 Task: Buy 3 Manifold Differential Pressure from Sensors section under best seller category for shipping address: Lindsey Parker, 298 Lake Floyd Circle, Hockessin, Delaware 19707, Cell Number 3022398079. Pay from credit card ending with 7965, CVV 549
Action: Key pressed <Key.shift>amazon.com<Key.enter>
Screenshot: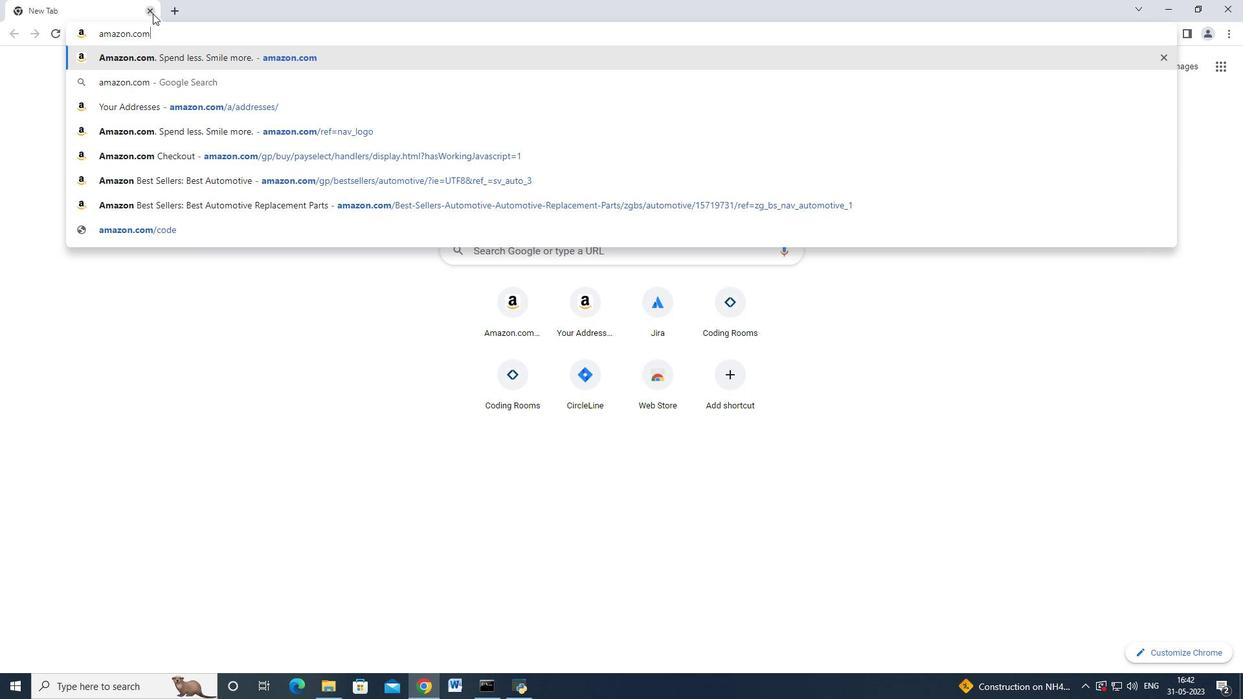 
Action: Mouse moved to (19, 104)
Screenshot: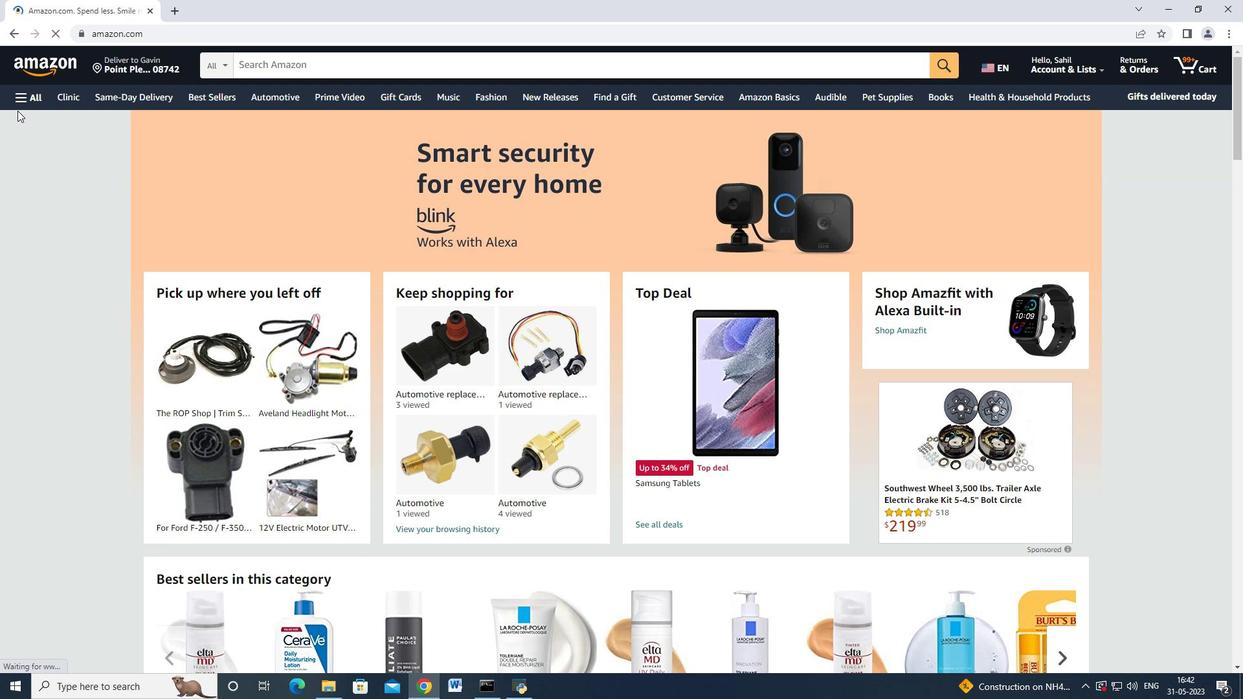 
Action: Mouse pressed left at (19, 104)
Screenshot: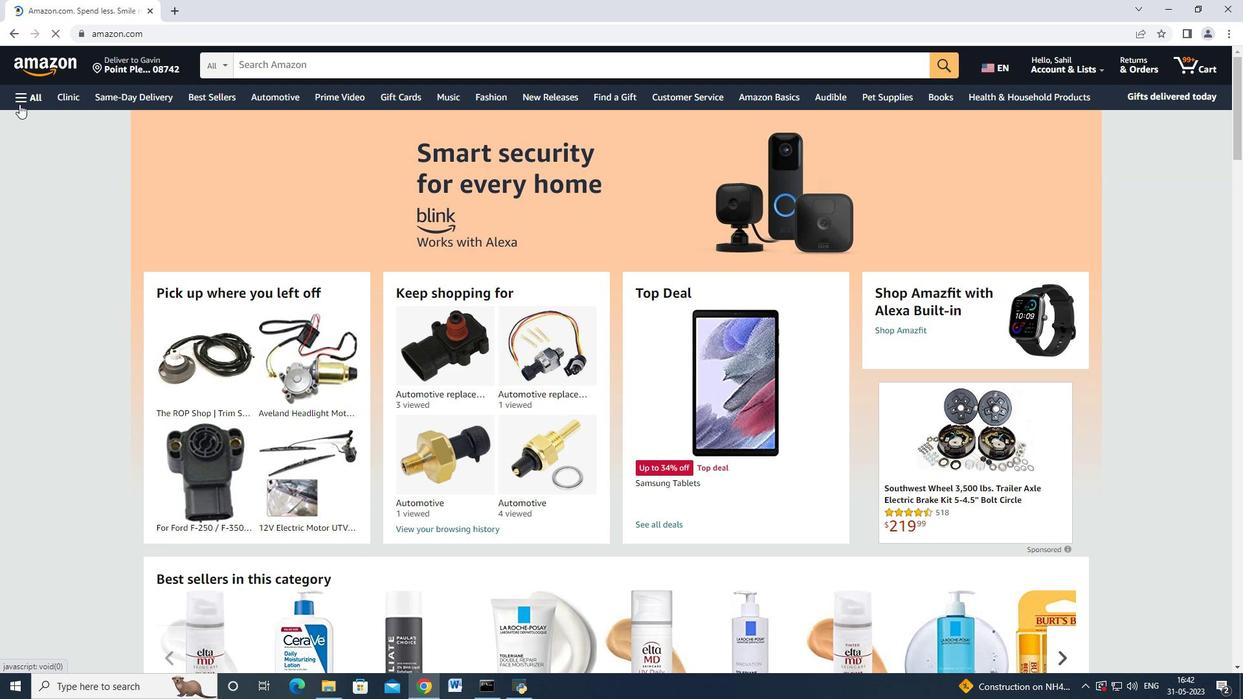 
Action: Mouse moved to (110, 318)
Screenshot: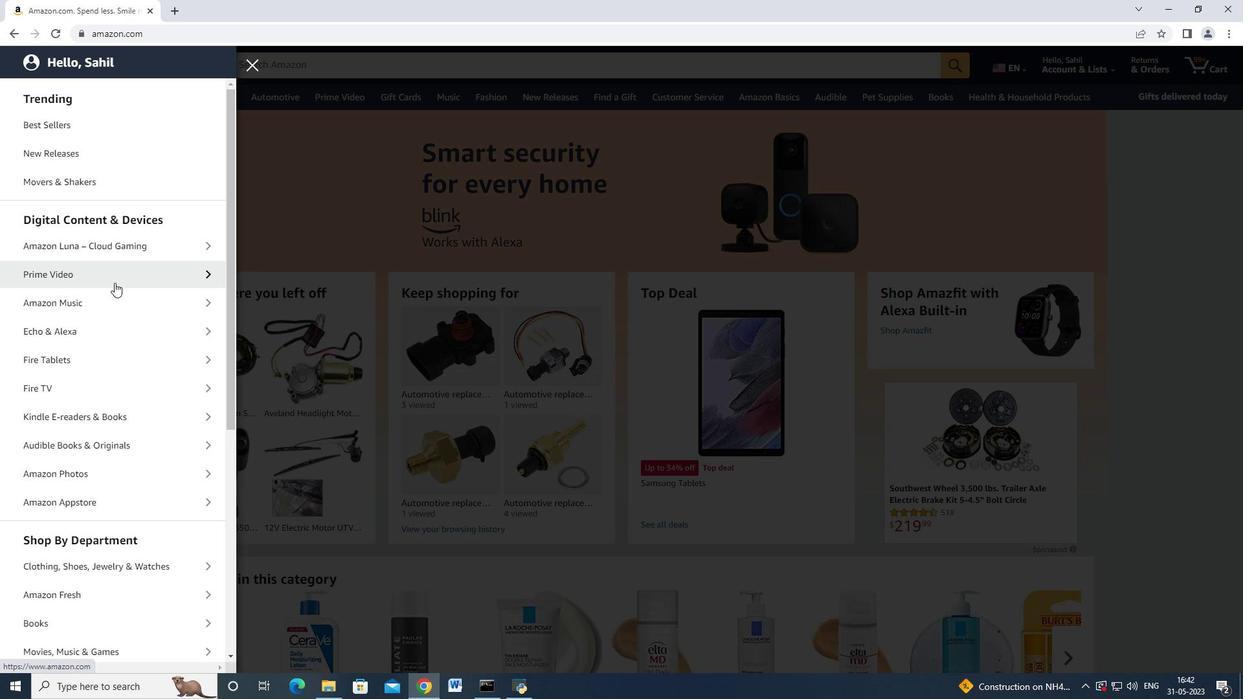 
Action: Mouse scrolled (110, 318) with delta (0, 0)
Screenshot: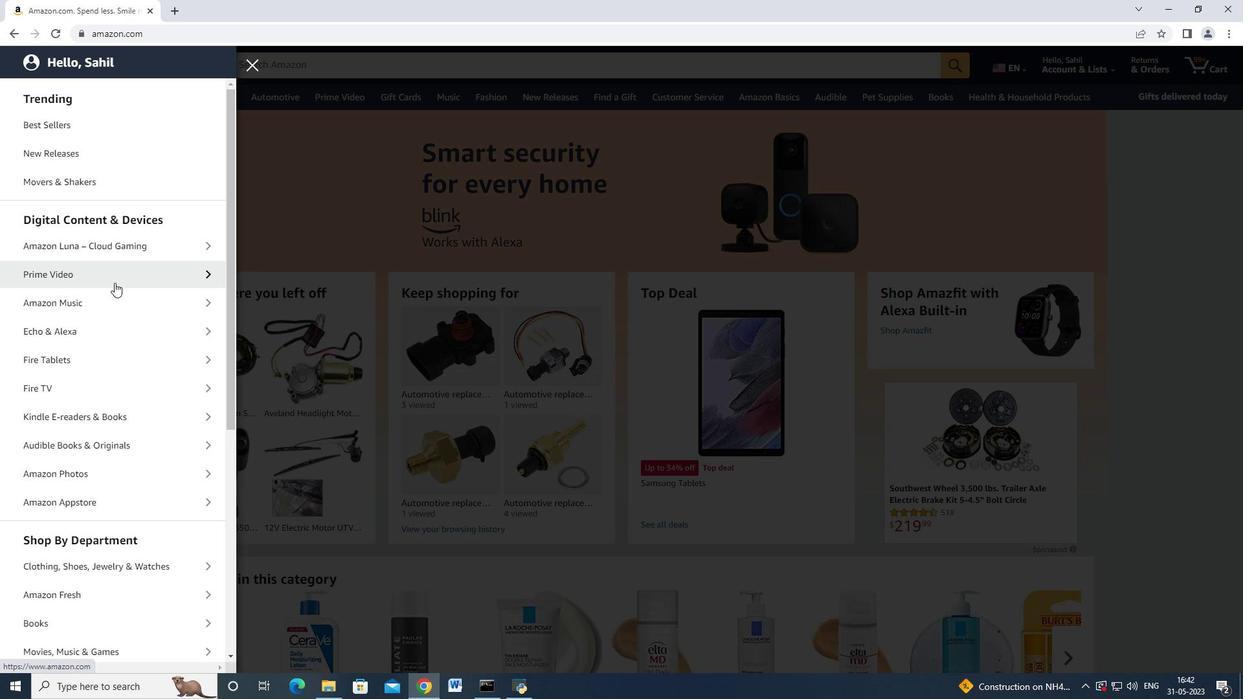 
Action: Mouse moved to (108, 320)
Screenshot: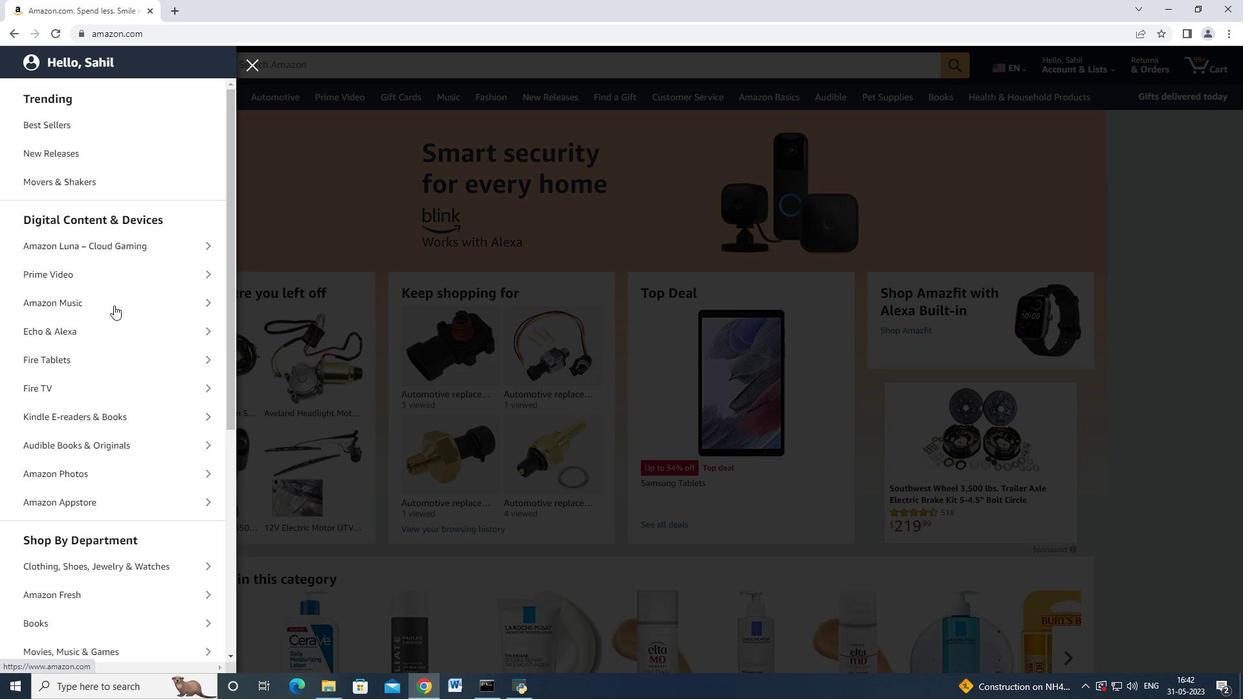 
Action: Mouse scrolled (108, 319) with delta (0, 0)
Screenshot: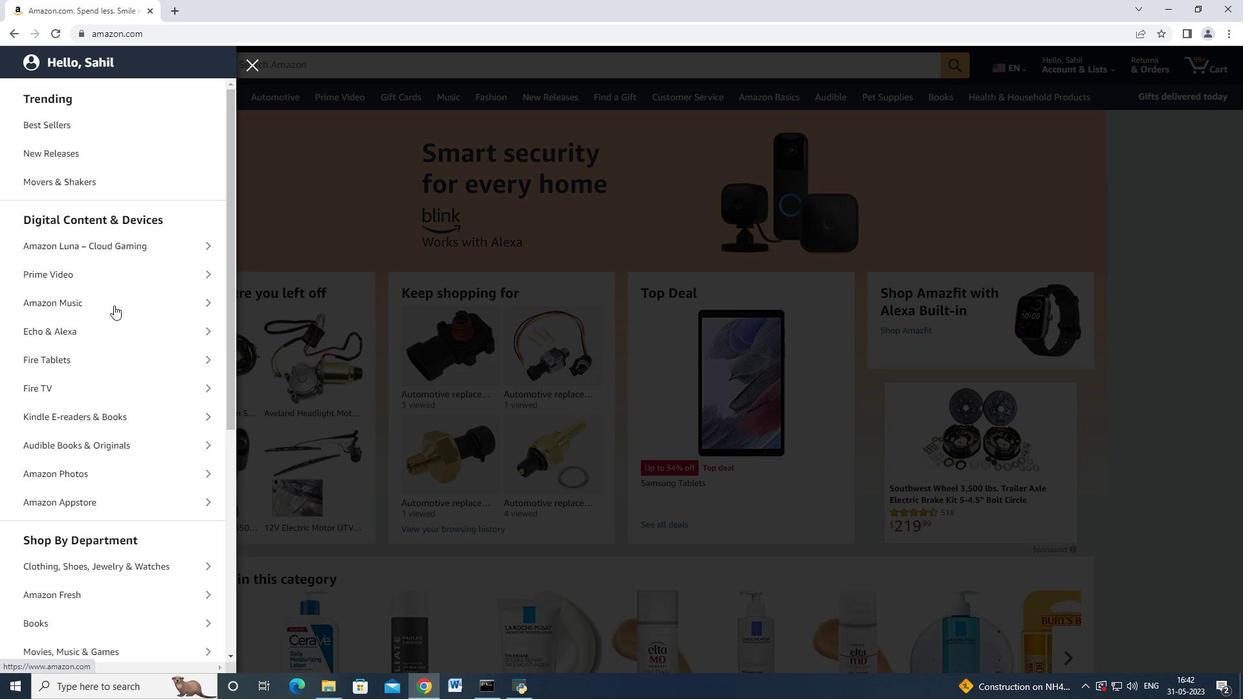 
Action: Mouse moved to (108, 320)
Screenshot: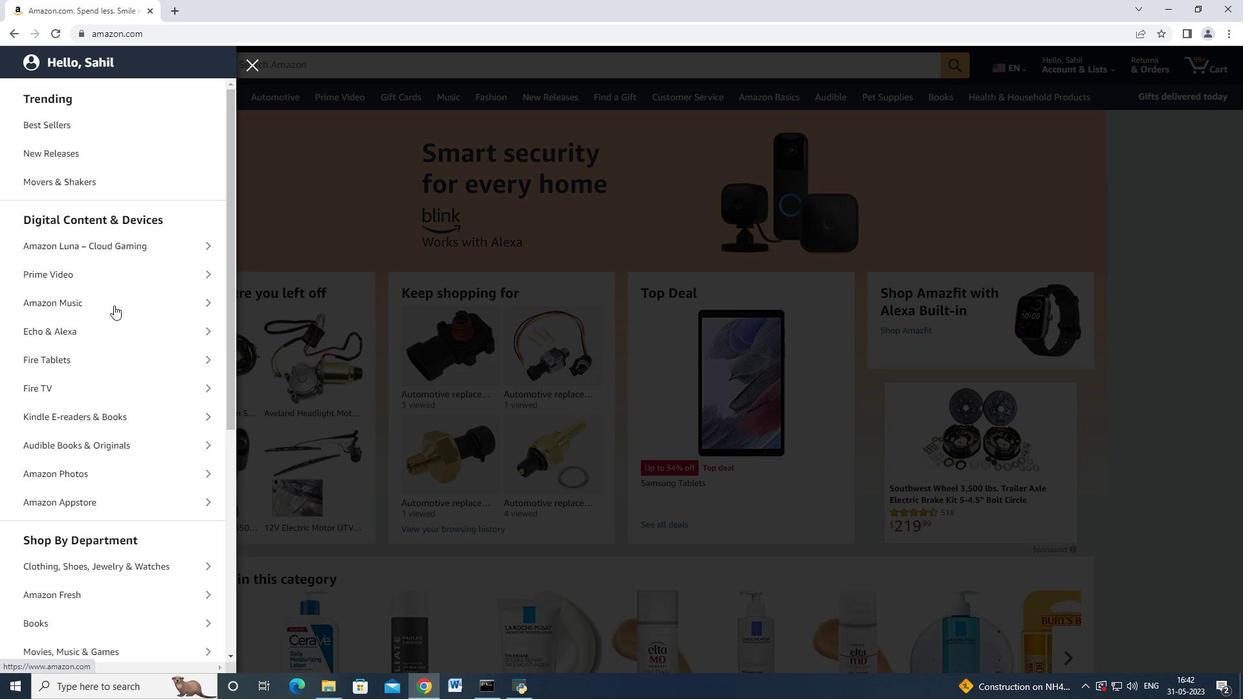 
Action: Mouse scrolled (108, 320) with delta (0, 0)
Screenshot: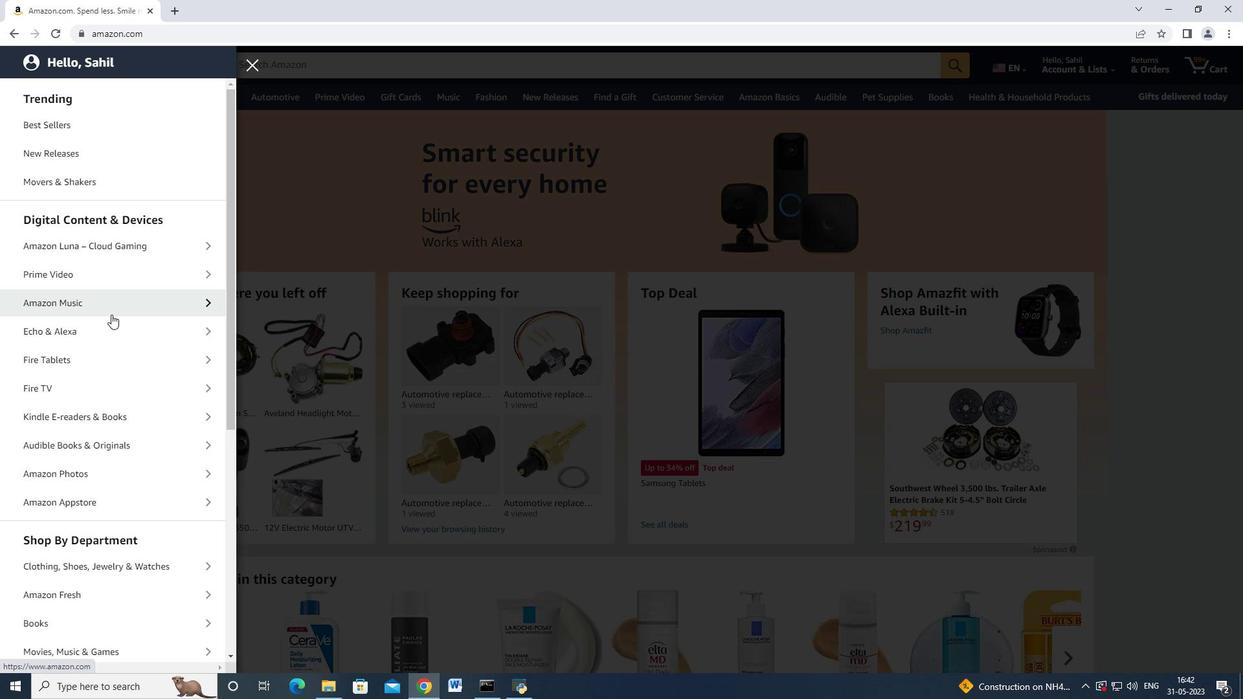 
Action: Mouse scrolled (108, 320) with delta (0, 0)
Screenshot: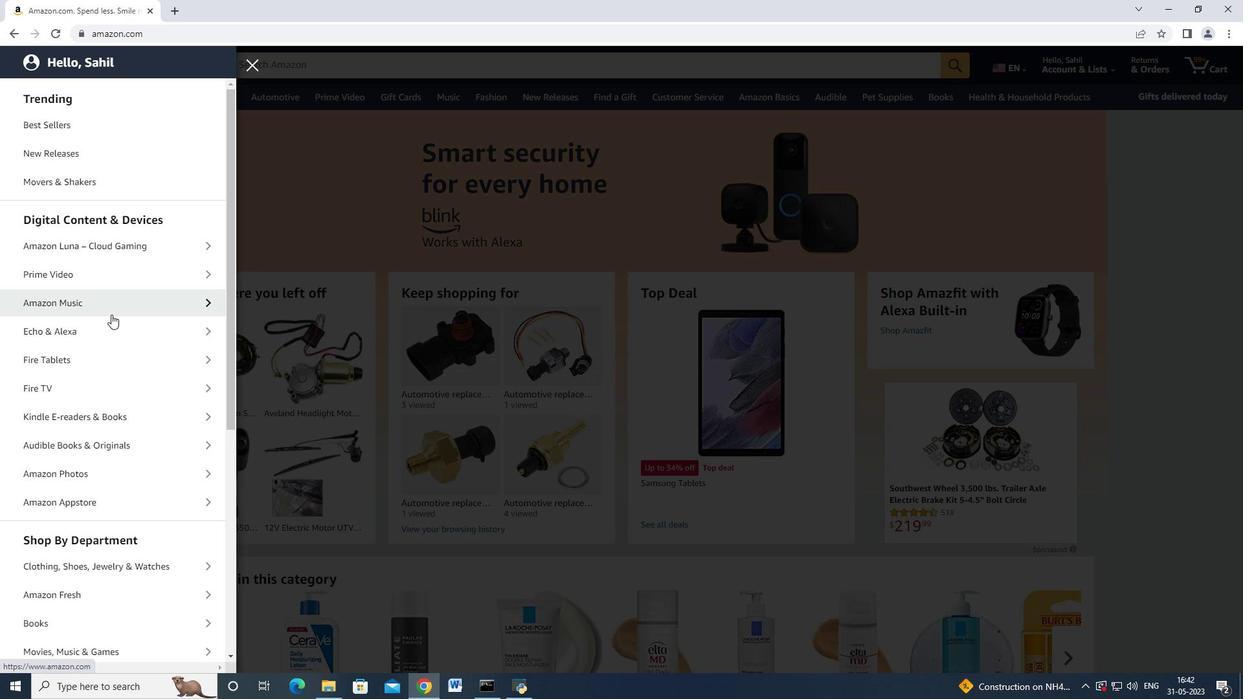 
Action: Mouse moved to (106, 360)
Screenshot: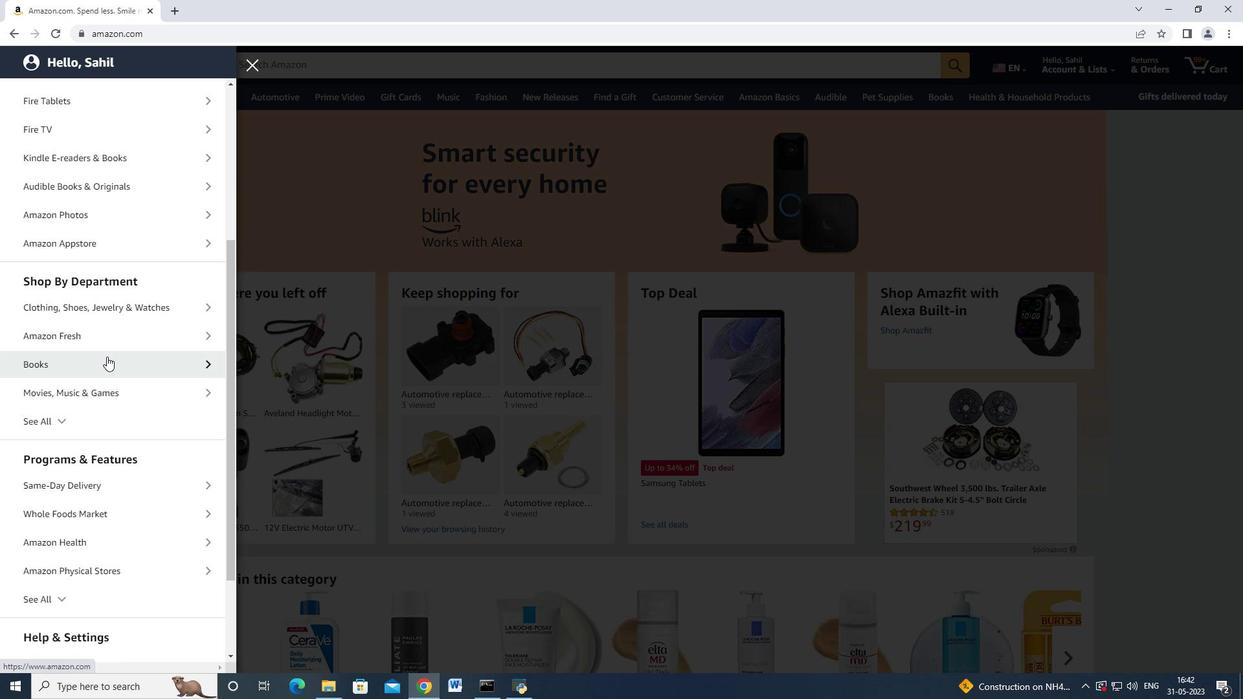 
Action: Mouse scrolled (106, 360) with delta (0, 0)
Screenshot: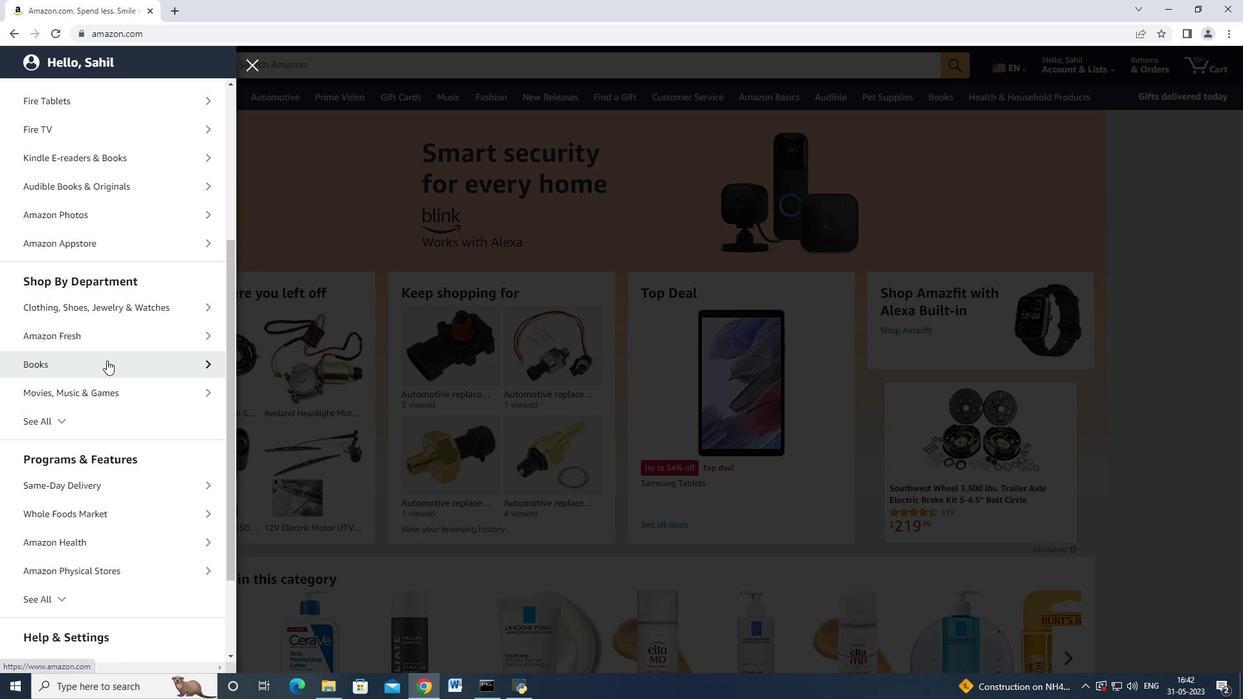 
Action: Mouse moved to (83, 365)
Screenshot: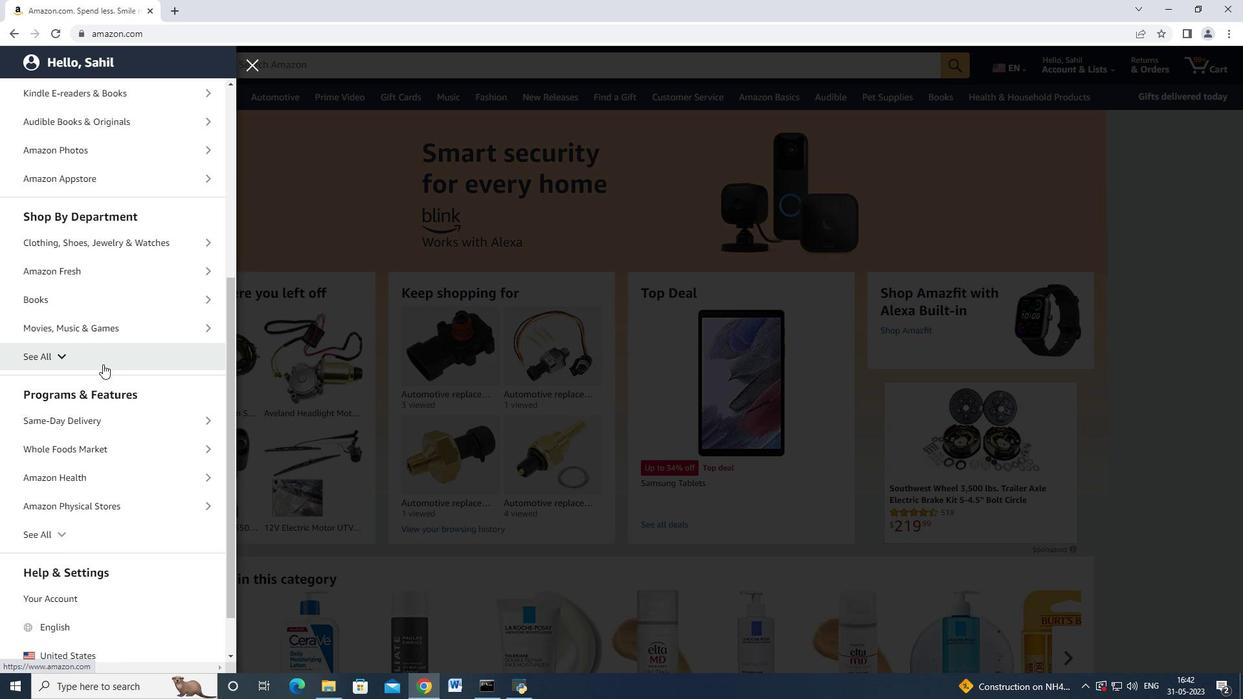 
Action: Mouse pressed left at (83, 365)
Screenshot: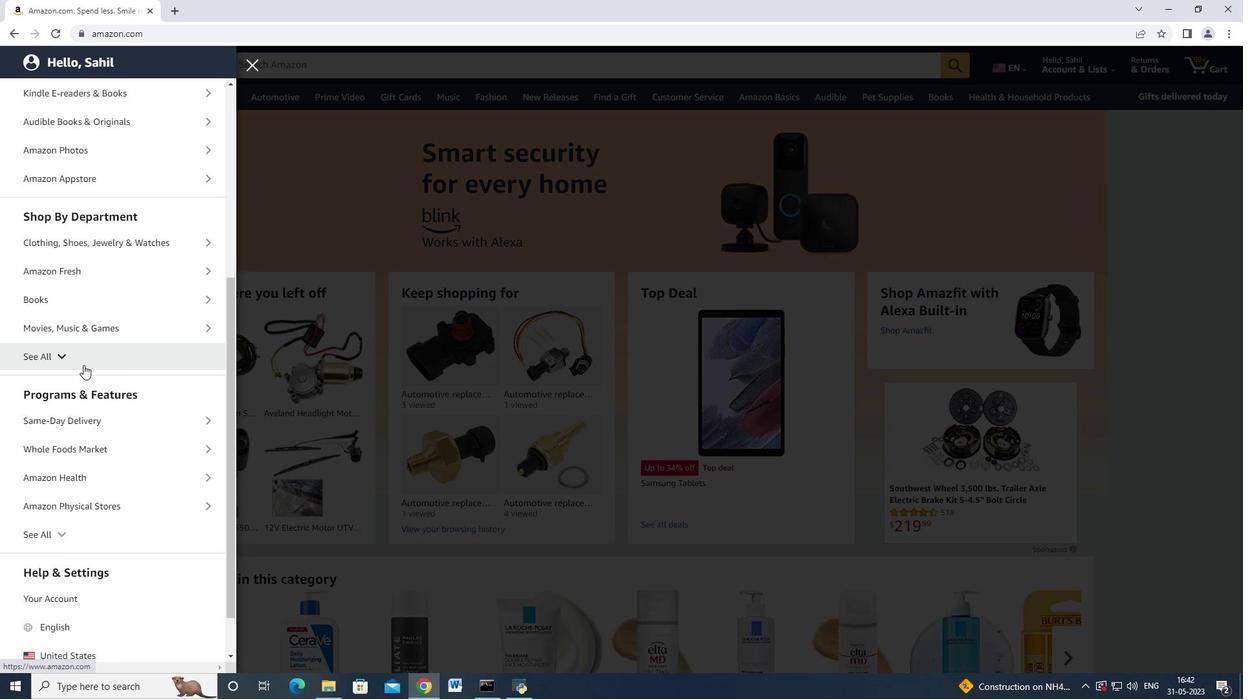 
Action: Mouse moved to (83, 369)
Screenshot: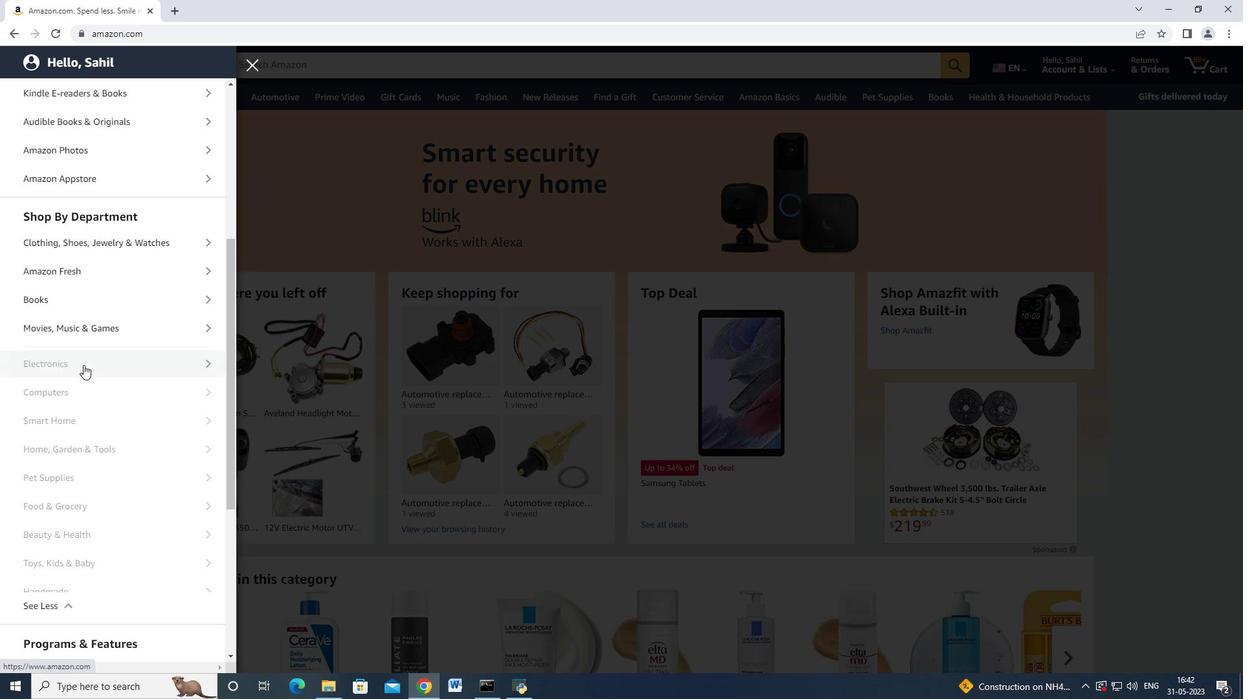 
Action: Mouse scrolled (83, 369) with delta (0, 0)
Screenshot: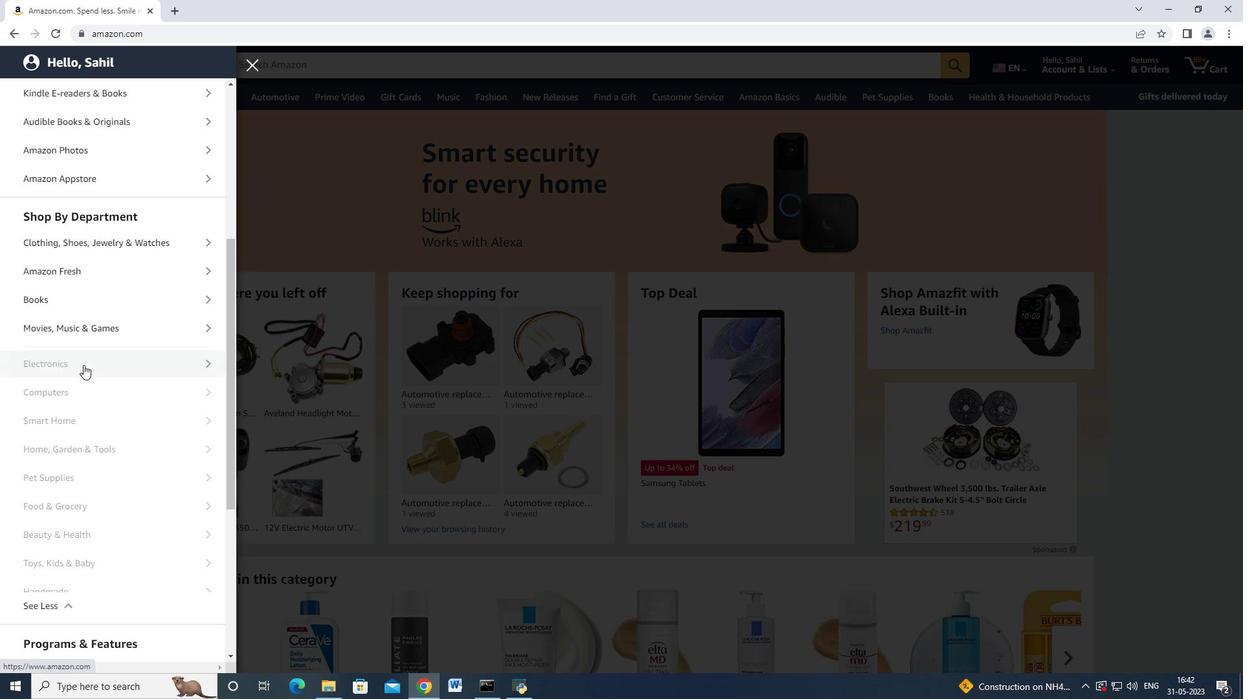 
Action: Mouse scrolled (83, 369) with delta (0, 0)
Screenshot: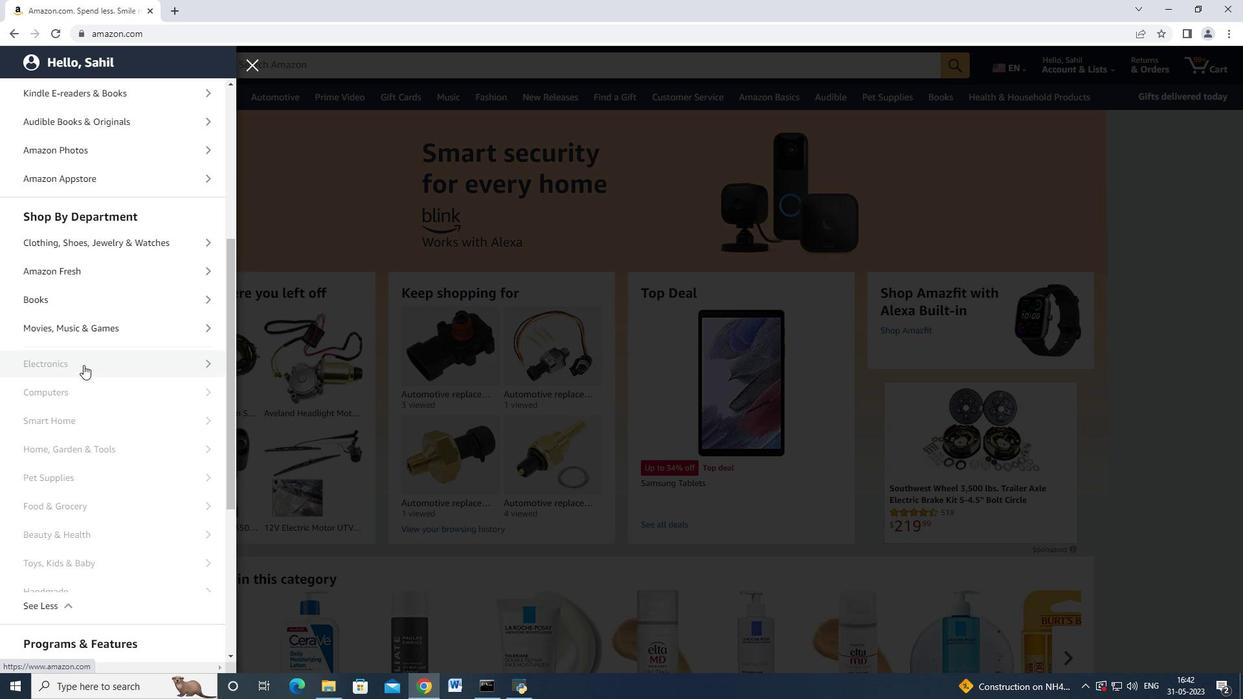 
Action: Mouse scrolled (83, 369) with delta (0, 0)
Screenshot: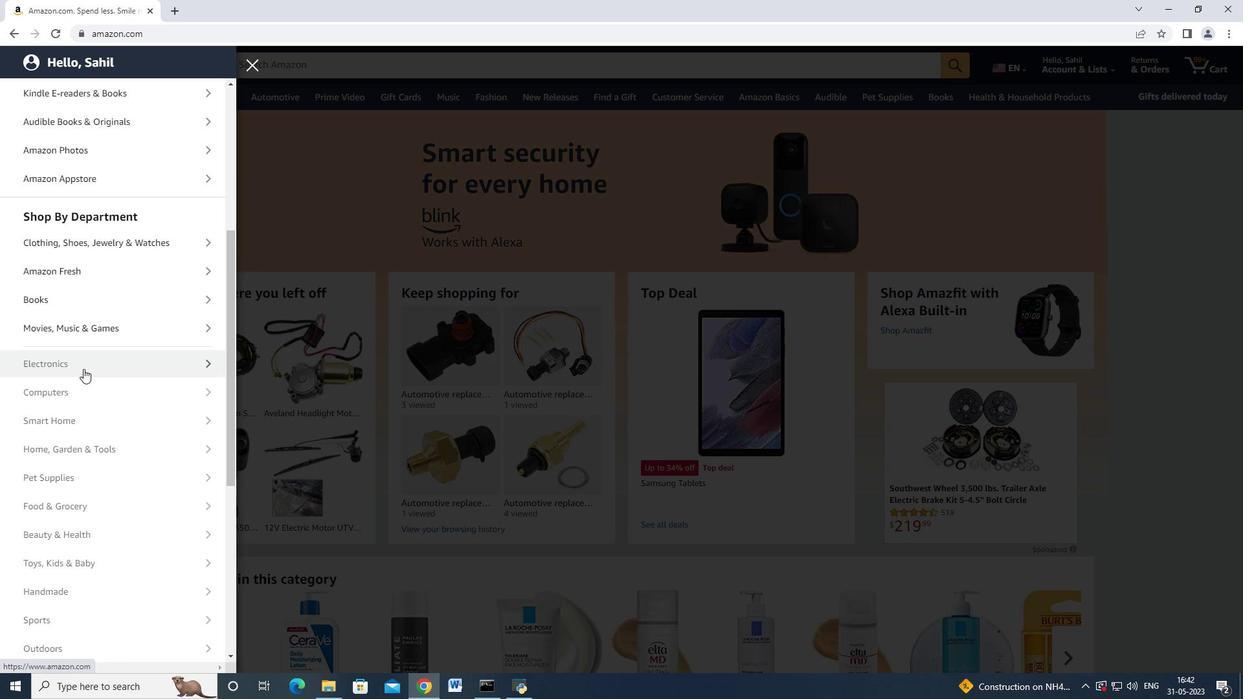 
Action: Mouse moved to (81, 489)
Screenshot: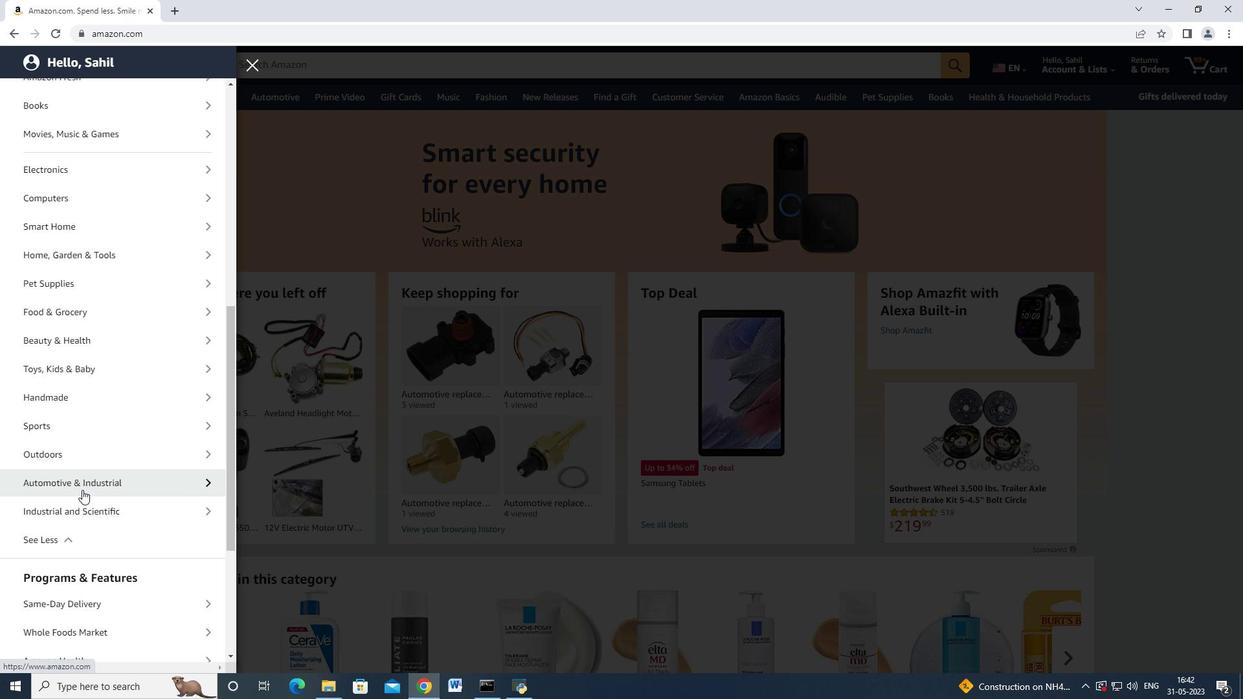 
Action: Mouse pressed left at (81, 489)
Screenshot: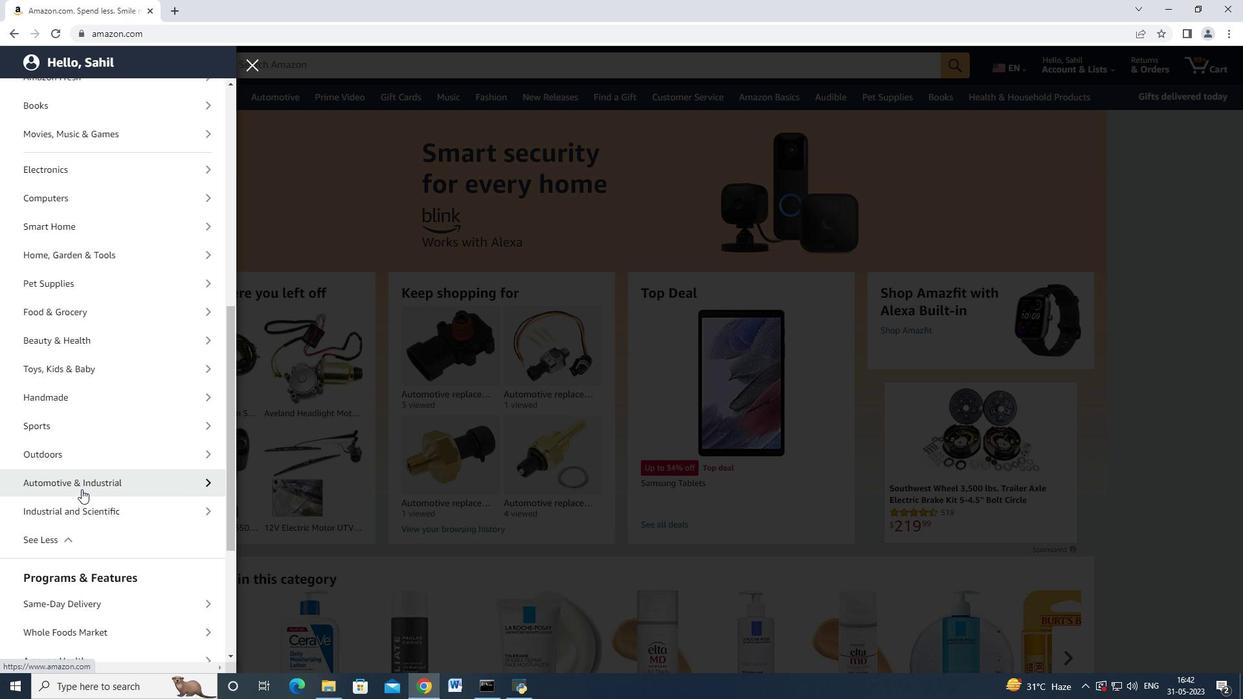 
Action: Mouse moved to (108, 154)
Screenshot: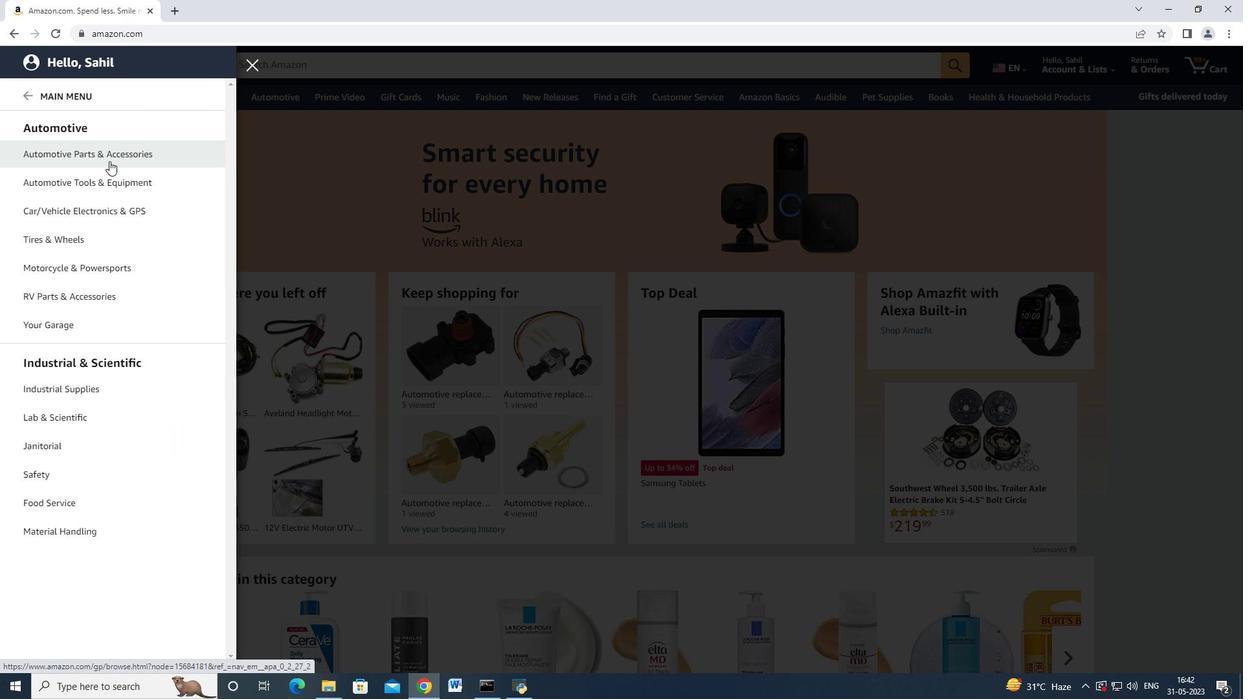 
Action: Mouse pressed left at (108, 154)
Screenshot: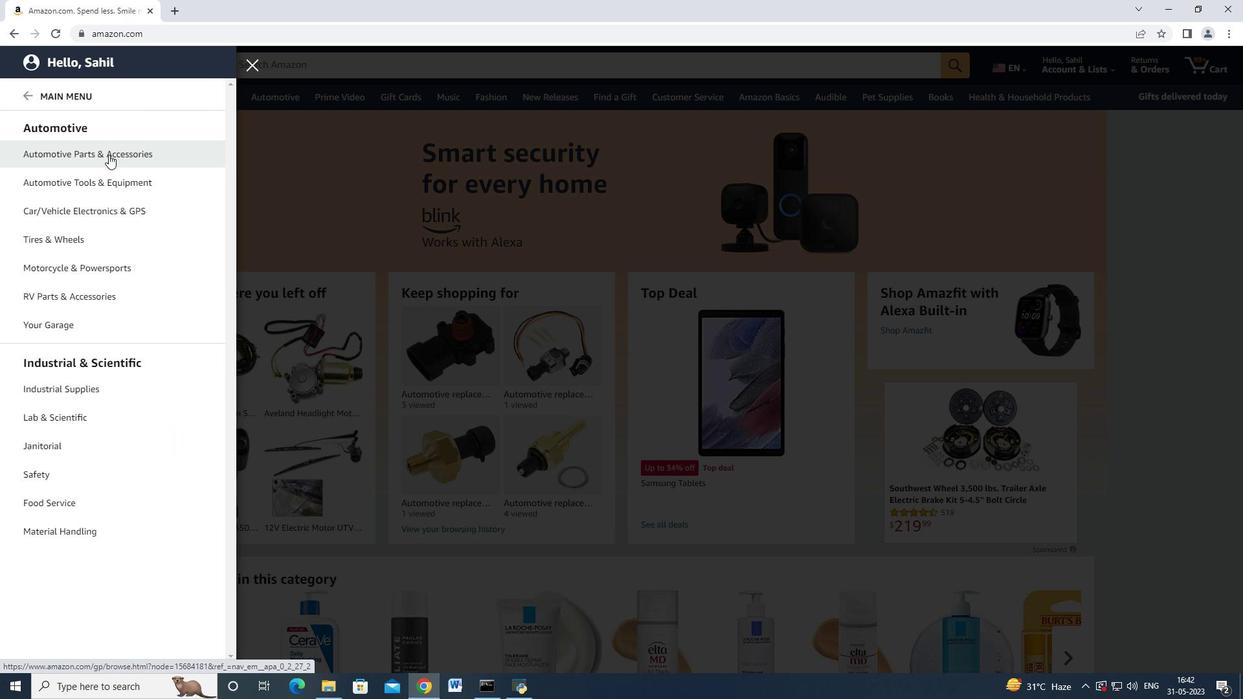 
Action: Mouse moved to (160, 285)
Screenshot: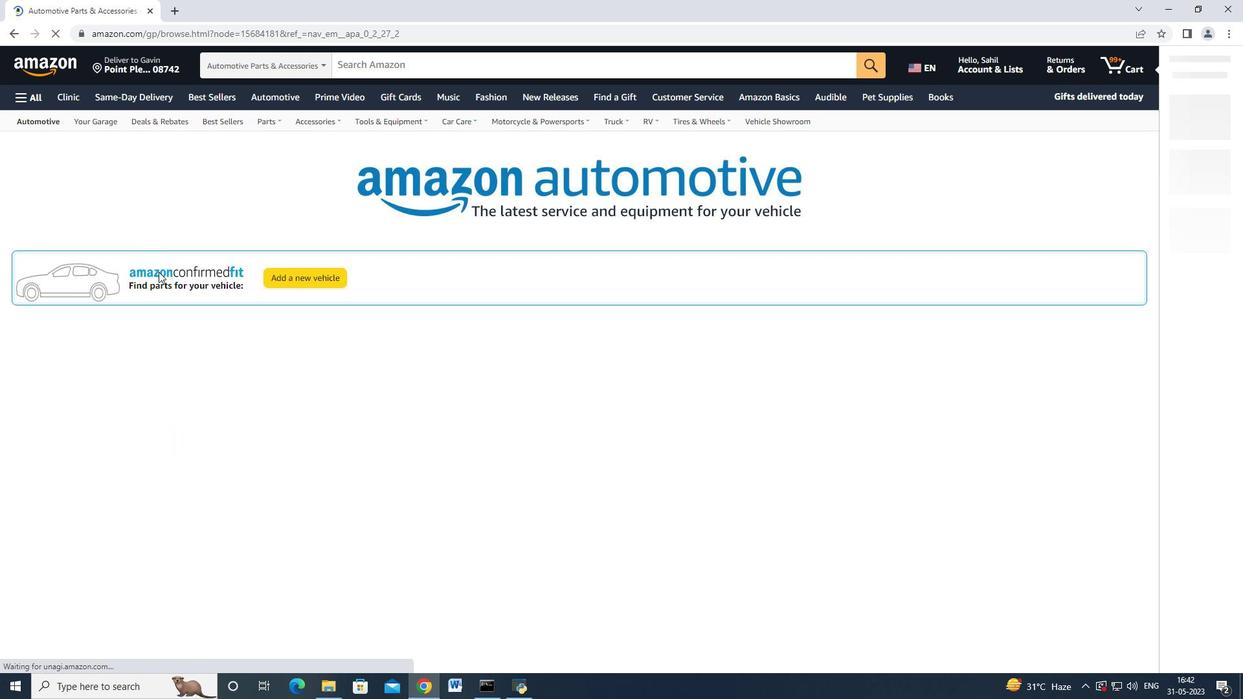 
Action: Mouse scrolled (160, 284) with delta (0, 0)
Screenshot: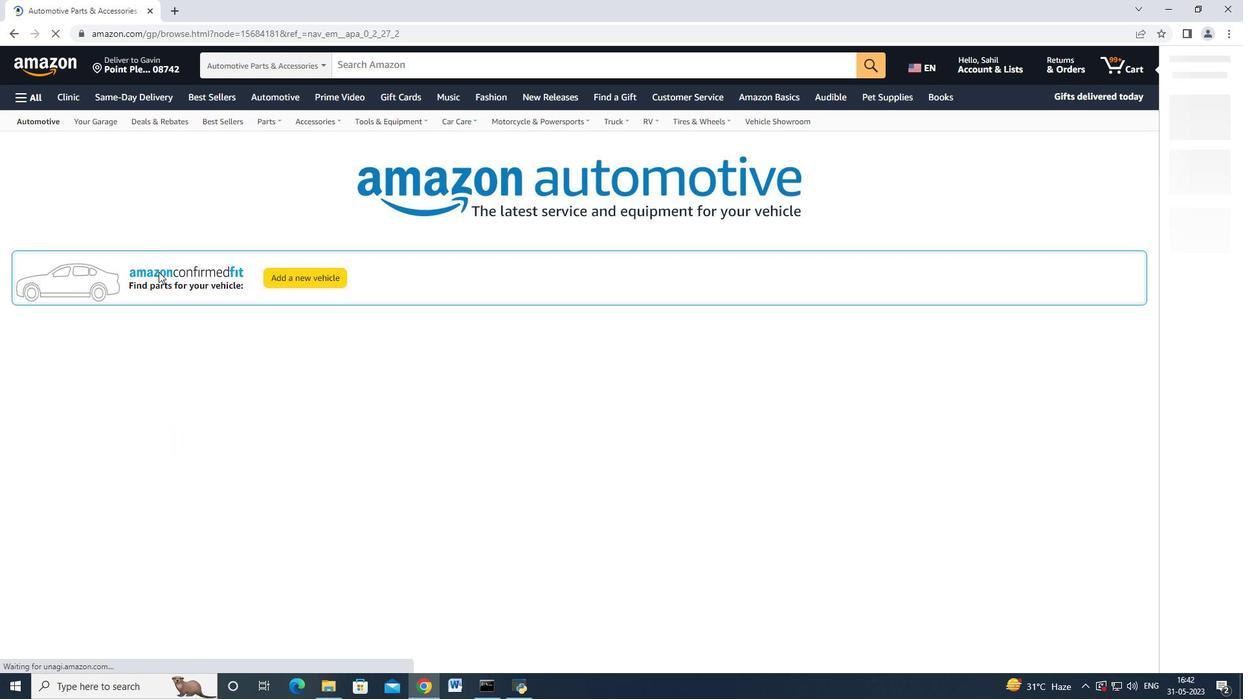 
Action: Mouse moved to (160, 285)
Screenshot: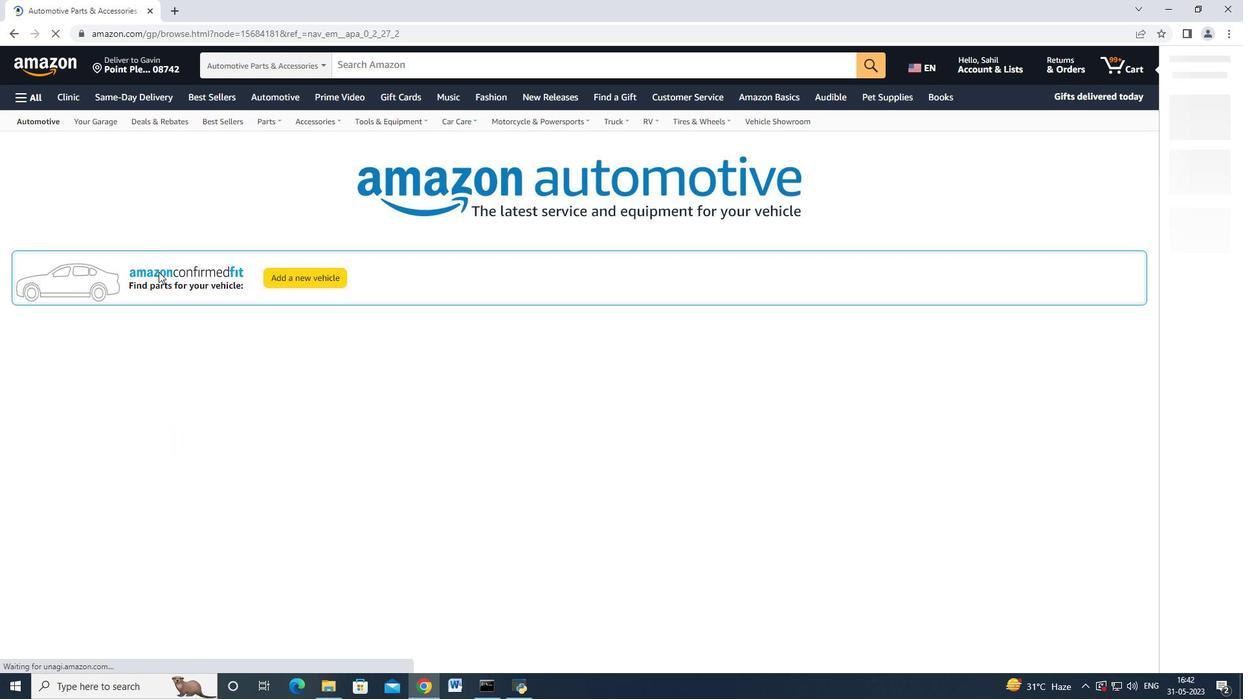 
Action: Mouse scrolled (160, 285) with delta (0, 0)
Screenshot: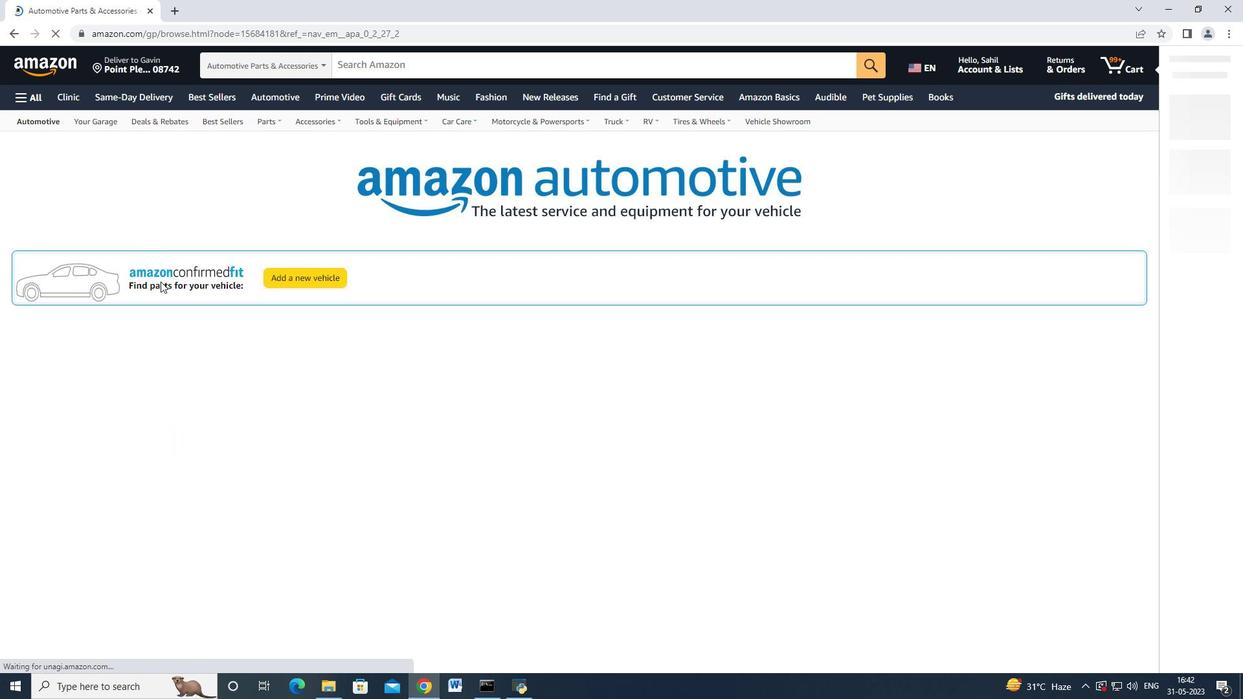 
Action: Mouse scrolled (160, 286) with delta (0, 0)
Screenshot: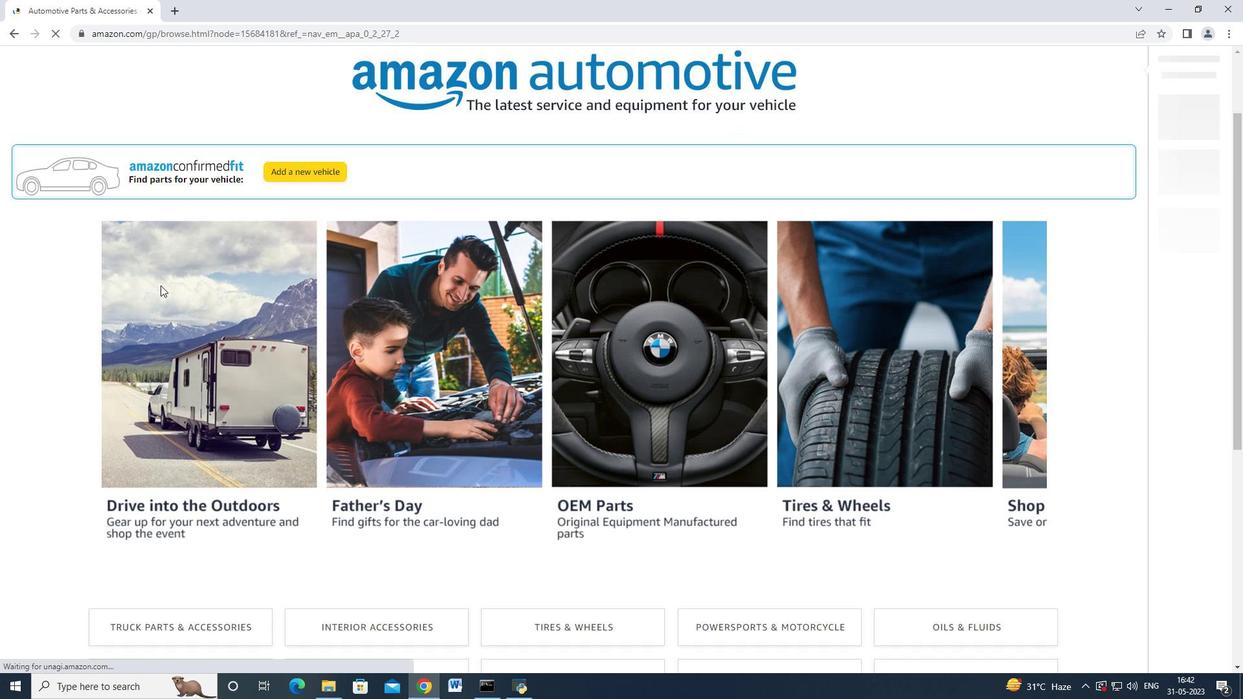 
Action: Mouse scrolled (160, 286) with delta (0, 0)
Screenshot: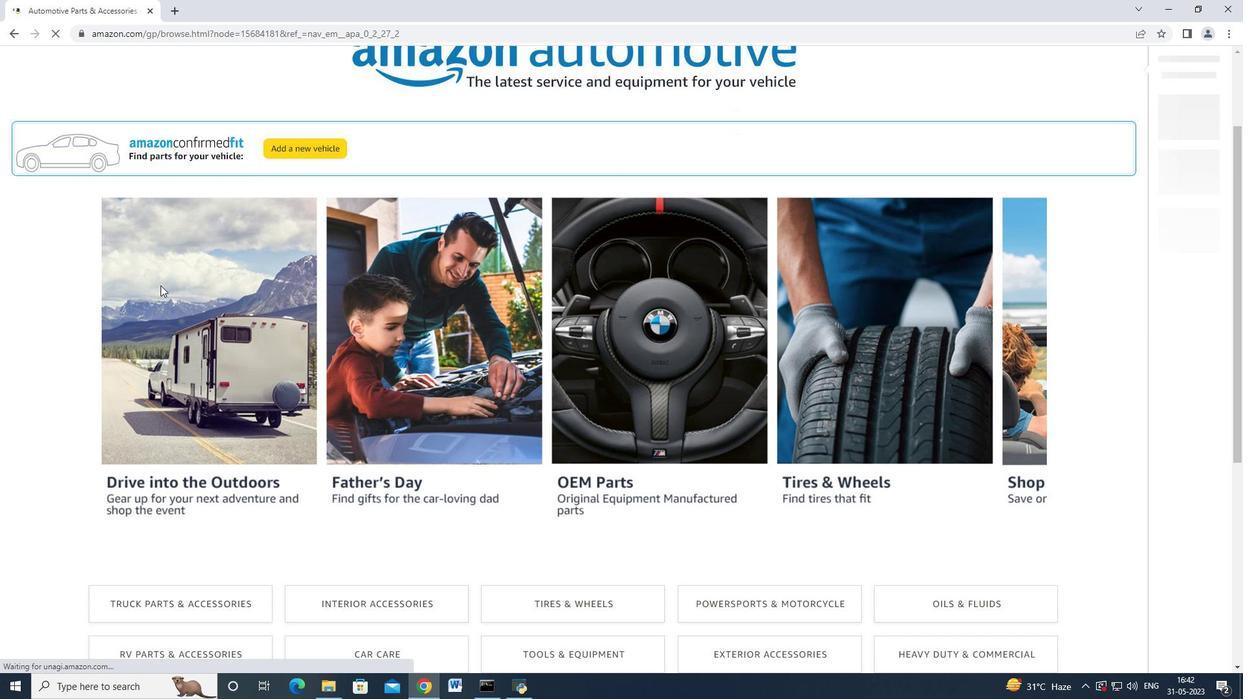 
Action: Mouse moved to (225, 116)
Screenshot: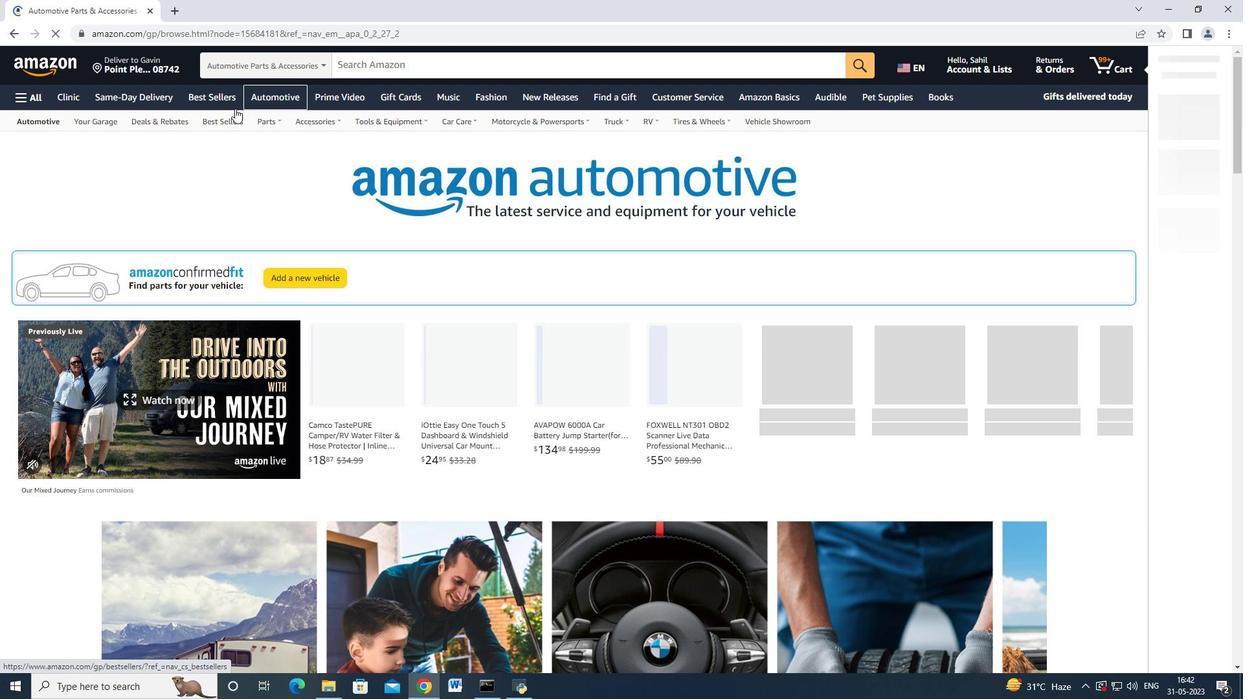 
Action: Mouse pressed left at (225, 116)
Screenshot: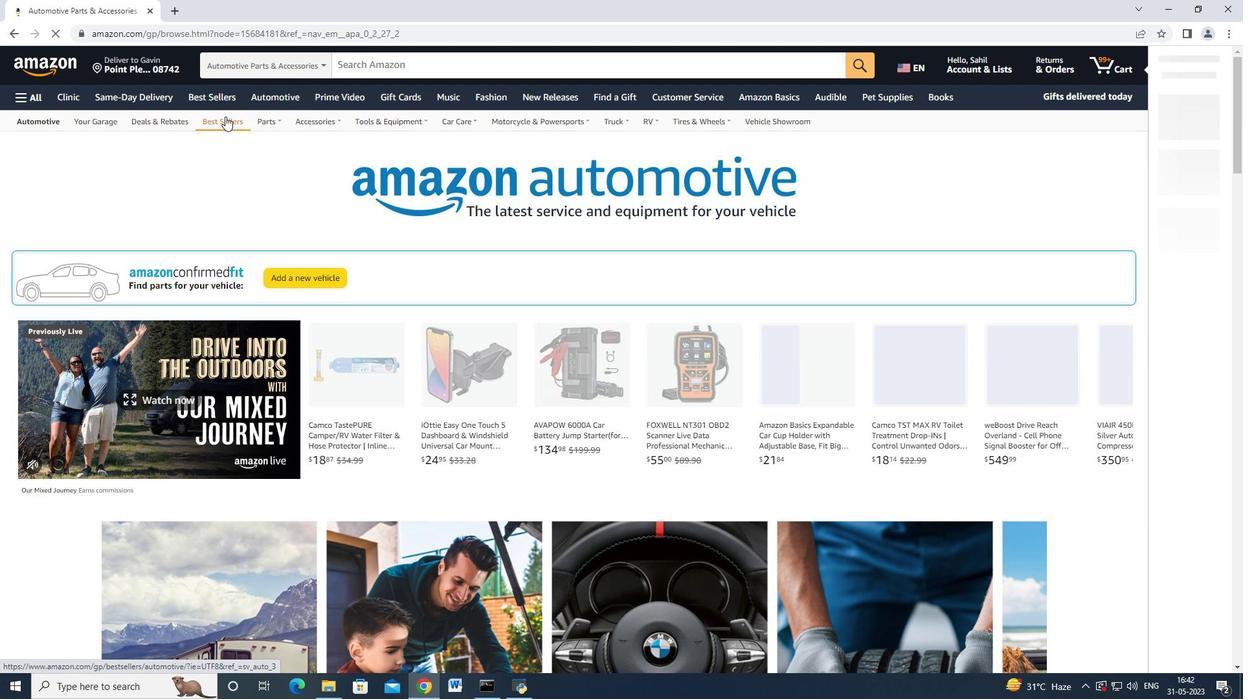 
Action: Mouse moved to (91, 282)
Screenshot: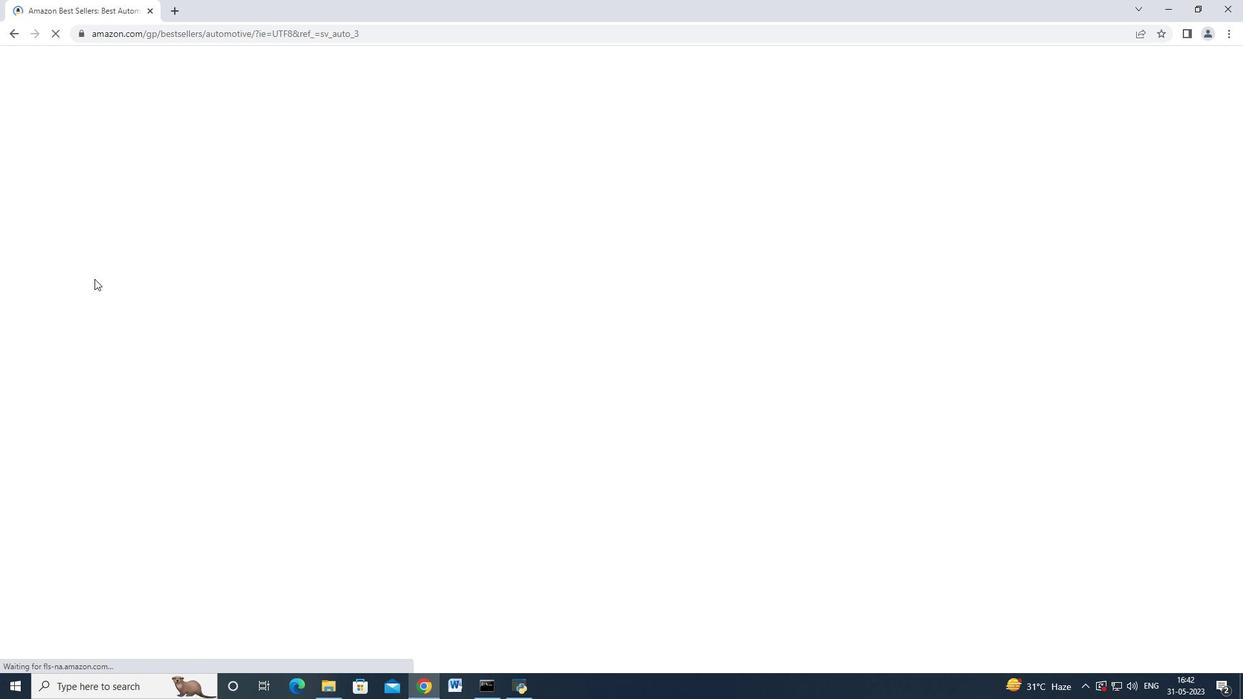 
Action: Mouse scrolled (91, 281) with delta (0, 0)
Screenshot: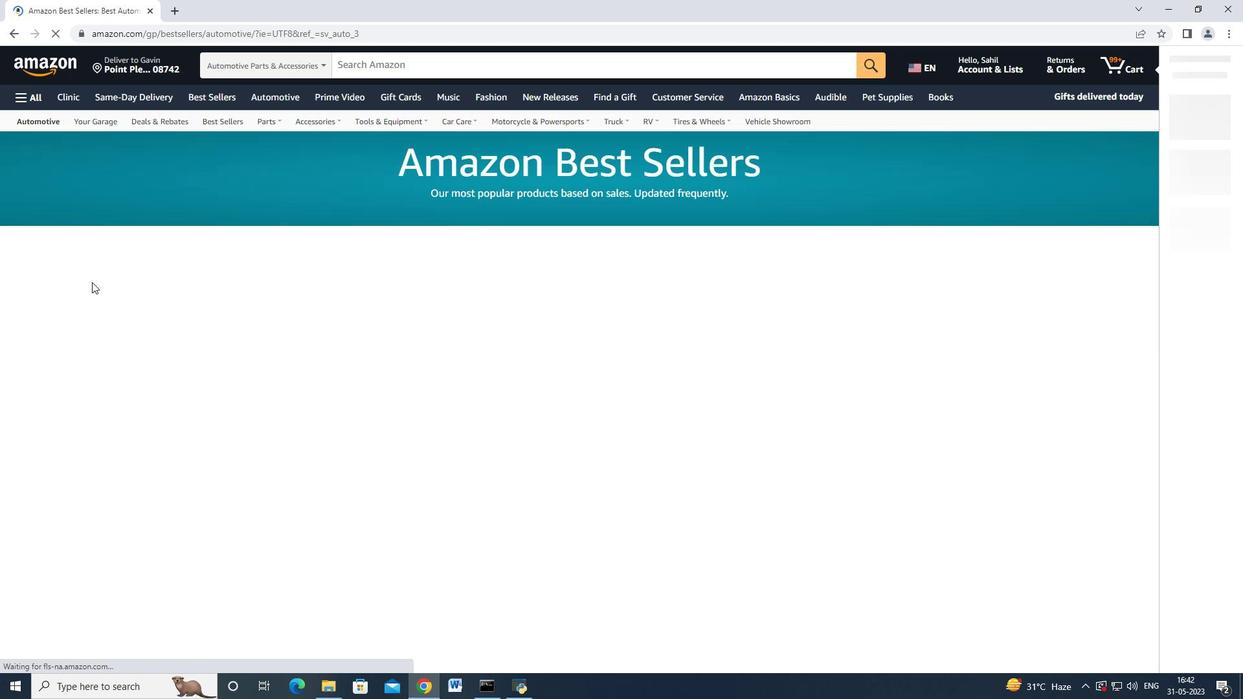 
Action: Mouse scrolled (91, 281) with delta (0, 0)
Screenshot: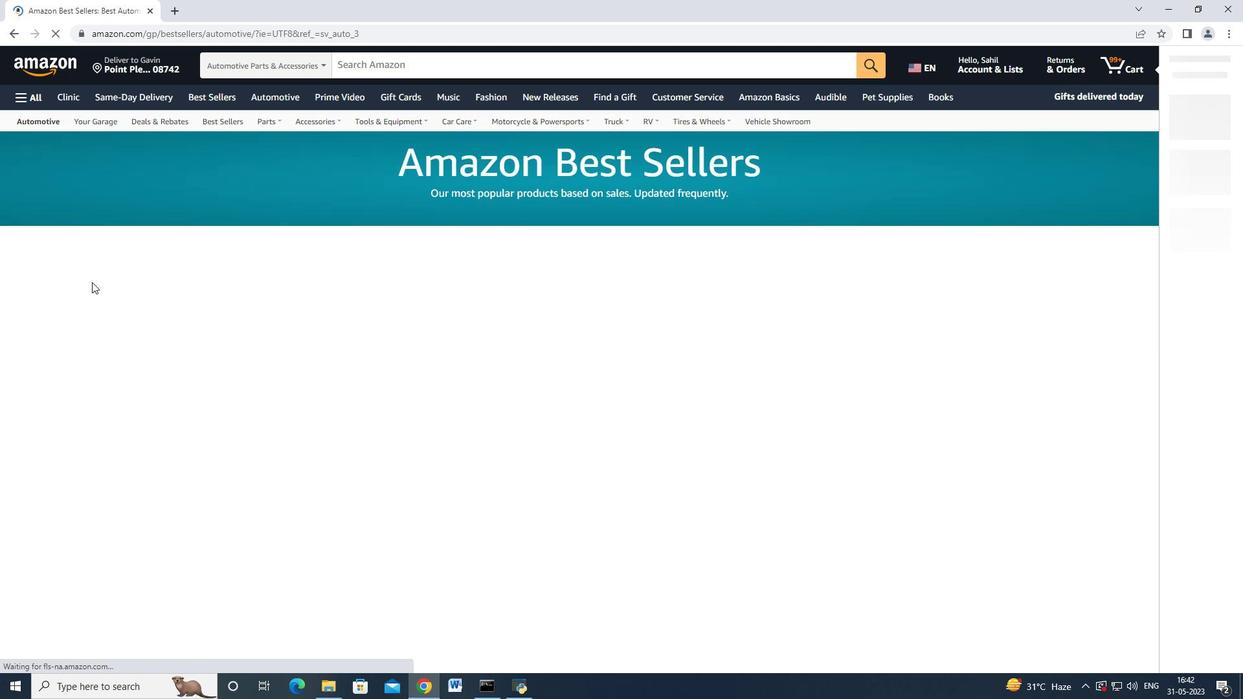 
Action: Mouse scrolled (91, 281) with delta (0, 0)
Screenshot: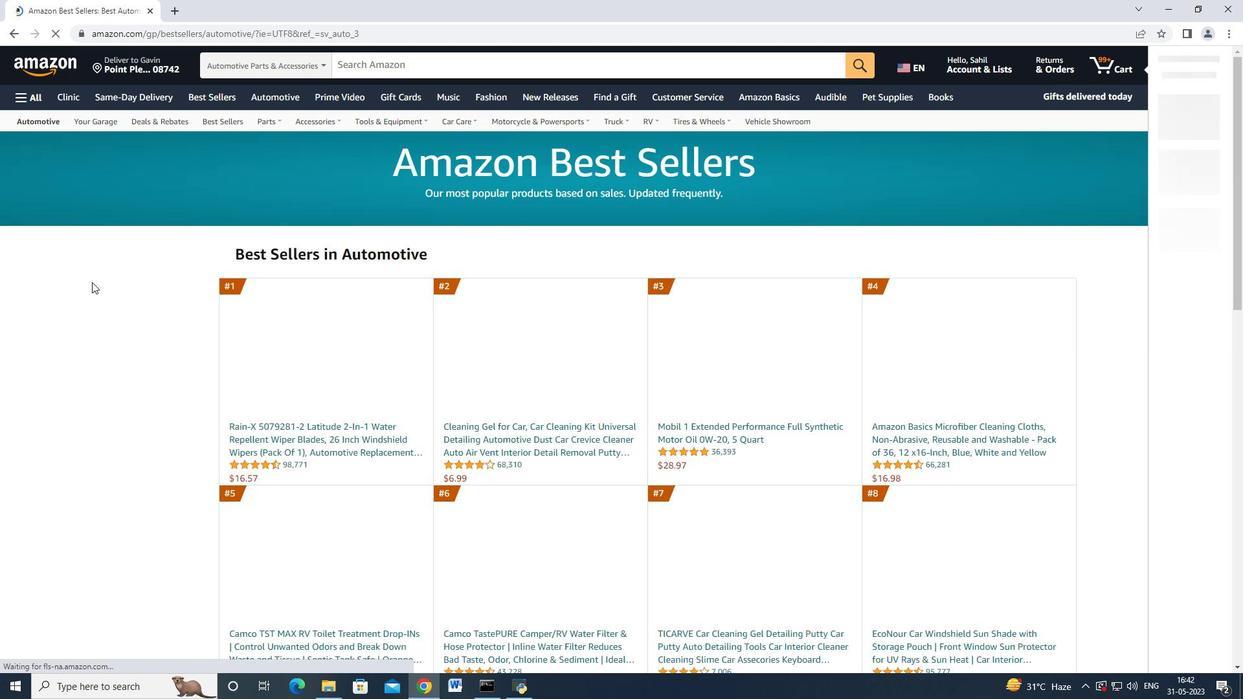 
Action: Mouse moved to (79, 218)
Screenshot: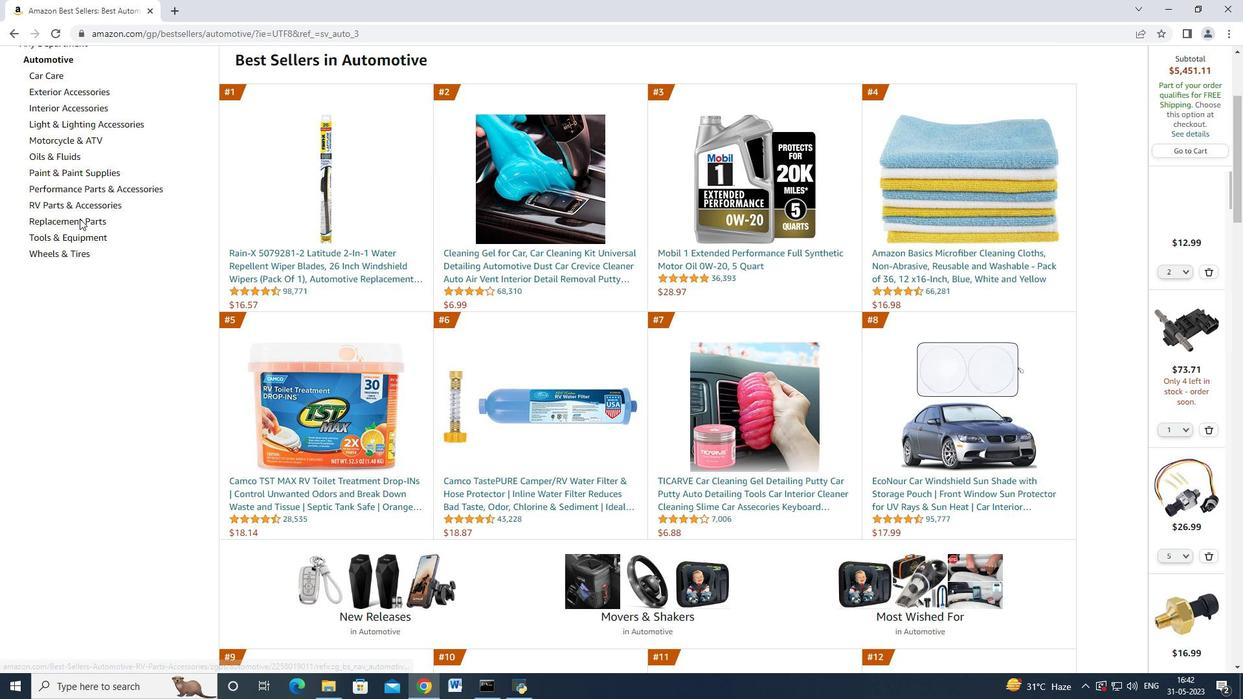 
Action: Mouse pressed left at (79, 218)
Screenshot: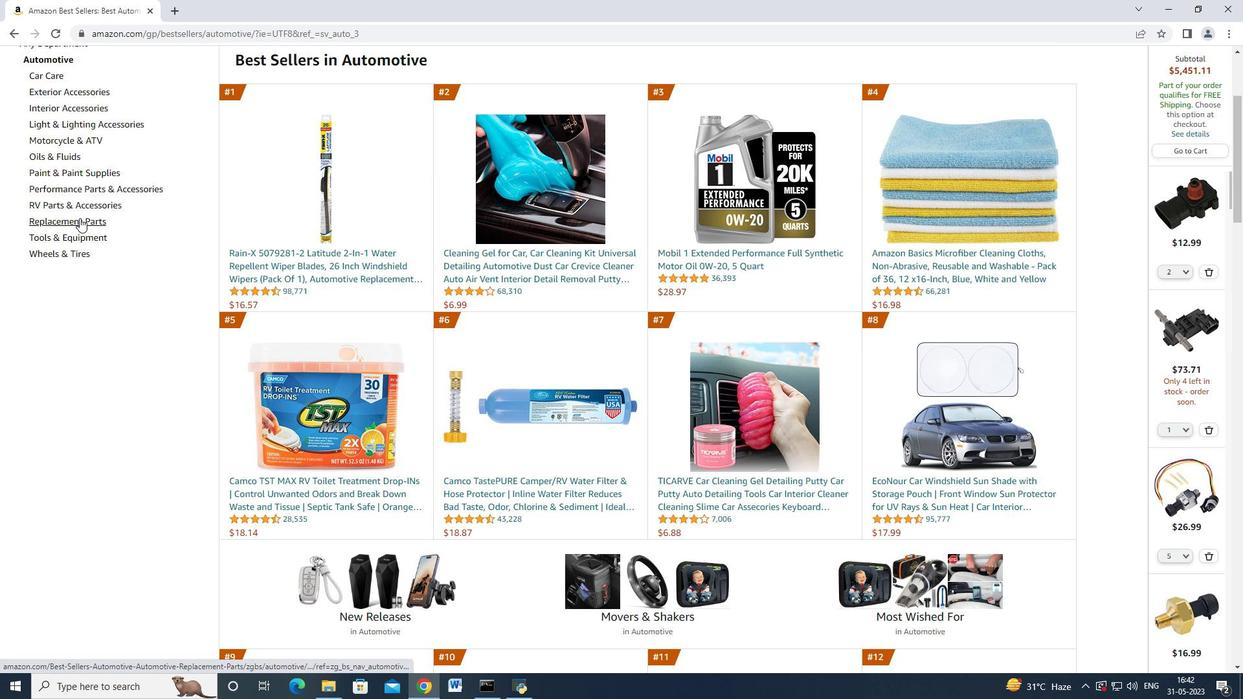 
Action: Mouse moved to (75, 275)
Screenshot: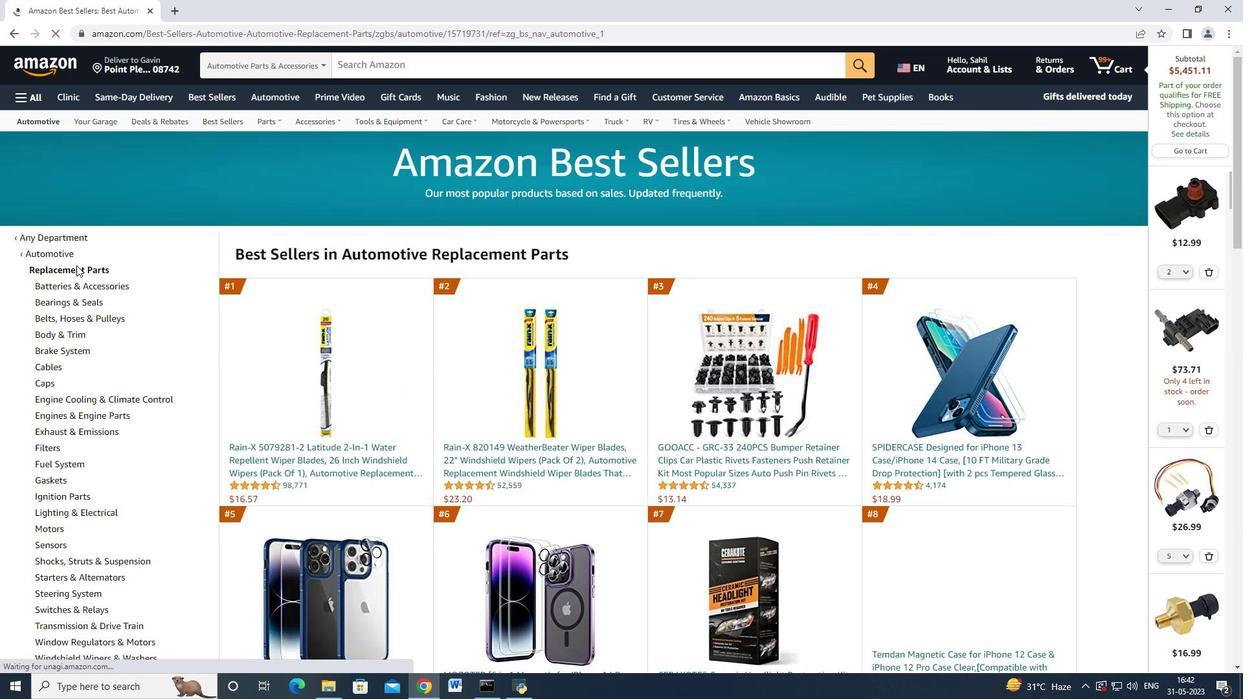 
Action: Mouse scrolled (75, 274) with delta (0, 0)
Screenshot: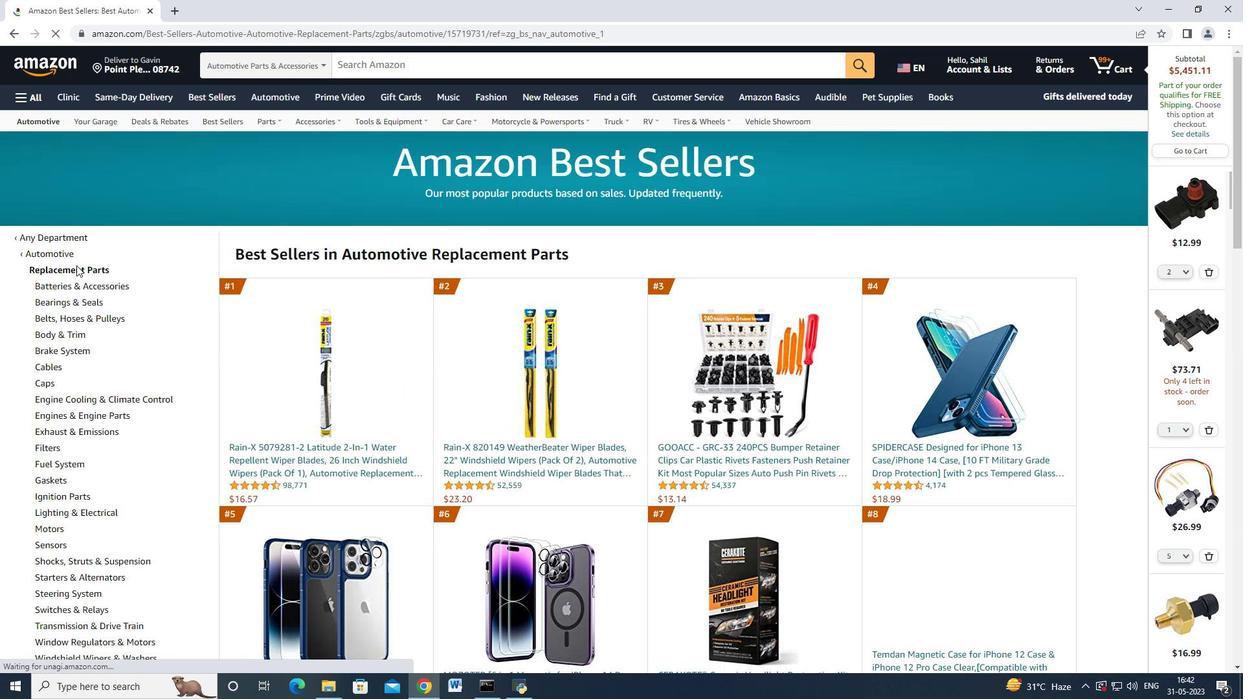 
Action: Mouse scrolled (75, 274) with delta (0, 0)
Screenshot: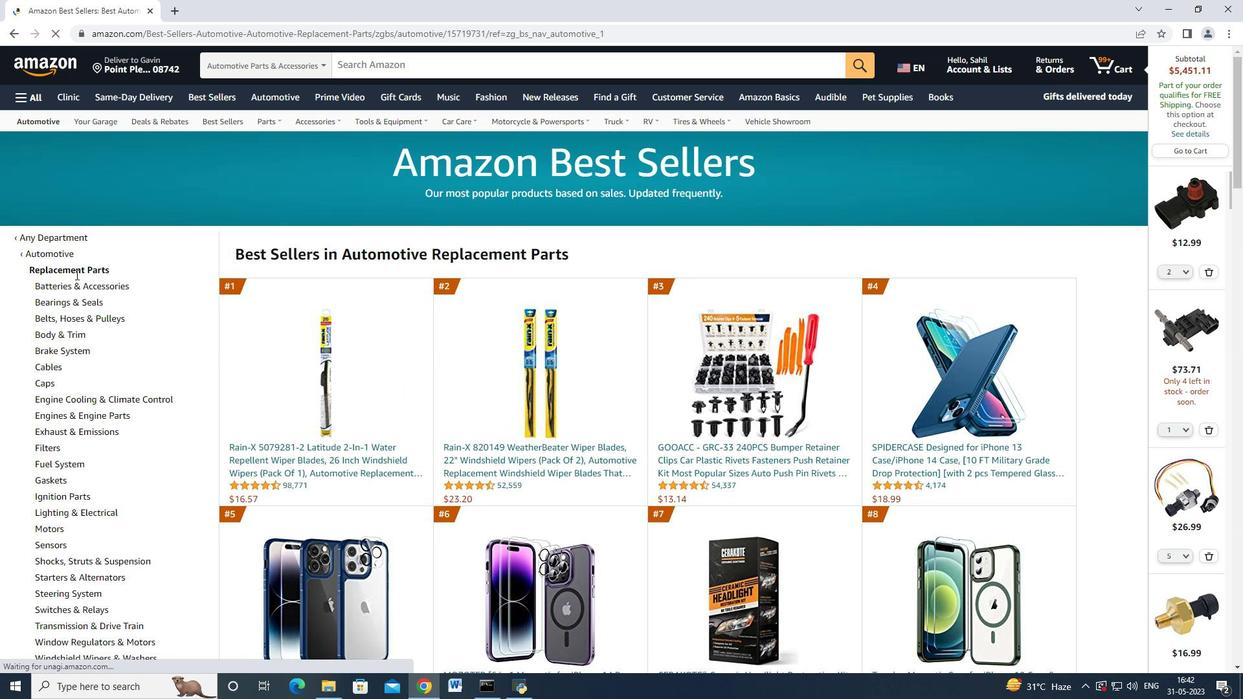 
Action: Mouse scrolled (75, 274) with delta (0, 0)
Screenshot: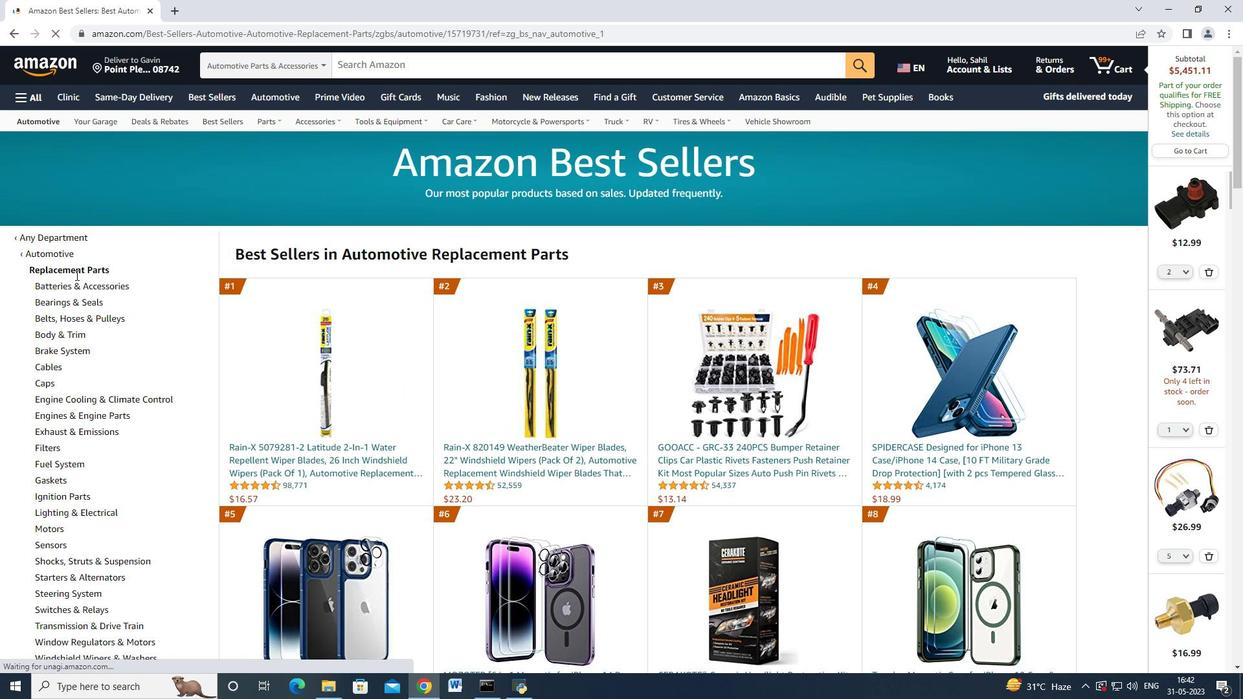 
Action: Mouse scrolled (75, 274) with delta (0, 0)
Screenshot: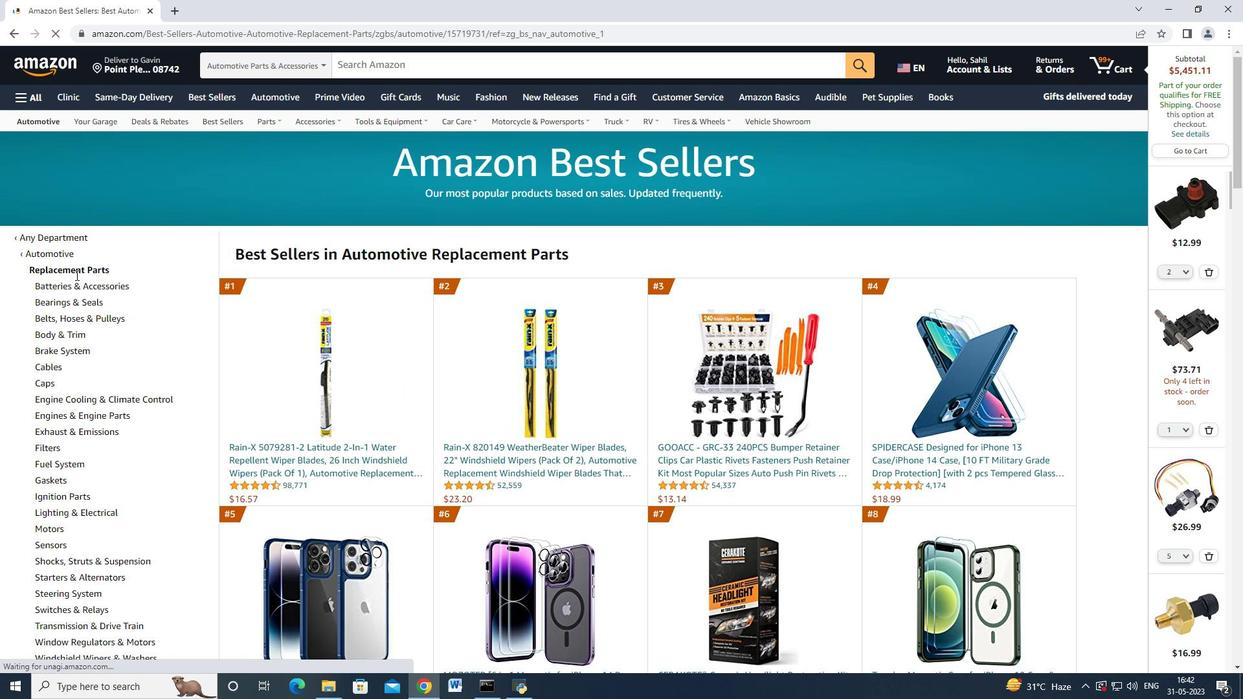 
Action: Mouse moved to (104, 320)
Screenshot: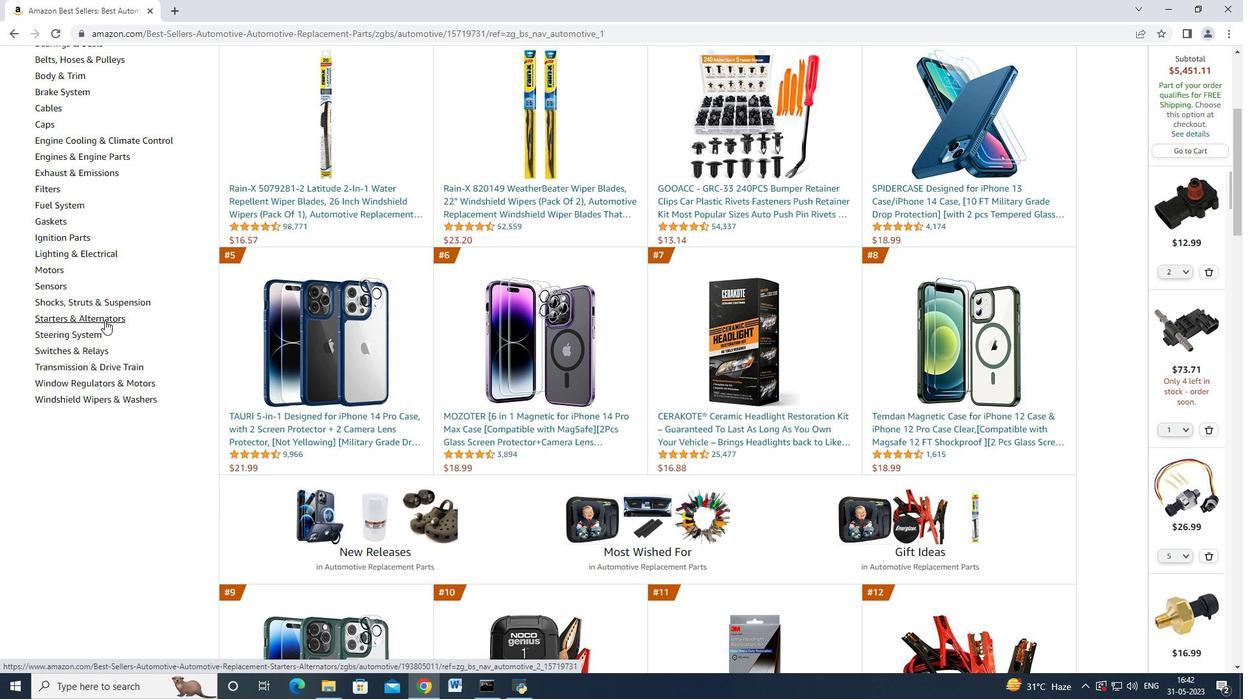 
Action: Mouse scrolled (104, 320) with delta (0, 0)
Screenshot: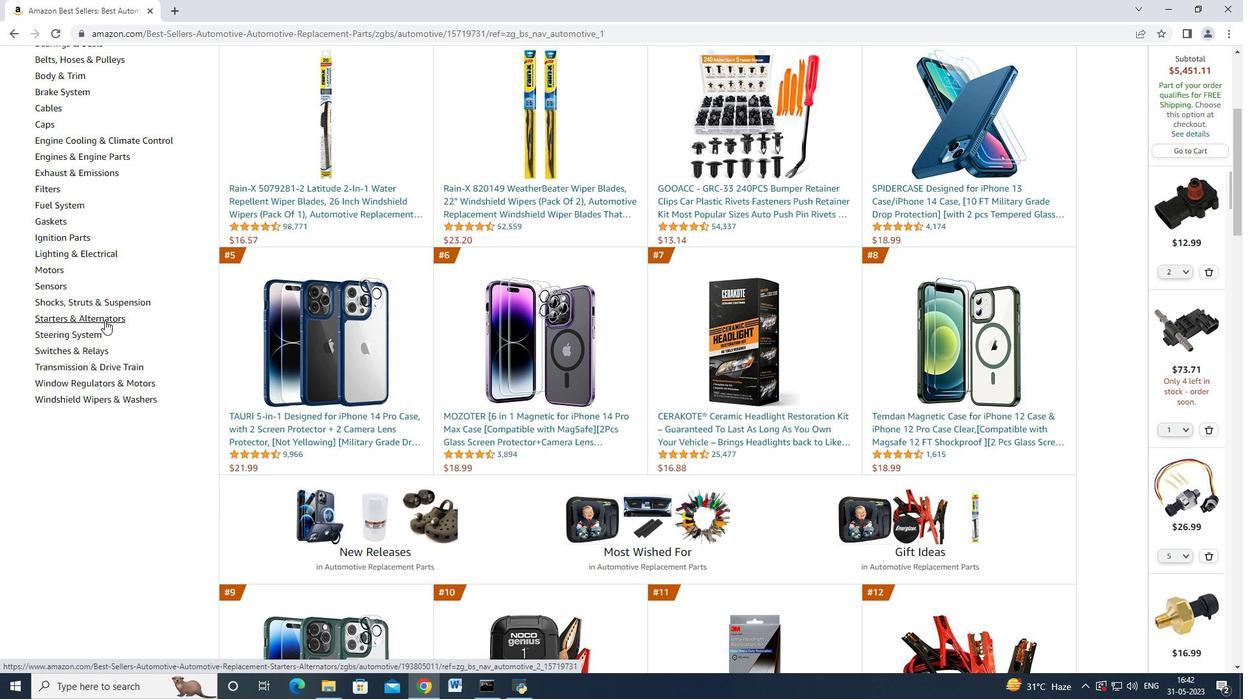 
Action: Mouse moved to (113, 284)
Screenshot: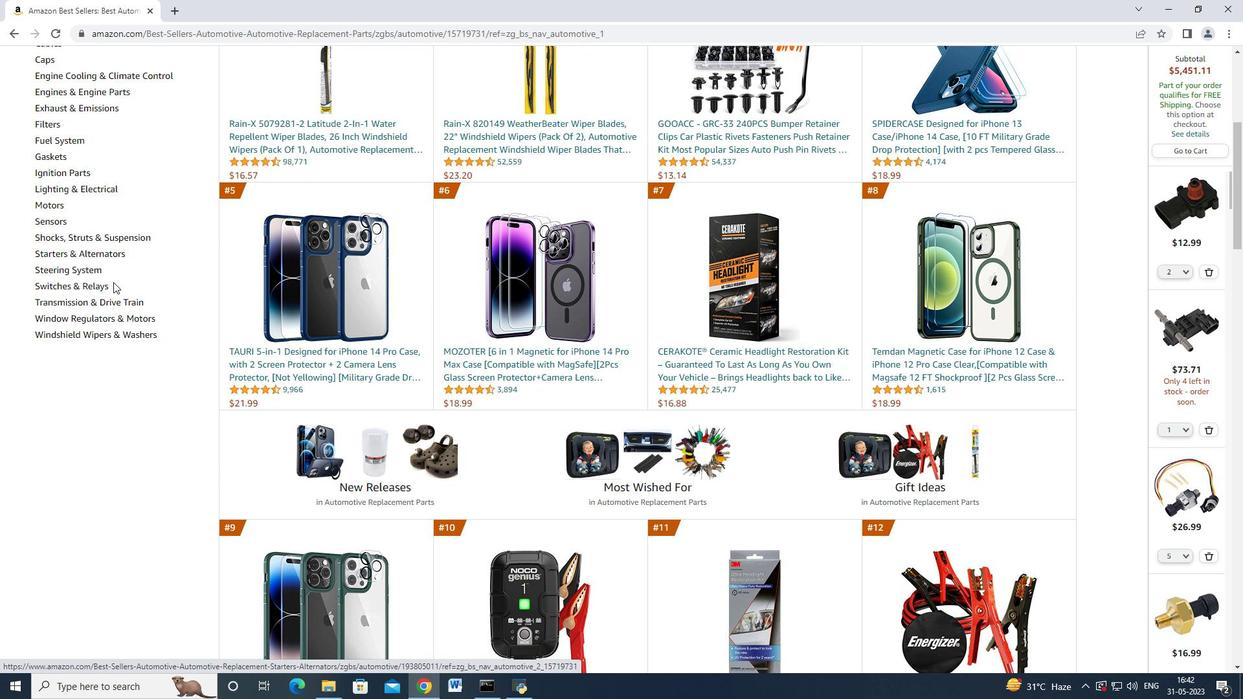 
Action: Mouse scrolled (113, 283) with delta (0, 0)
Screenshot: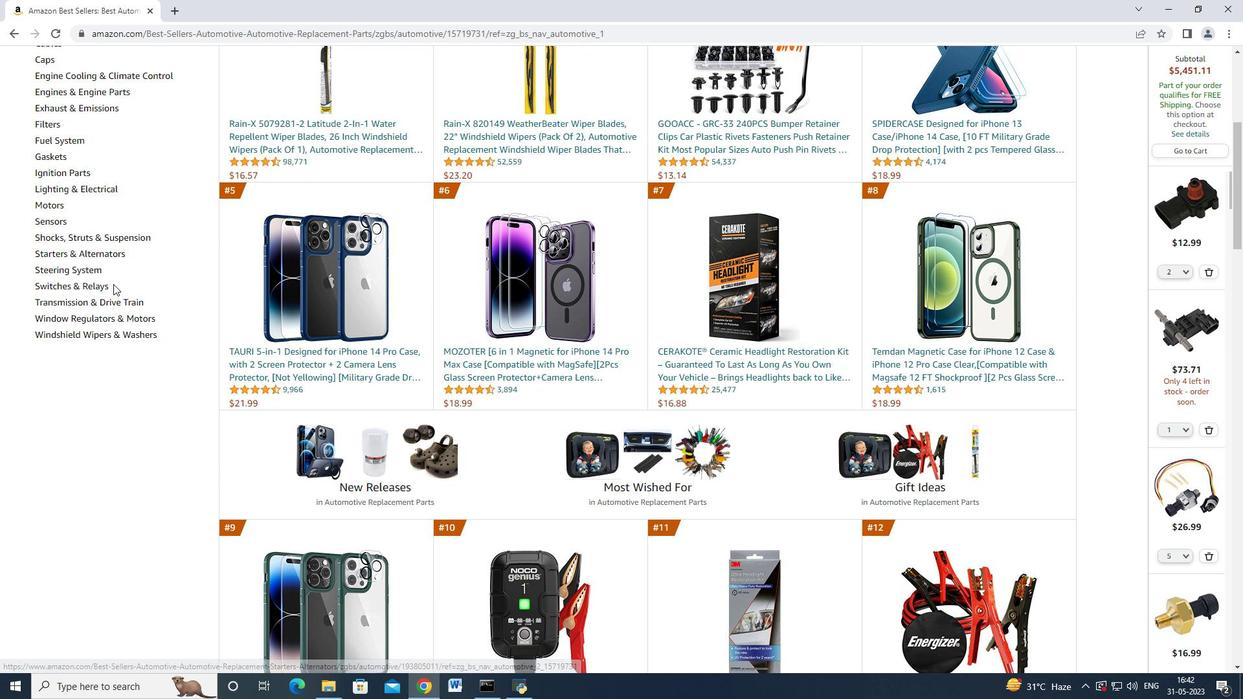 
Action: Mouse scrolled (113, 285) with delta (0, 0)
Screenshot: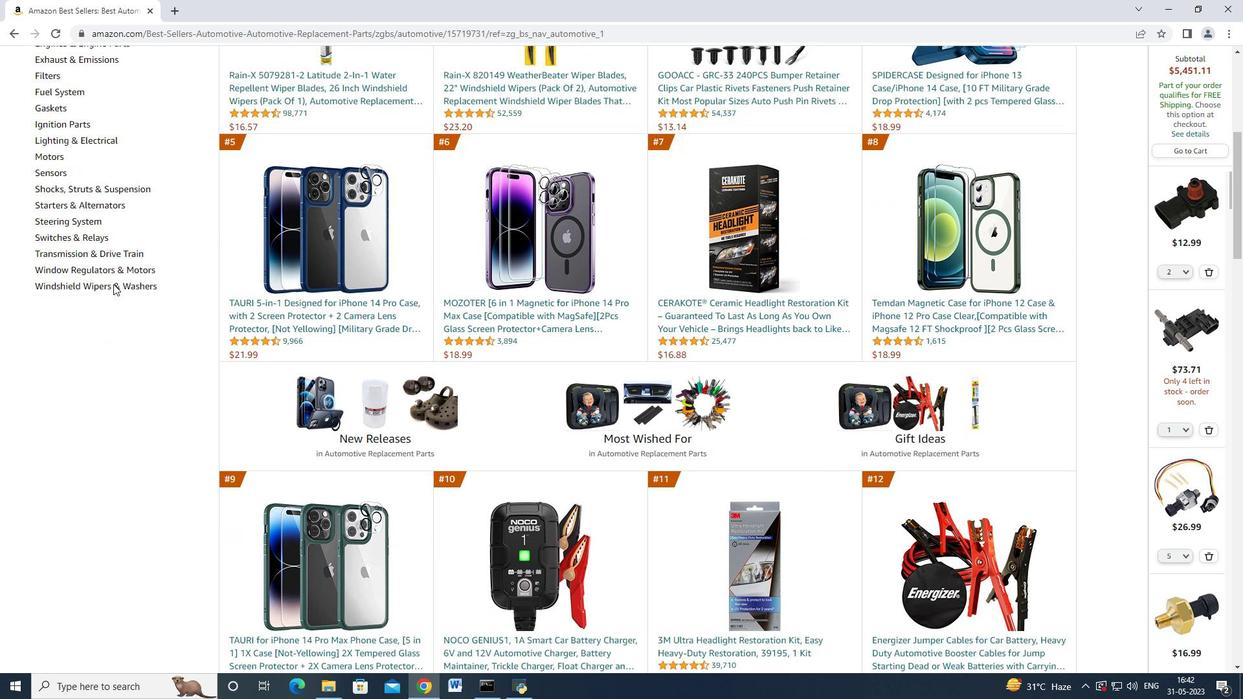 
Action: Mouse scrolled (113, 285) with delta (0, 0)
Screenshot: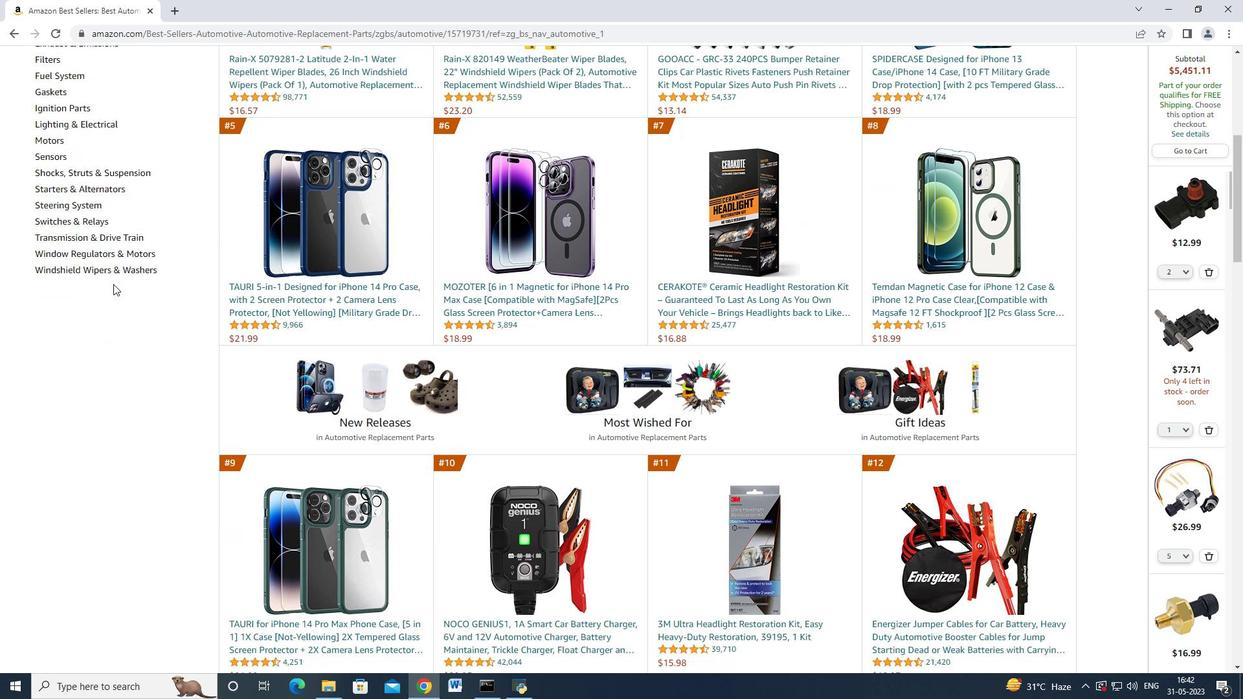 
Action: Mouse moved to (53, 283)
Screenshot: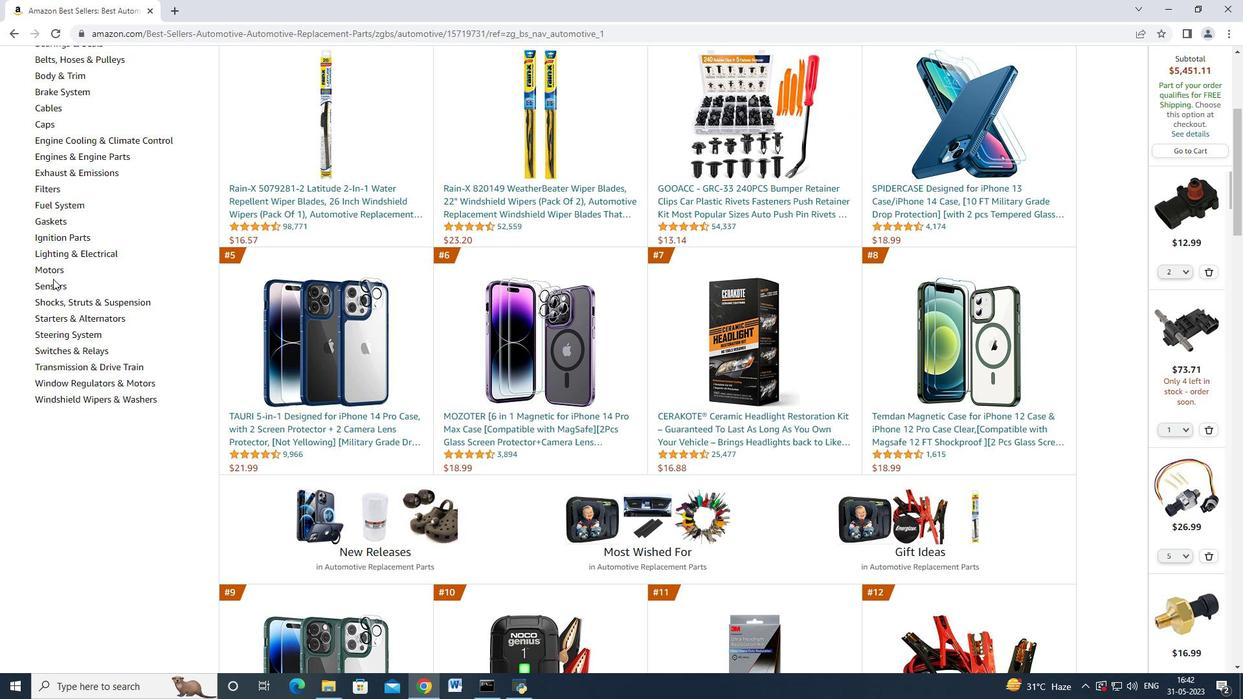 
Action: Mouse pressed left at (53, 279)
Screenshot: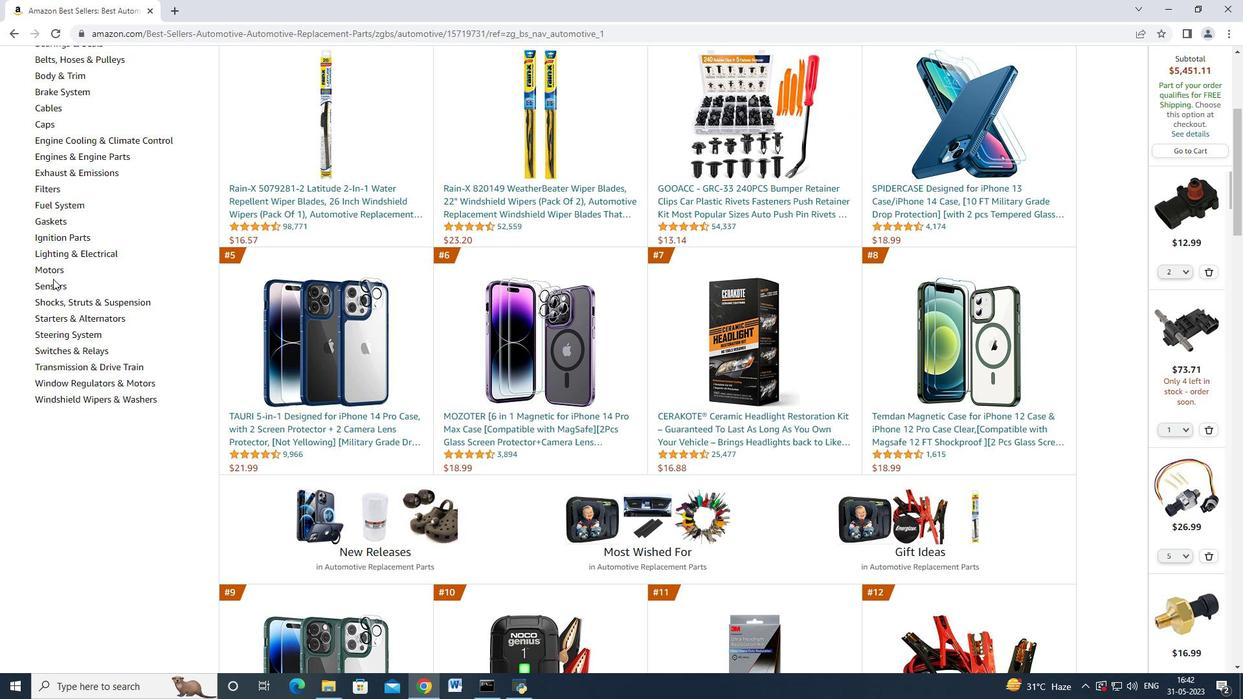 
Action: Mouse moved to (53, 284)
Screenshot: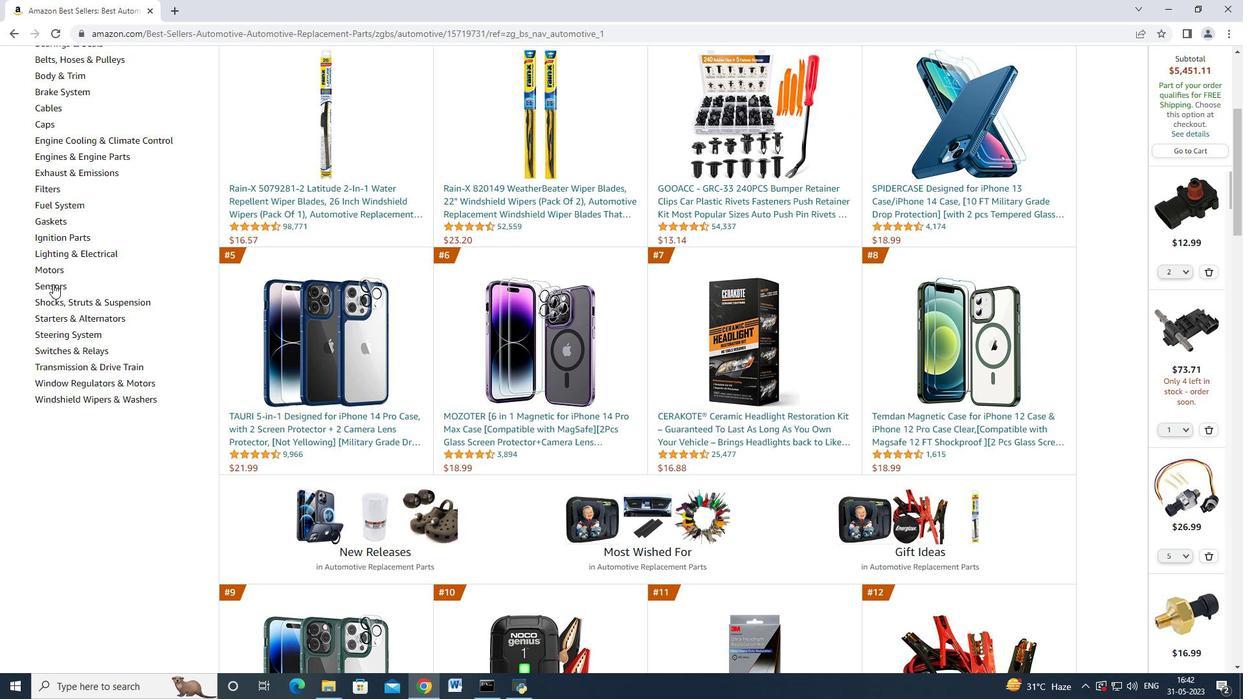 
Action: Mouse pressed left at (53, 284)
Screenshot: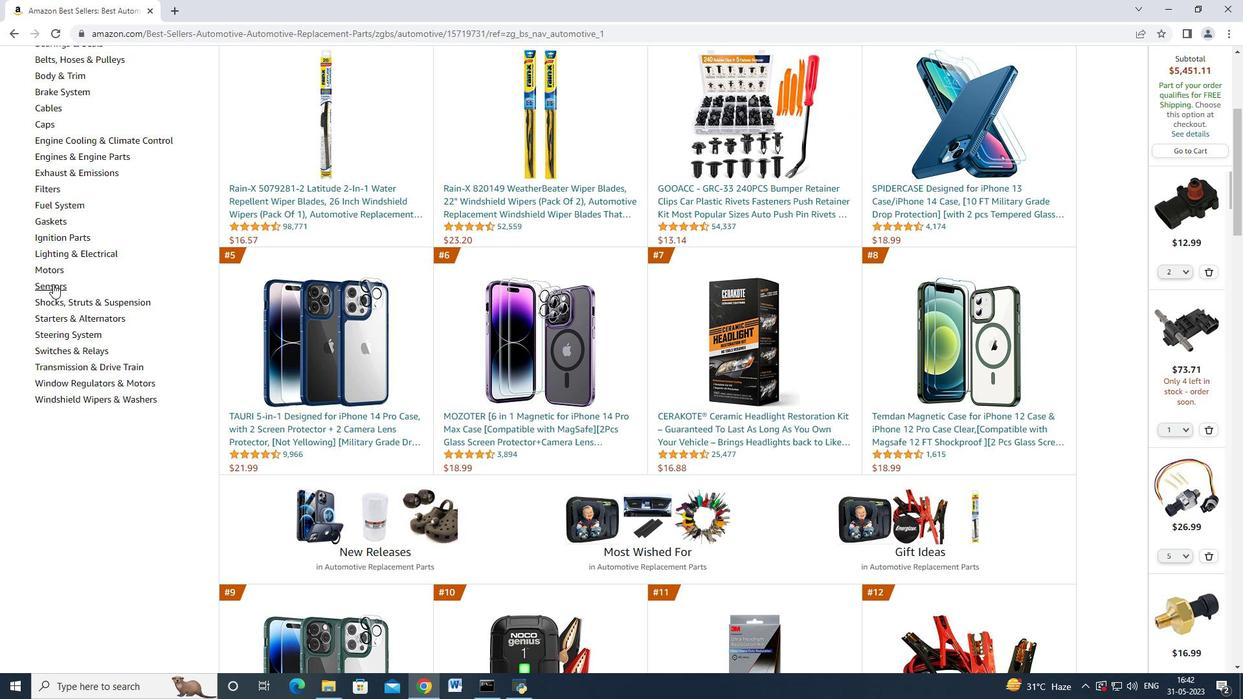
Action: Mouse moved to (141, 272)
Screenshot: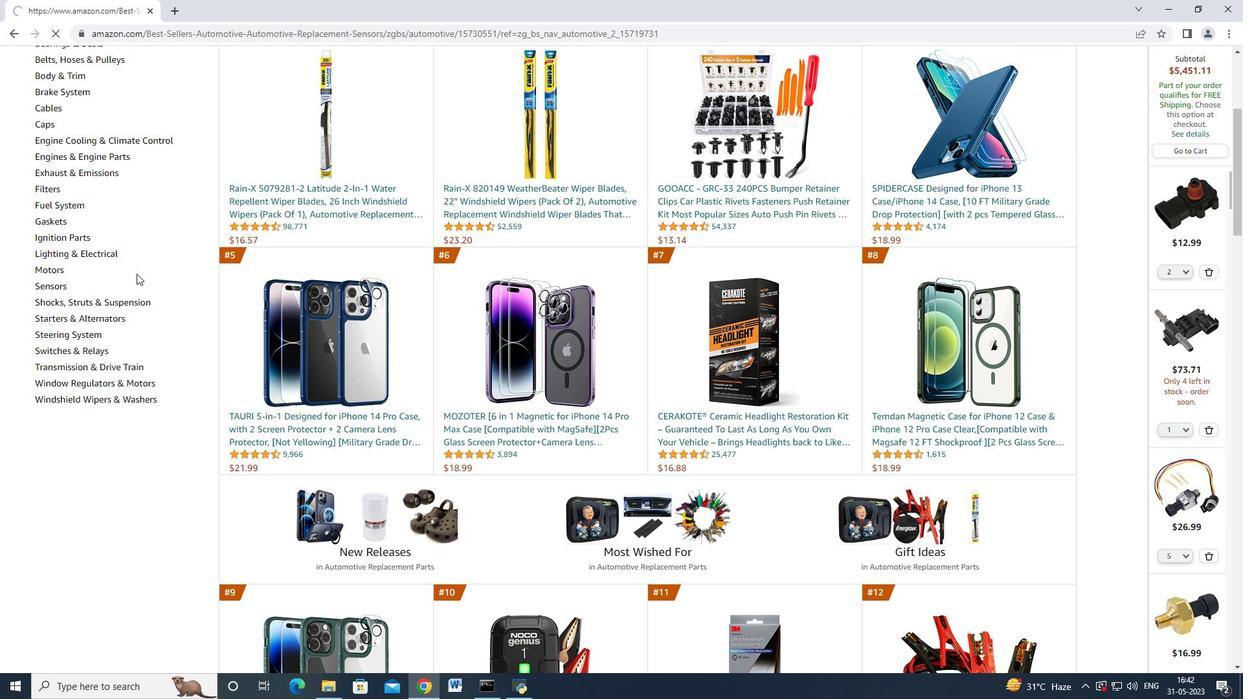 
Action: Mouse scrolled (141, 272) with delta (0, 0)
Screenshot: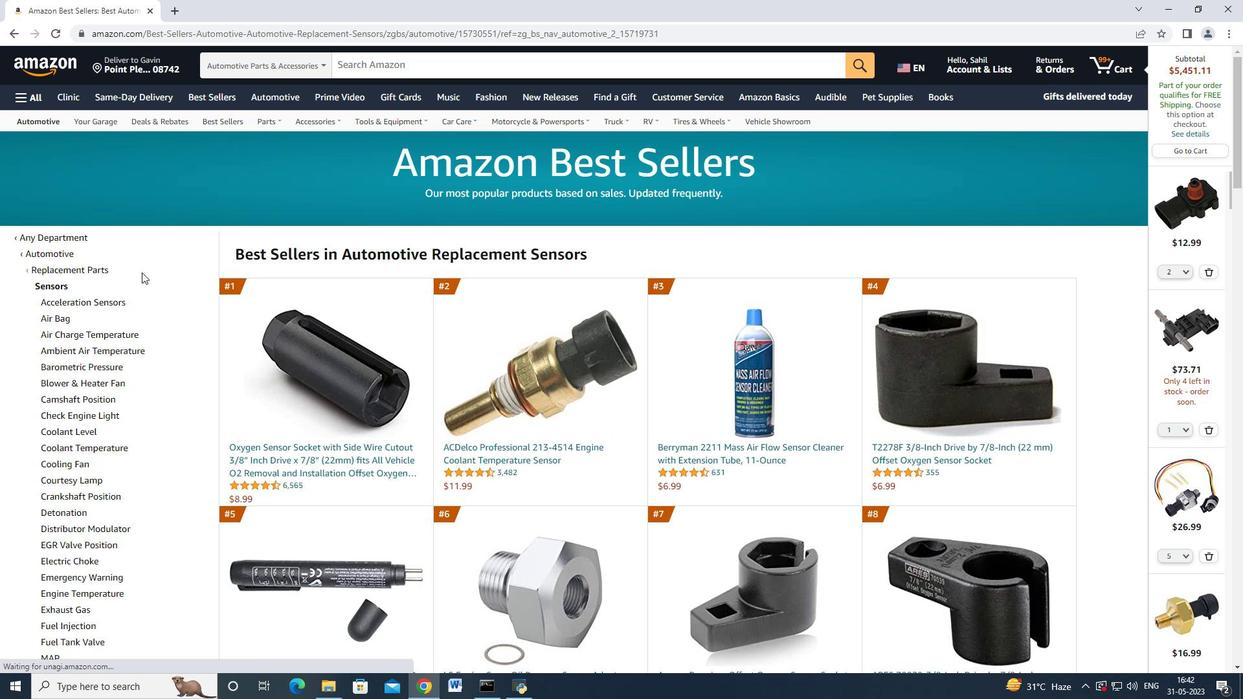 
Action: Mouse scrolled (141, 272) with delta (0, 0)
Screenshot: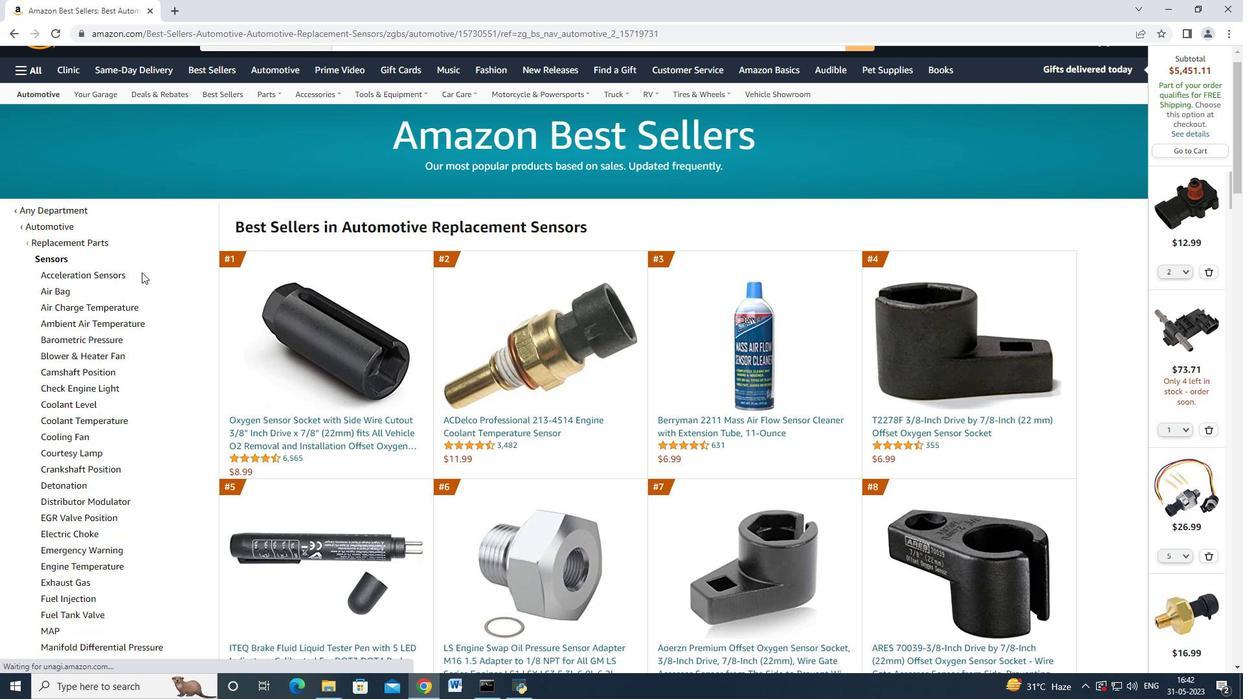 
Action: Mouse scrolled (141, 272) with delta (0, 0)
Screenshot: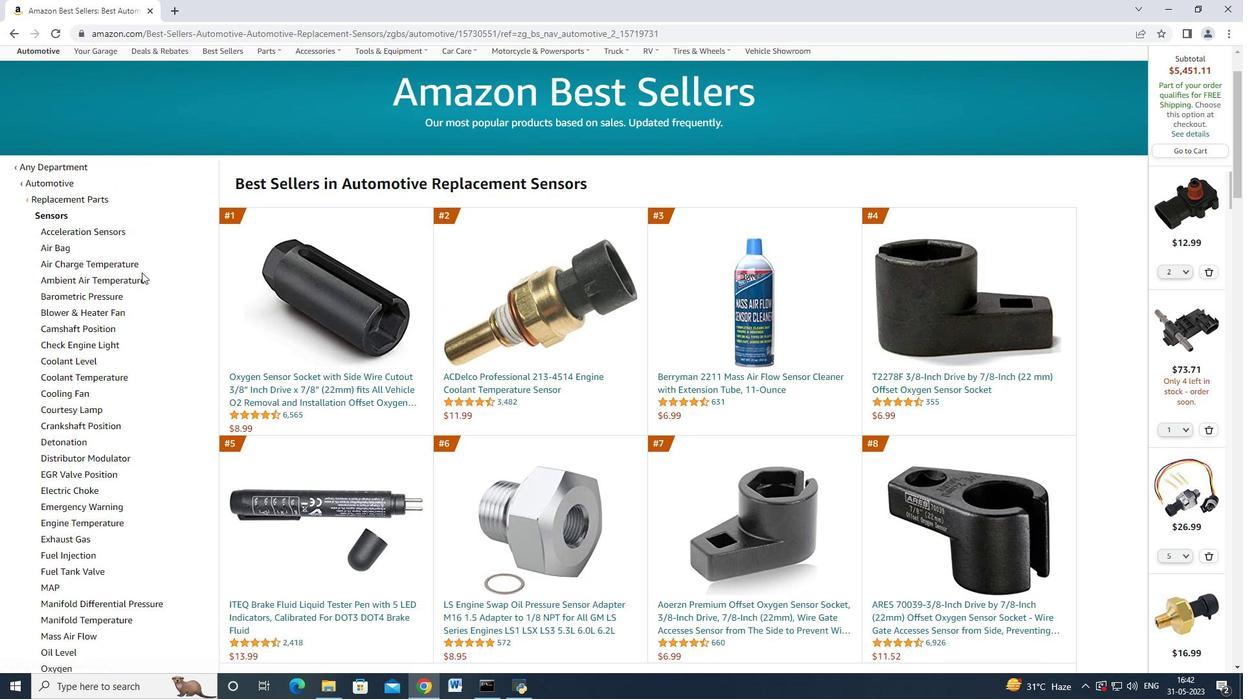 
Action: Mouse moved to (136, 342)
Screenshot: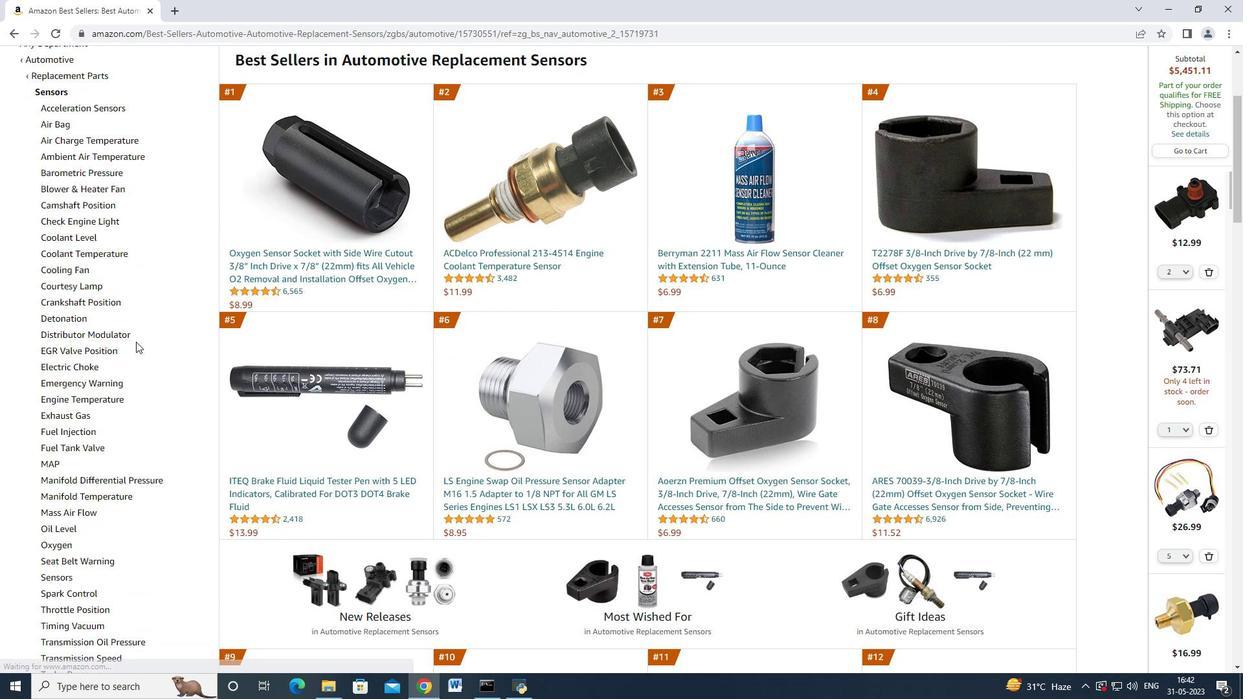
Action: Mouse scrolled (136, 342) with delta (0, 0)
Screenshot: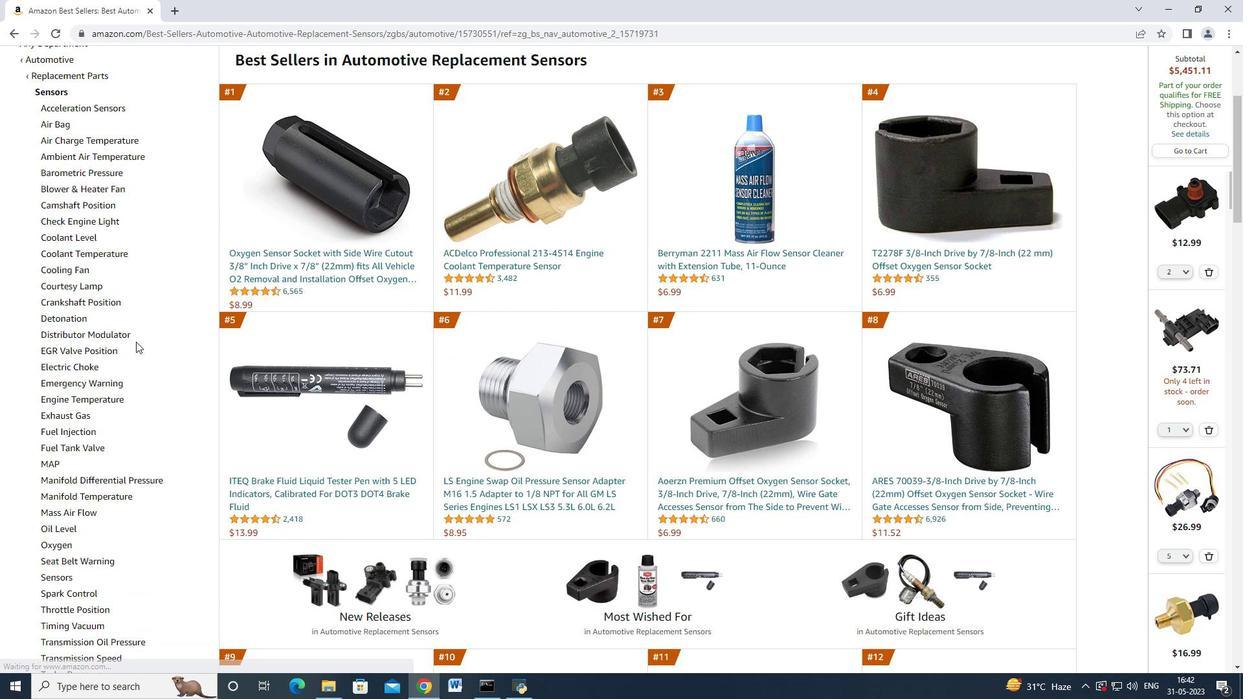 
Action: Mouse scrolled (136, 342) with delta (0, 0)
Screenshot: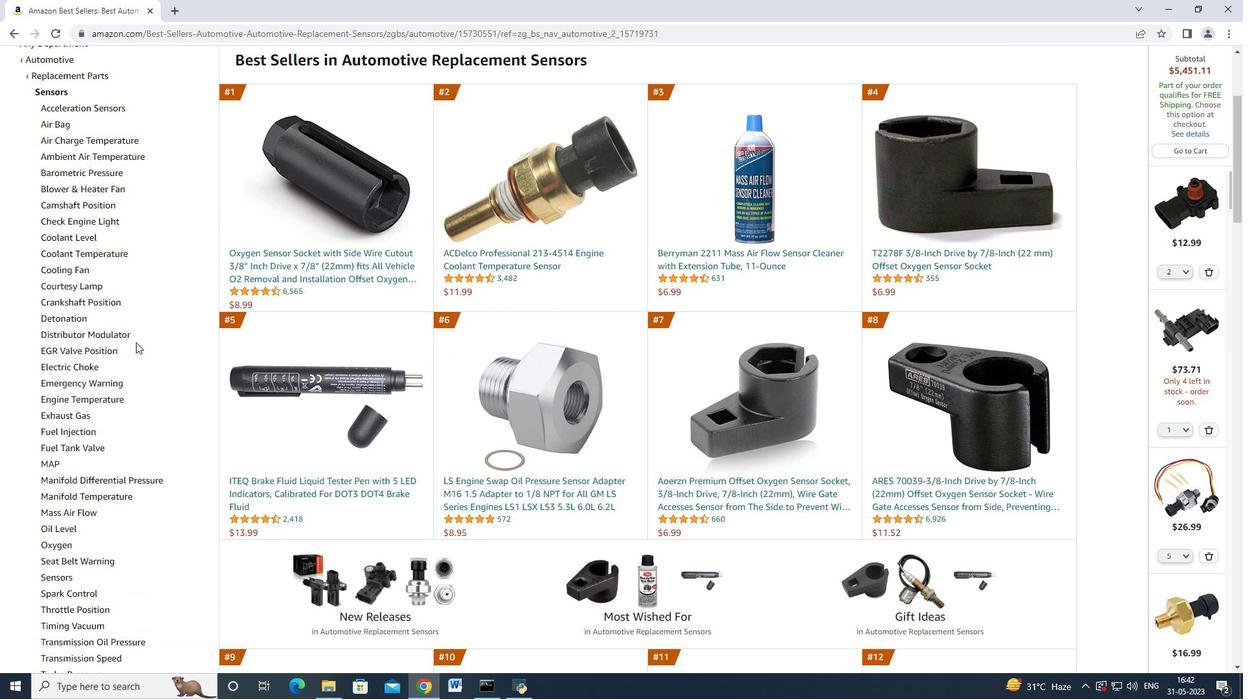 
Action: Mouse moved to (118, 349)
Screenshot: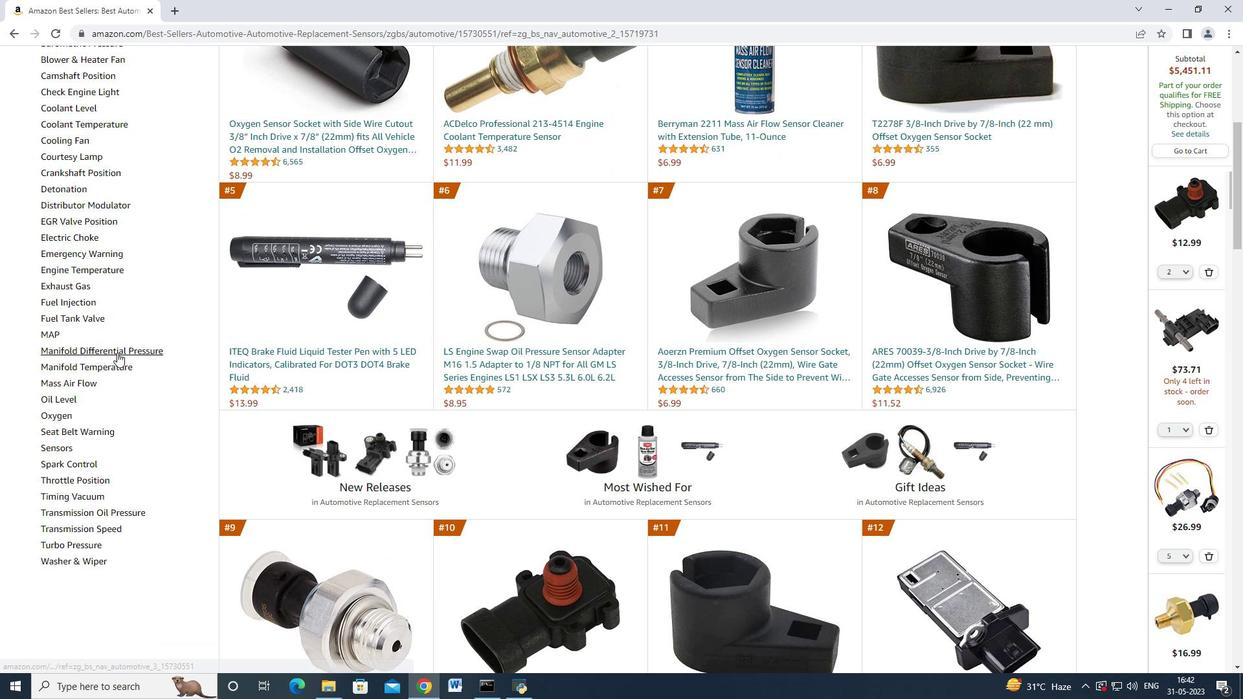 
Action: Mouse pressed left at (118, 349)
Screenshot: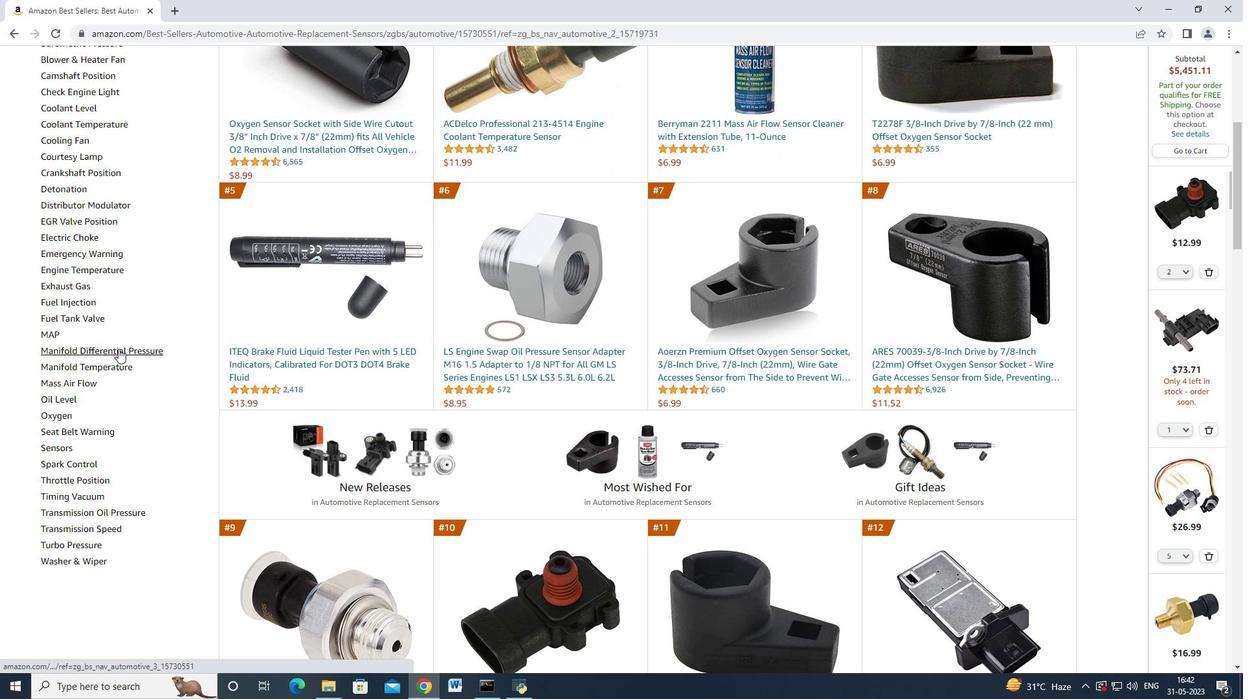 
Action: Mouse moved to (397, 350)
Screenshot: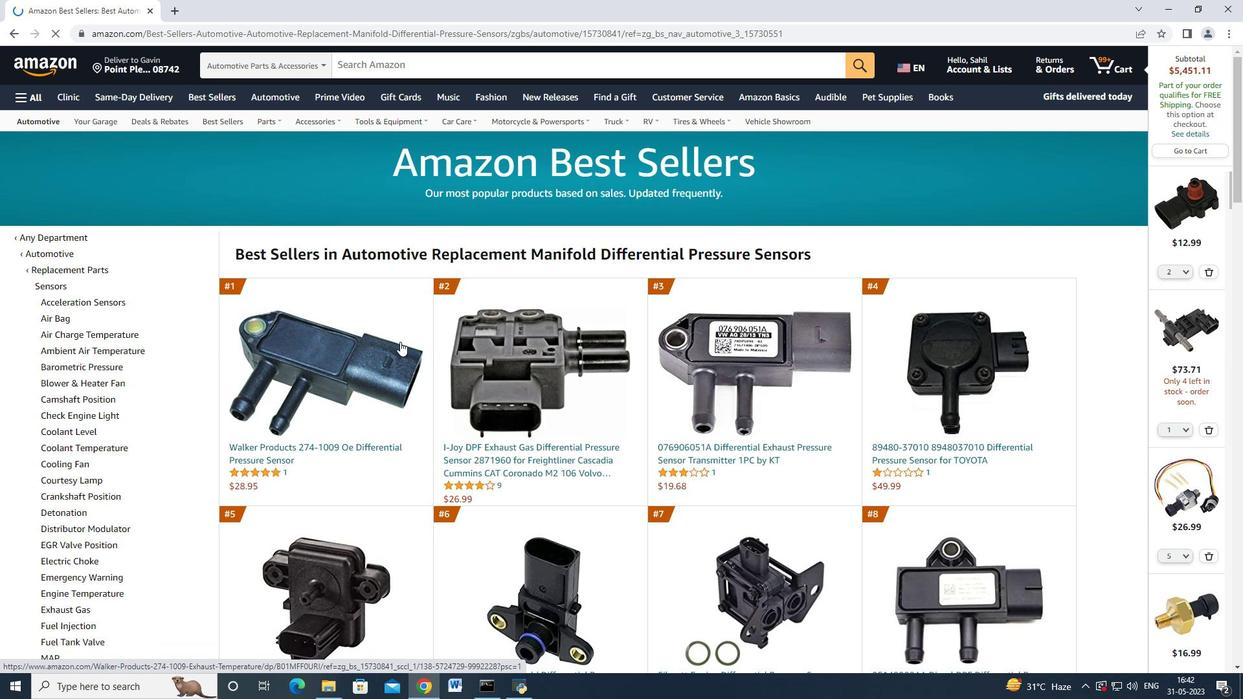 
Action: Mouse scrolled (397, 349) with delta (0, 0)
Screenshot: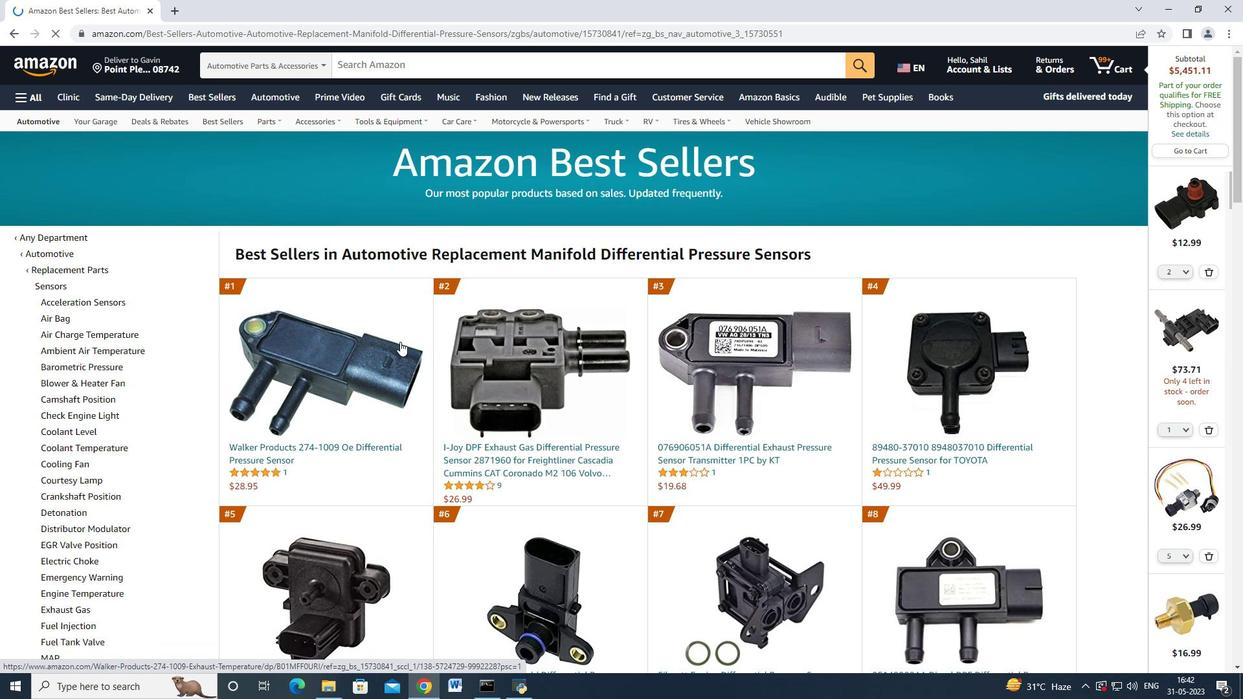 
Action: Mouse moved to (481, 388)
Screenshot: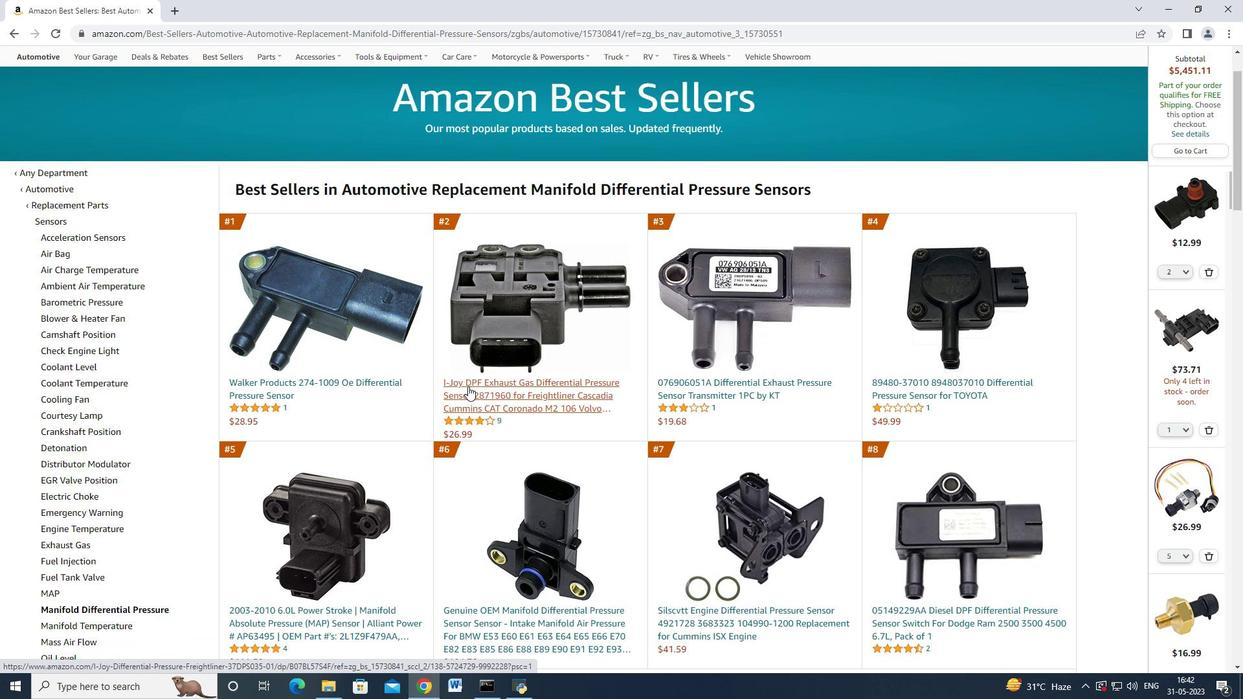 
Action: Mouse pressed left at (481, 388)
Screenshot: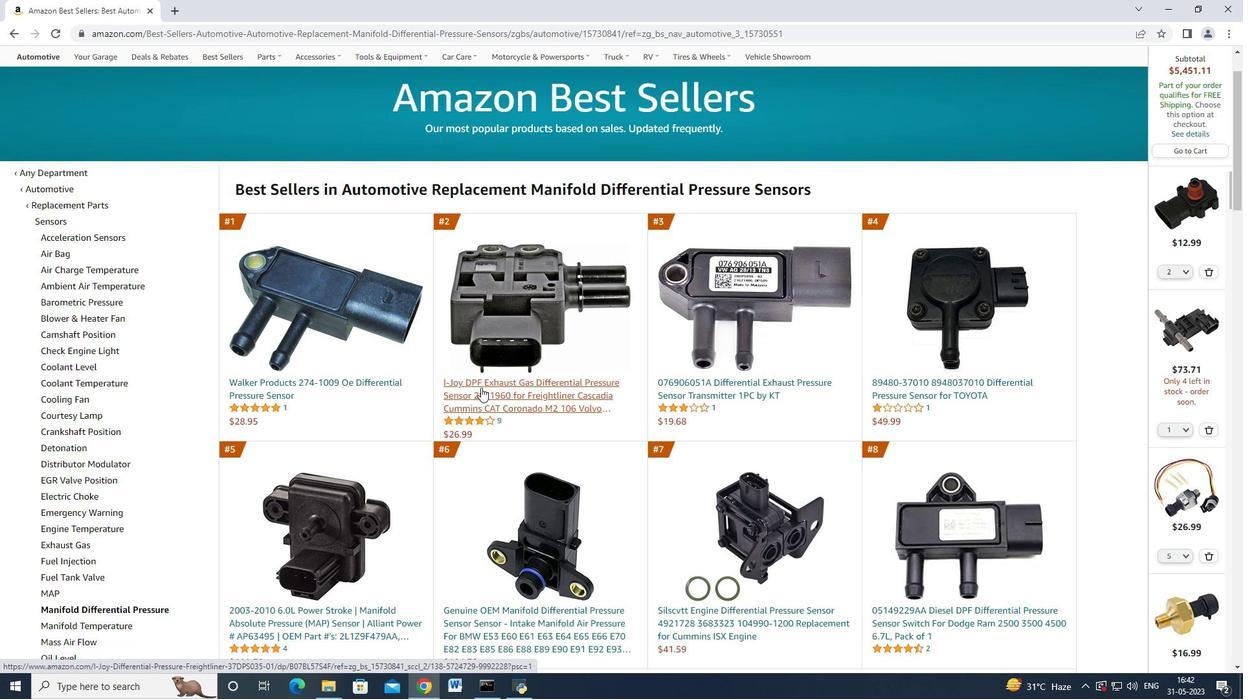 
Action: Mouse moved to (932, 407)
Screenshot: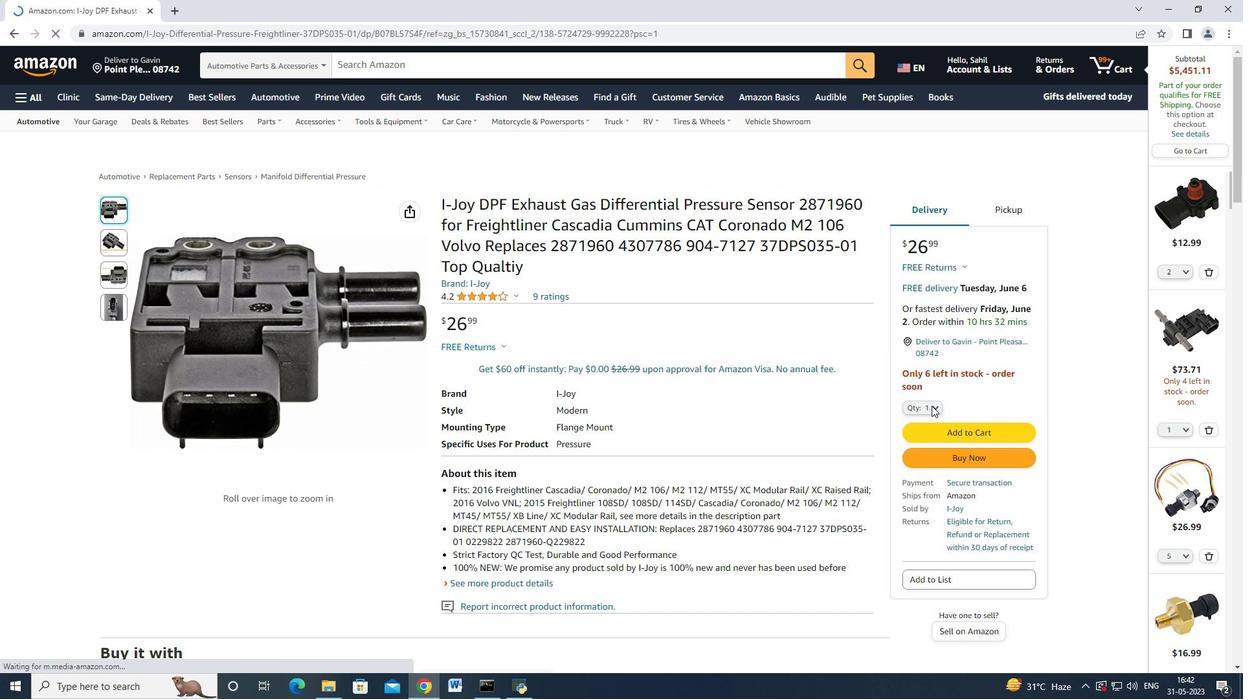 
Action: Mouse pressed left at (932, 407)
Screenshot: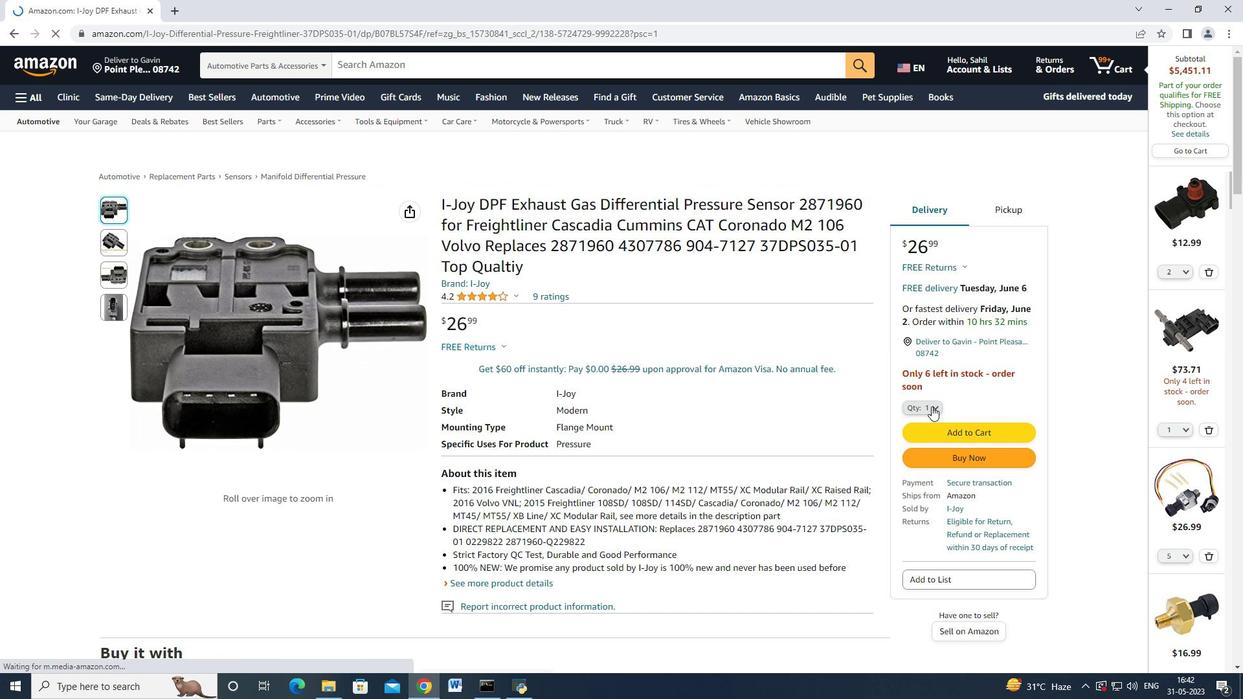 
Action: Mouse moved to (919, 449)
Screenshot: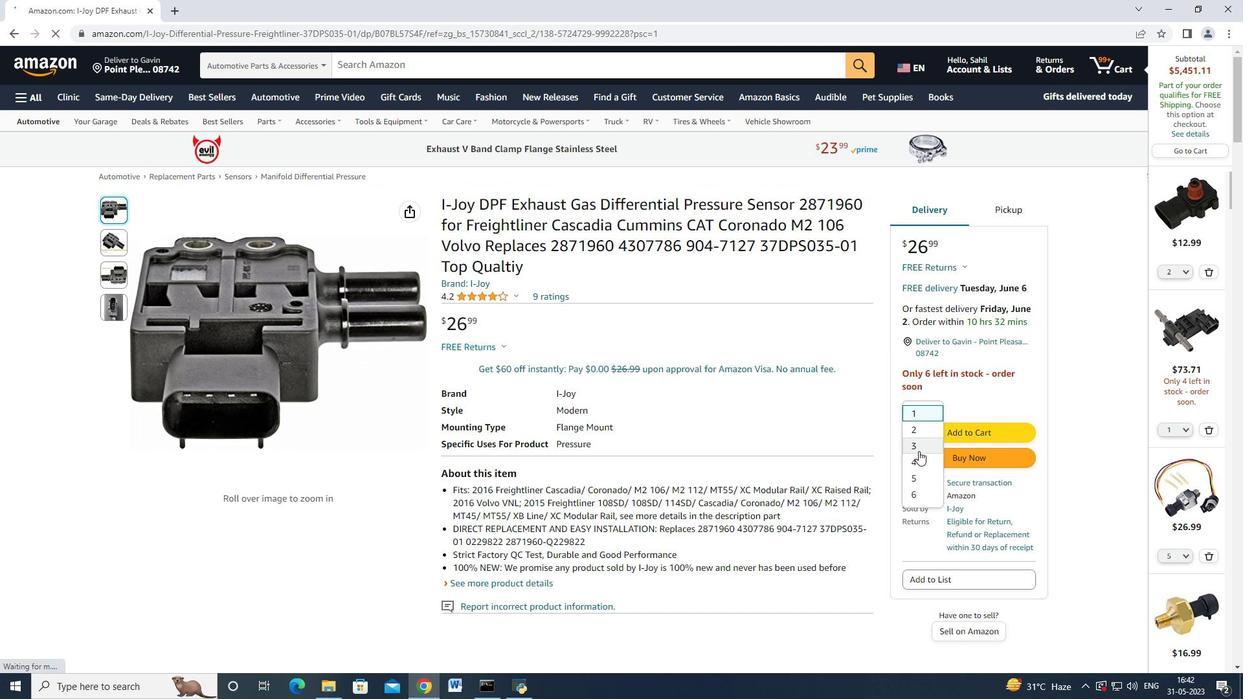 
Action: Mouse pressed left at (919, 449)
Screenshot: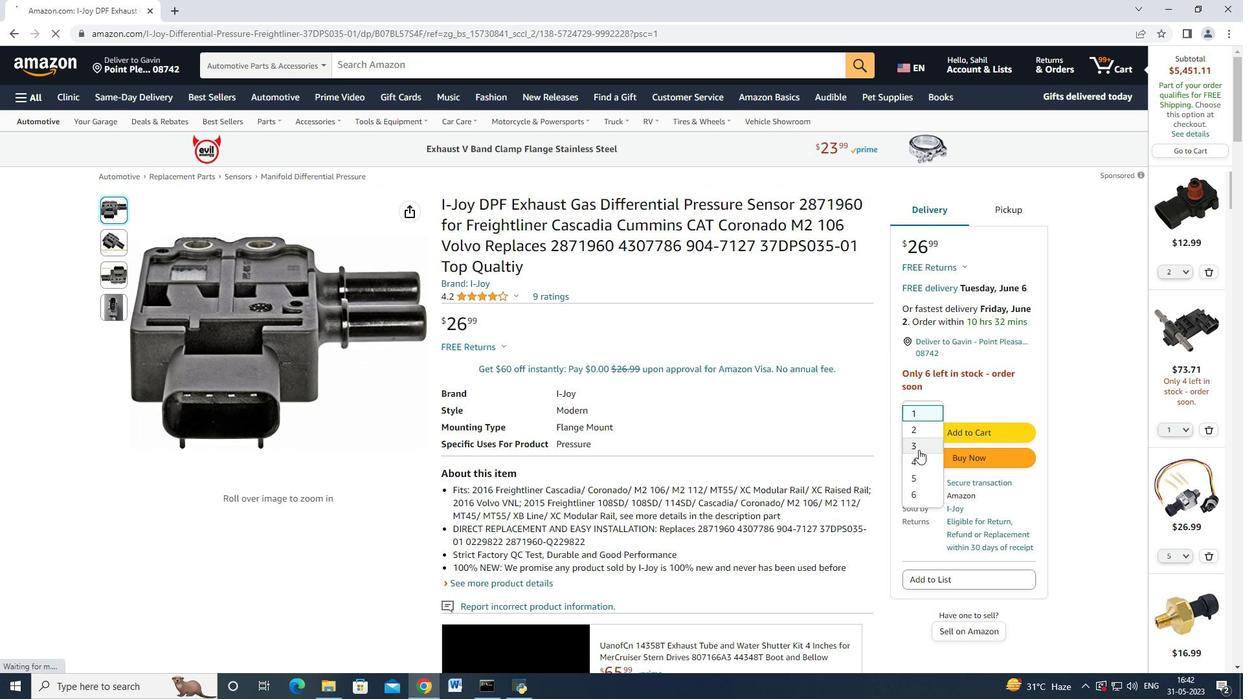 
Action: Mouse moved to (938, 452)
Screenshot: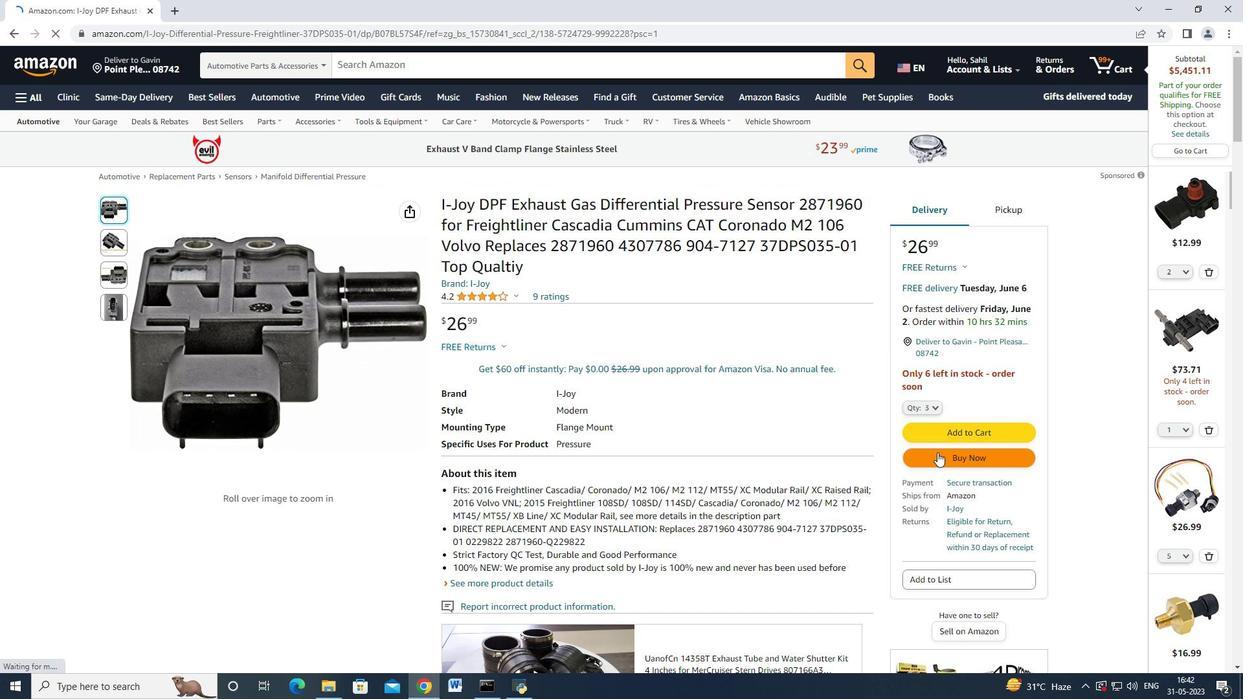 
Action: Mouse pressed left at (938, 452)
Screenshot: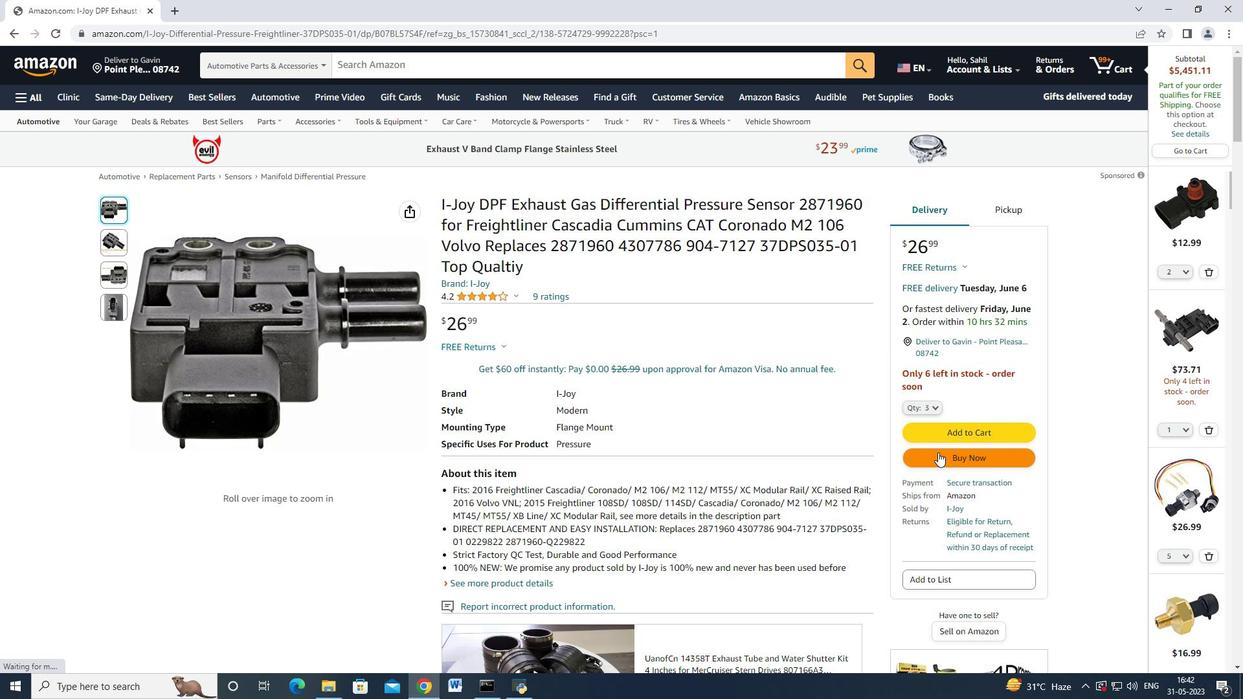 
Action: Mouse moved to (596, 260)
Screenshot: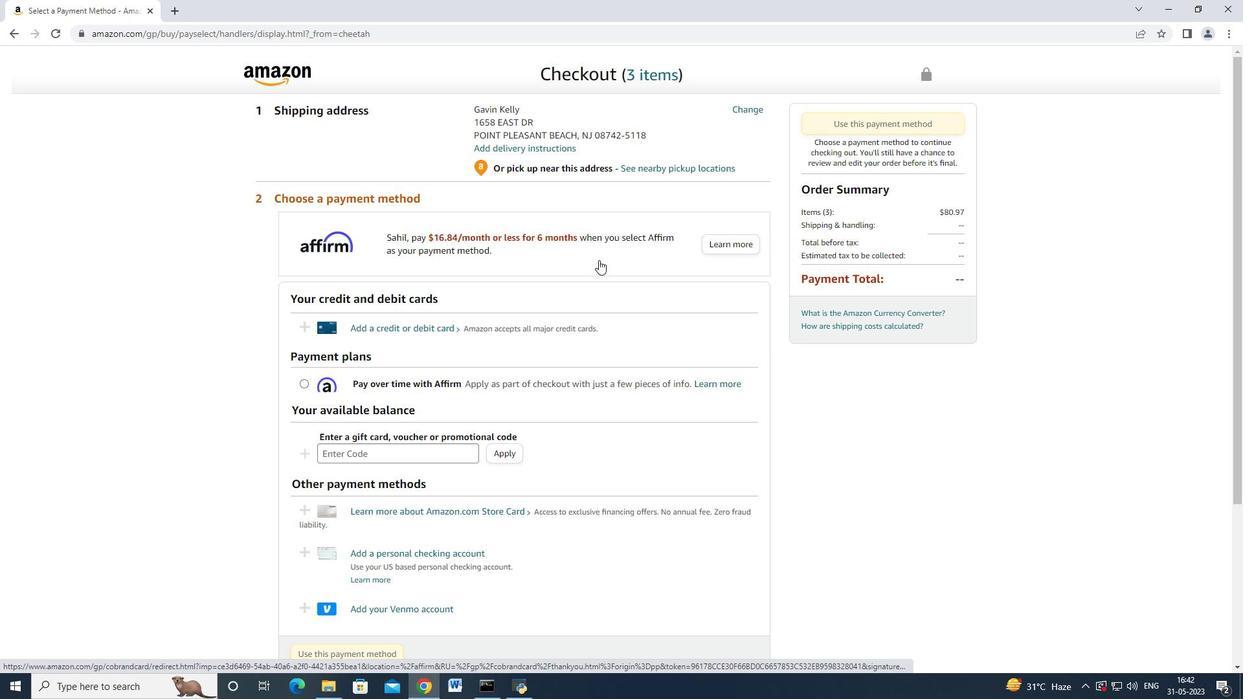 
Action: Mouse scrolled (596, 259) with delta (0, 0)
Screenshot: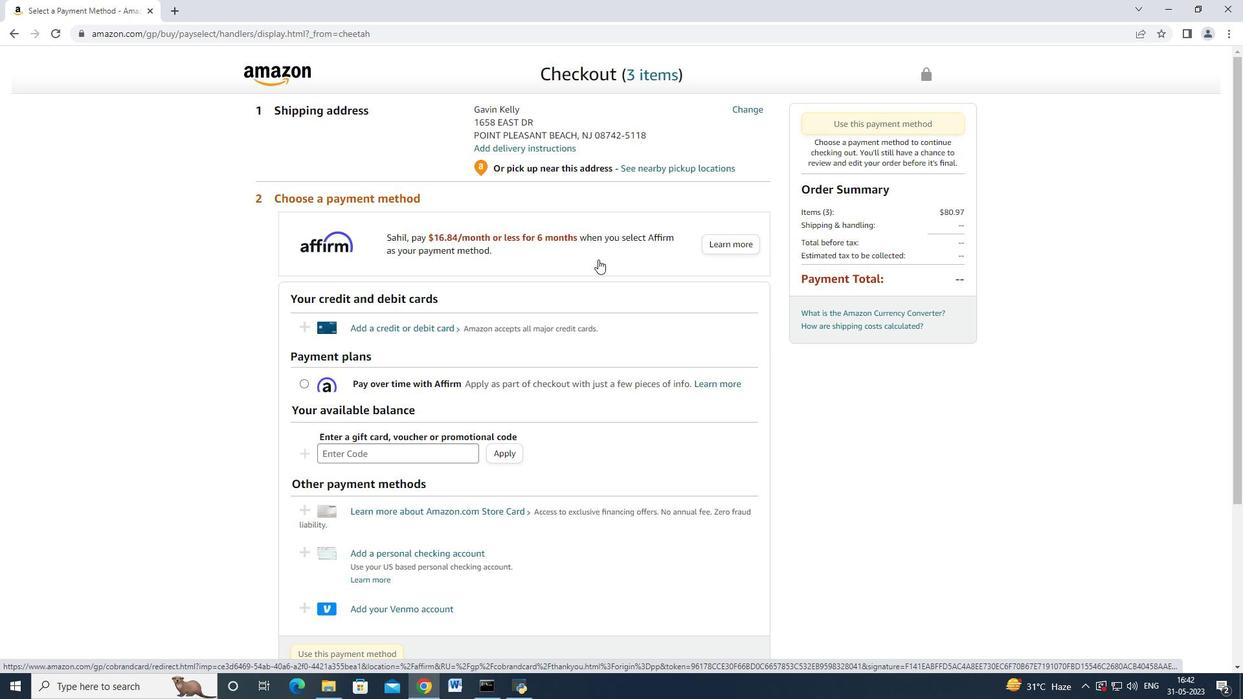 
Action: Mouse moved to (595, 260)
Screenshot: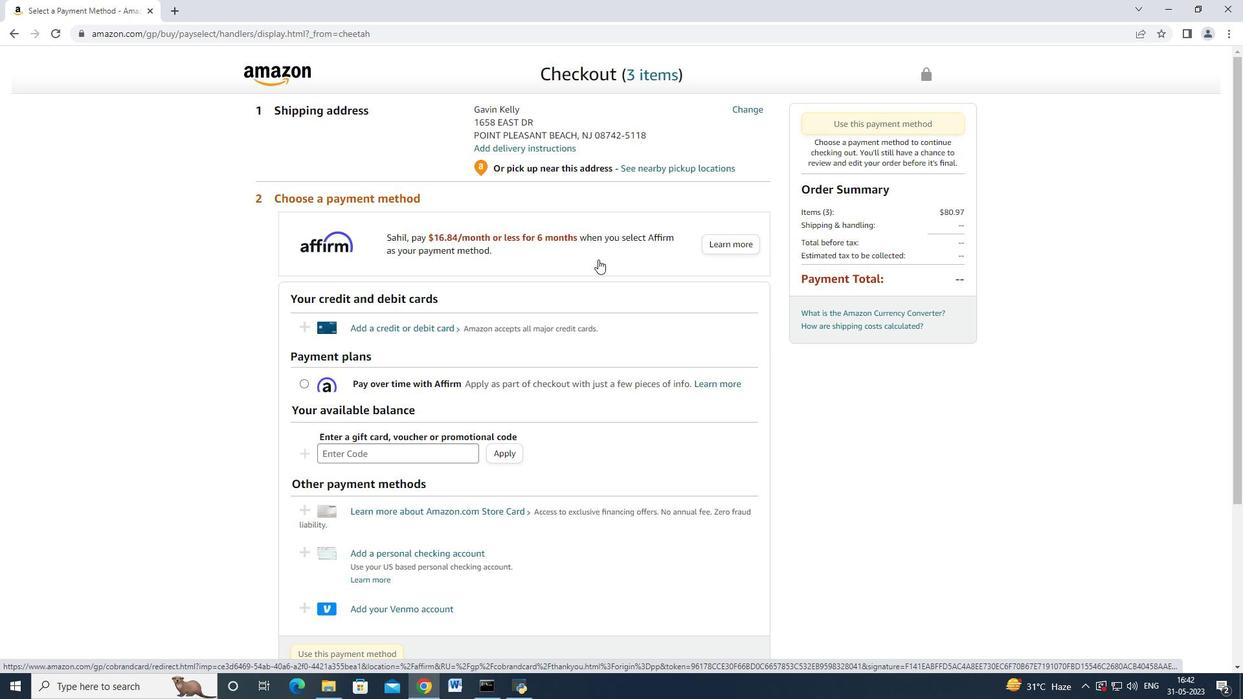 
Action: Mouse scrolled (595, 259) with delta (0, 0)
Screenshot: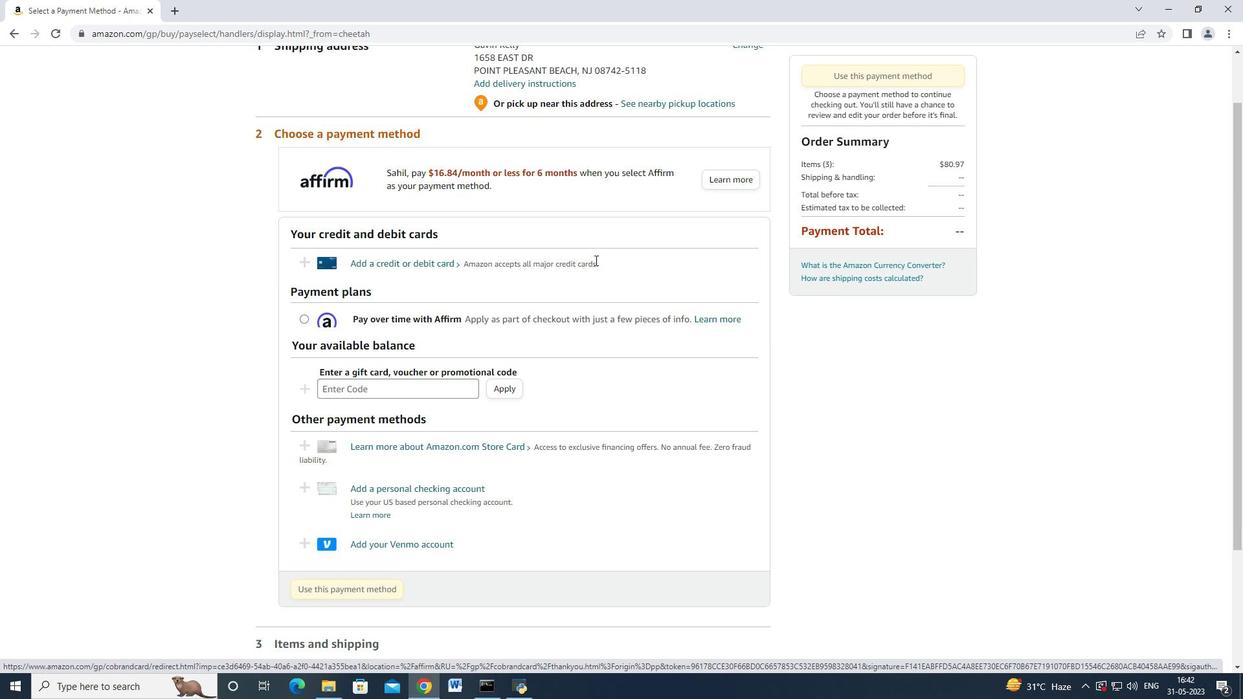 
Action: Mouse scrolled (595, 261) with delta (0, 0)
Screenshot: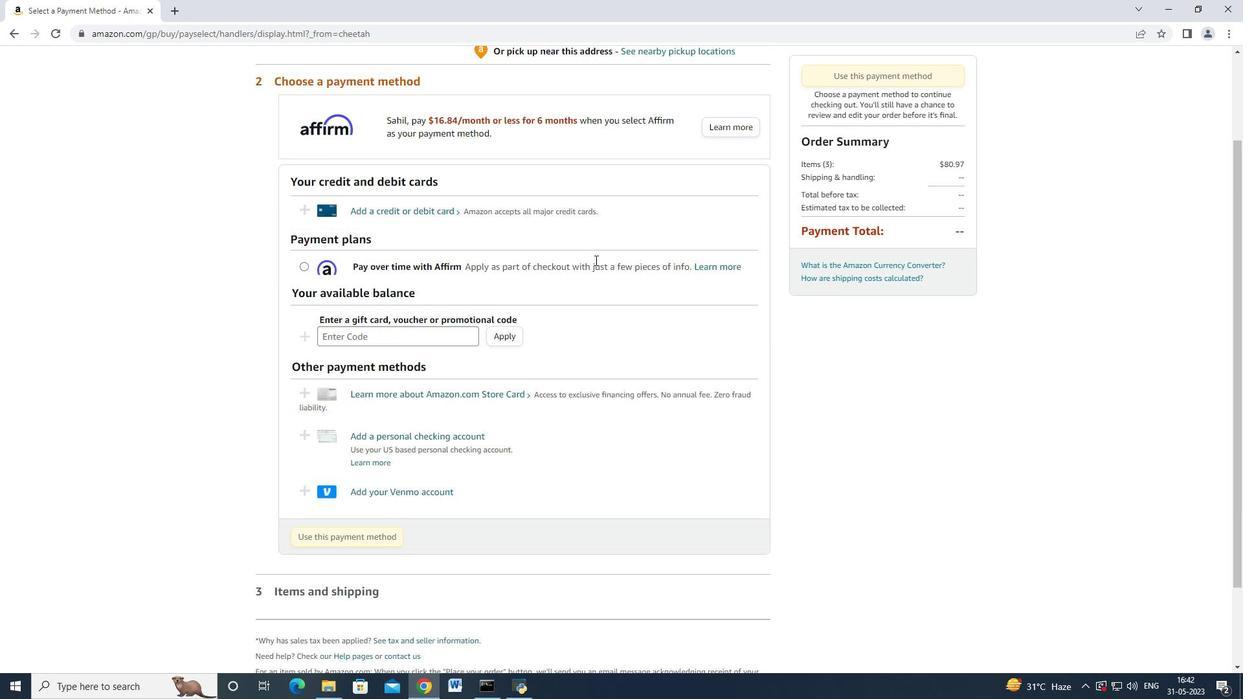
Action: Mouse scrolled (595, 261) with delta (0, 0)
Screenshot: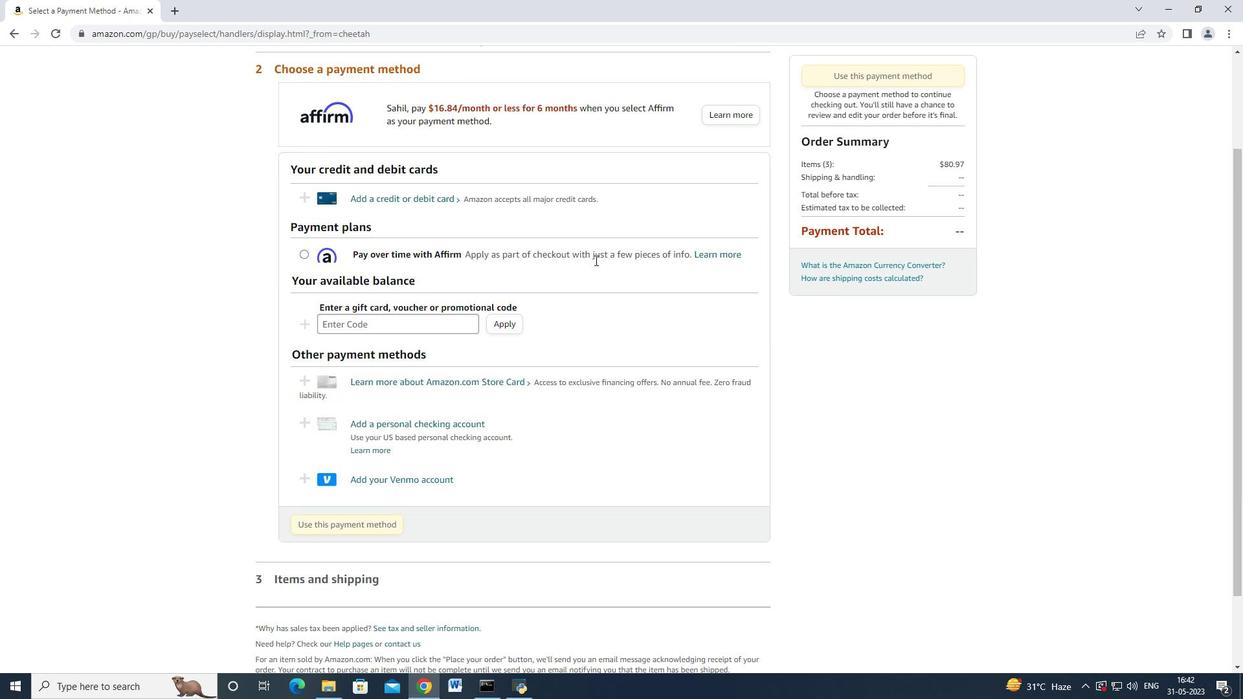 
Action: Mouse scrolled (595, 259) with delta (0, 0)
Screenshot: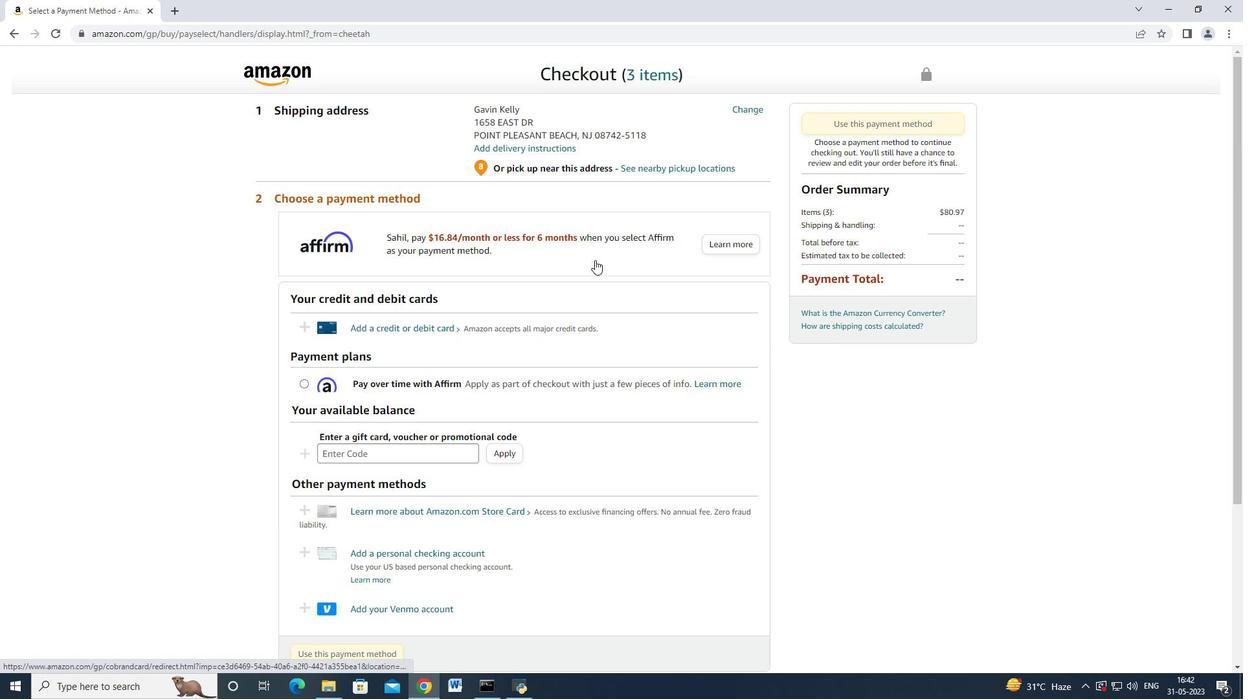 
Action: Mouse scrolled (595, 259) with delta (0, 0)
Screenshot: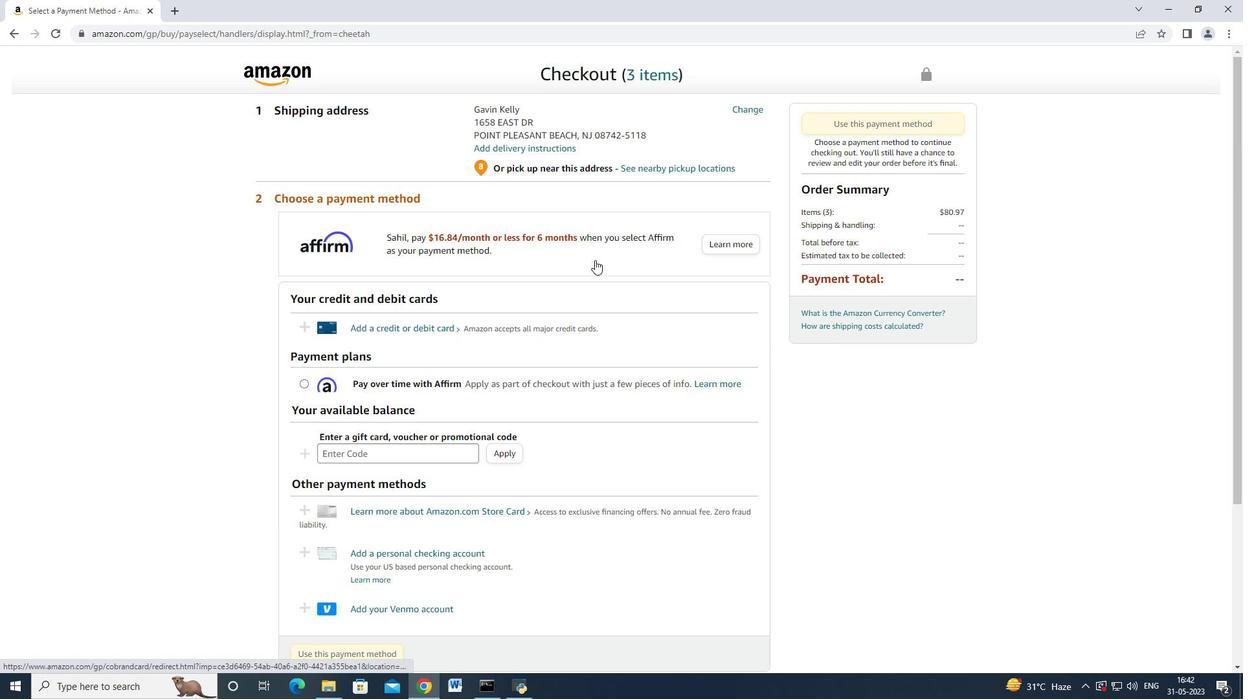 
Action: Mouse scrolled (595, 261) with delta (0, 0)
Screenshot: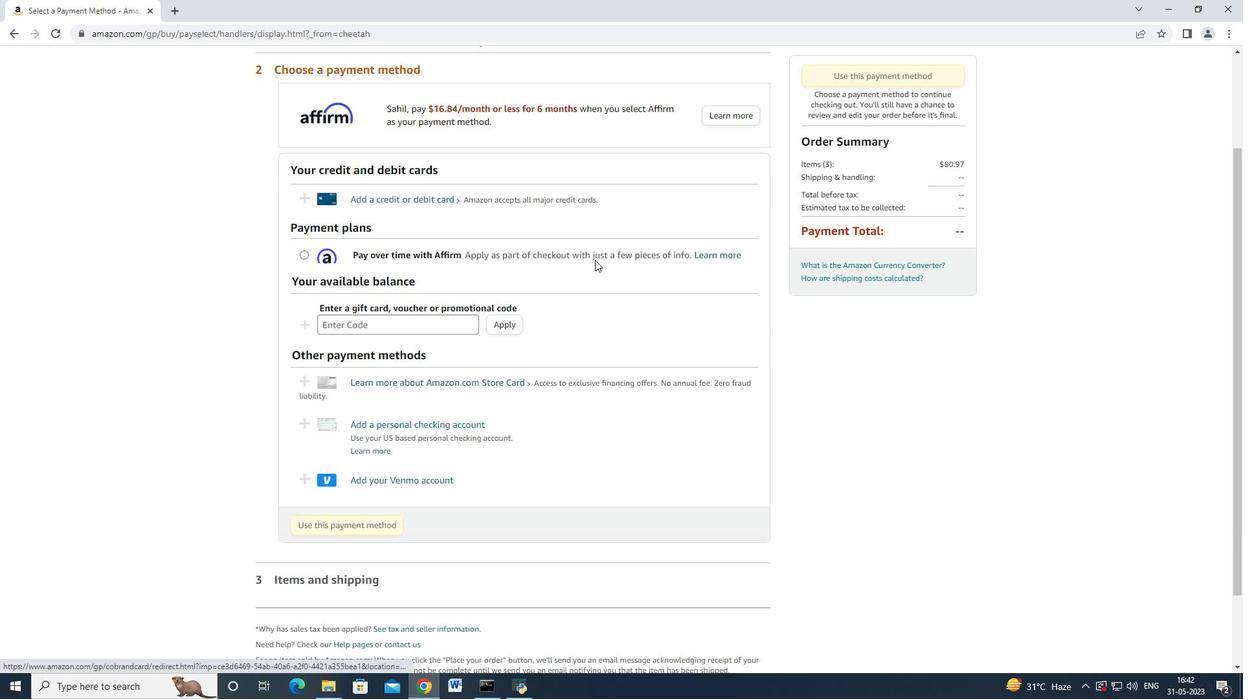 
Action: Mouse scrolled (595, 261) with delta (0, 0)
Screenshot: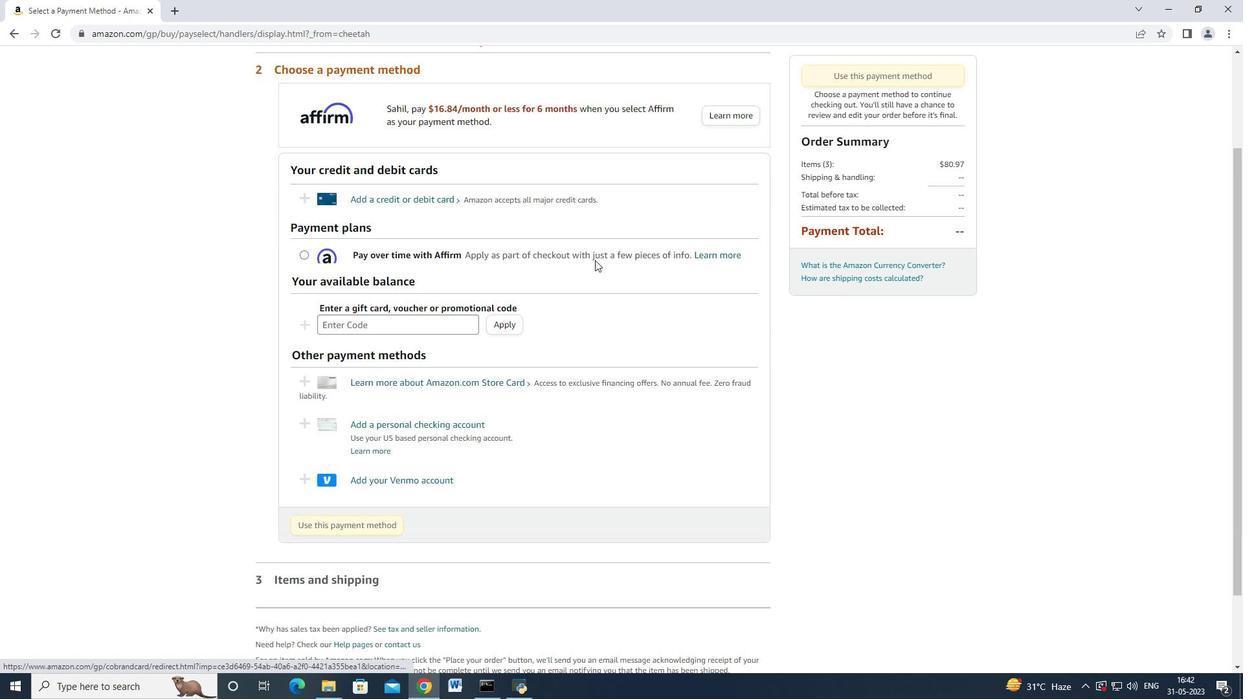 
Action: Mouse moved to (594, 259)
Screenshot: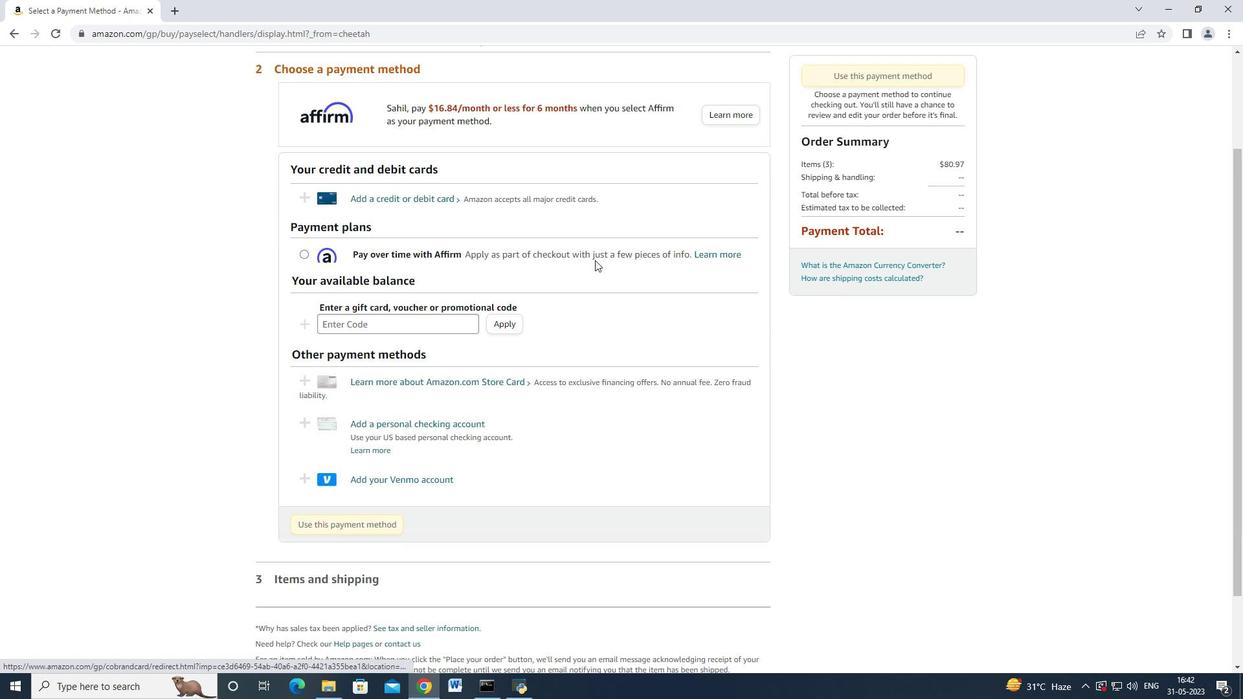 
Action: Mouse scrolled (594, 259) with delta (0, 0)
Screenshot: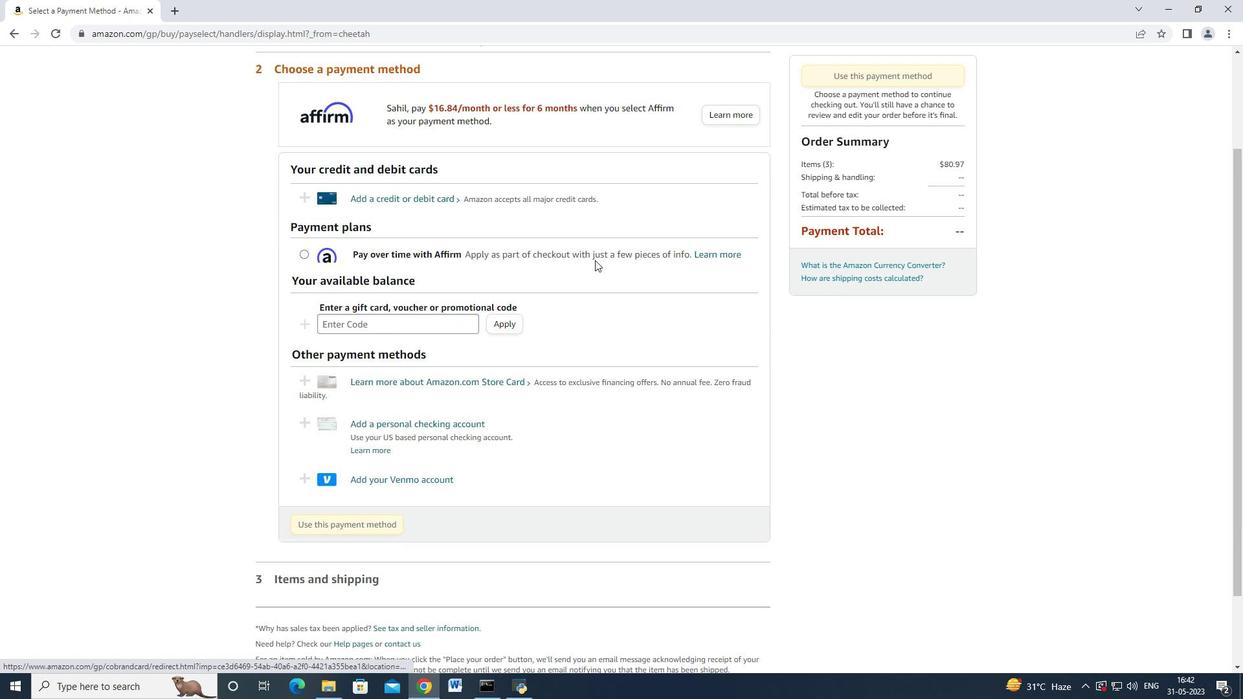 
Action: Mouse moved to (746, 106)
Screenshot: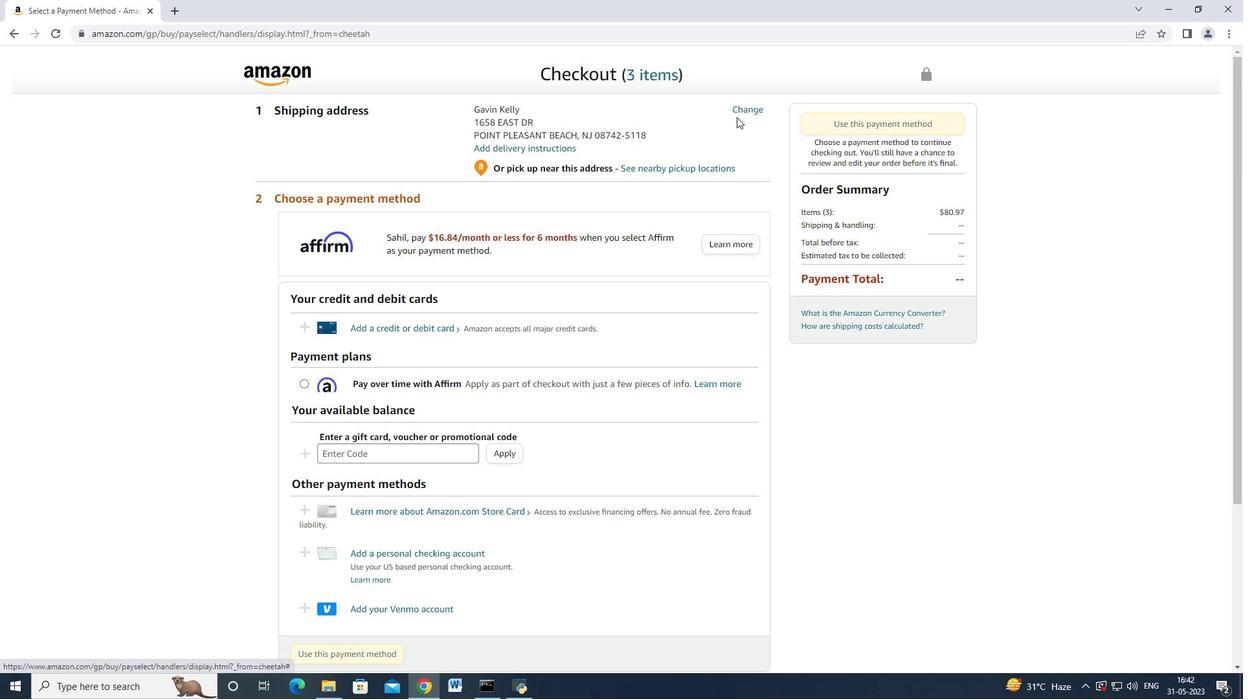
Action: Mouse pressed left at (746, 106)
Screenshot: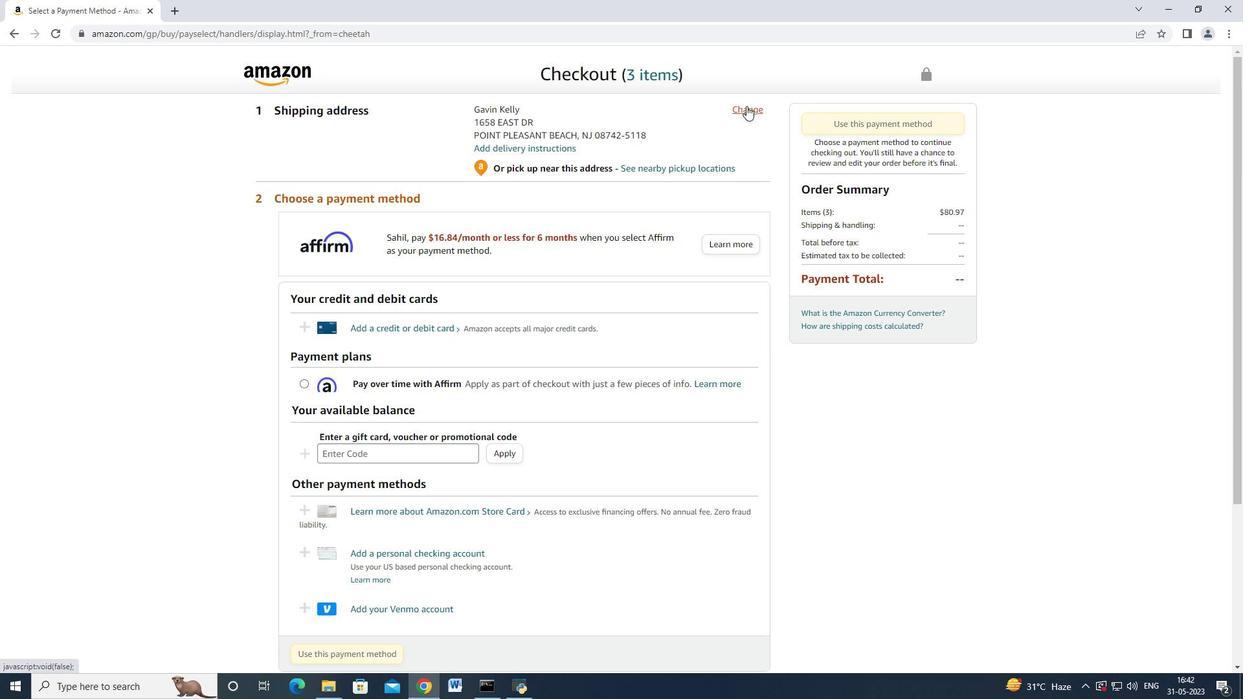 
Action: Mouse moved to (444, 184)
Screenshot: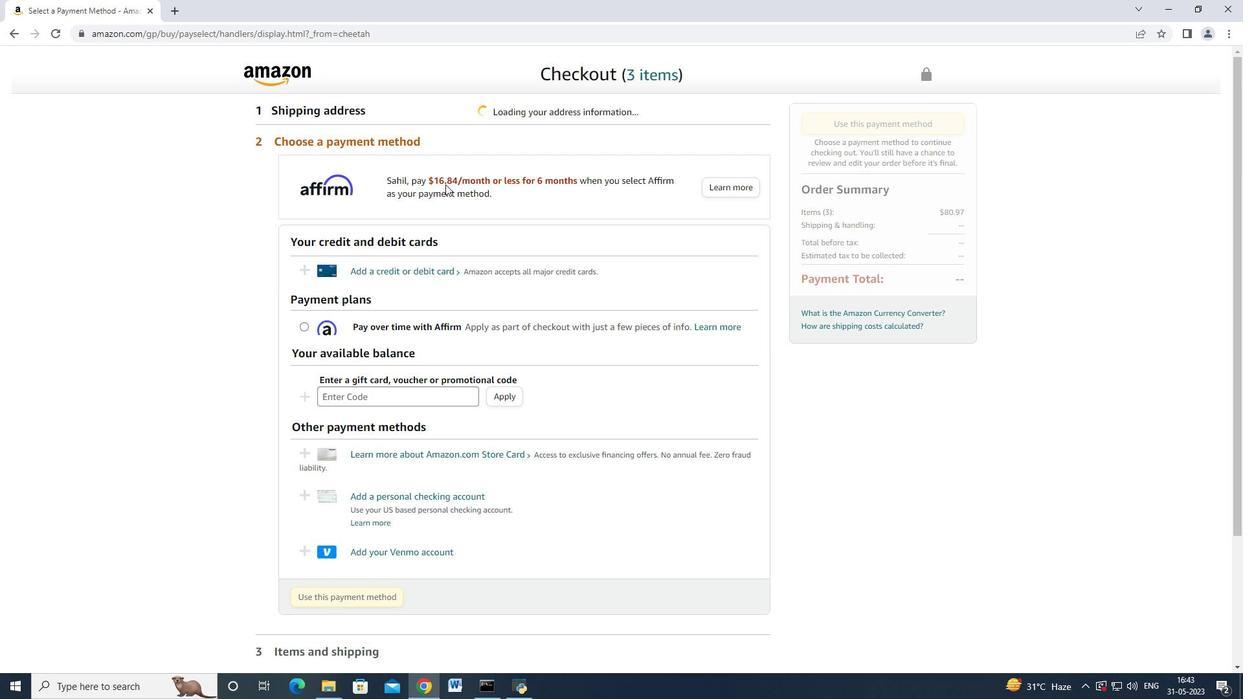 
Action: Mouse scrolled (444, 183) with delta (0, 0)
Screenshot: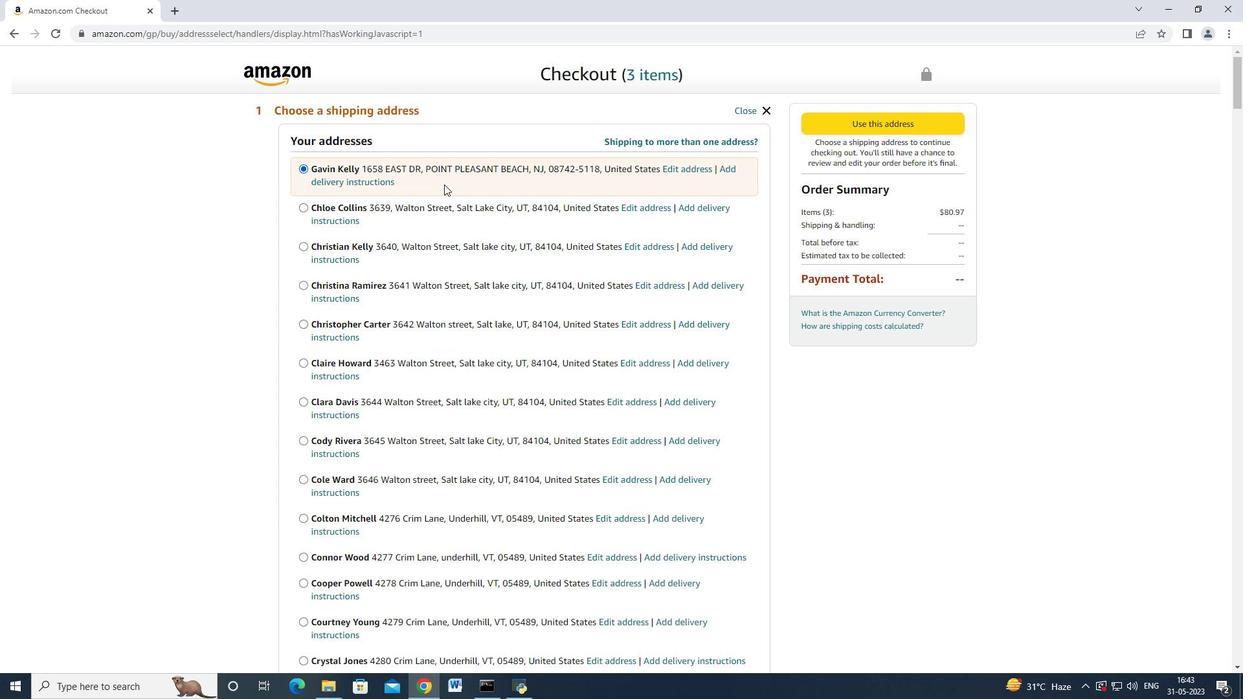 
Action: Mouse scrolled (444, 183) with delta (0, 0)
Screenshot: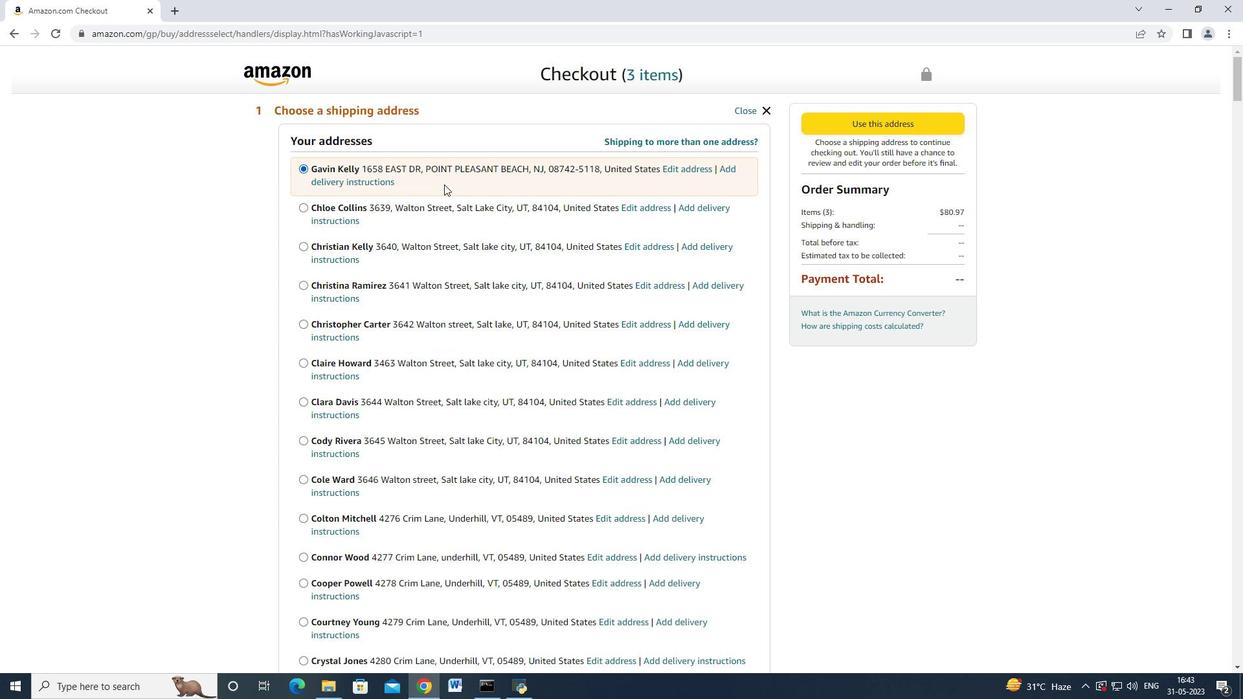 
Action: Mouse scrolled (444, 183) with delta (0, 0)
Screenshot: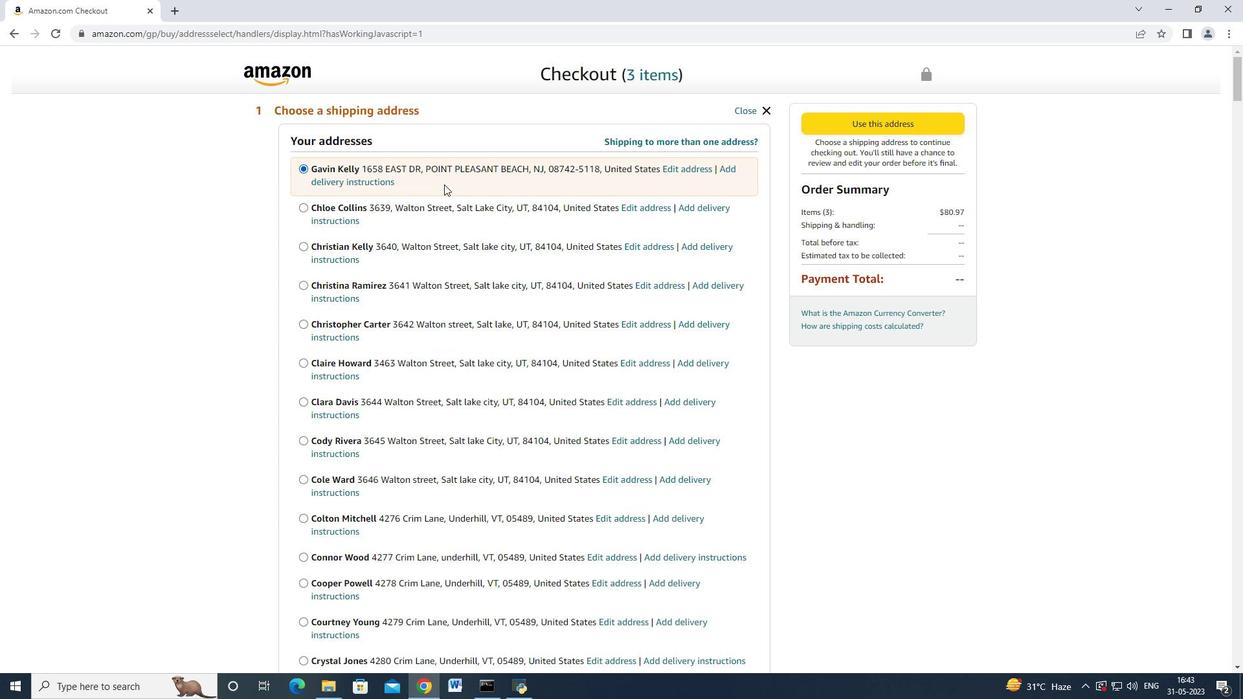 
Action: Mouse scrolled (444, 183) with delta (0, 0)
Screenshot: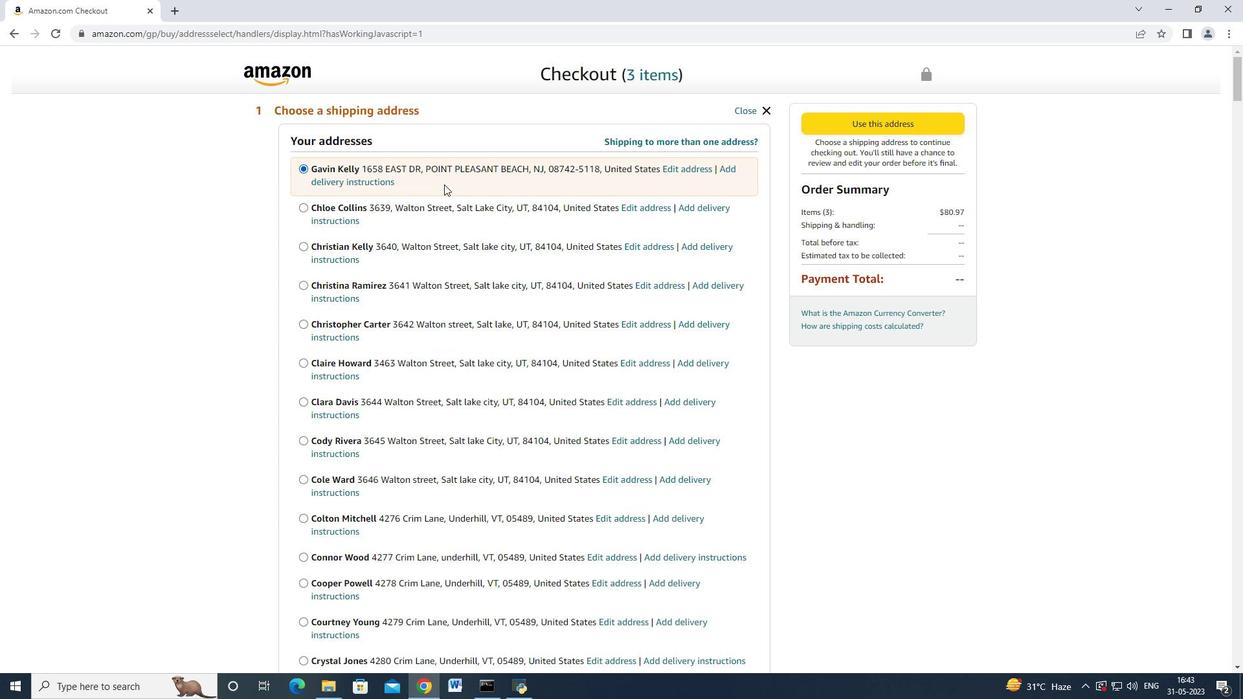 
Action: Mouse scrolled (444, 183) with delta (0, 0)
Screenshot: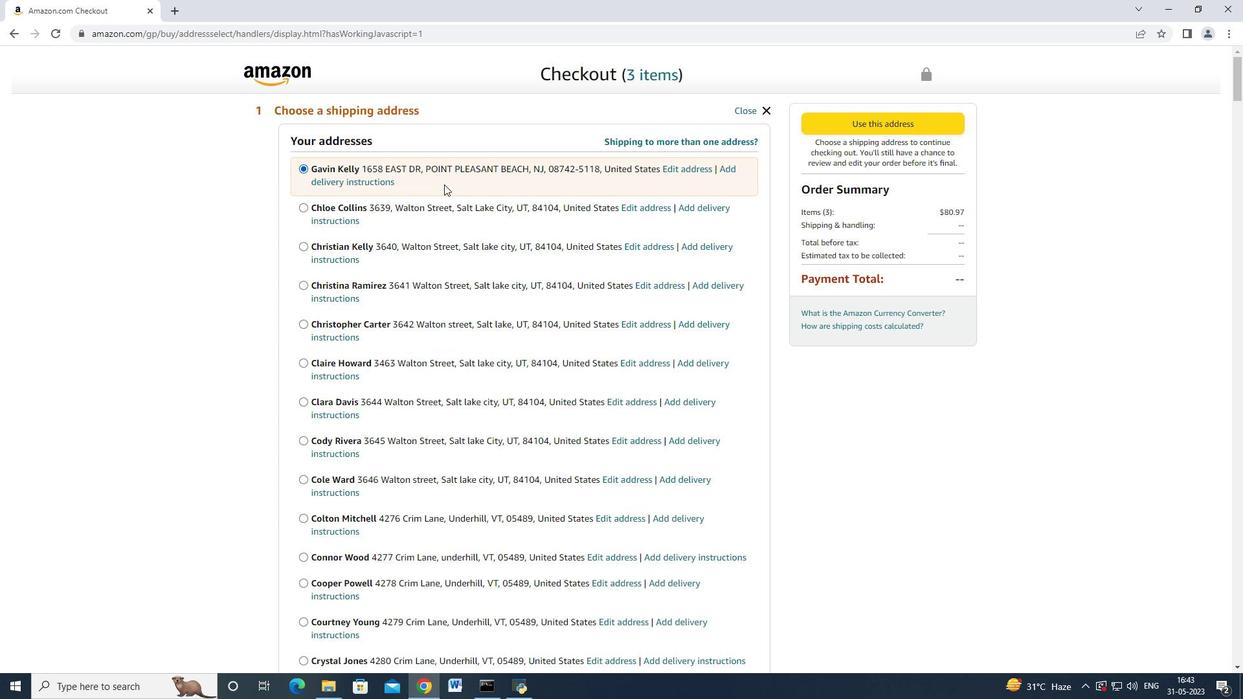 
Action: Mouse scrolled (444, 183) with delta (0, 0)
Screenshot: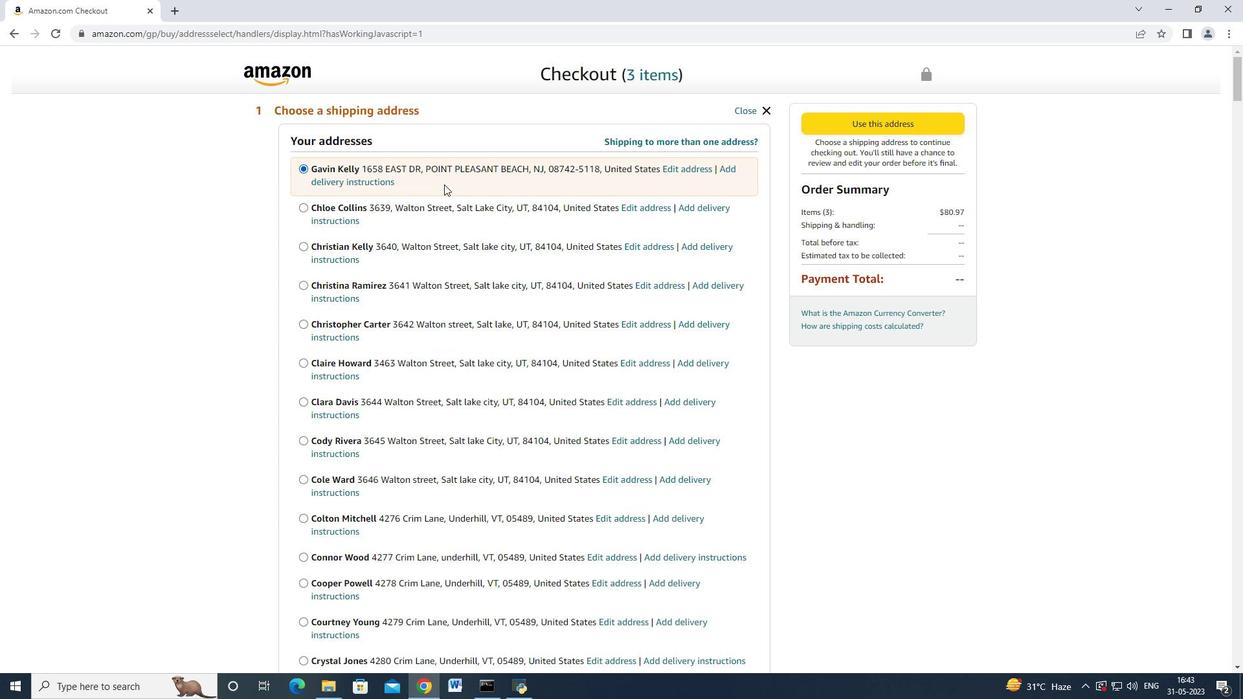 
Action: Mouse scrolled (444, 183) with delta (0, 0)
Screenshot: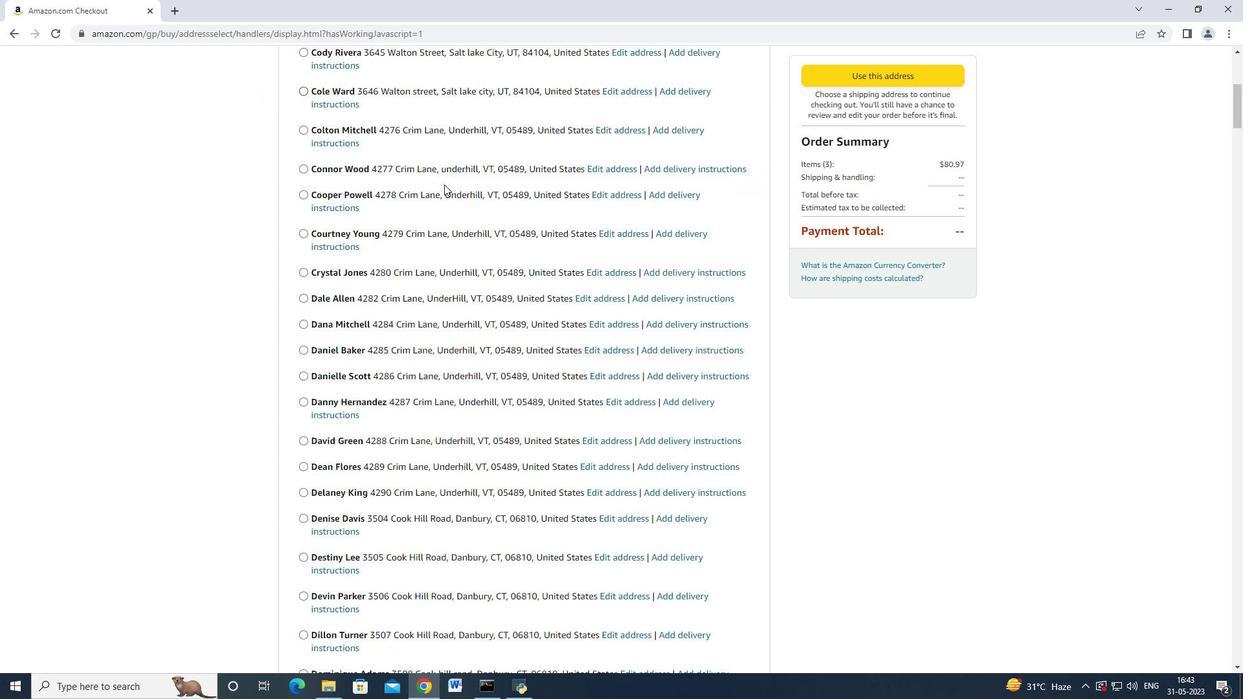 
Action: Mouse scrolled (444, 183) with delta (0, 0)
Screenshot: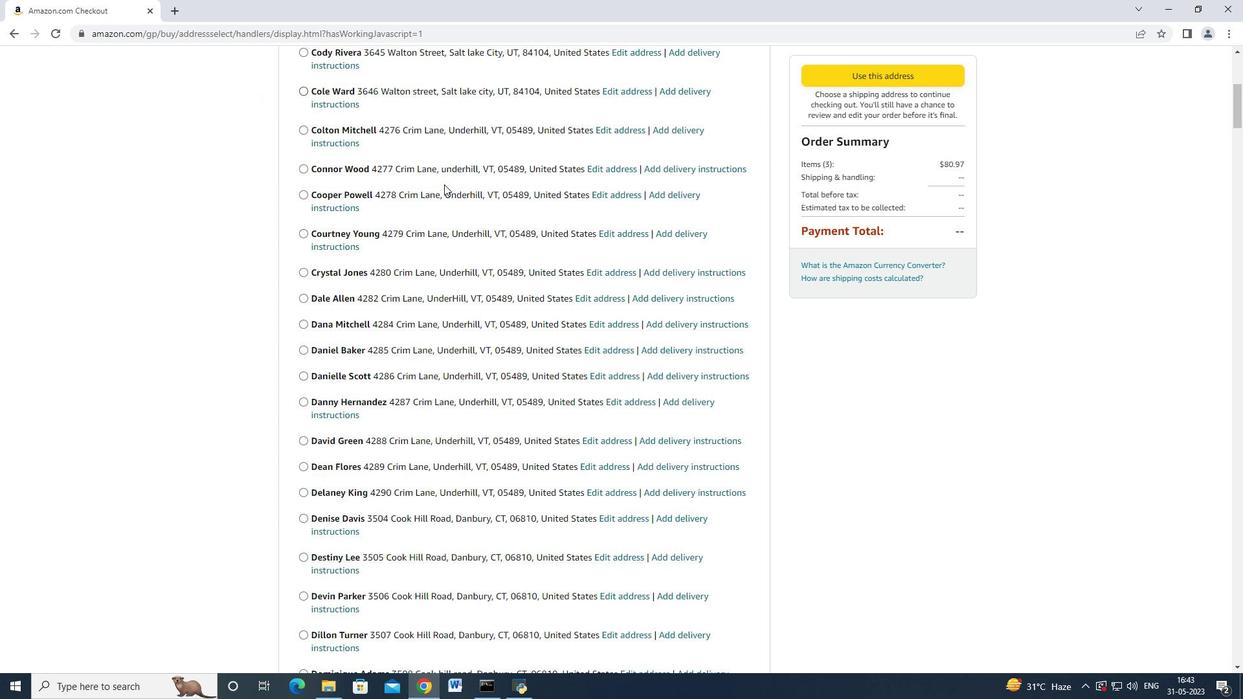 
Action: Mouse scrolled (444, 183) with delta (0, 0)
Screenshot: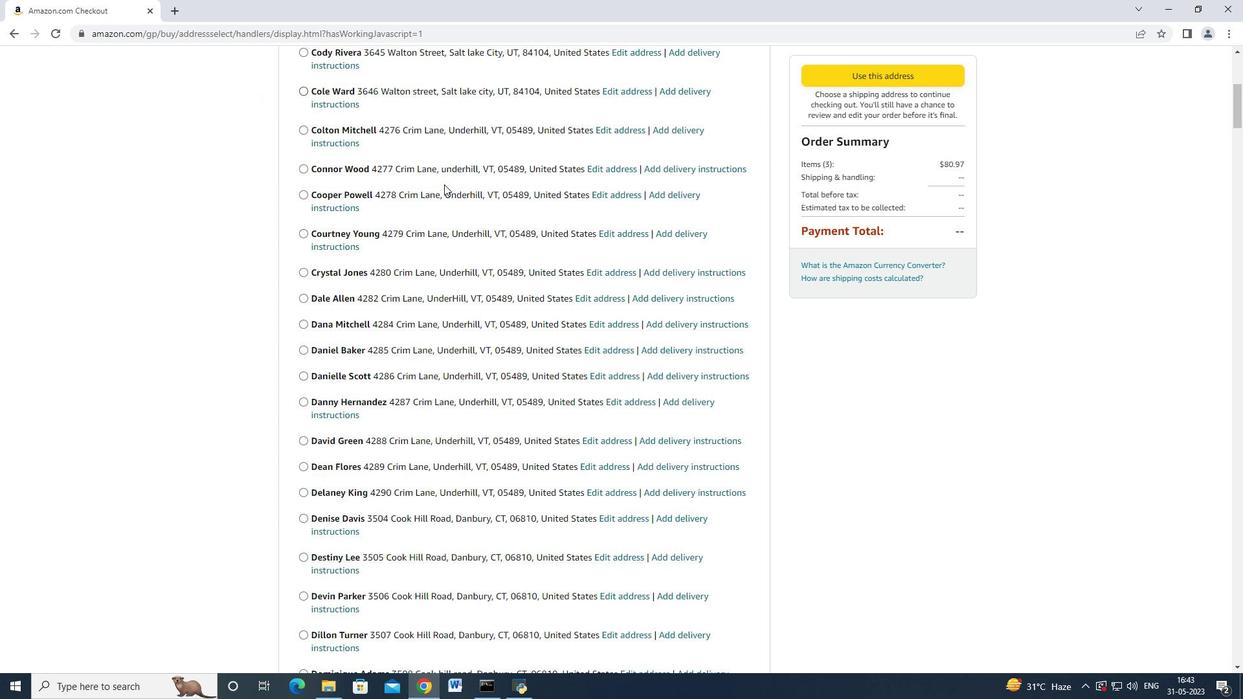 
Action: Mouse scrolled (444, 183) with delta (0, 0)
Screenshot: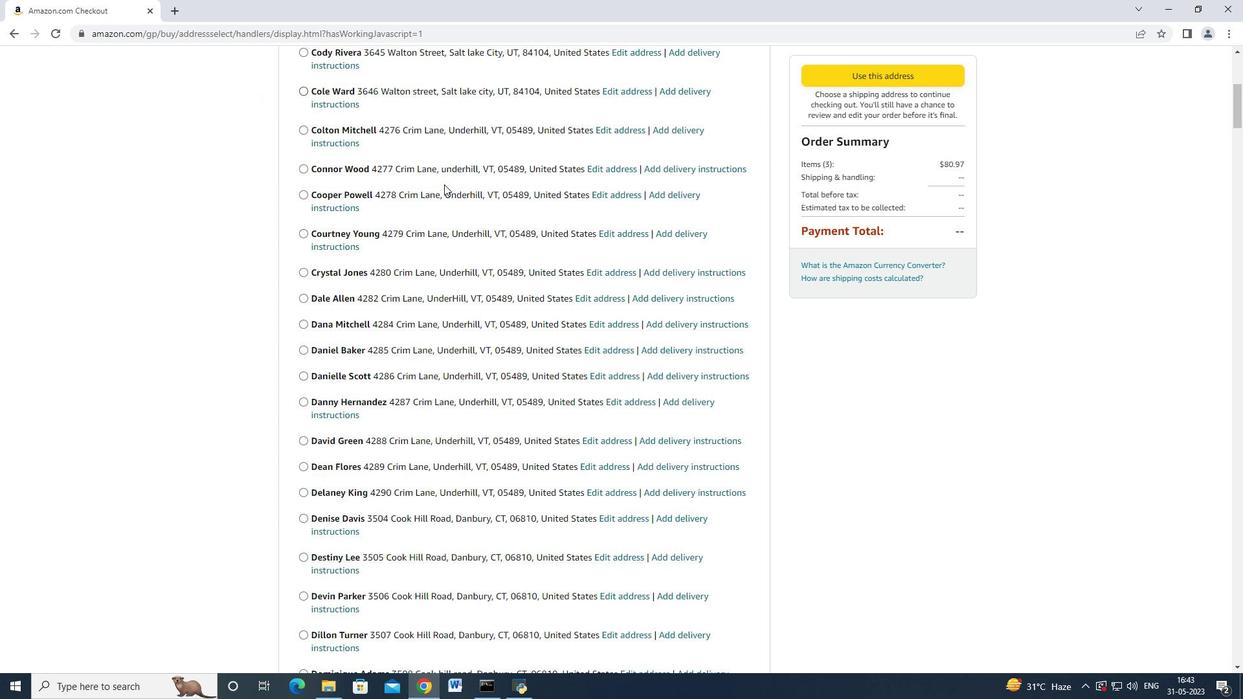 
Action: Mouse scrolled (444, 183) with delta (0, 0)
Screenshot: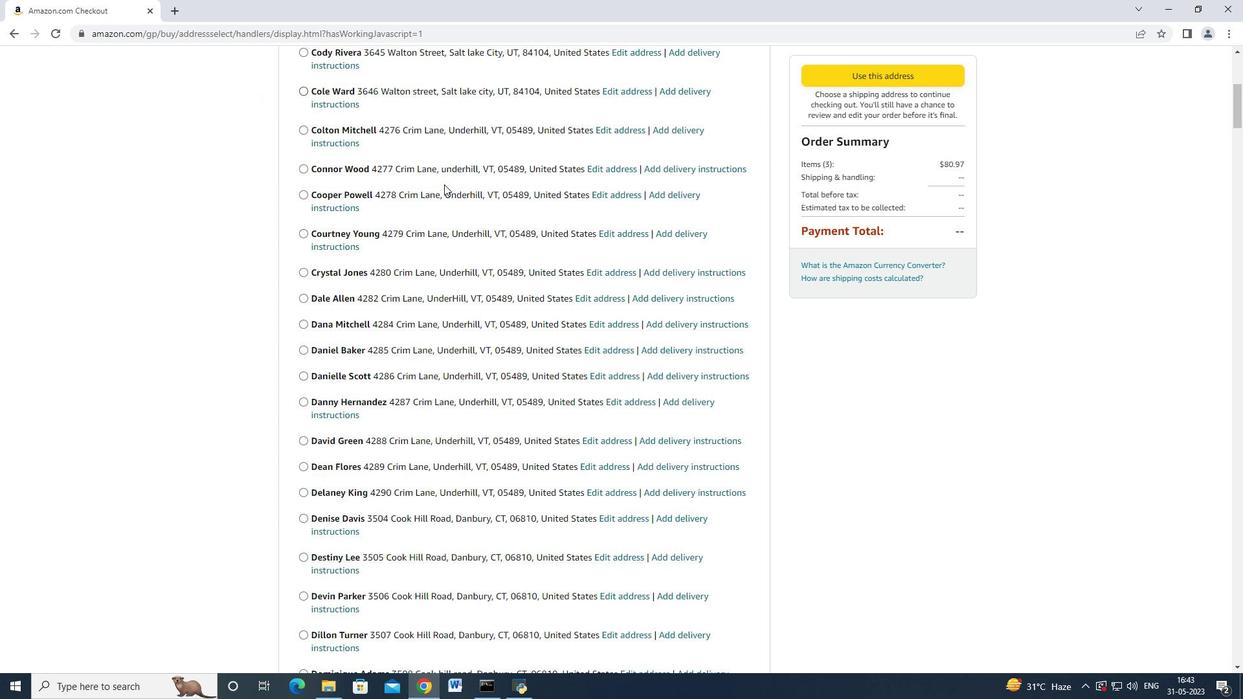 
Action: Mouse scrolled (444, 183) with delta (0, 0)
Screenshot: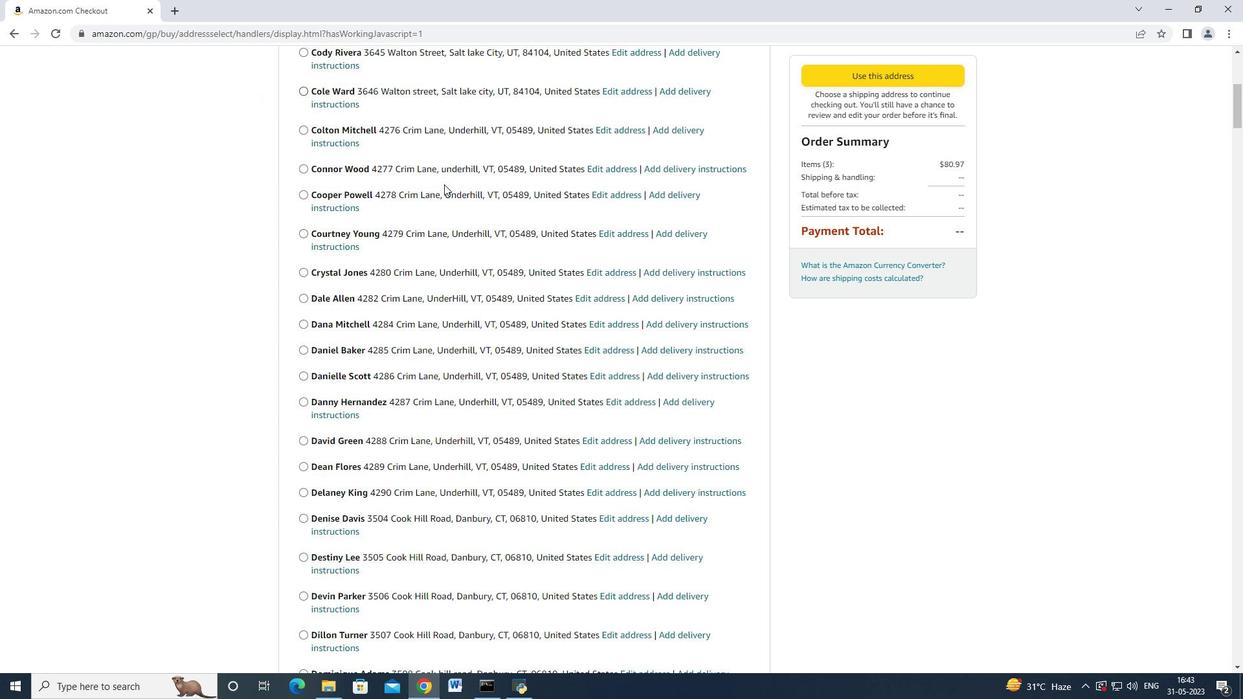 
Action: Mouse scrolled (444, 183) with delta (0, 0)
Screenshot: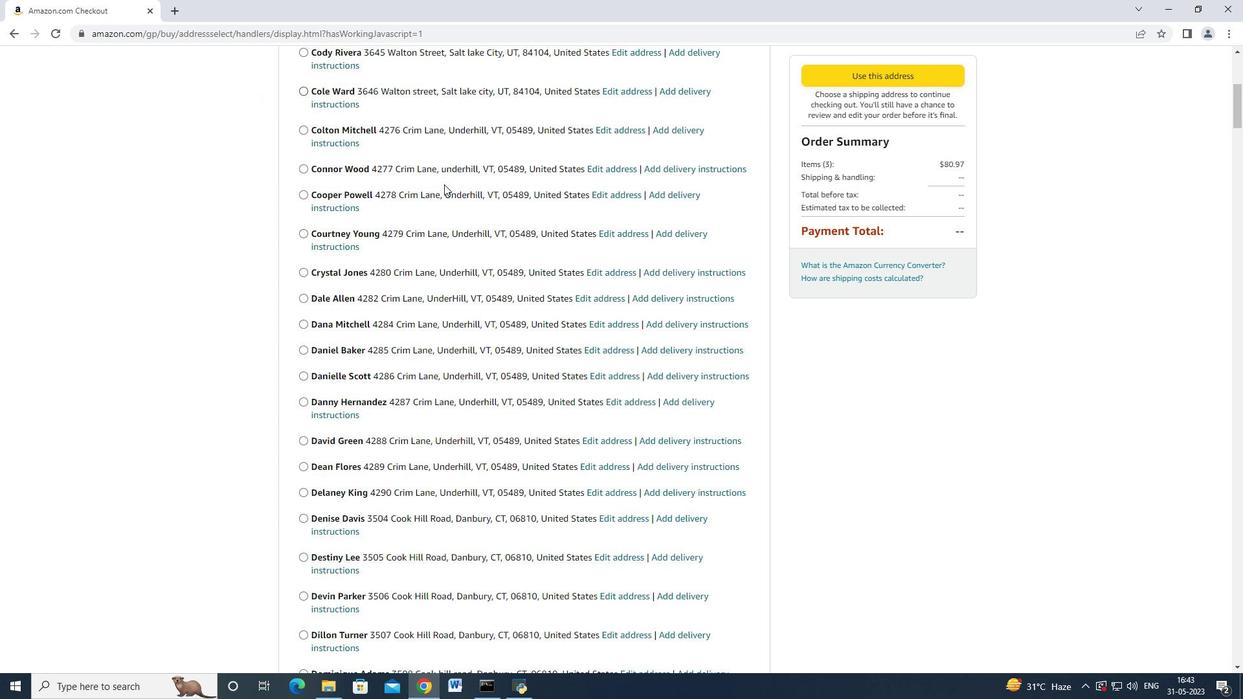 
Action: Mouse scrolled (444, 183) with delta (0, 0)
Screenshot: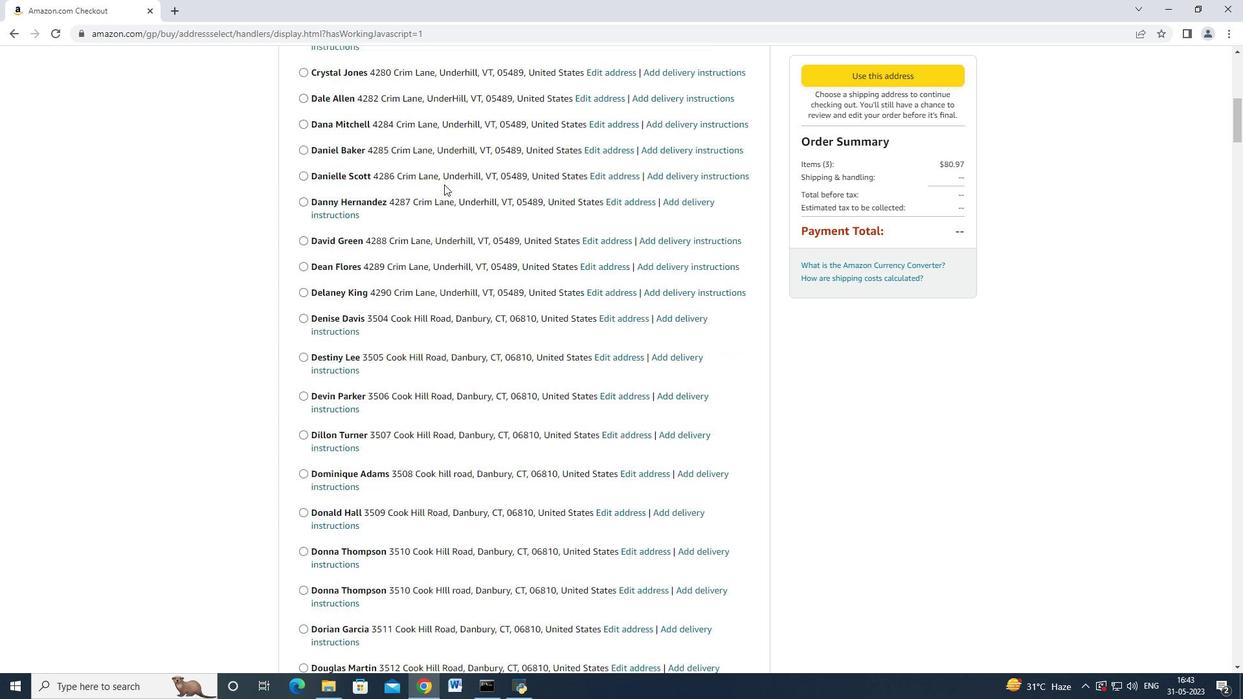 
Action: Mouse scrolled (444, 183) with delta (0, 0)
Screenshot: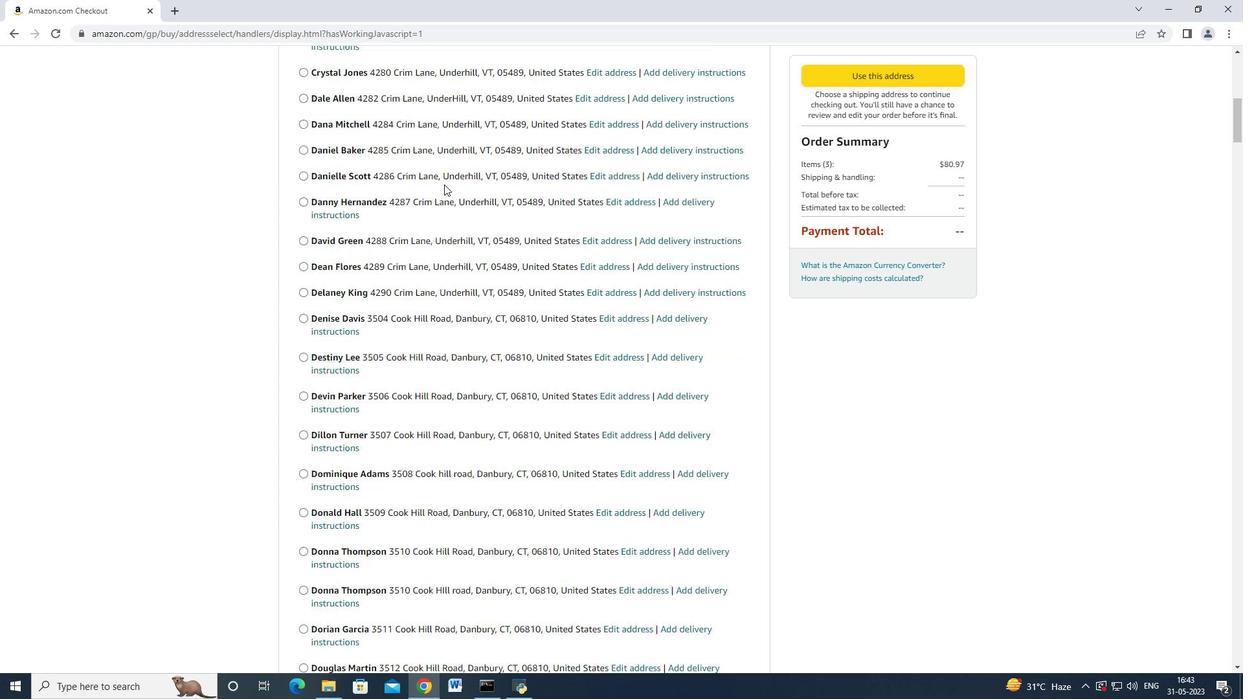 
Action: Mouse scrolled (444, 183) with delta (0, 0)
Screenshot: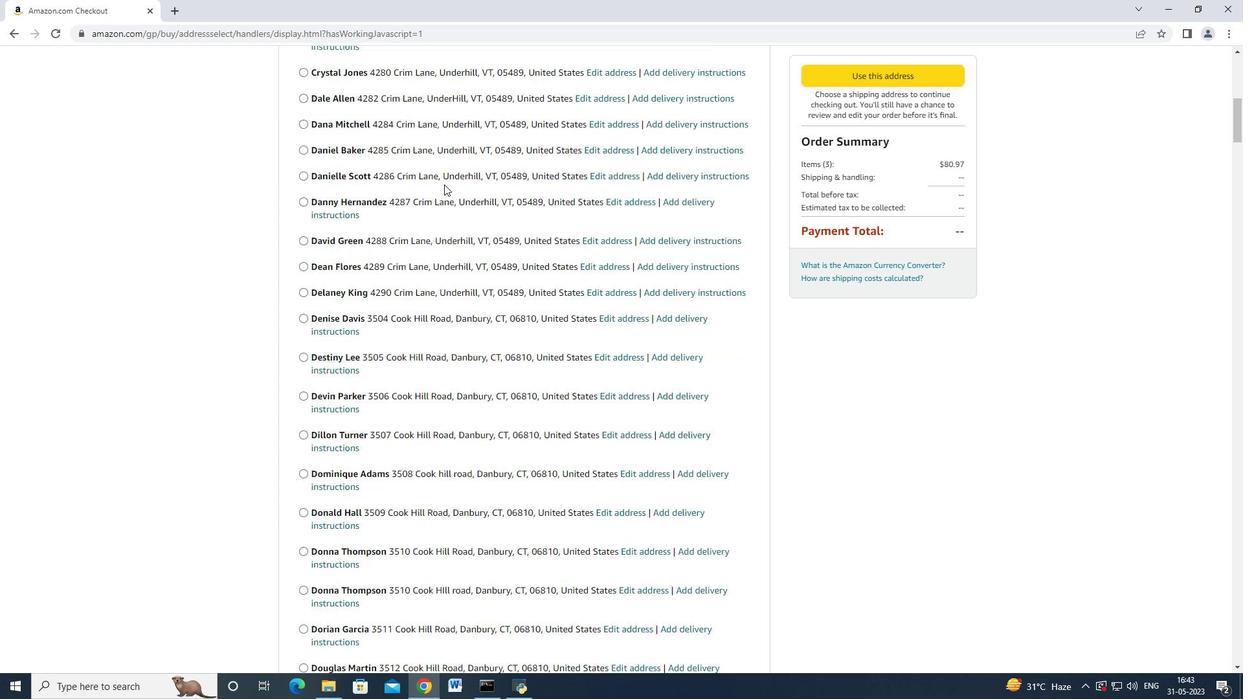 
Action: Mouse scrolled (444, 183) with delta (0, 0)
Screenshot: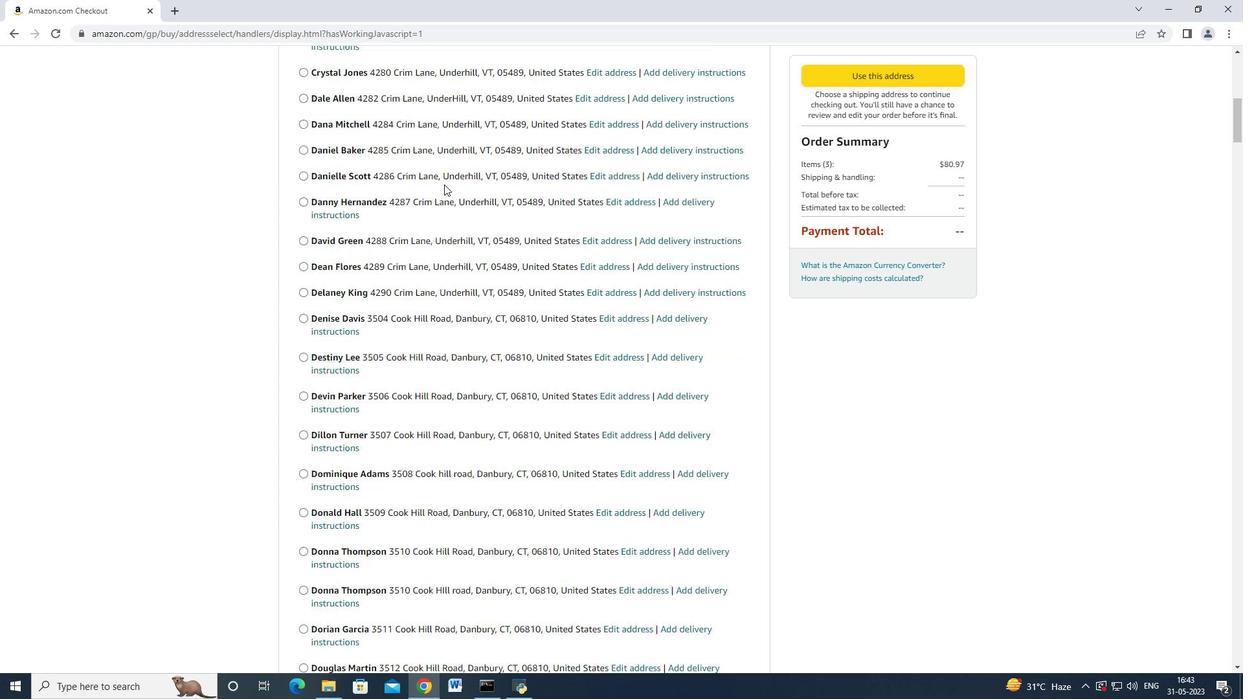 
Action: Mouse scrolled (444, 183) with delta (0, 0)
Screenshot: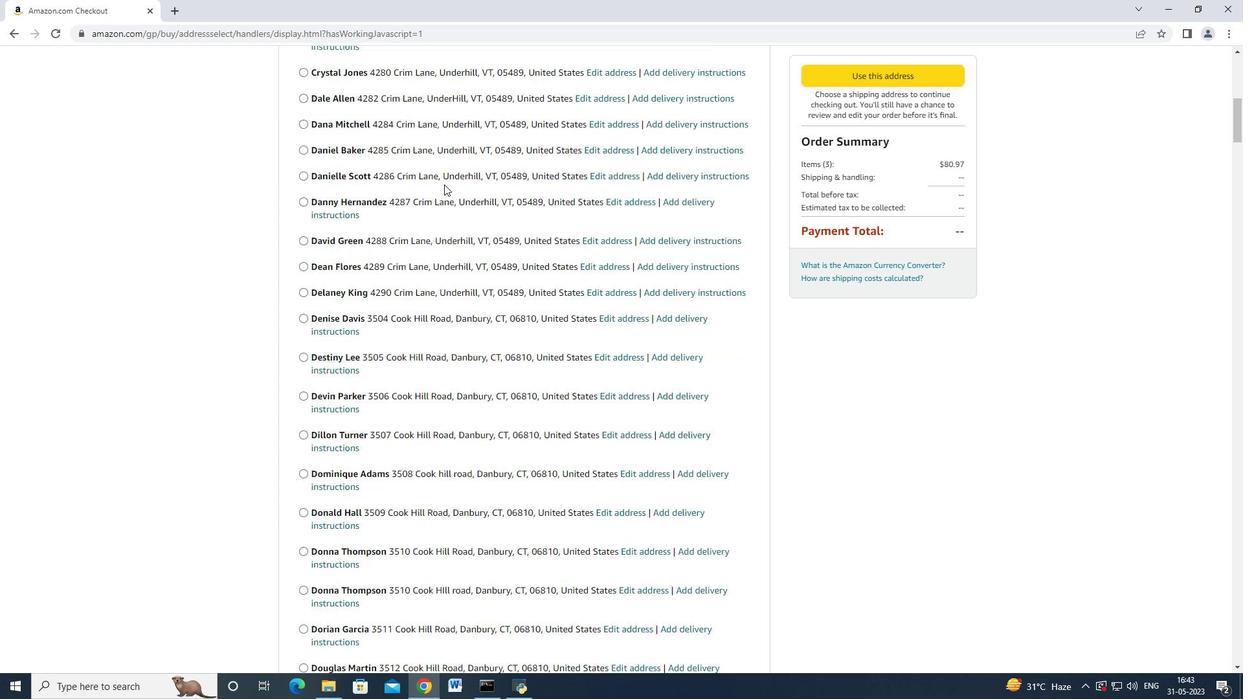 
Action: Mouse scrolled (444, 183) with delta (0, 0)
Screenshot: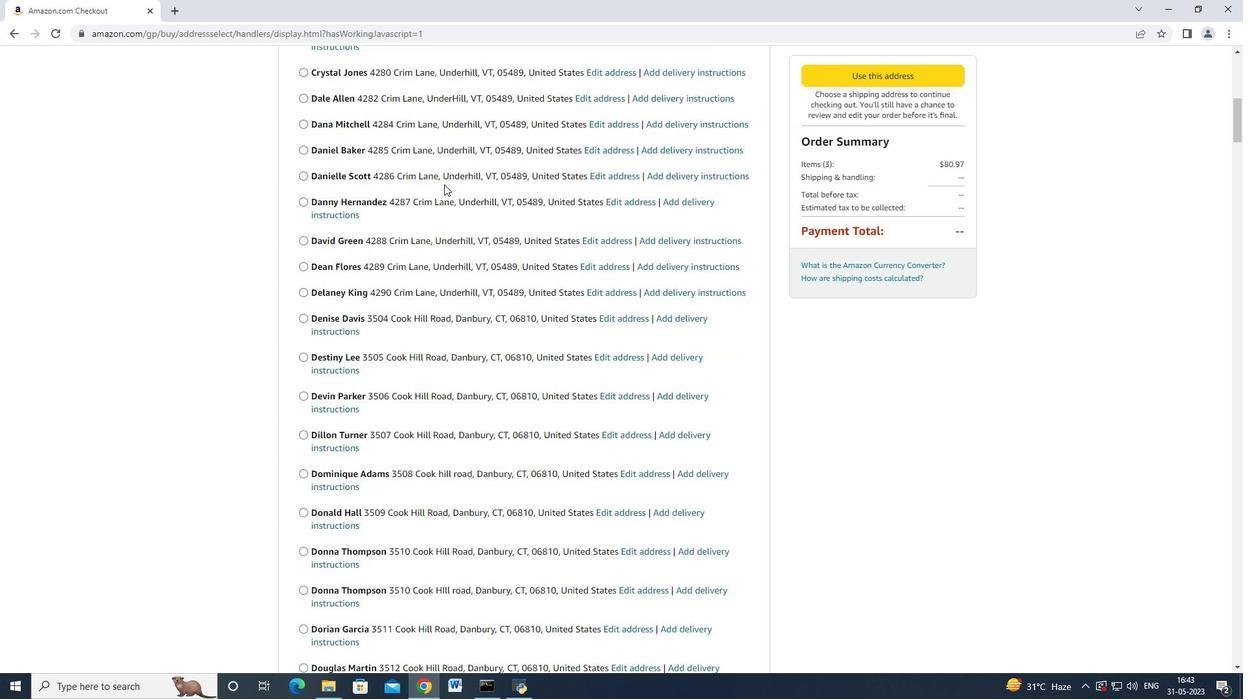 
Action: Mouse scrolled (444, 183) with delta (0, 0)
Screenshot: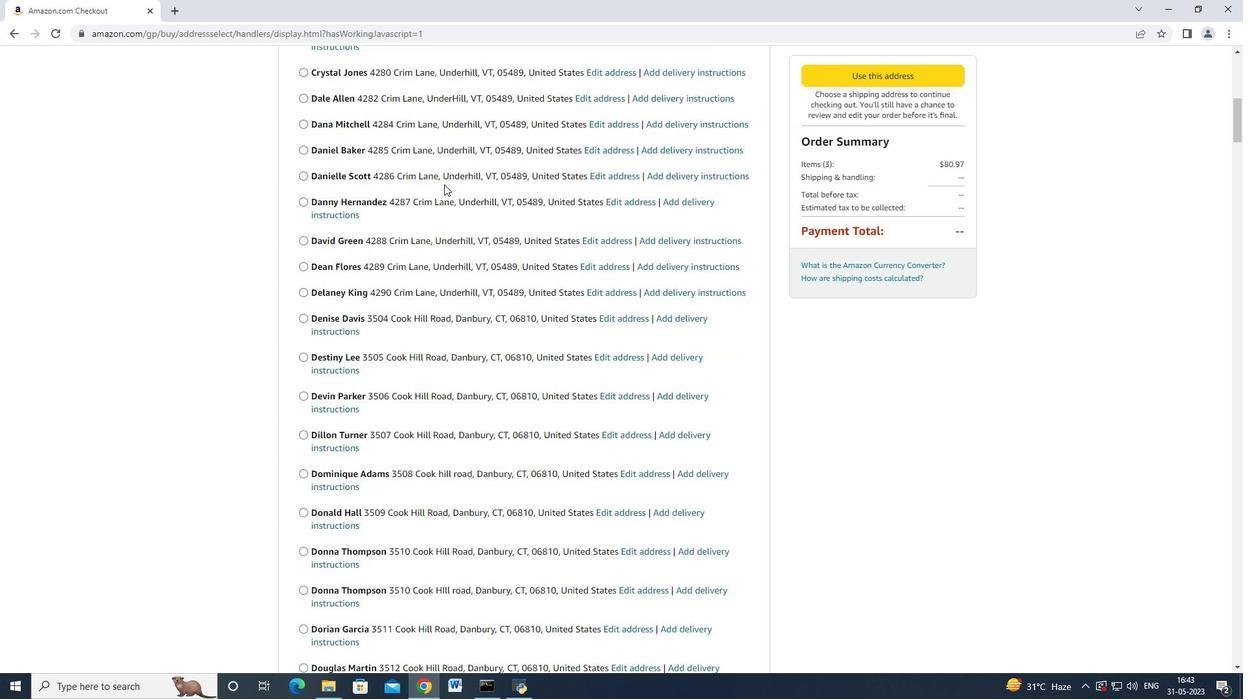 
Action: Mouse scrolled (444, 183) with delta (0, 0)
Screenshot: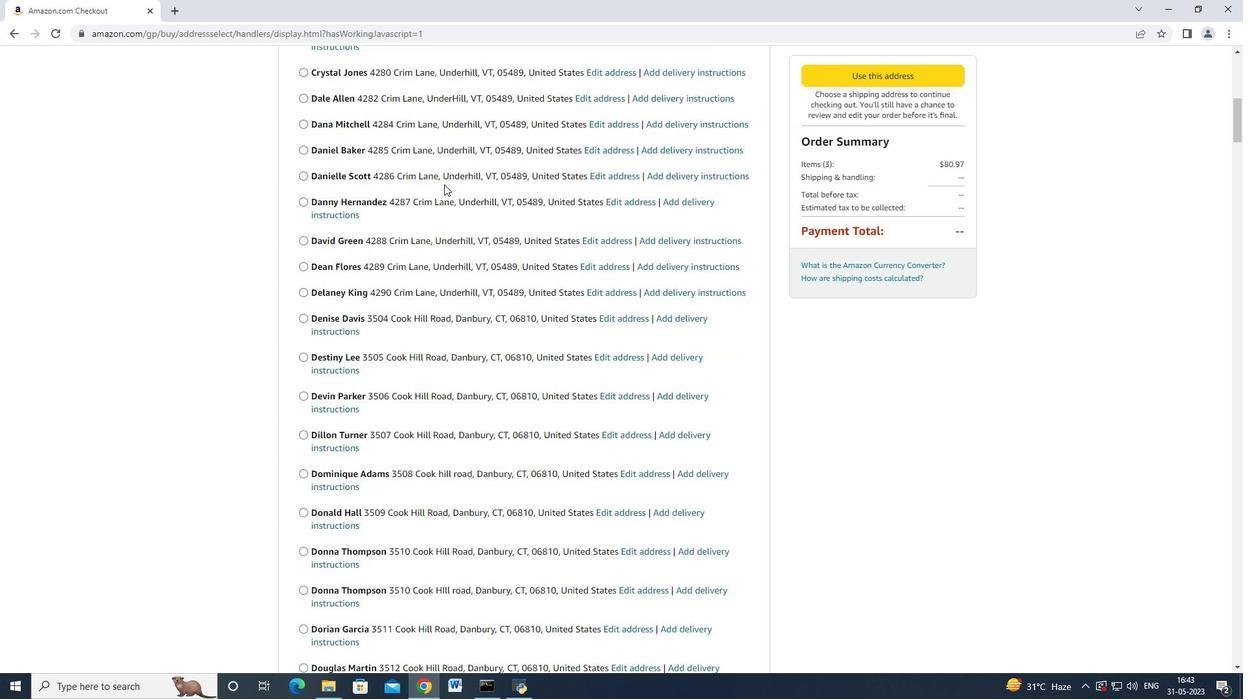 
Action: Mouse scrolled (444, 183) with delta (0, 0)
Screenshot: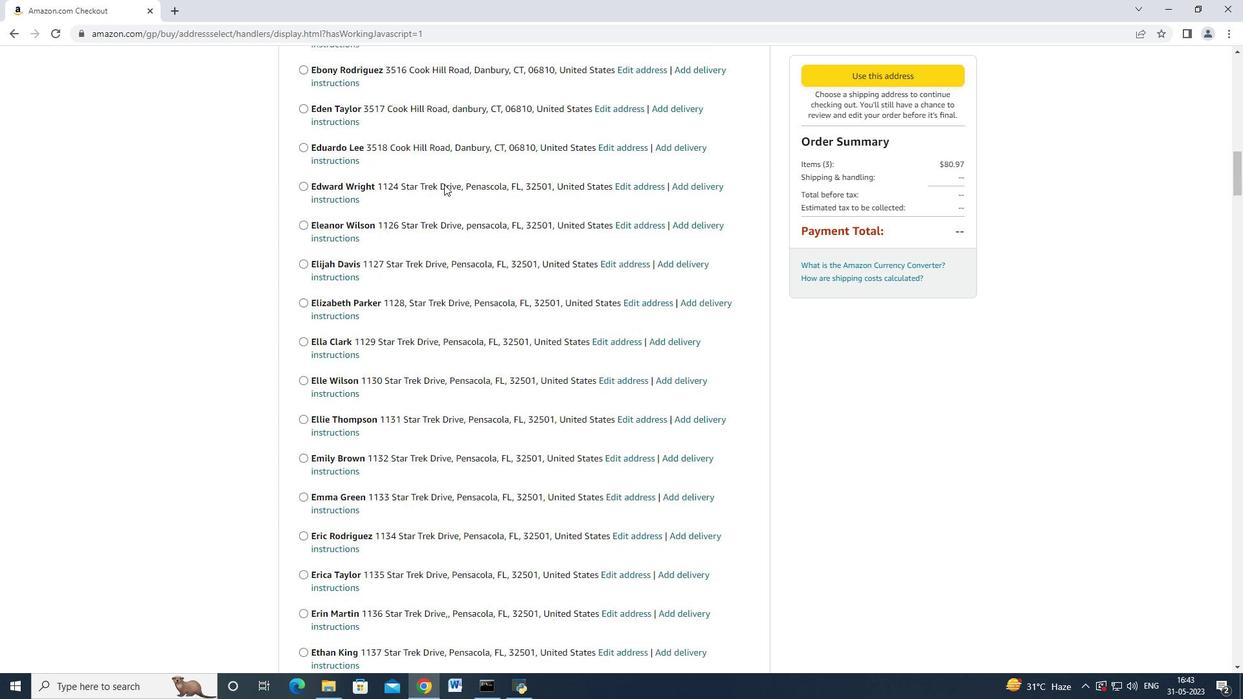 
Action: Mouse scrolled (444, 183) with delta (0, 0)
Screenshot: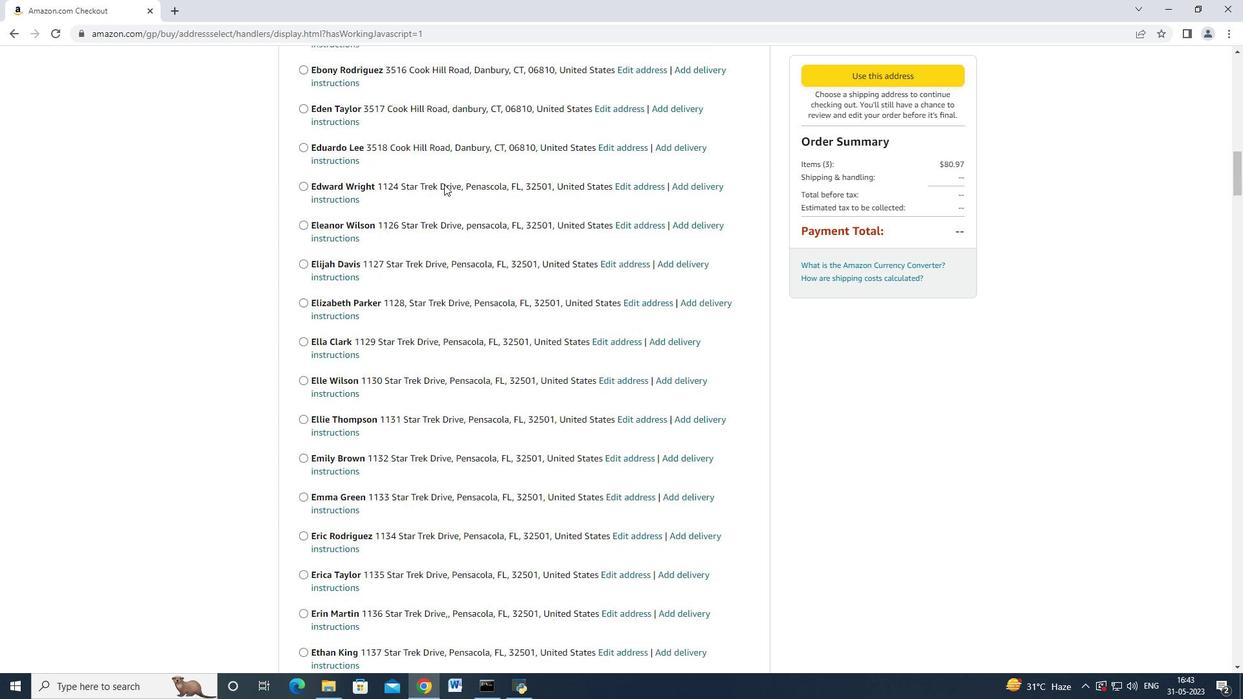 
Action: Mouse scrolled (444, 183) with delta (0, 0)
Screenshot: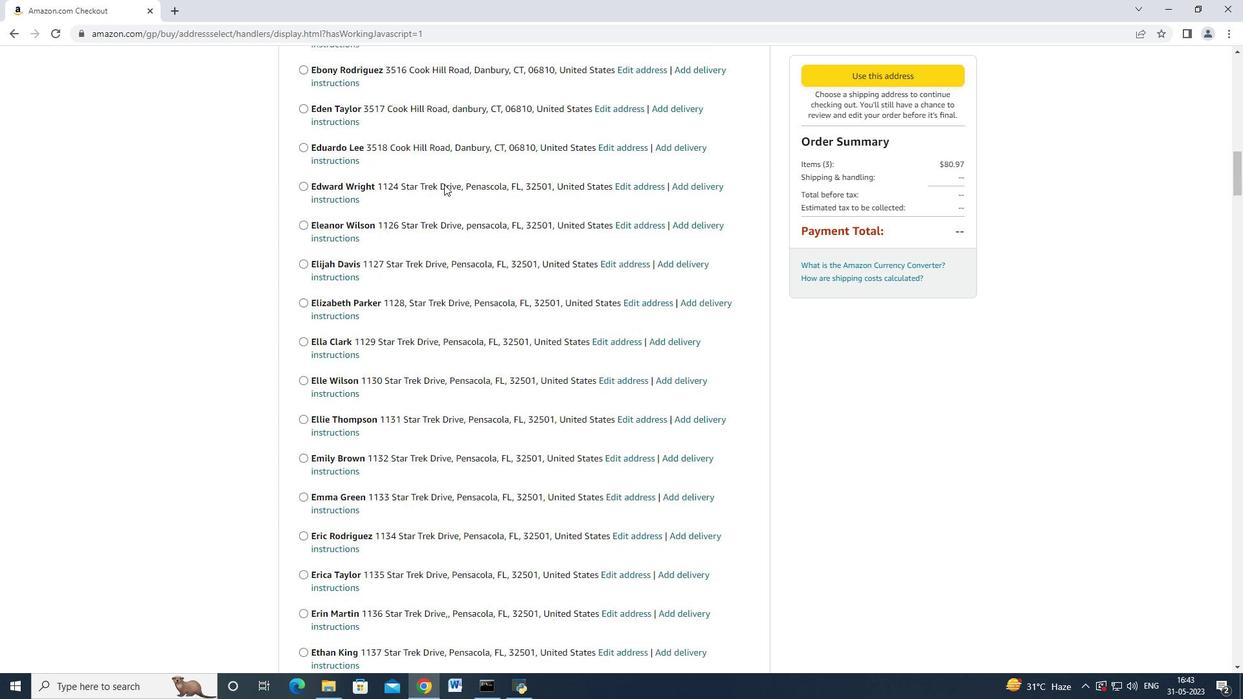 
Action: Mouse scrolled (444, 183) with delta (0, 0)
Screenshot: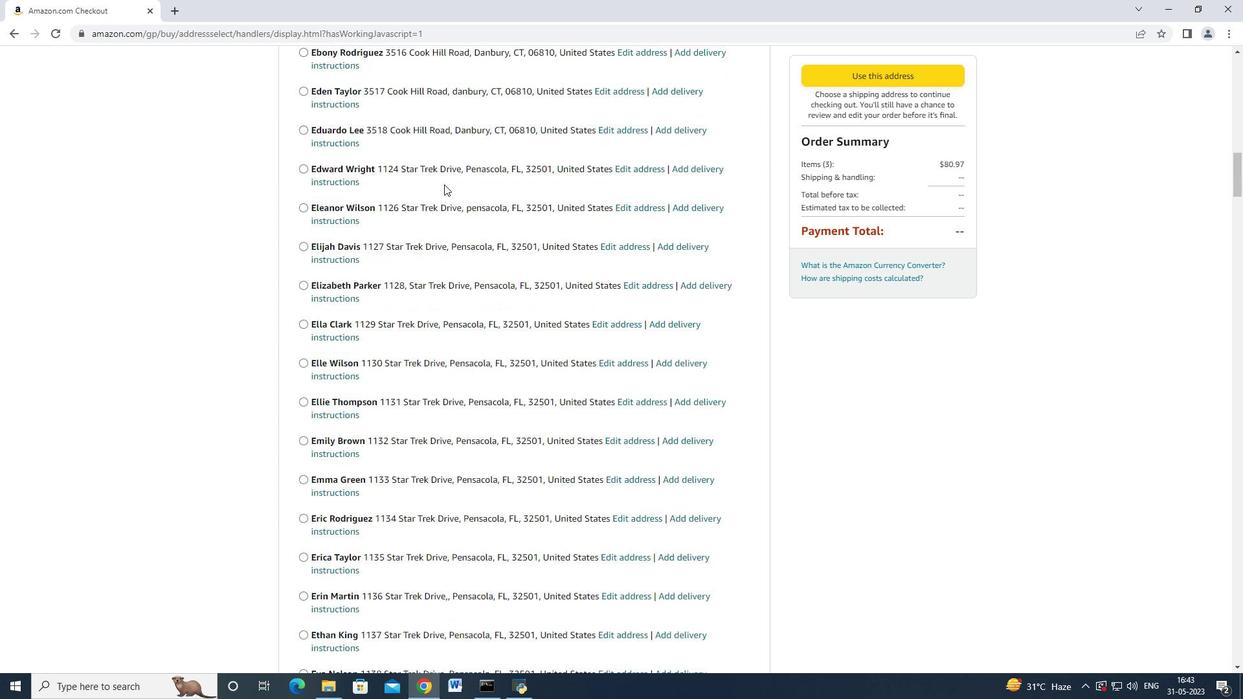 
Action: Mouse scrolled (444, 183) with delta (0, 0)
Screenshot: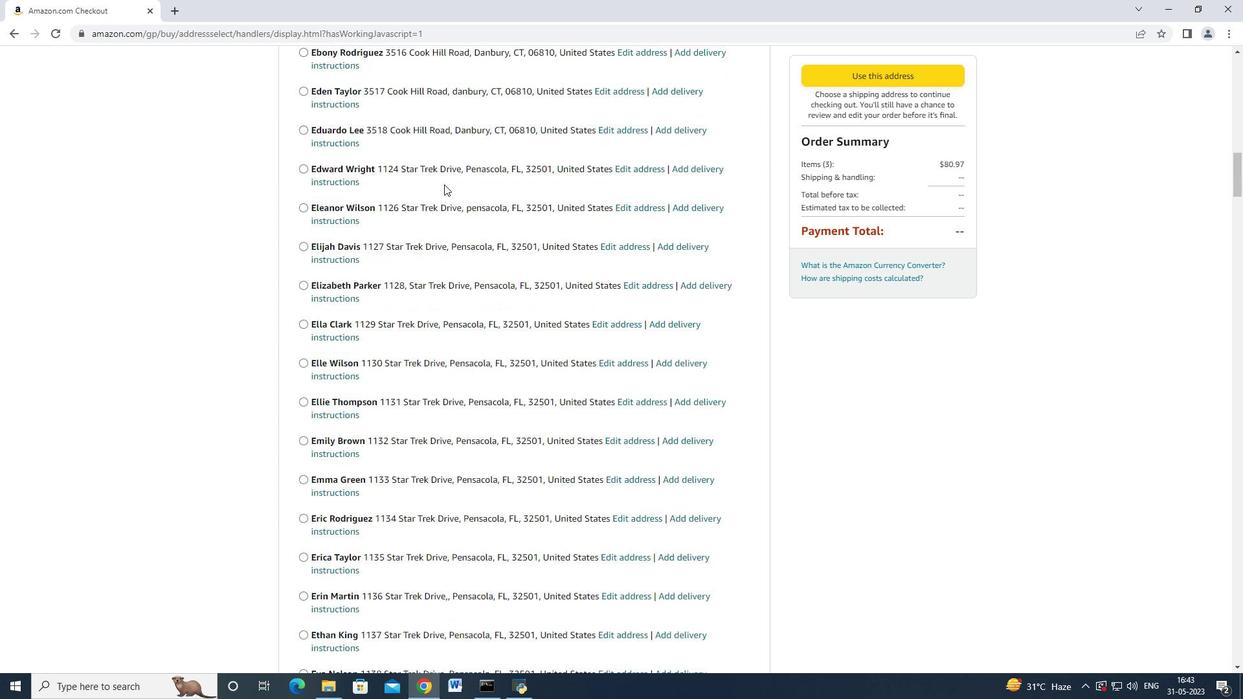 
Action: Mouse scrolled (444, 183) with delta (0, 0)
Screenshot: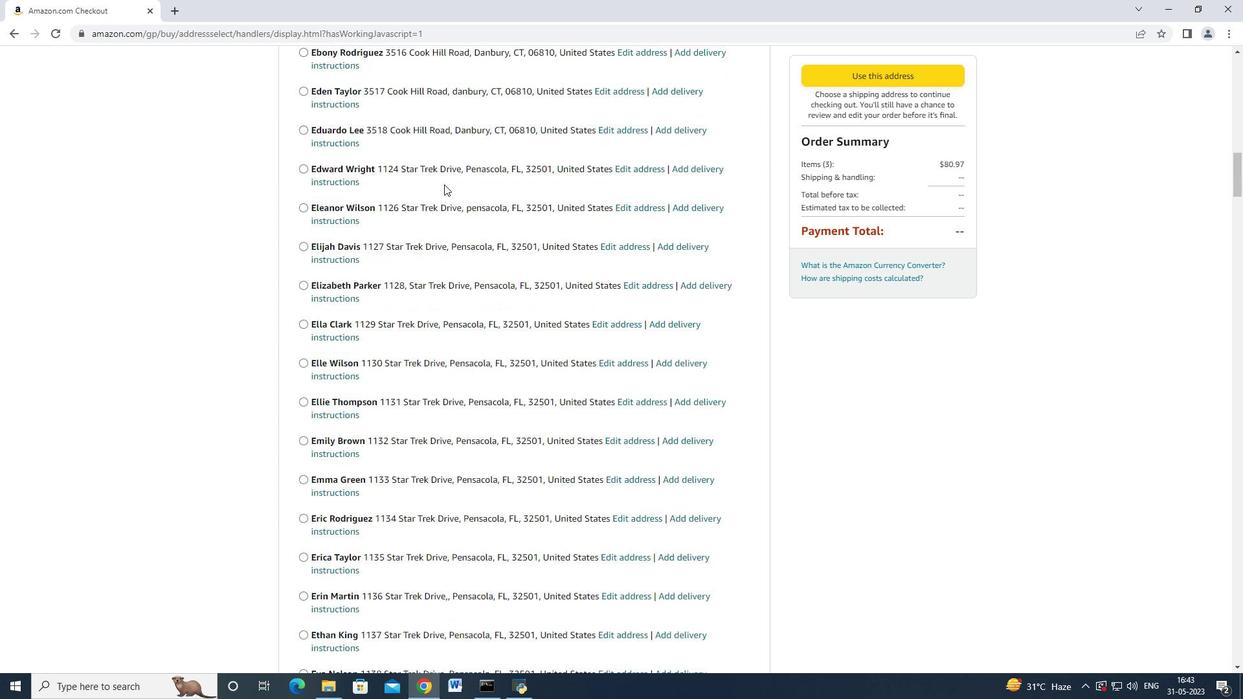 
Action: Mouse scrolled (444, 183) with delta (0, 0)
Screenshot: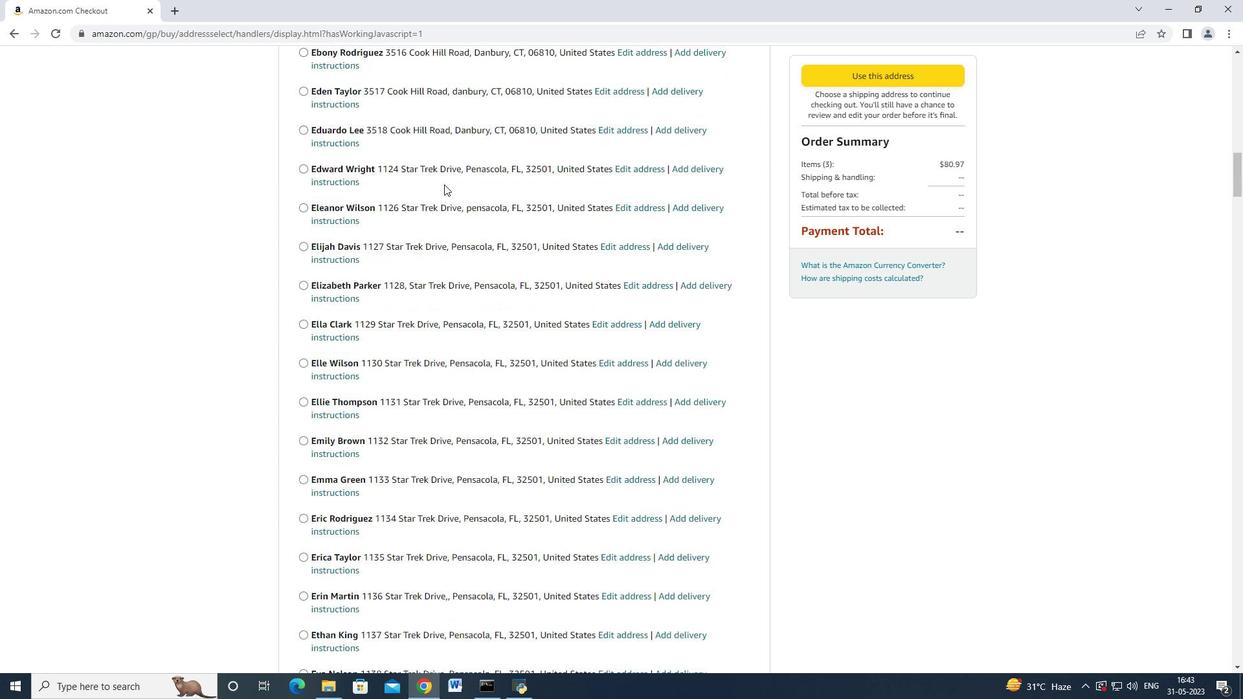 
Action: Mouse scrolled (444, 183) with delta (0, 0)
Screenshot: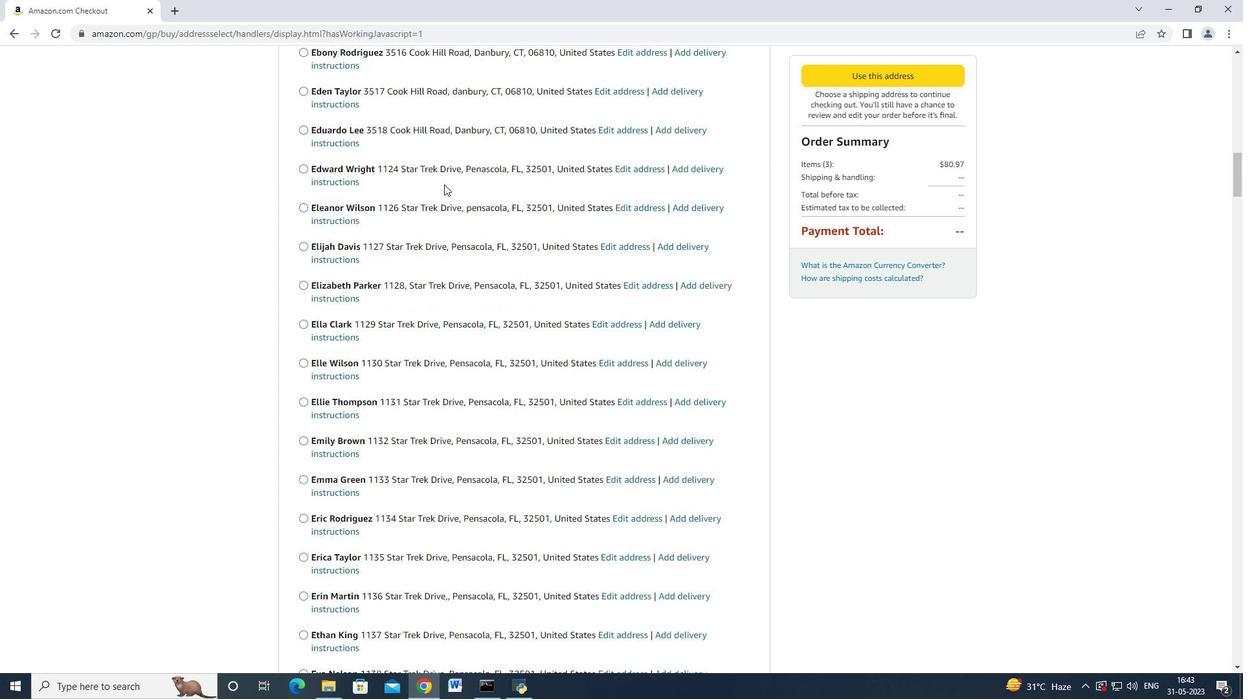 
Action: Mouse scrolled (444, 183) with delta (0, 0)
Screenshot: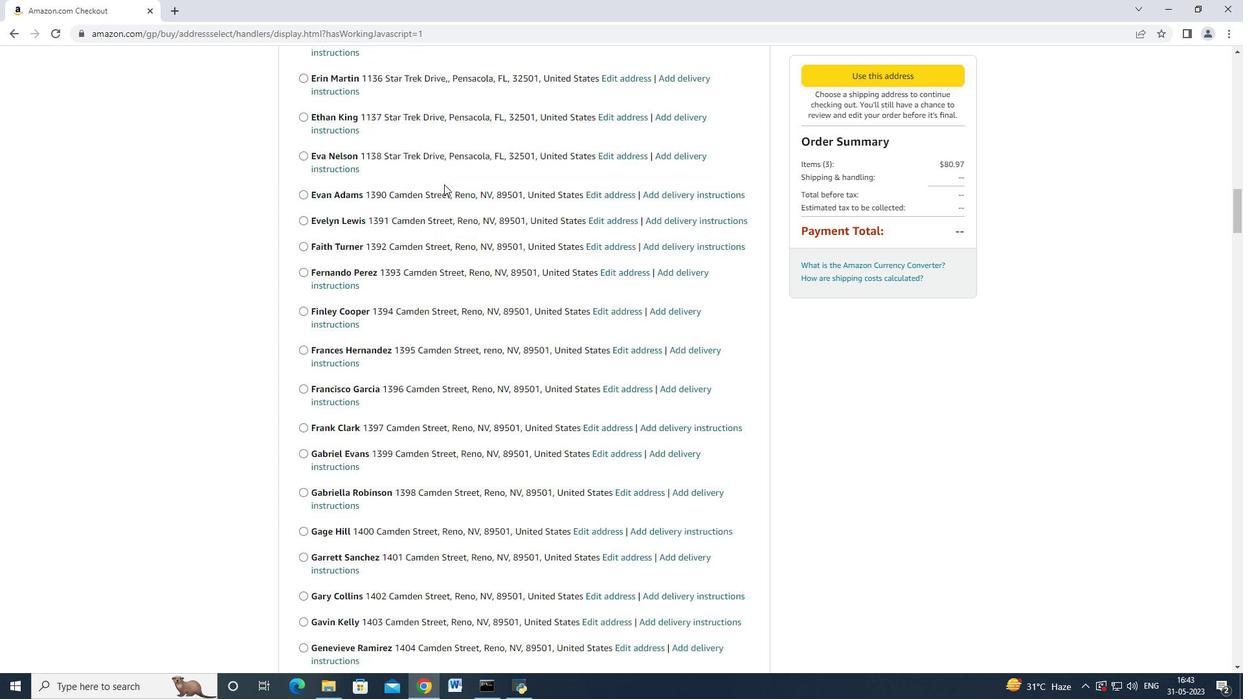 
Action: Mouse moved to (444, 184)
Screenshot: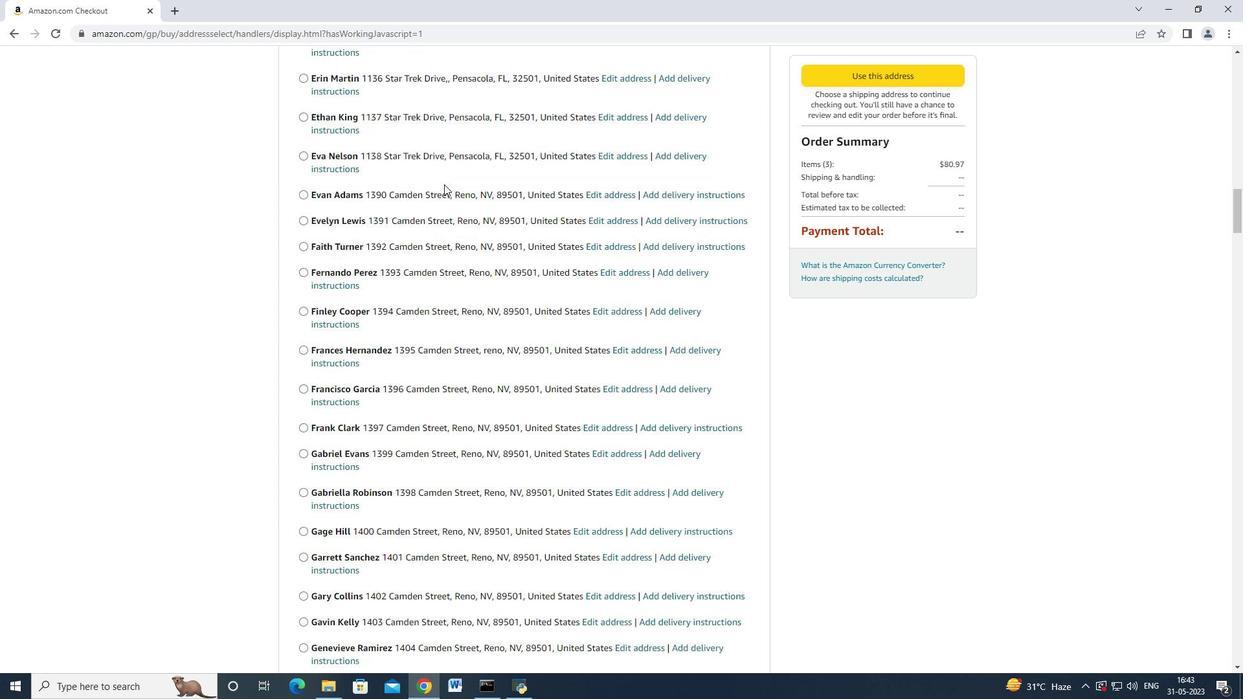 
Action: Mouse scrolled (444, 183) with delta (0, 0)
Screenshot: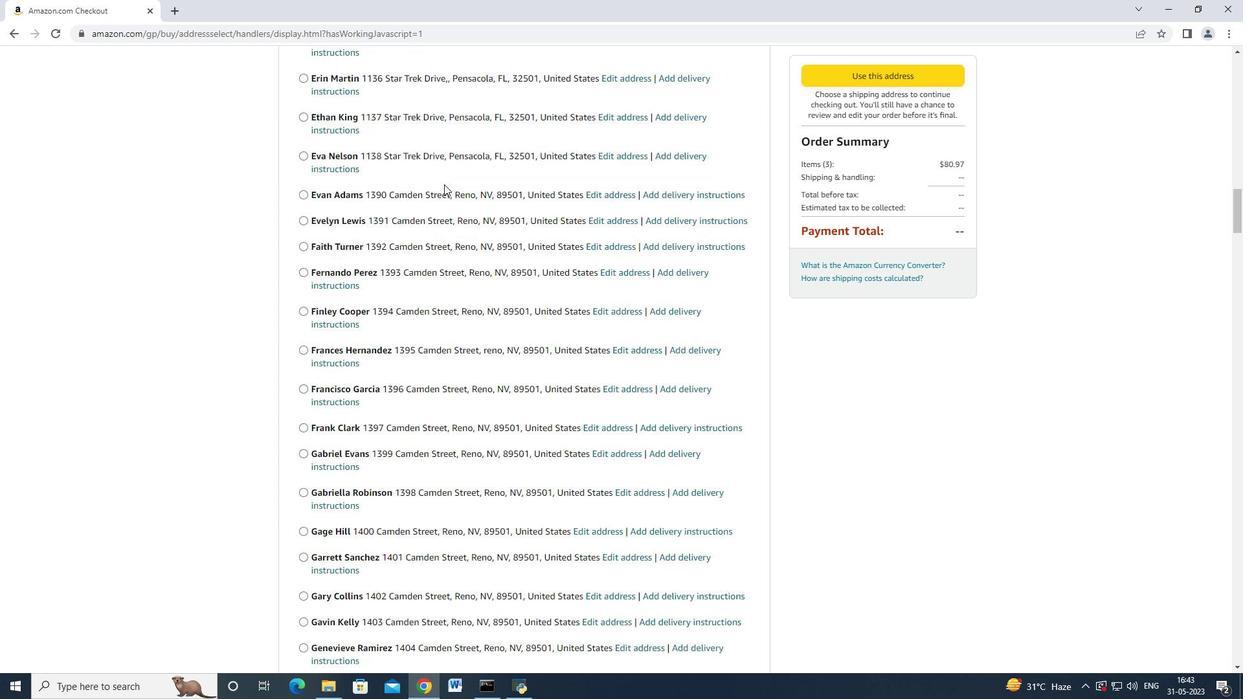 
Action: Mouse scrolled (444, 183) with delta (0, 0)
Screenshot: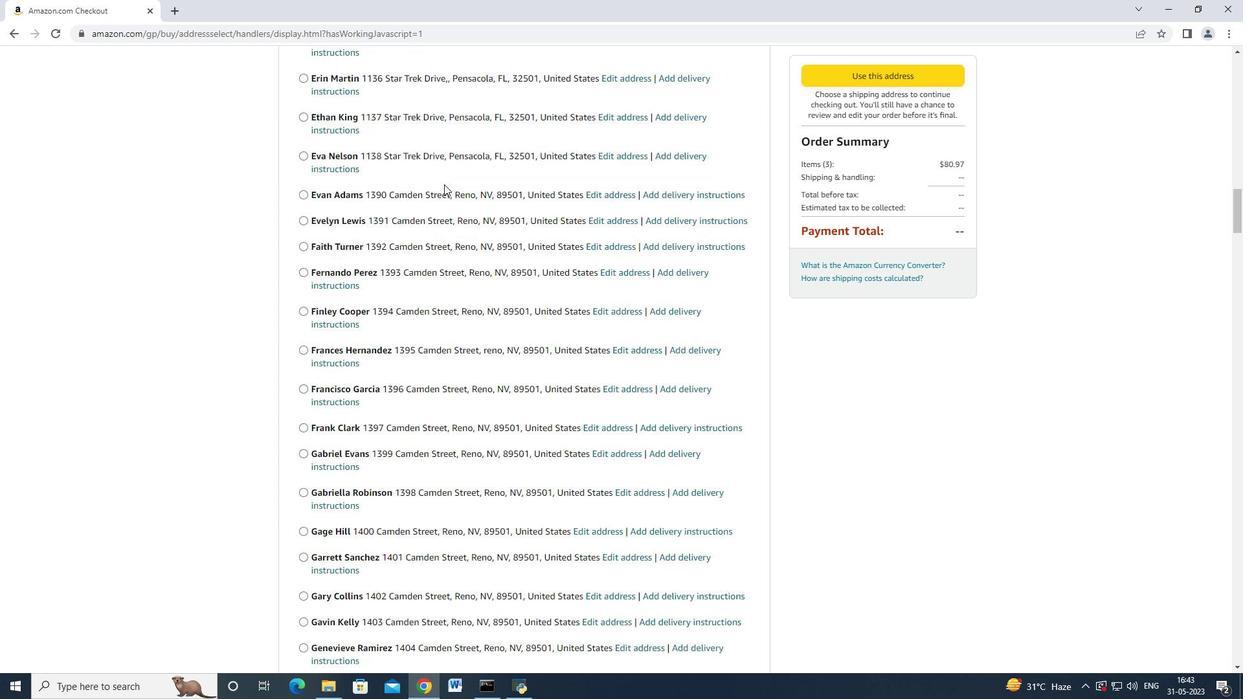 
Action: Mouse moved to (444, 184)
Screenshot: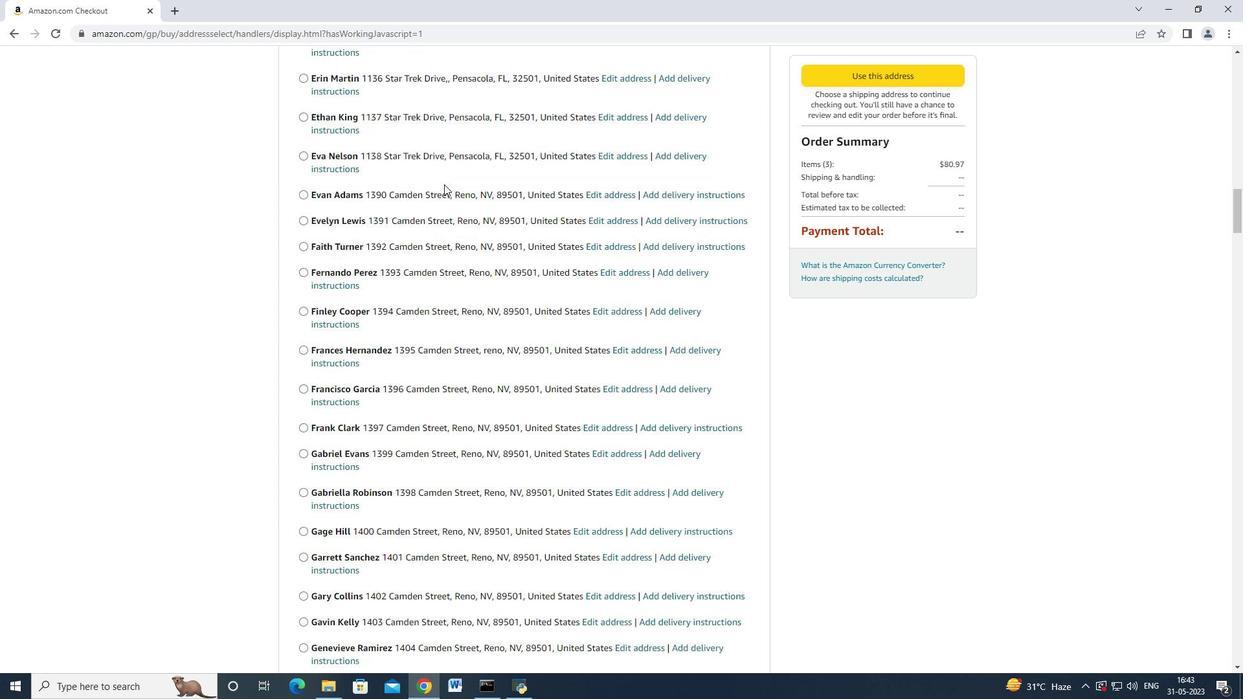 
Action: Mouse scrolled (444, 183) with delta (0, 0)
Screenshot: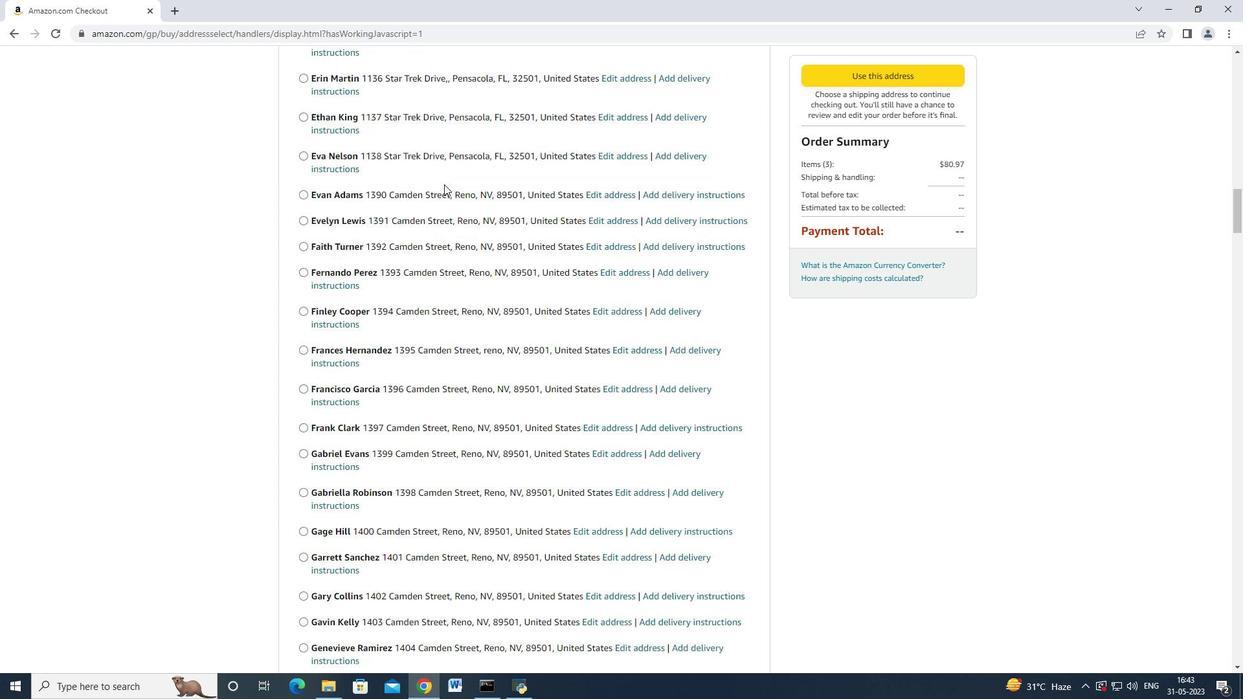 
Action: Mouse scrolled (444, 183) with delta (0, 0)
Screenshot: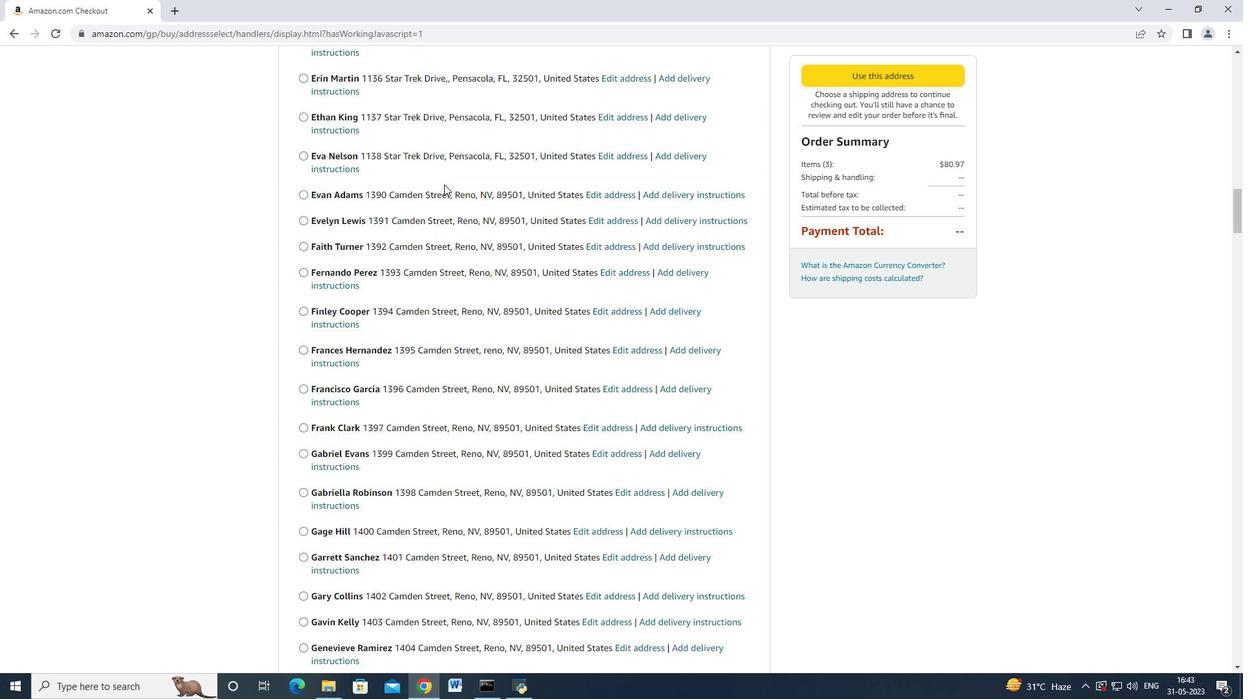 
Action: Mouse scrolled (444, 183) with delta (0, 0)
Screenshot: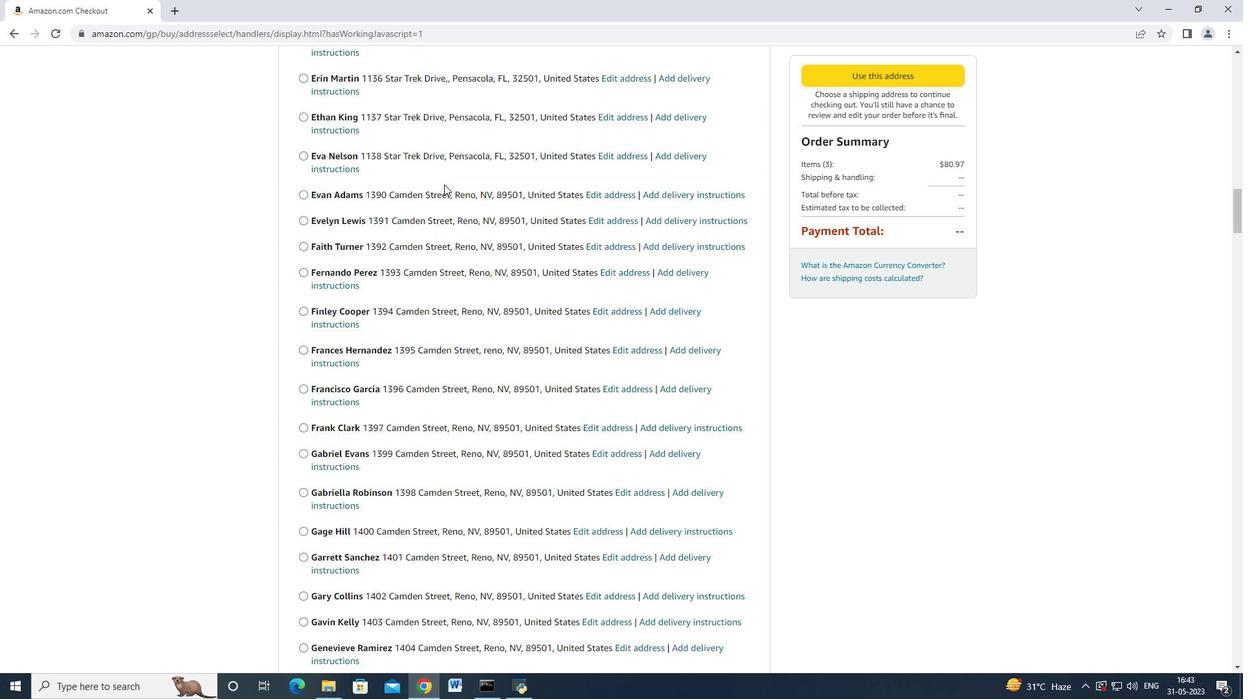 
Action: Mouse scrolled (444, 183) with delta (0, 0)
Screenshot: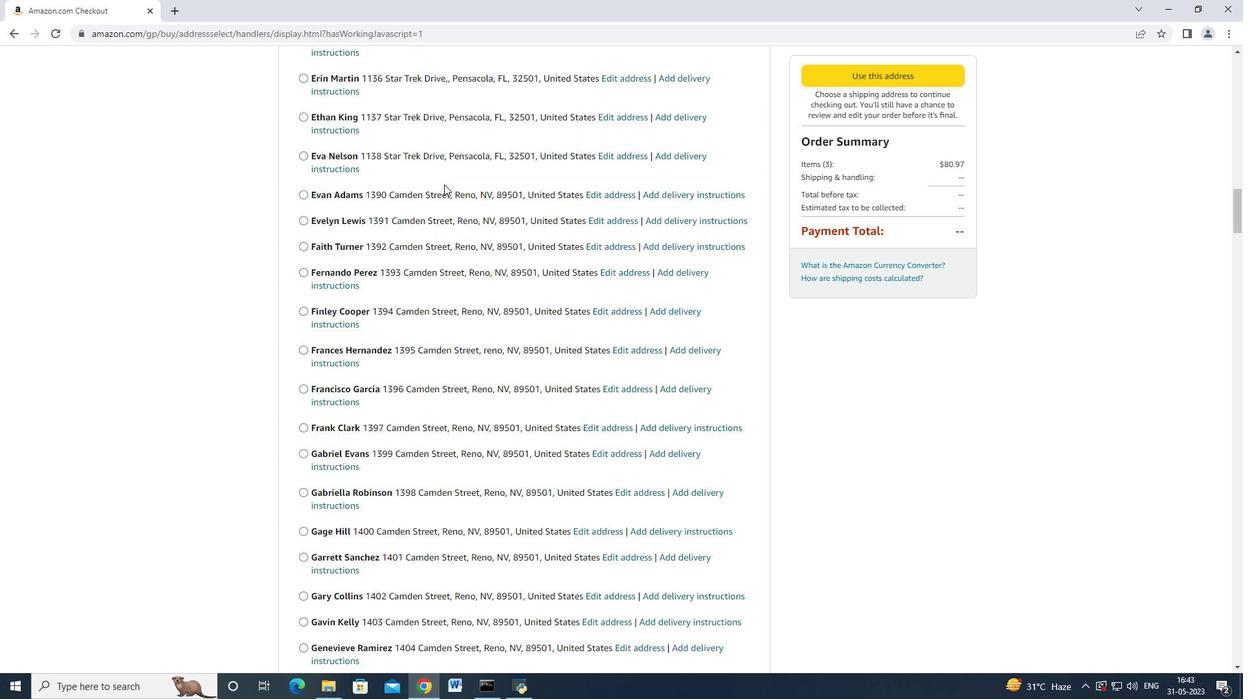 
Action: Mouse moved to (444, 184)
Screenshot: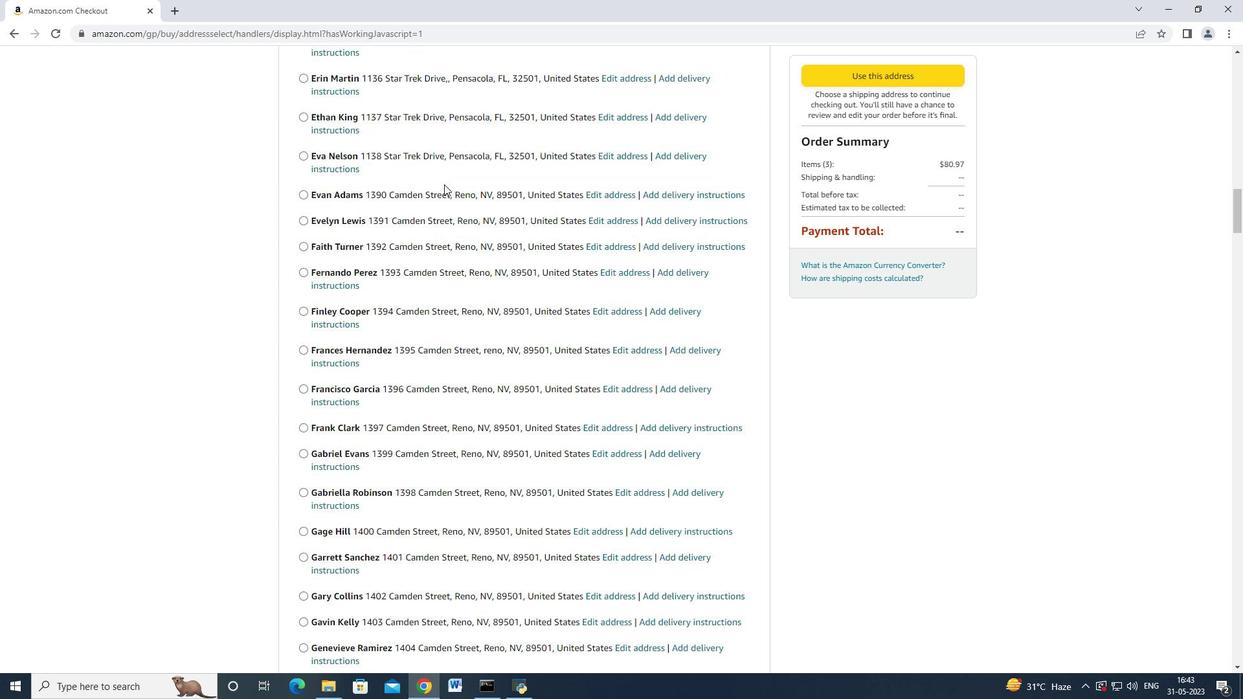 
Action: Mouse scrolled (444, 183) with delta (0, 0)
Screenshot: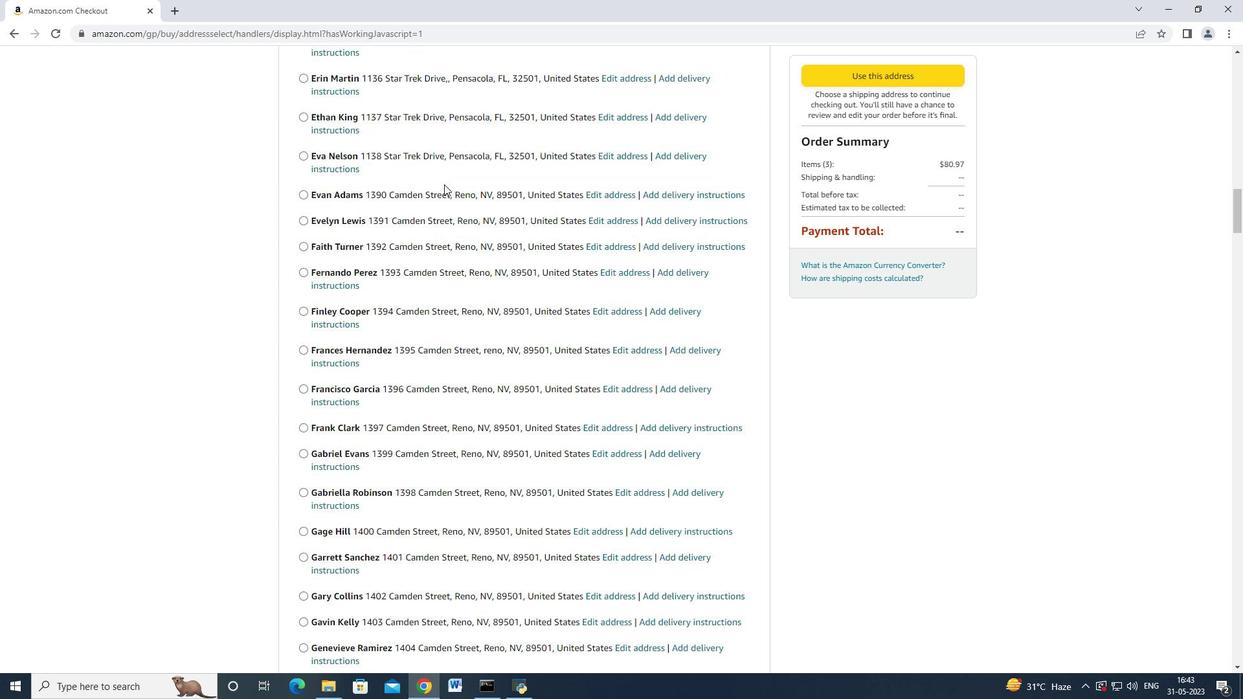 
Action: Mouse scrolled (444, 183) with delta (0, 0)
Screenshot: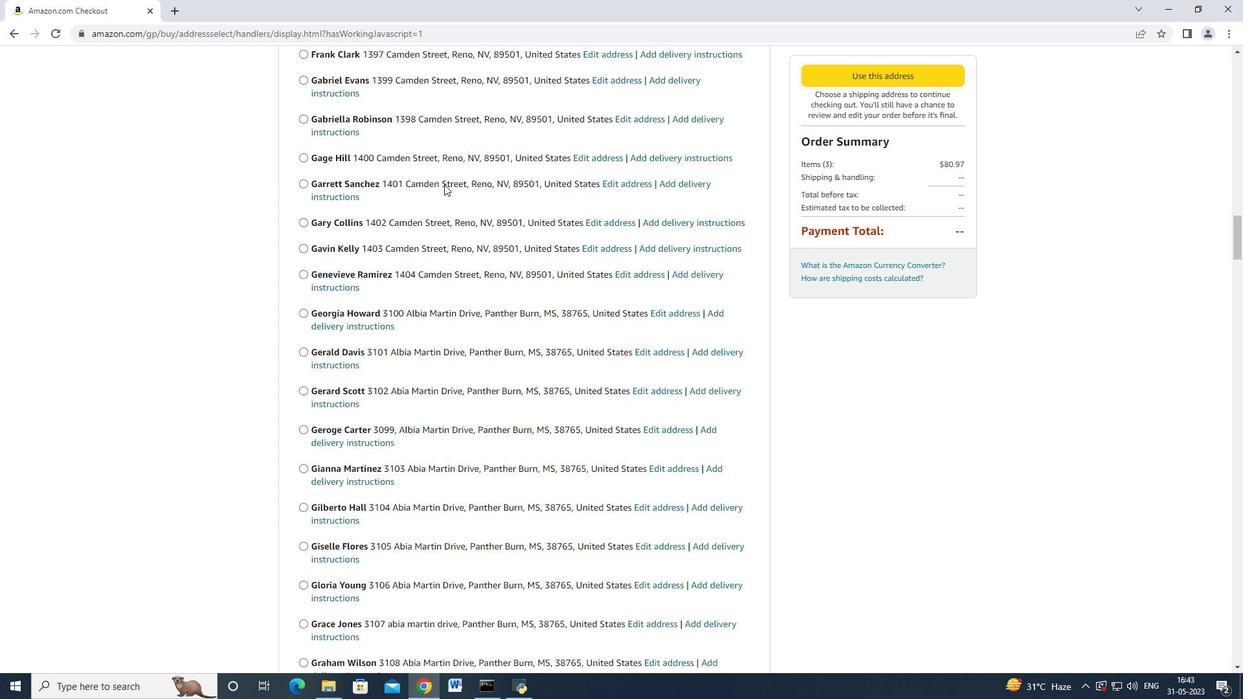 
Action: Mouse scrolled (444, 183) with delta (0, 0)
Screenshot: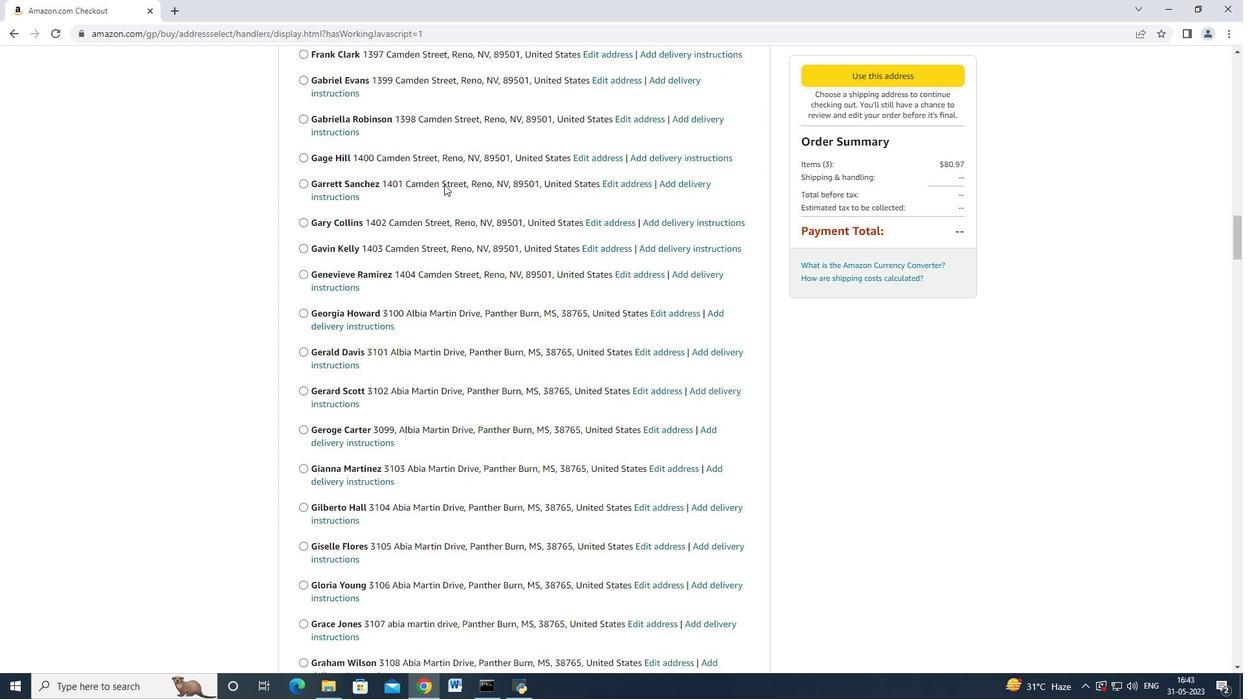 
Action: Mouse scrolled (444, 183) with delta (0, 0)
Screenshot: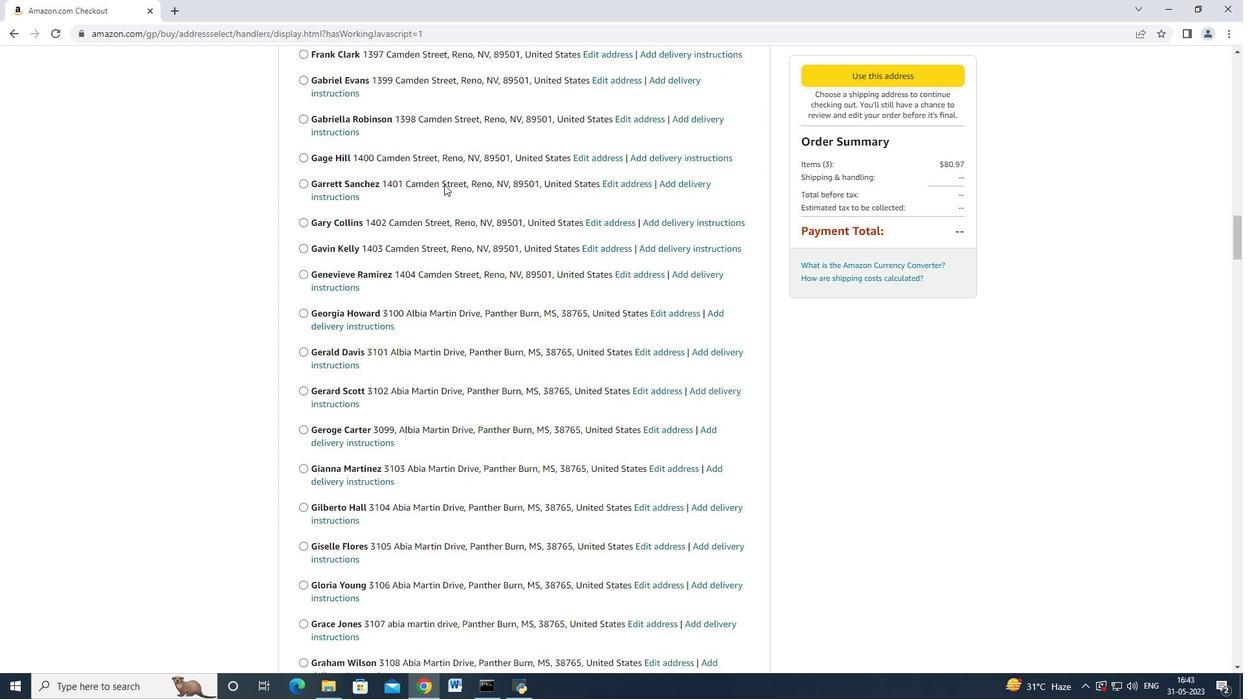 
Action: Mouse scrolled (444, 183) with delta (0, -1)
Screenshot: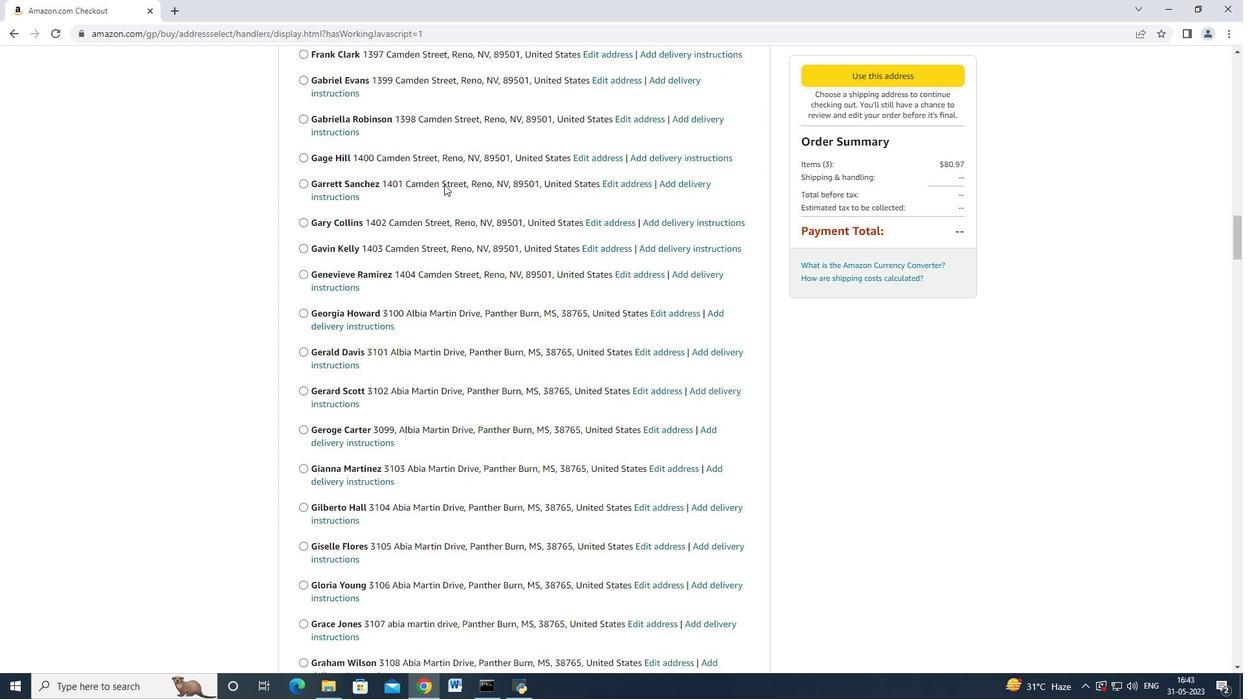 
Action: Mouse scrolled (444, 183) with delta (0, 0)
Screenshot: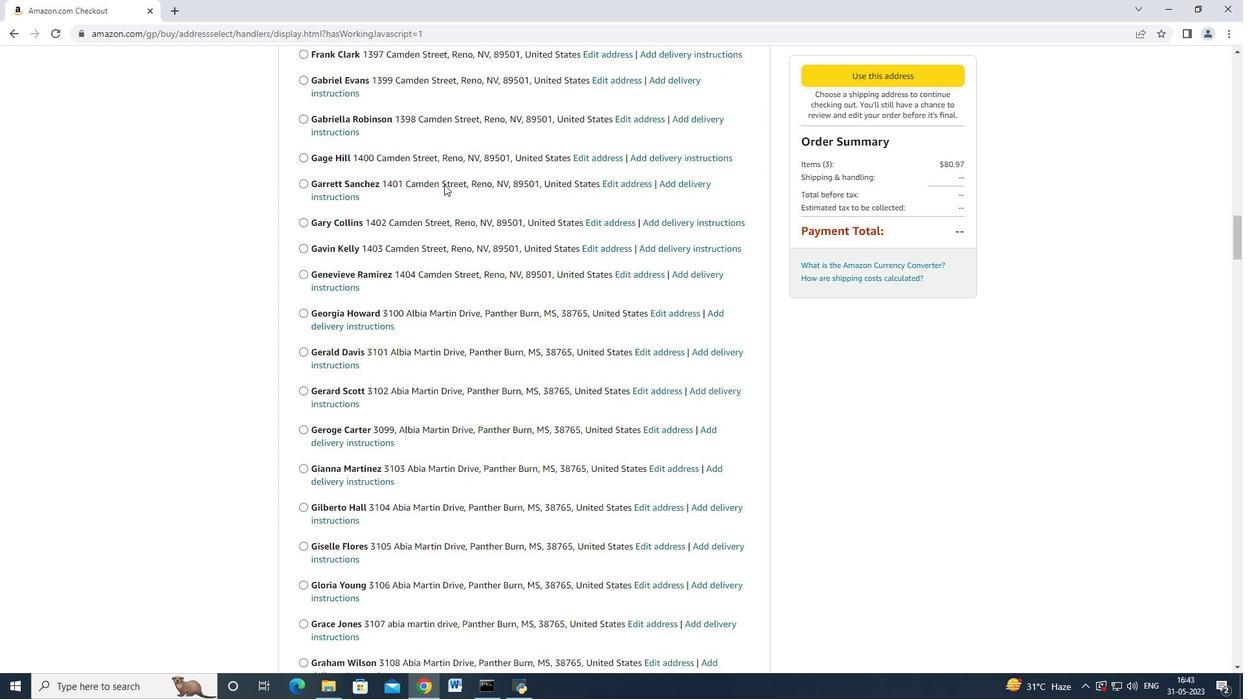 
Action: Mouse scrolled (444, 183) with delta (0, 0)
Screenshot: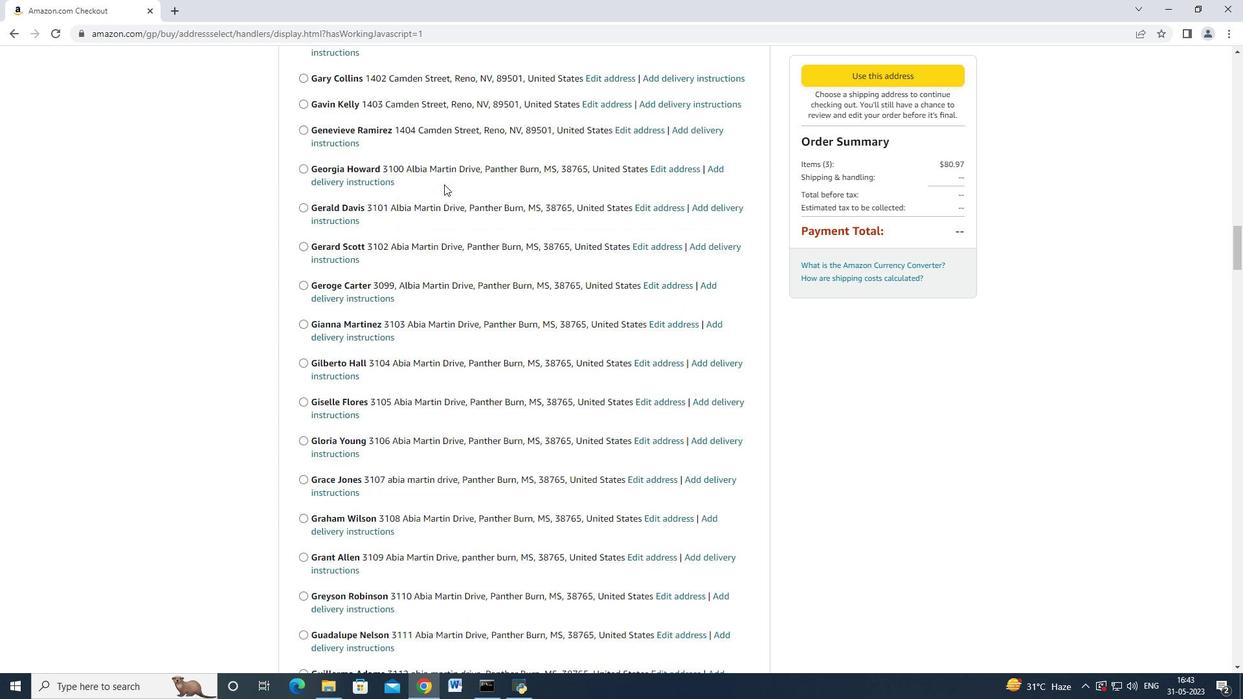 
Action: Mouse scrolled (444, 183) with delta (0, 0)
Screenshot: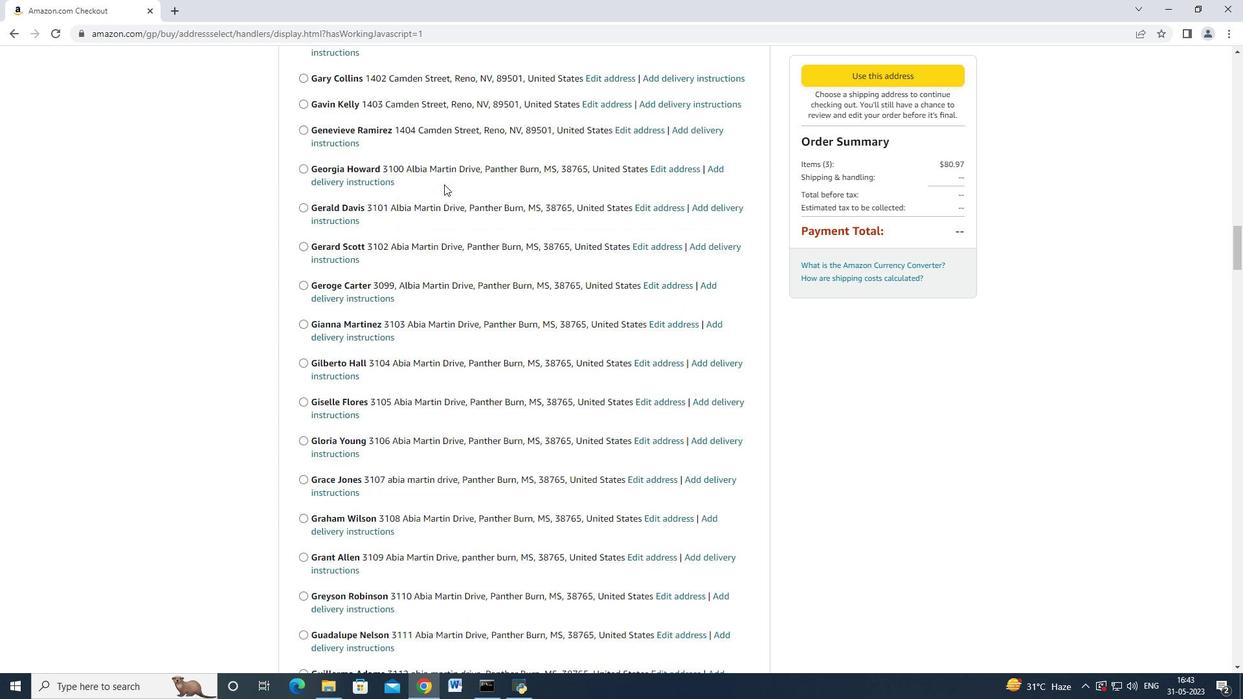 
Action: Mouse scrolled (444, 183) with delta (0, 0)
Screenshot: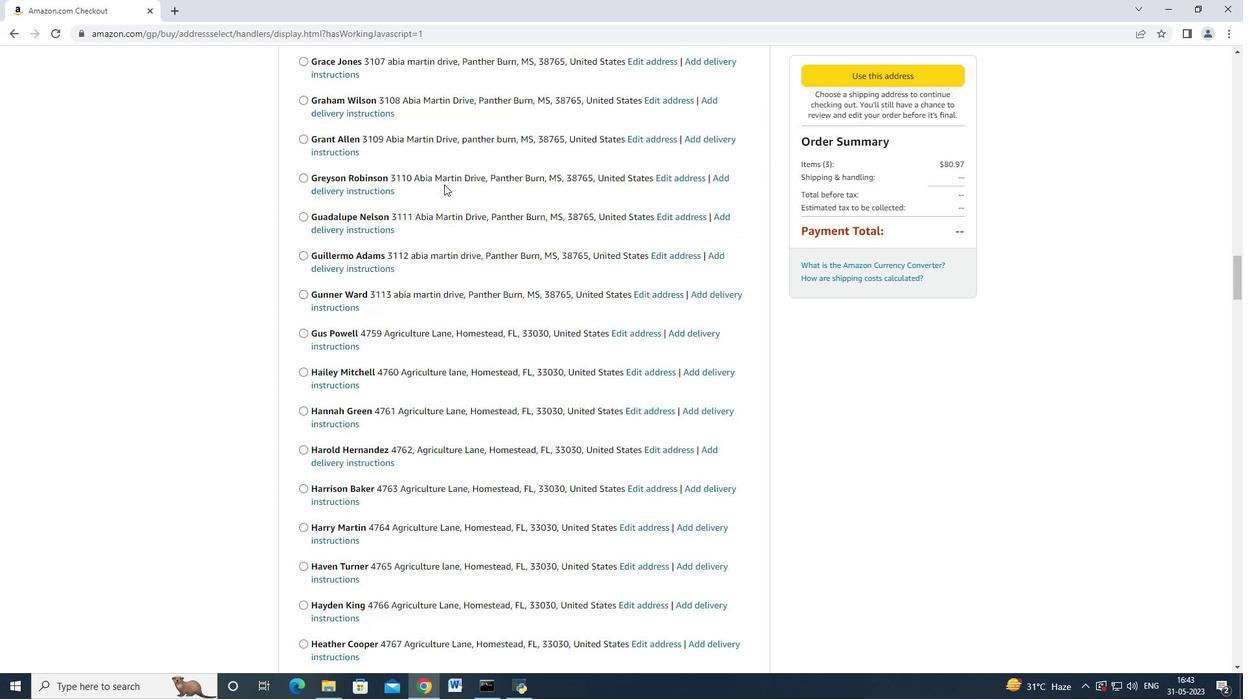 
Action: Mouse scrolled (444, 183) with delta (0, -1)
Screenshot: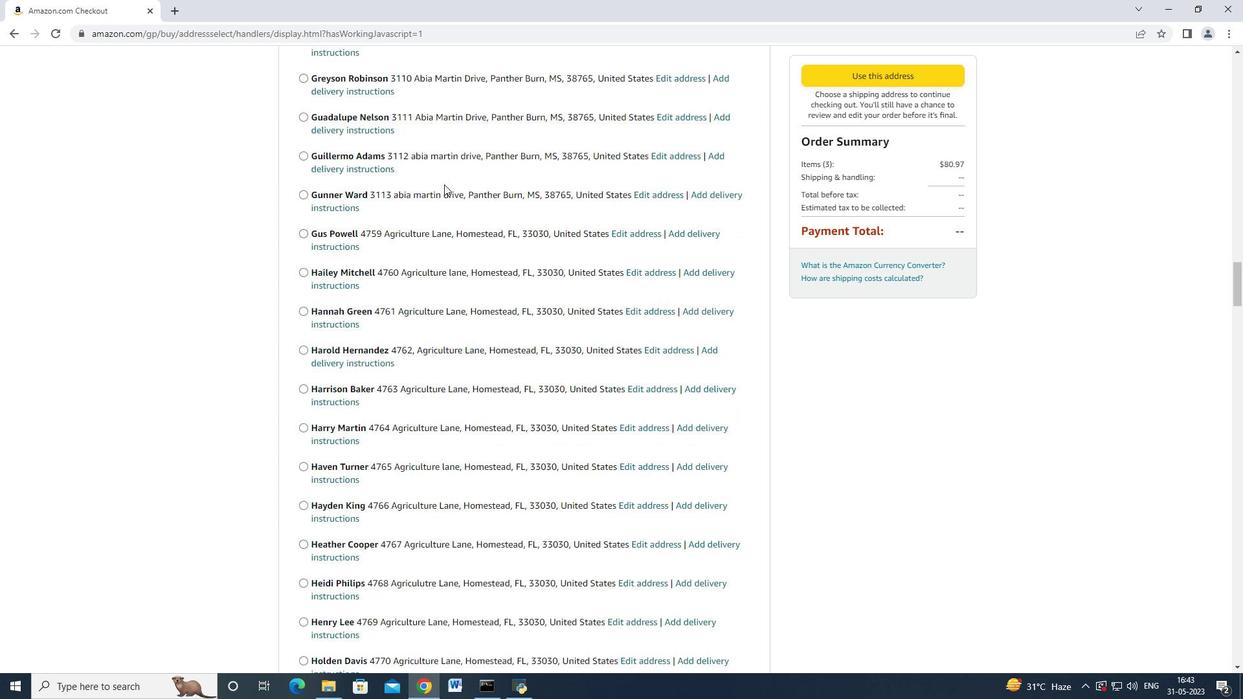 
Action: Mouse scrolled (444, 183) with delta (0, 0)
Screenshot: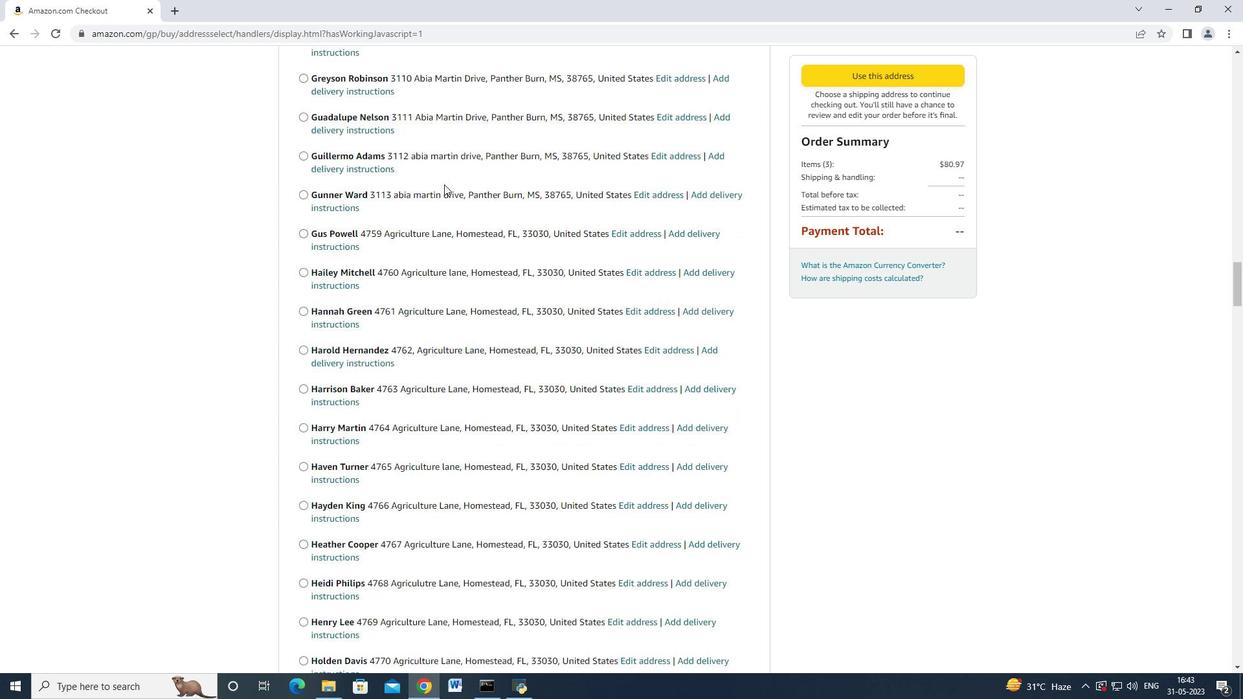 
Action: Mouse scrolled (444, 183) with delta (0, 0)
Screenshot: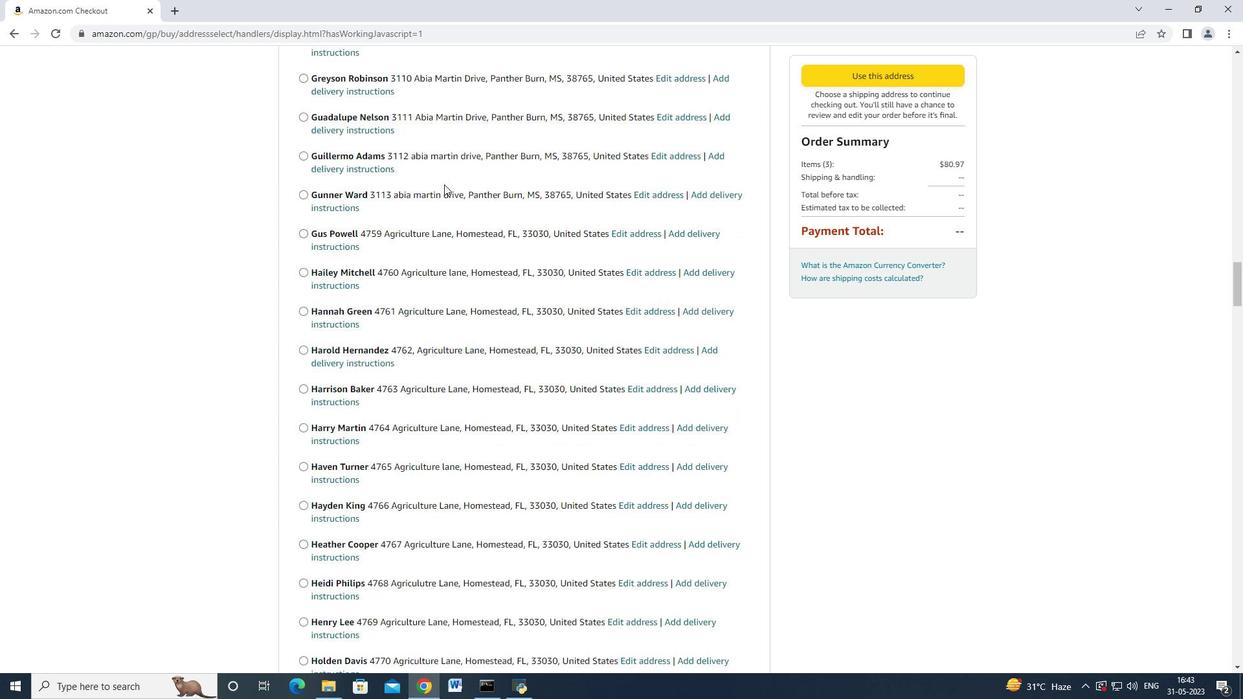 
Action: Mouse scrolled (444, 183) with delta (0, -1)
Screenshot: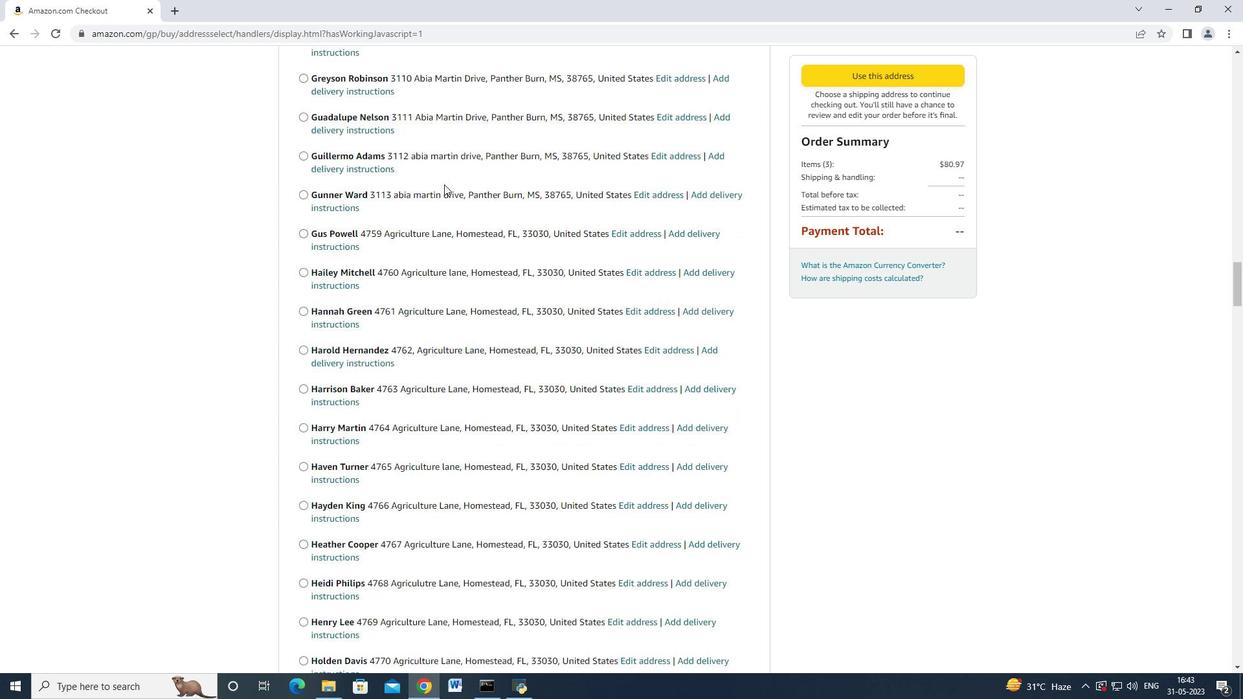 
Action: Mouse scrolled (444, 183) with delta (0, 0)
Screenshot: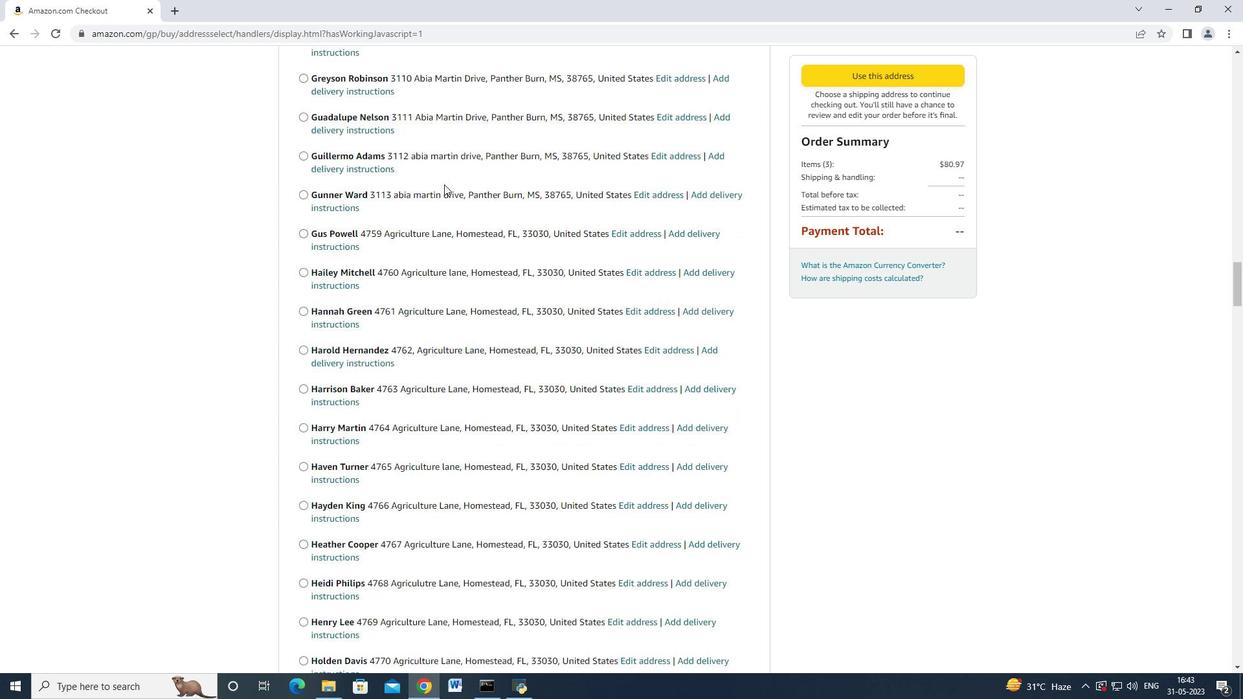 
Action: Mouse moved to (443, 184)
Screenshot: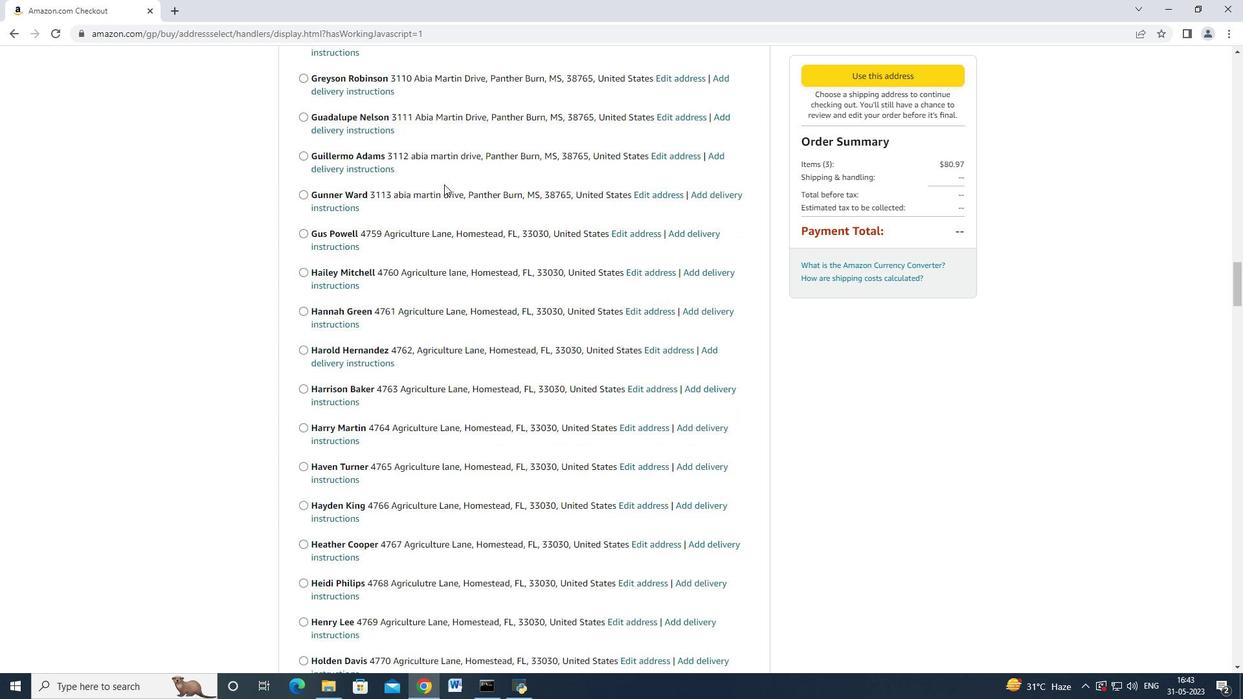 
Action: Mouse scrolled (443, 183) with delta (0, 0)
Screenshot: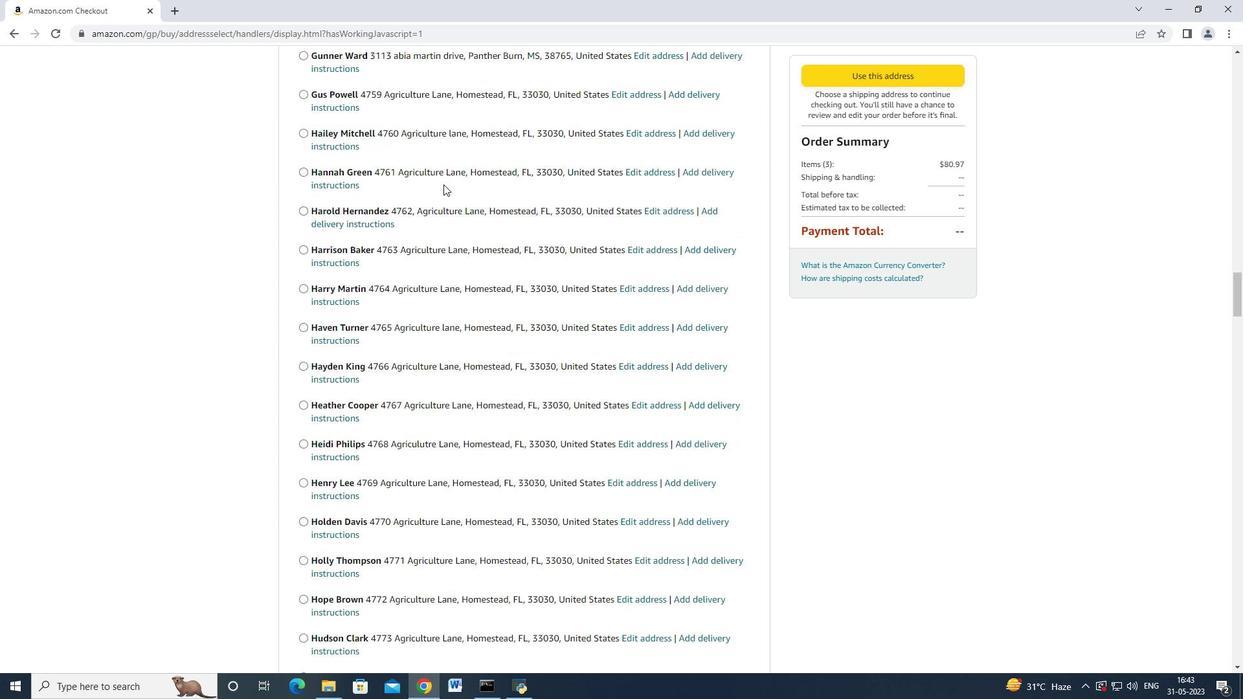 
Action: Mouse scrolled (443, 183) with delta (0, 0)
Screenshot: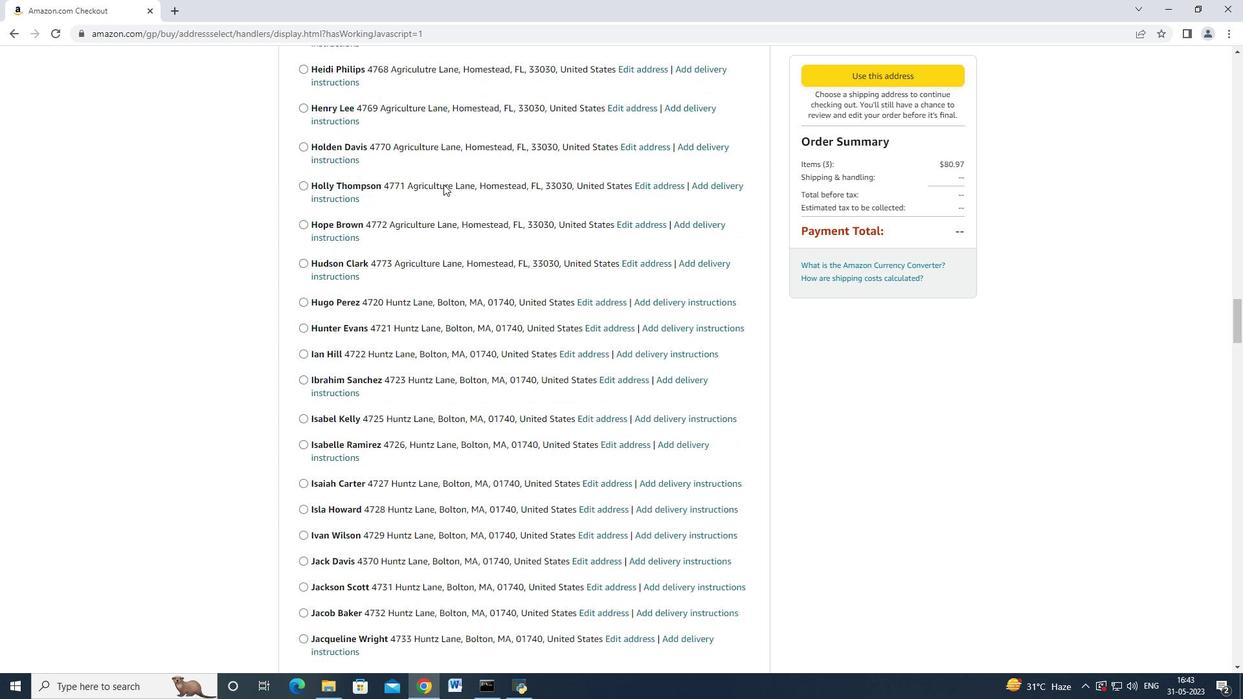 
Action: Mouse scrolled (443, 183) with delta (0, 0)
Screenshot: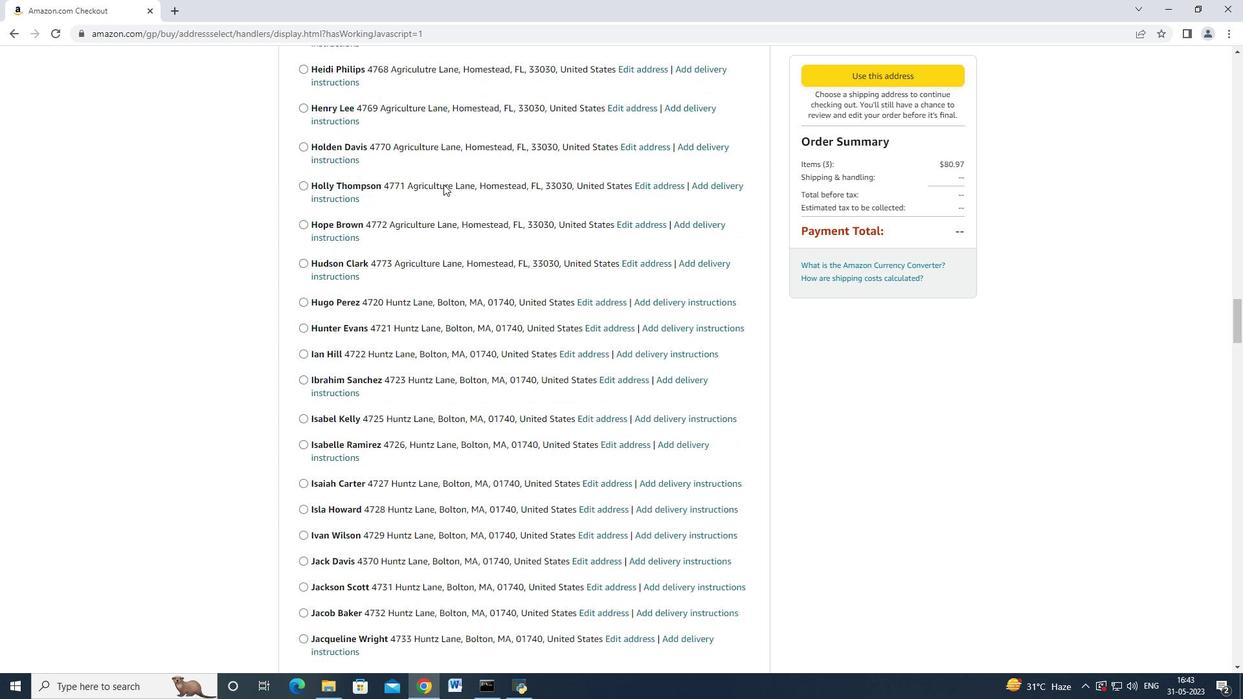 
Action: Mouse scrolled (443, 183) with delta (0, -1)
Screenshot: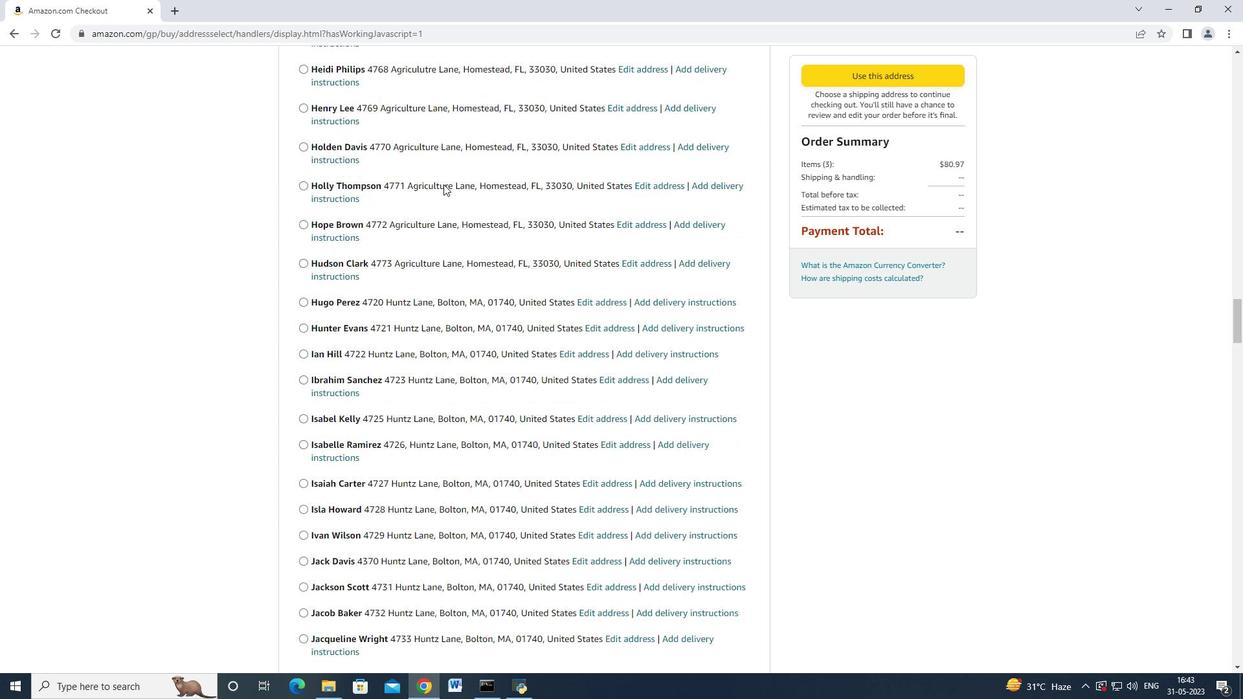 
Action: Mouse scrolled (443, 183) with delta (0, 0)
Screenshot: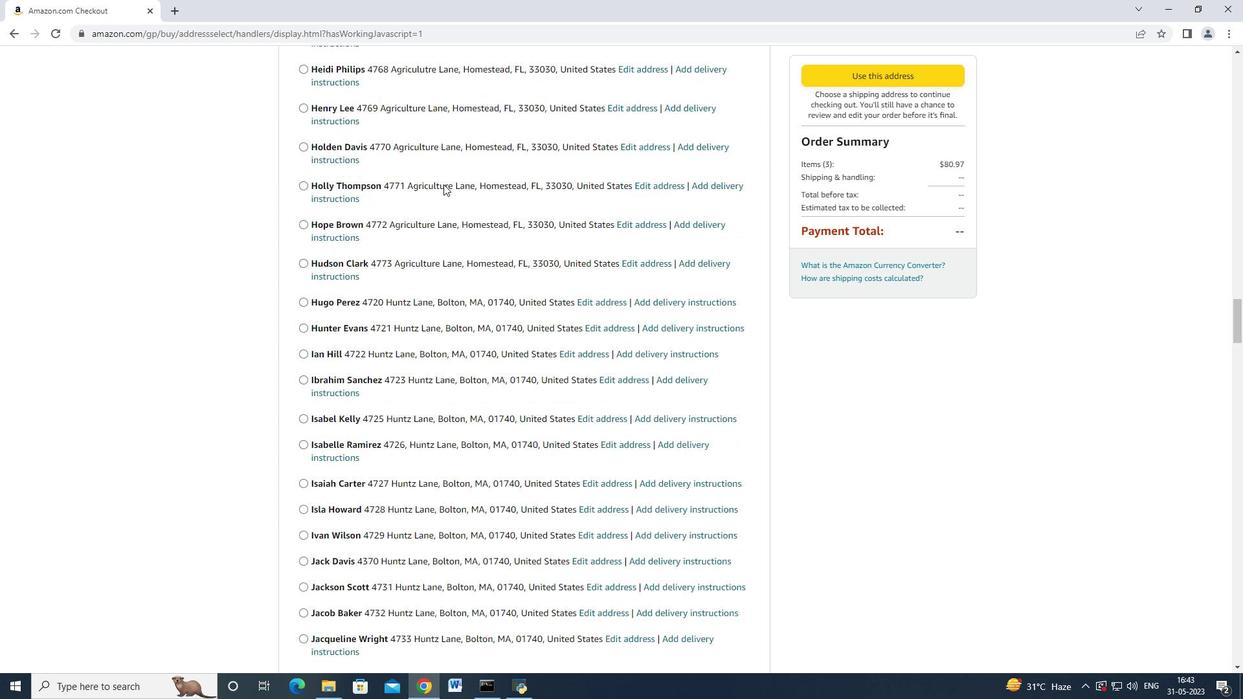 
Action: Mouse scrolled (443, 183) with delta (0, 0)
Screenshot: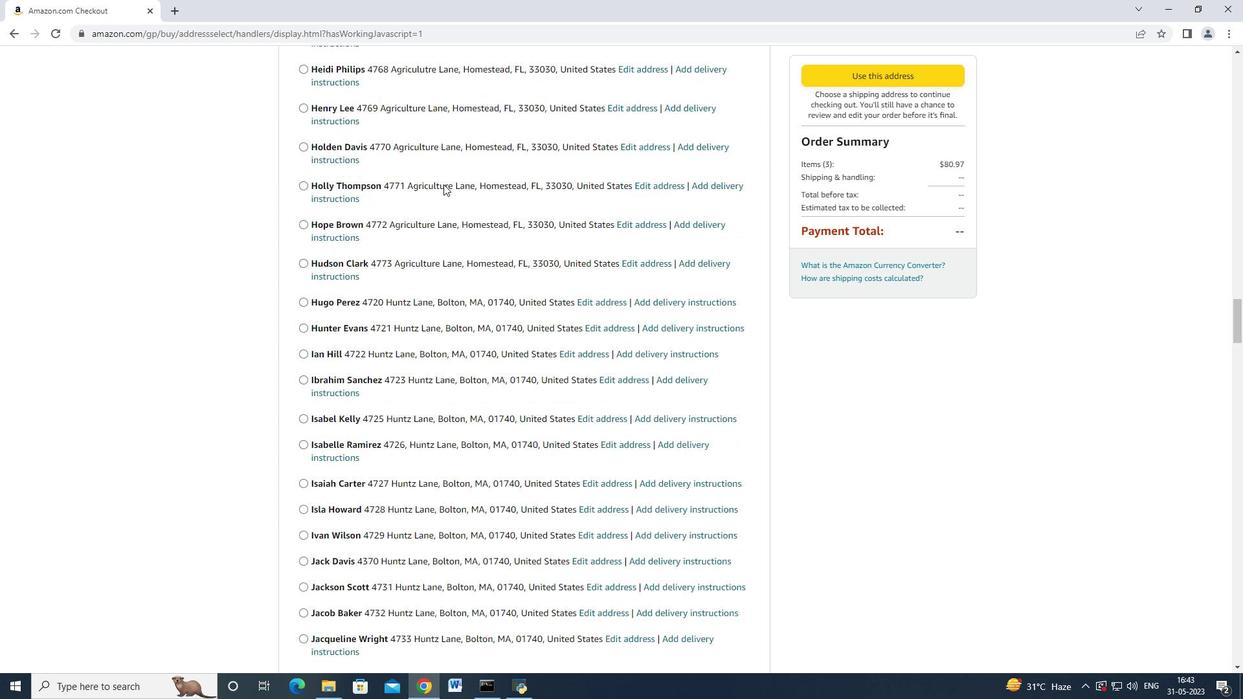 
Action: Mouse scrolled (443, 183) with delta (0, 0)
Screenshot: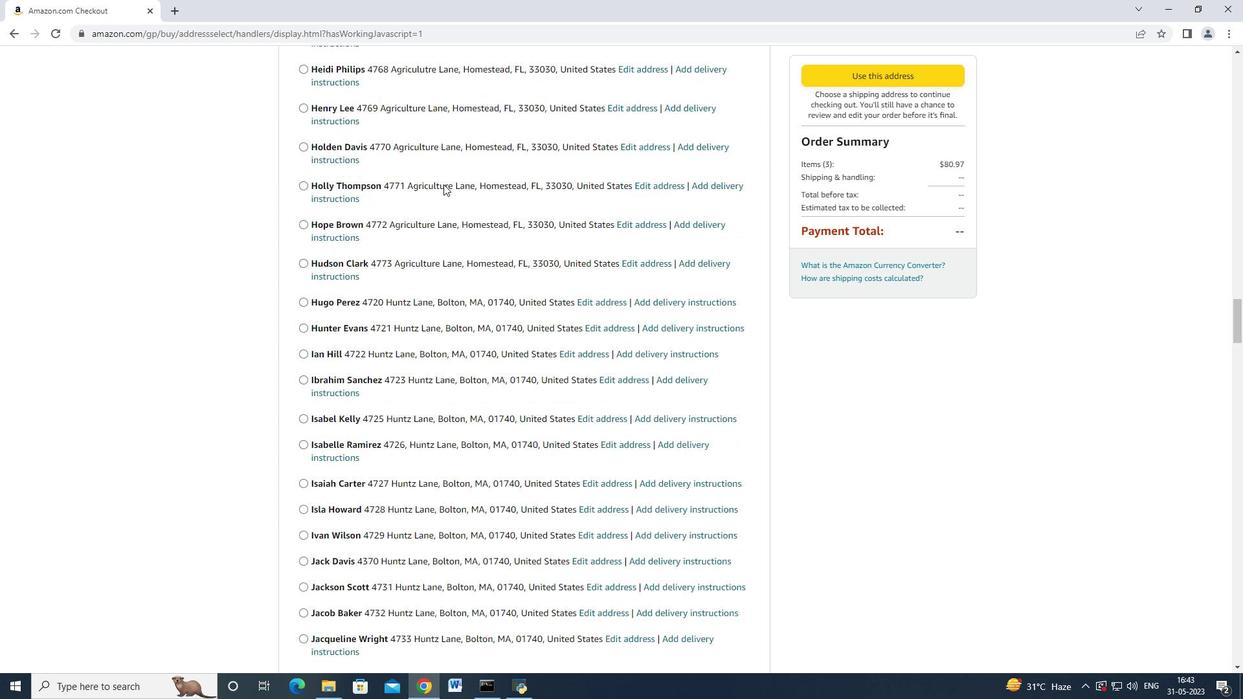 
Action: Mouse scrolled (443, 183) with delta (0, 0)
Screenshot: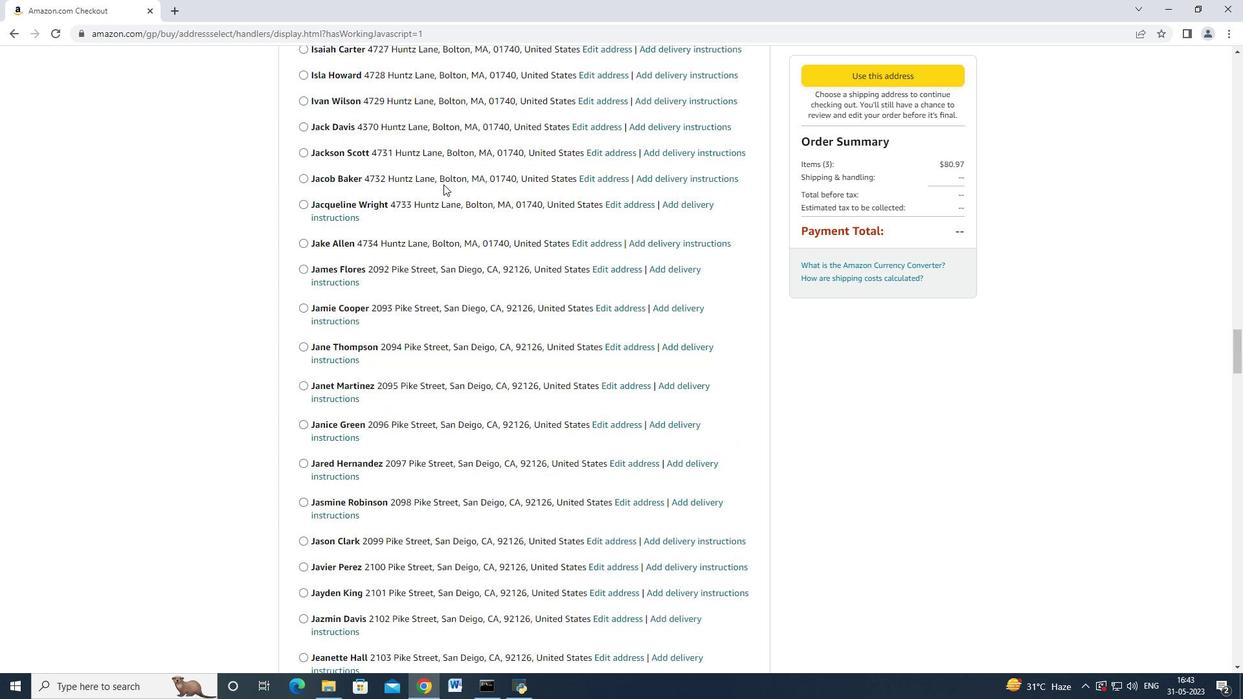 
Action: Mouse scrolled (443, 183) with delta (0, 0)
Screenshot: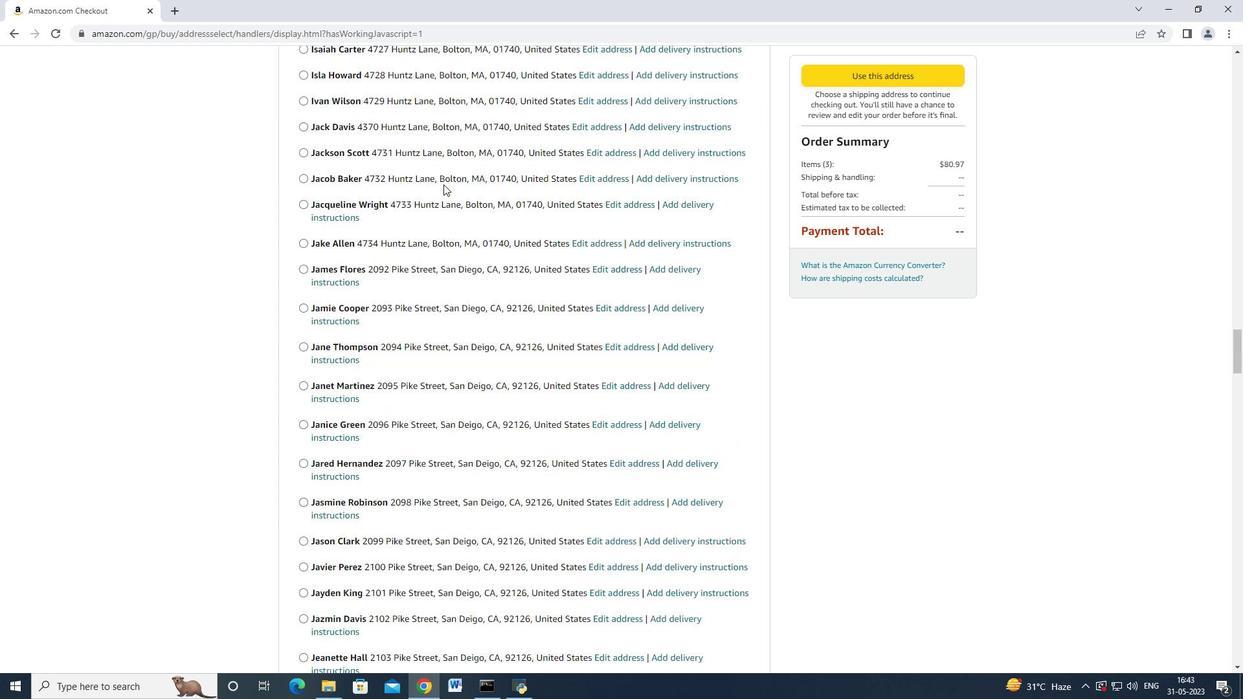 
Action: Mouse scrolled (443, 183) with delta (0, 0)
Screenshot: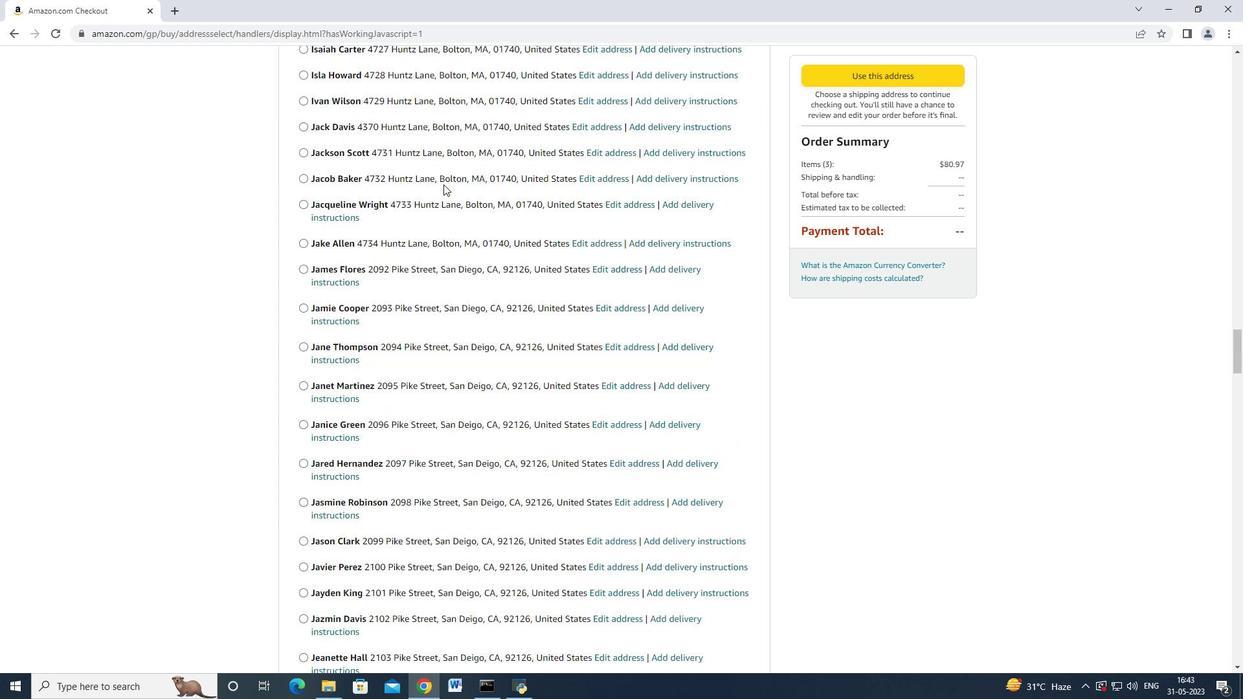 
Action: Mouse scrolled (443, 183) with delta (0, 0)
Screenshot: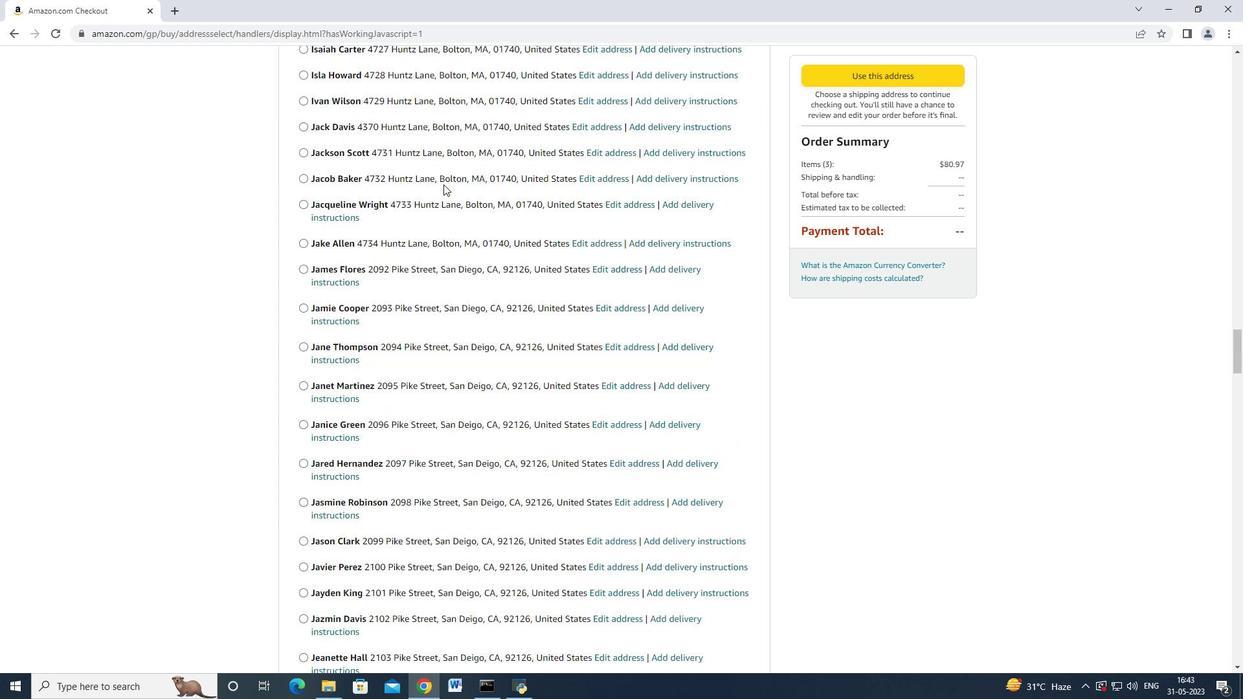 
Action: Mouse scrolled (443, 183) with delta (0, 0)
Screenshot: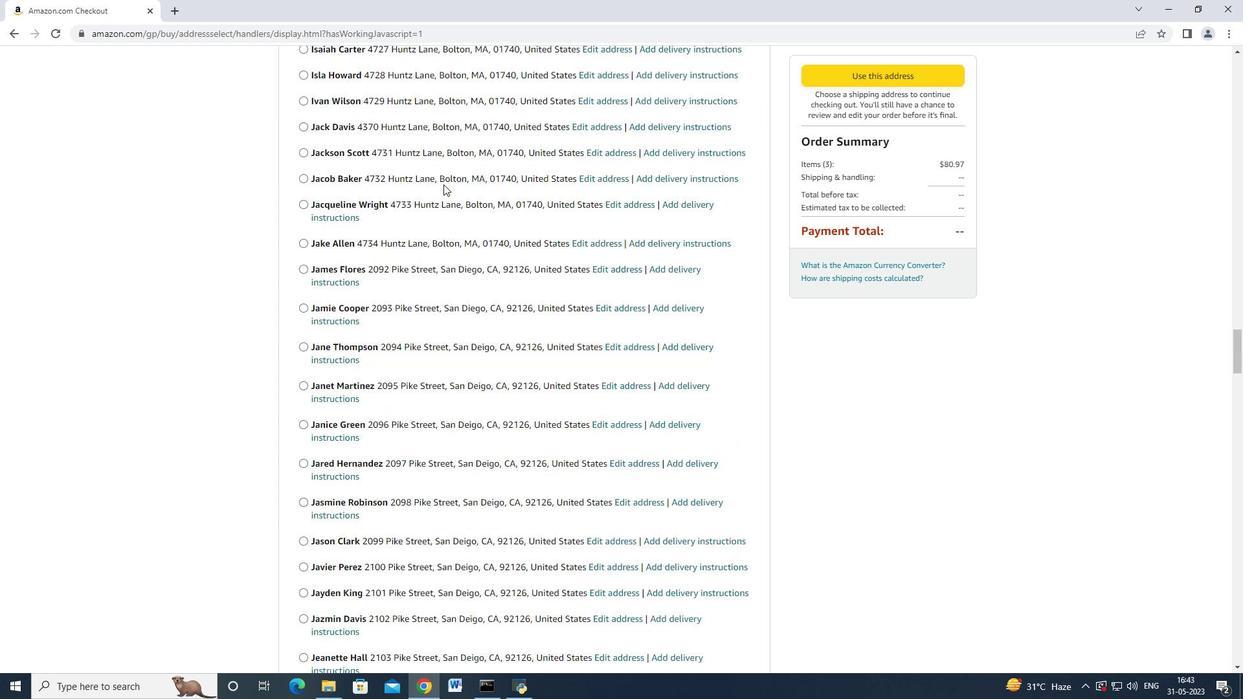 
Action: Mouse scrolled (443, 183) with delta (0, 0)
Screenshot: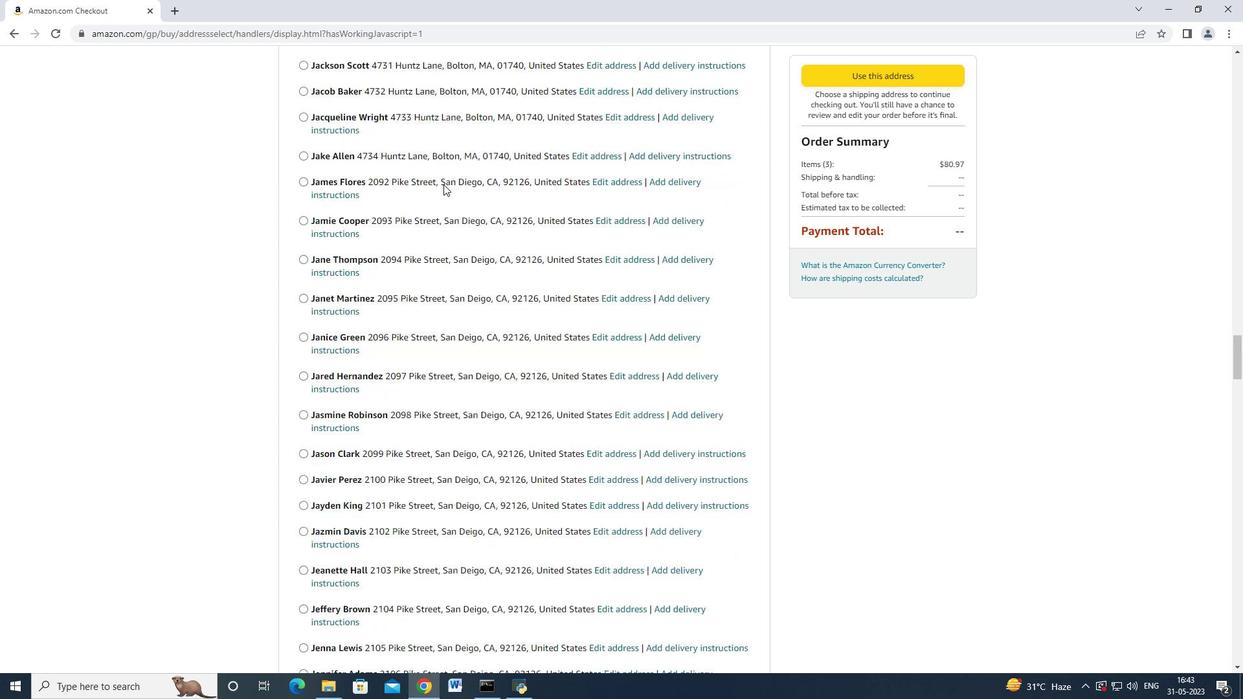 
Action: Mouse scrolled (443, 183) with delta (0, 0)
Screenshot: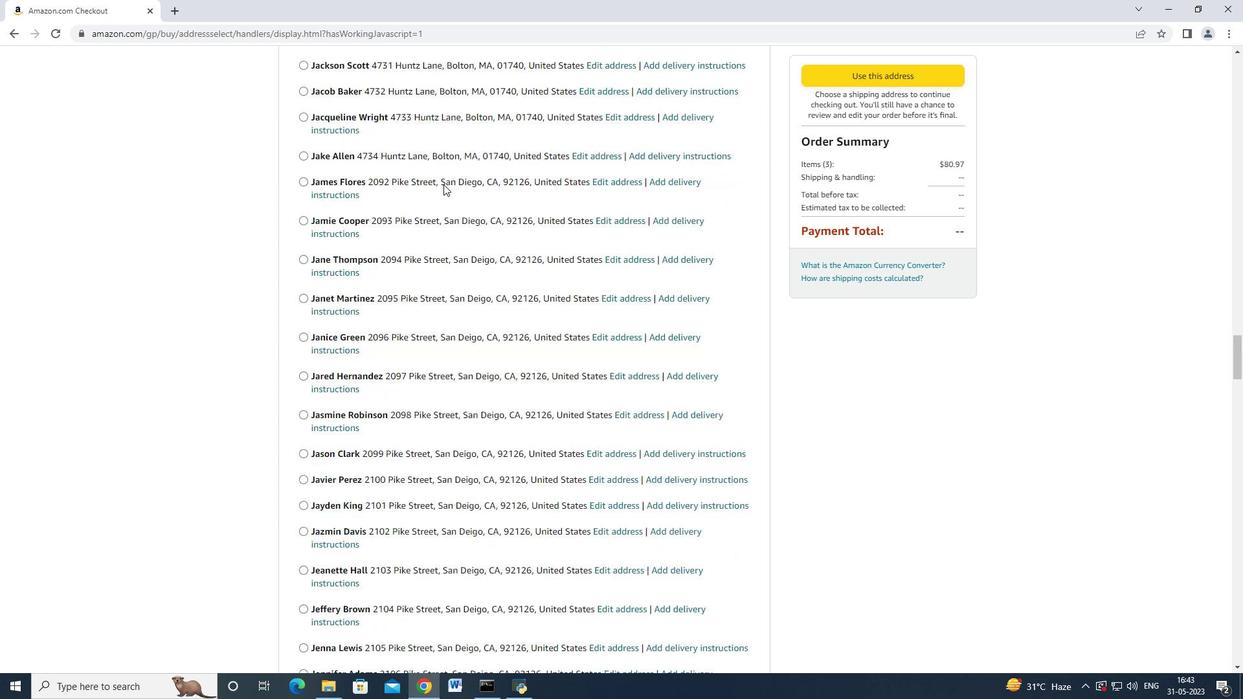 
Action: Mouse scrolled (443, 183) with delta (0, 0)
Screenshot: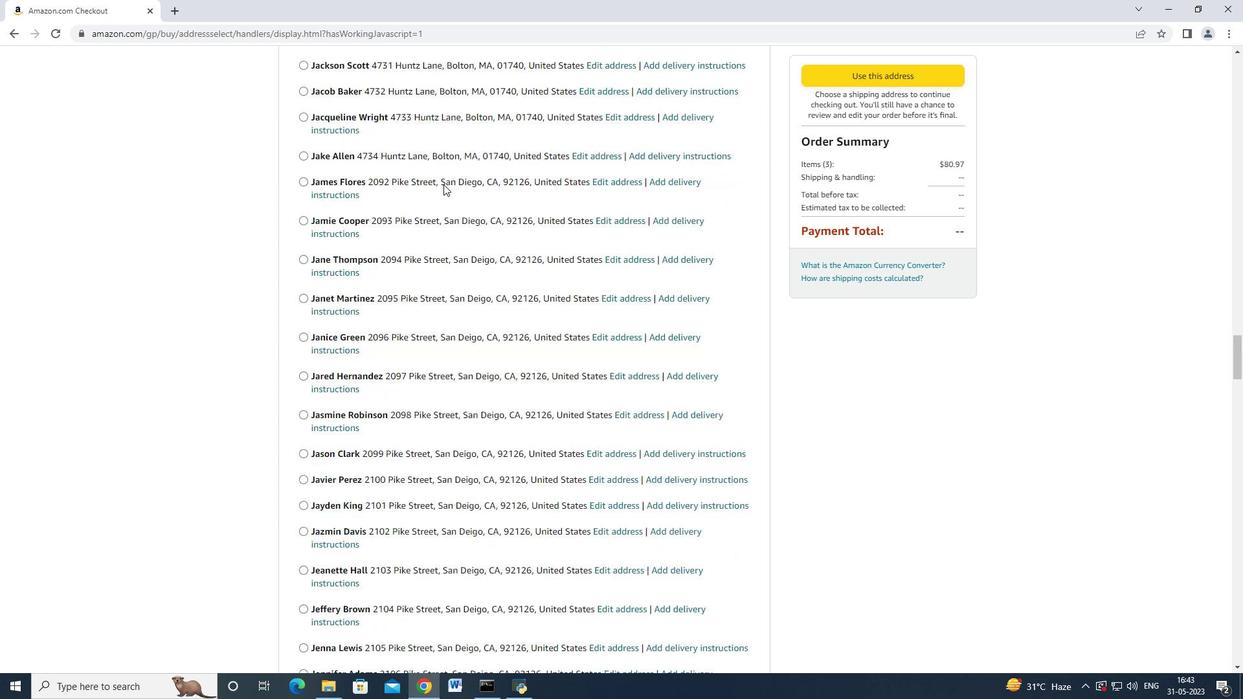 
Action: Mouse scrolled (443, 183) with delta (0, 0)
Screenshot: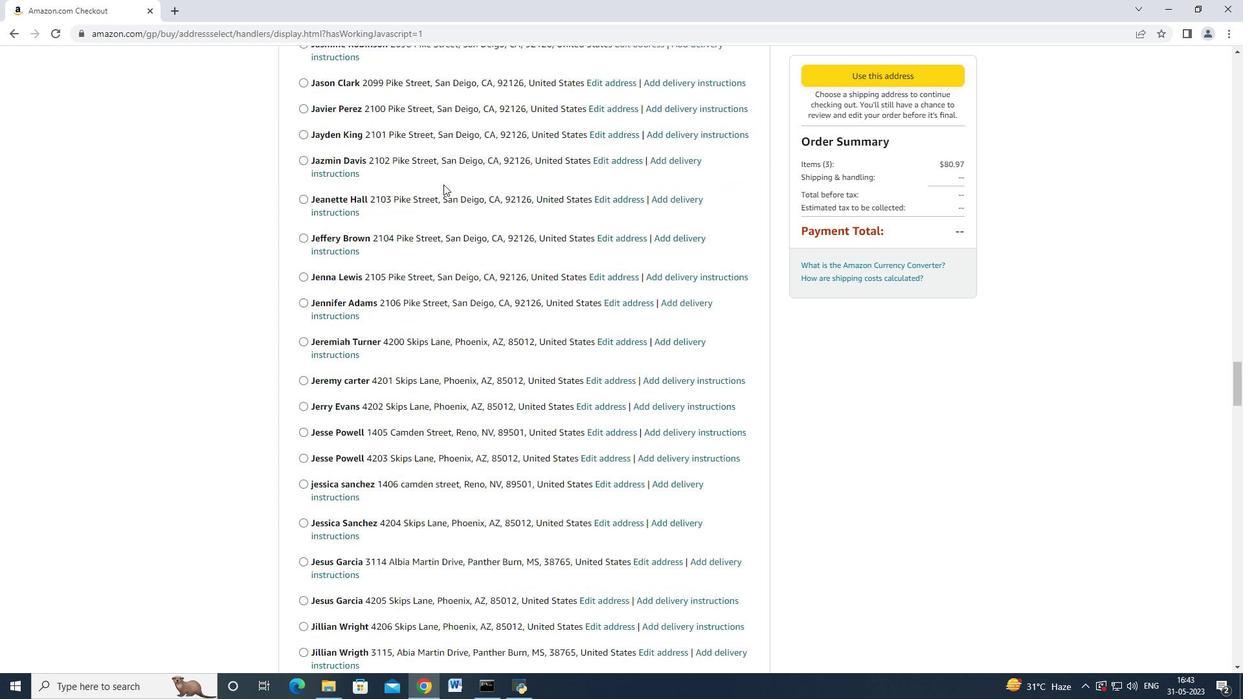 
Action: Mouse scrolled (443, 183) with delta (0, 0)
Screenshot: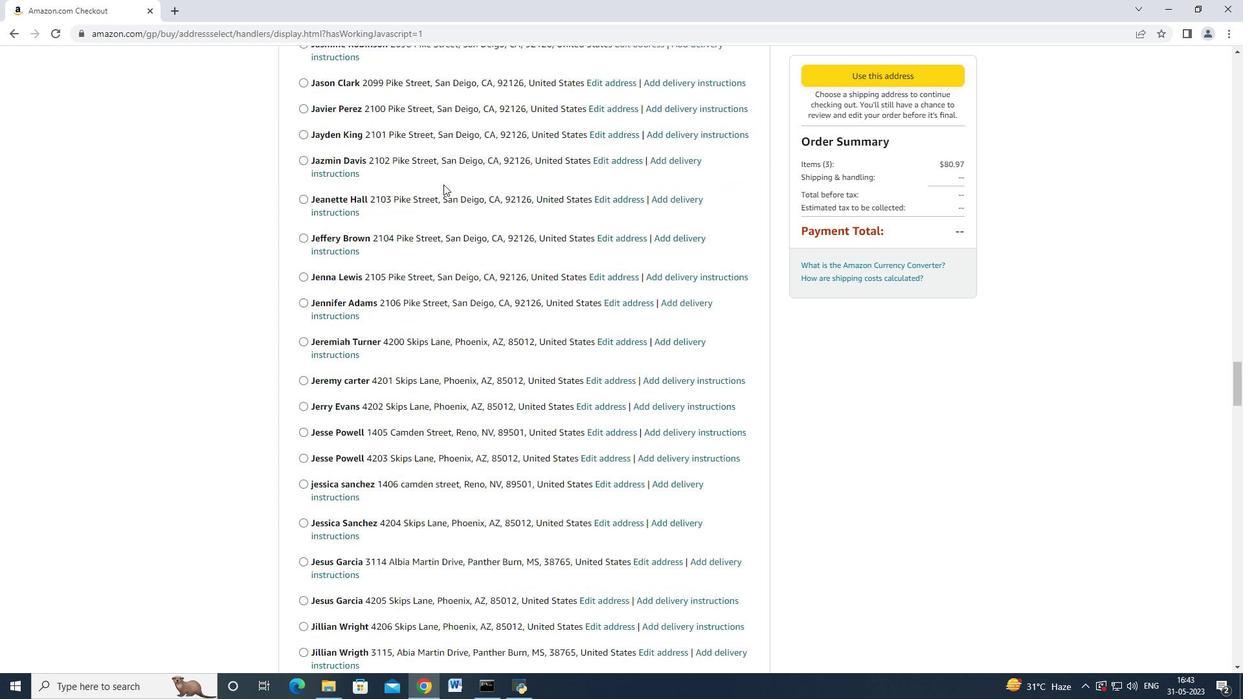 
Action: Mouse scrolled (443, 183) with delta (0, 0)
Screenshot: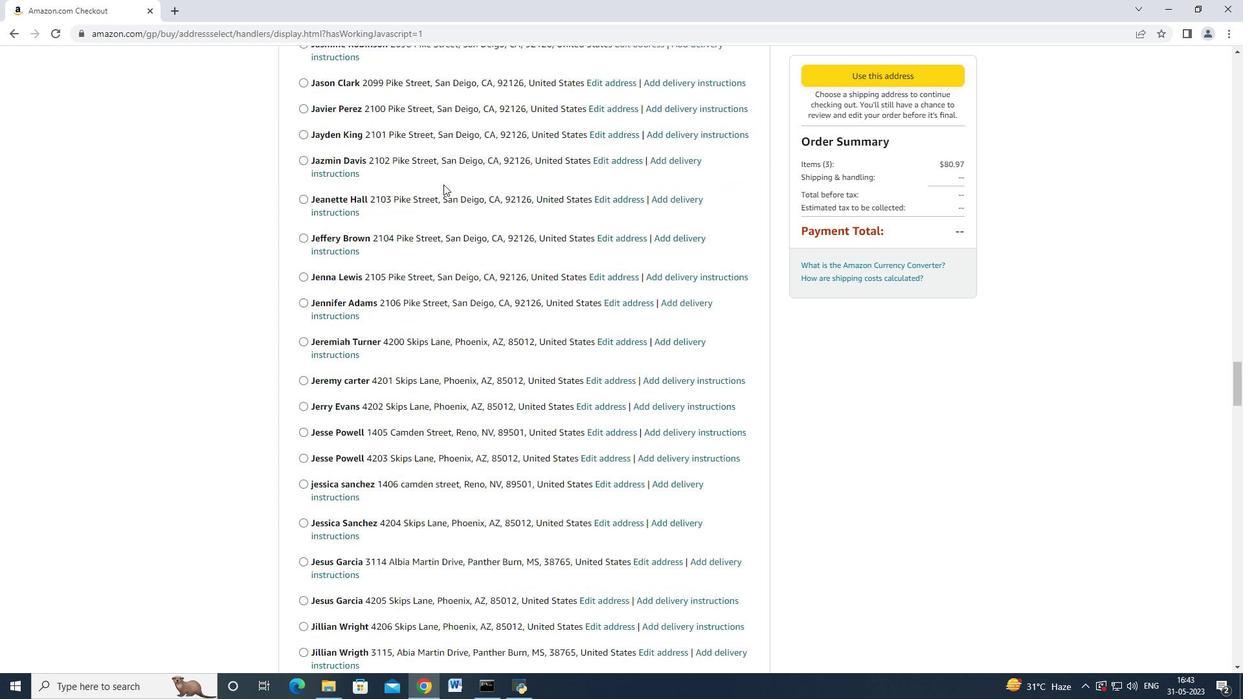 
Action: Mouse scrolled (443, 183) with delta (0, 0)
Screenshot: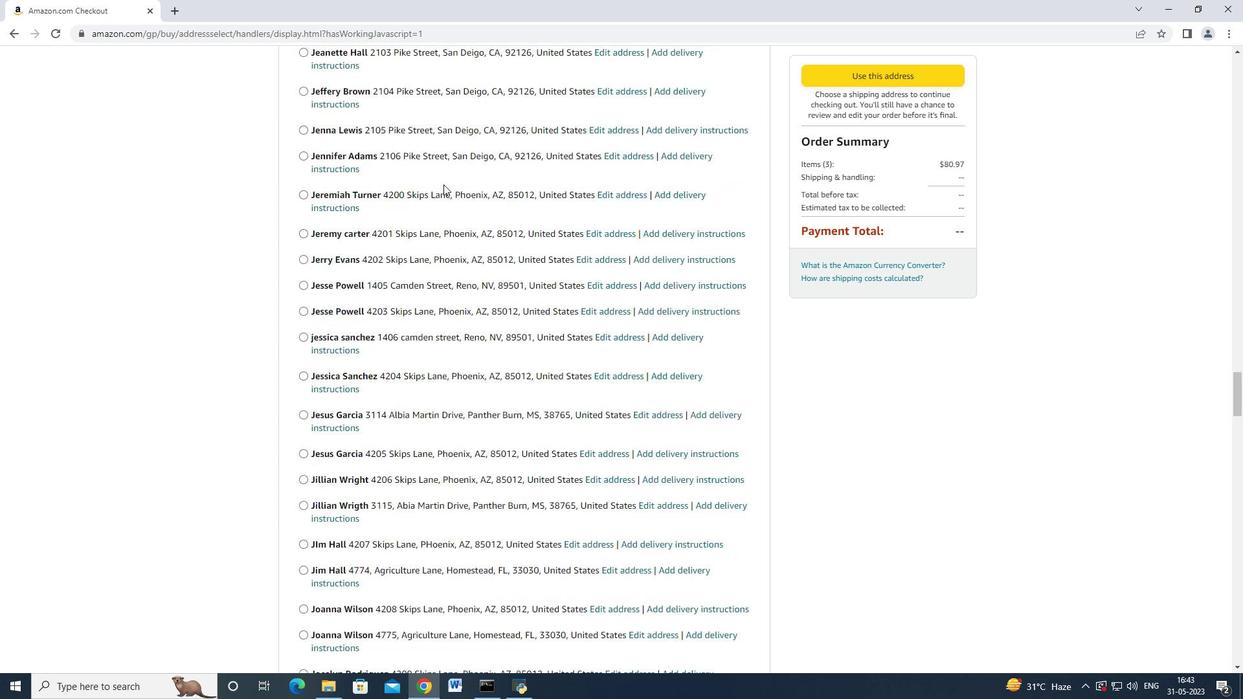 
Action: Mouse scrolled (443, 183) with delta (0, 0)
Screenshot: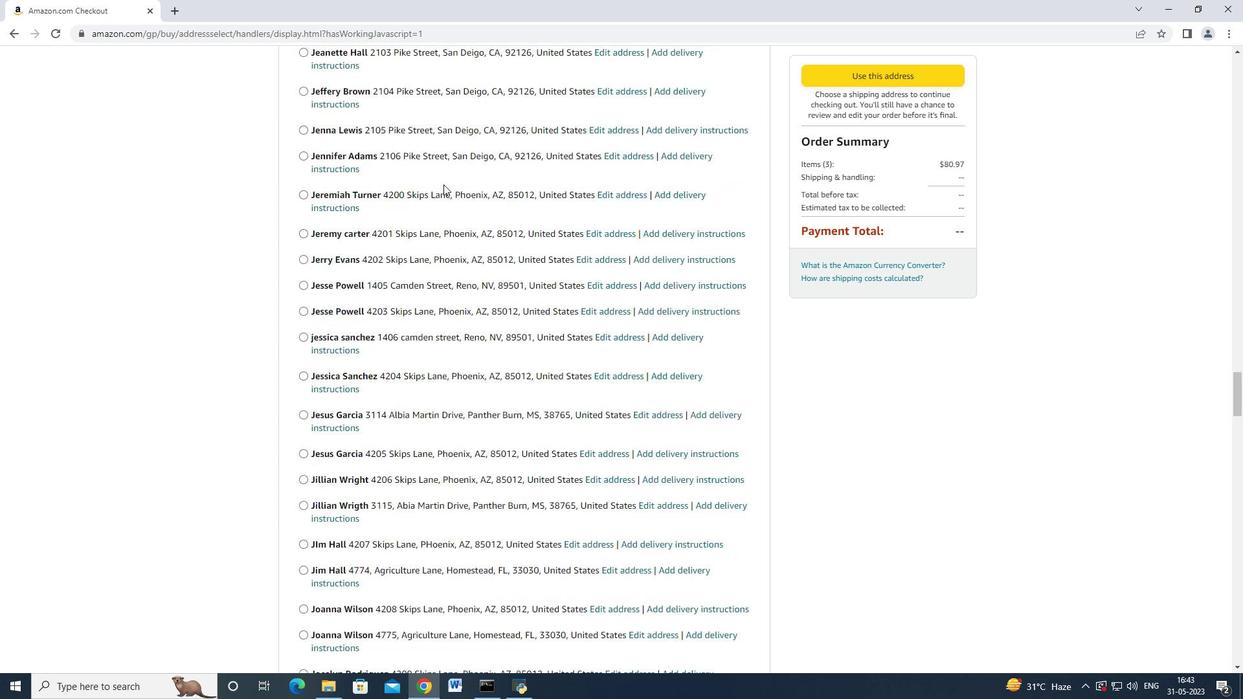 
Action: Mouse scrolled (443, 183) with delta (0, -1)
Screenshot: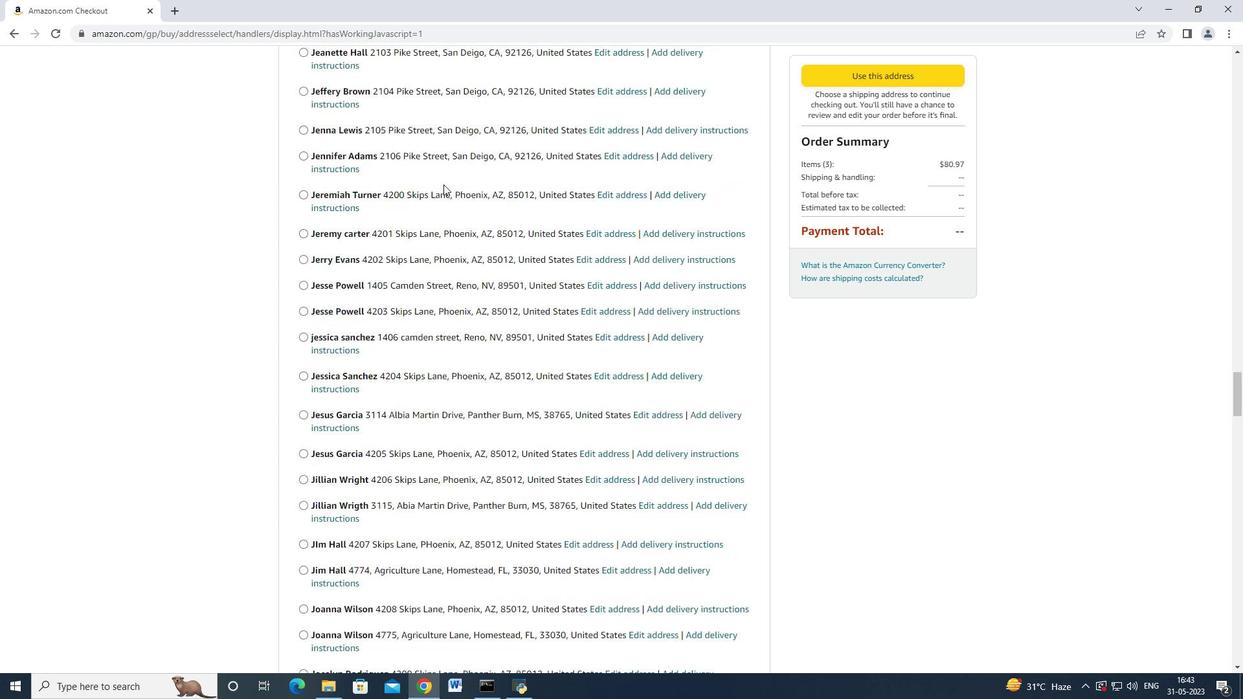 
Action: Mouse scrolled (443, 183) with delta (0, 0)
Screenshot: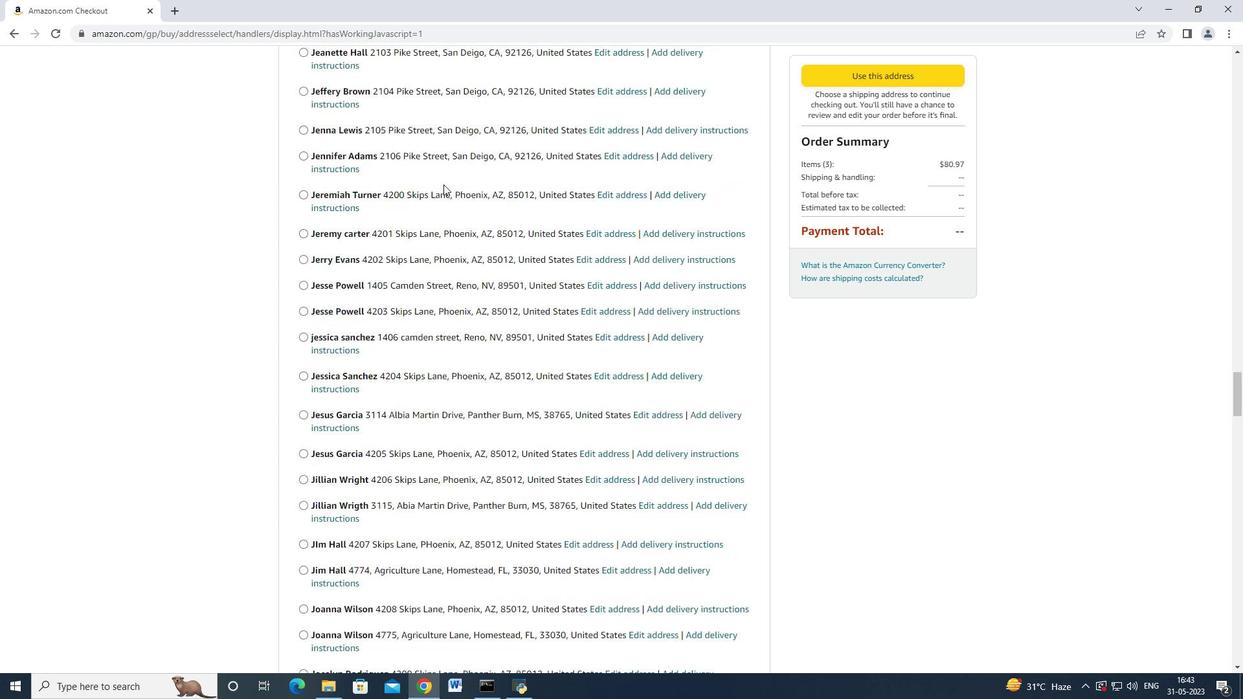 
Action: Mouse scrolled (443, 183) with delta (0, 0)
Screenshot: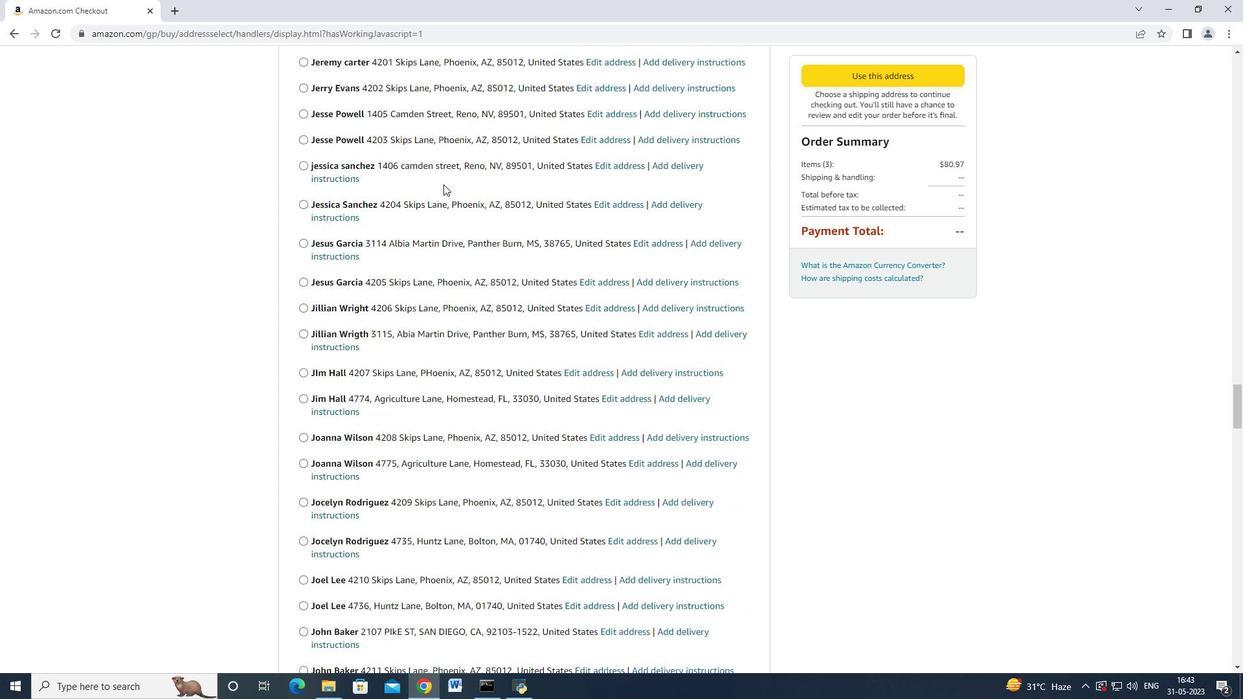 
Action: Mouse scrolled (443, 183) with delta (0, 0)
Screenshot: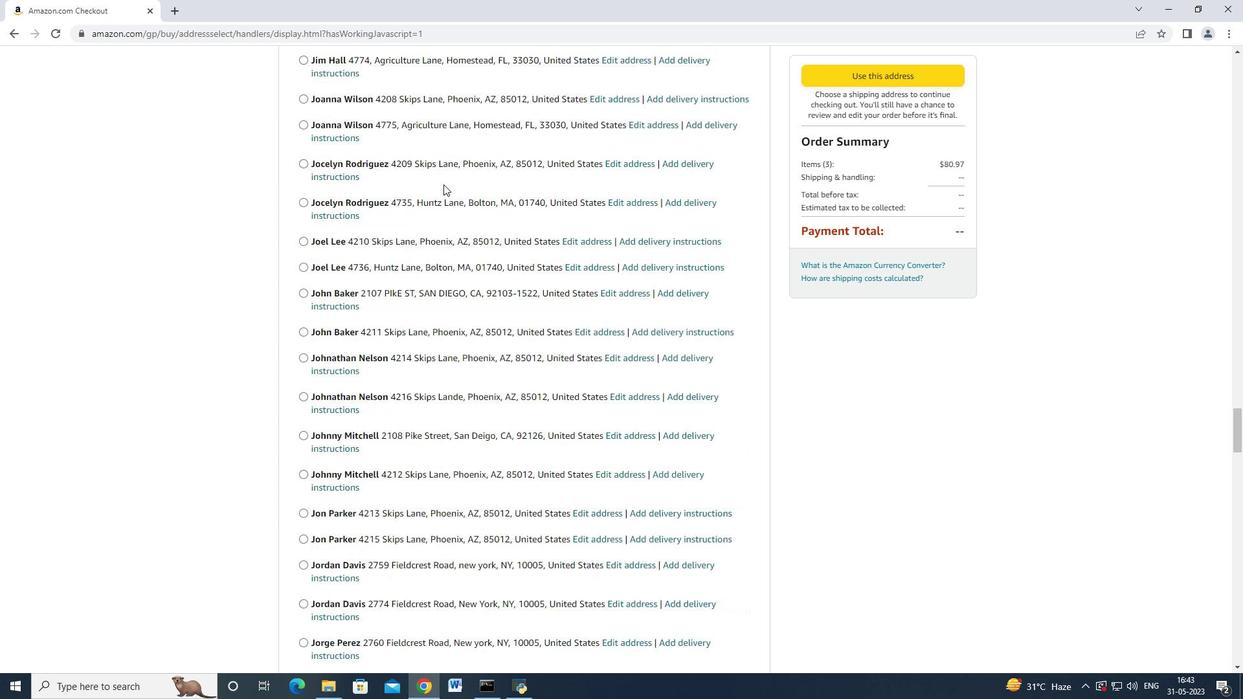 
Action: Mouse scrolled (443, 183) with delta (0, 0)
Screenshot: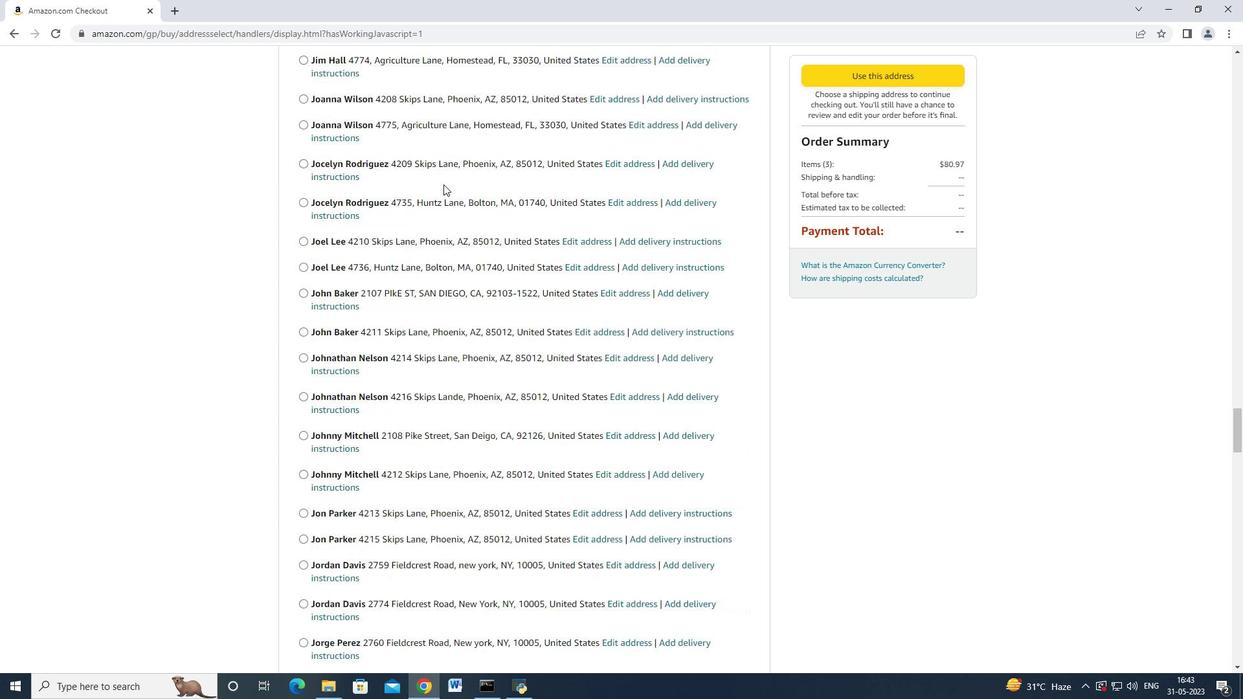 
Action: Mouse moved to (443, 185)
Screenshot: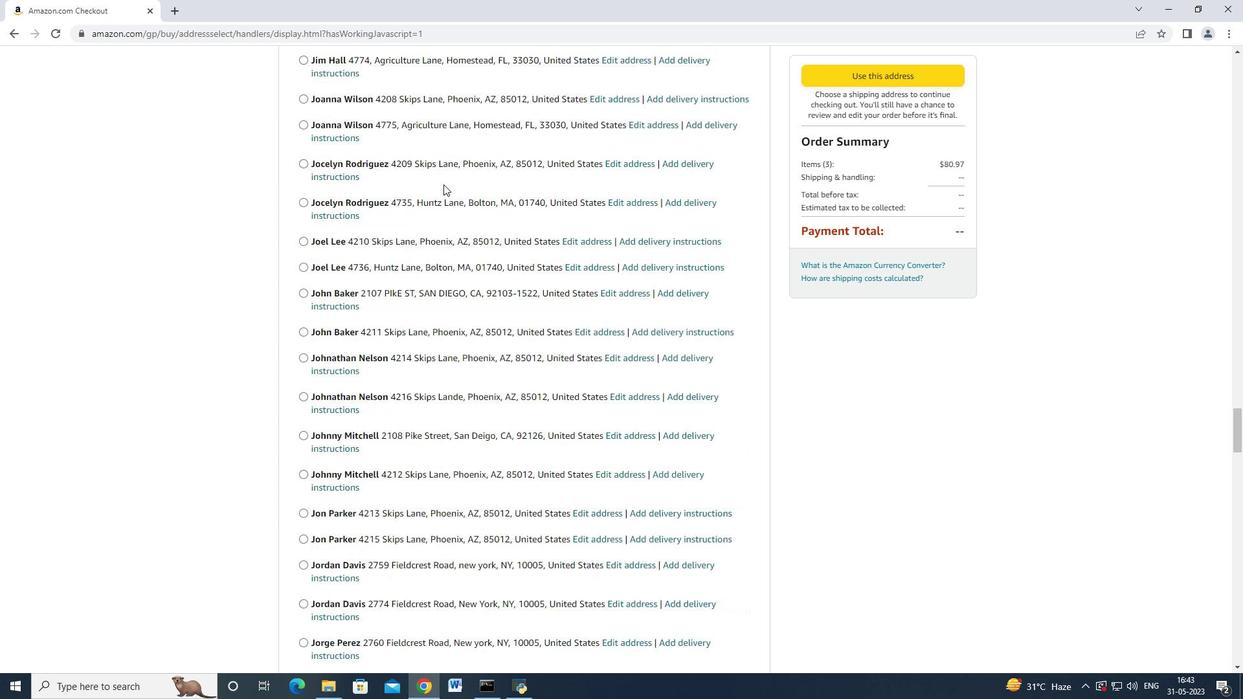 
Action: Mouse scrolled (443, 184) with delta (0, 0)
Screenshot: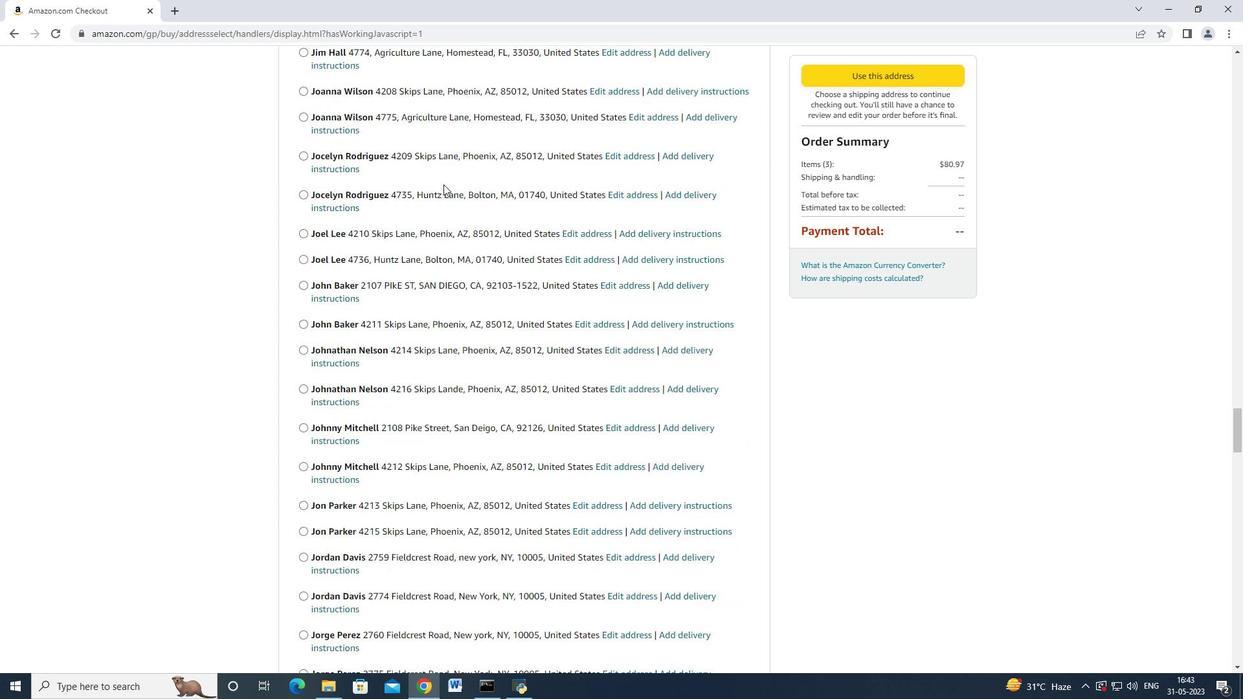 
Action: Mouse scrolled (443, 183) with delta (0, -1)
Screenshot: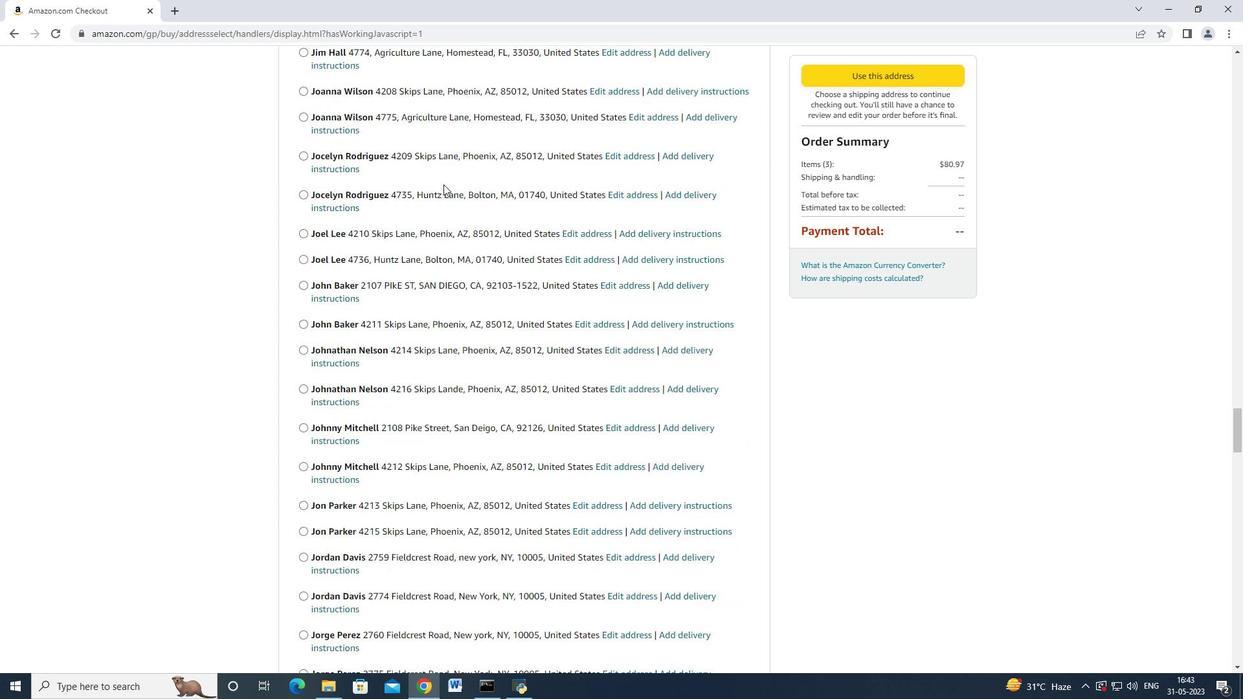 
Action: Mouse scrolled (443, 184) with delta (0, 0)
Screenshot: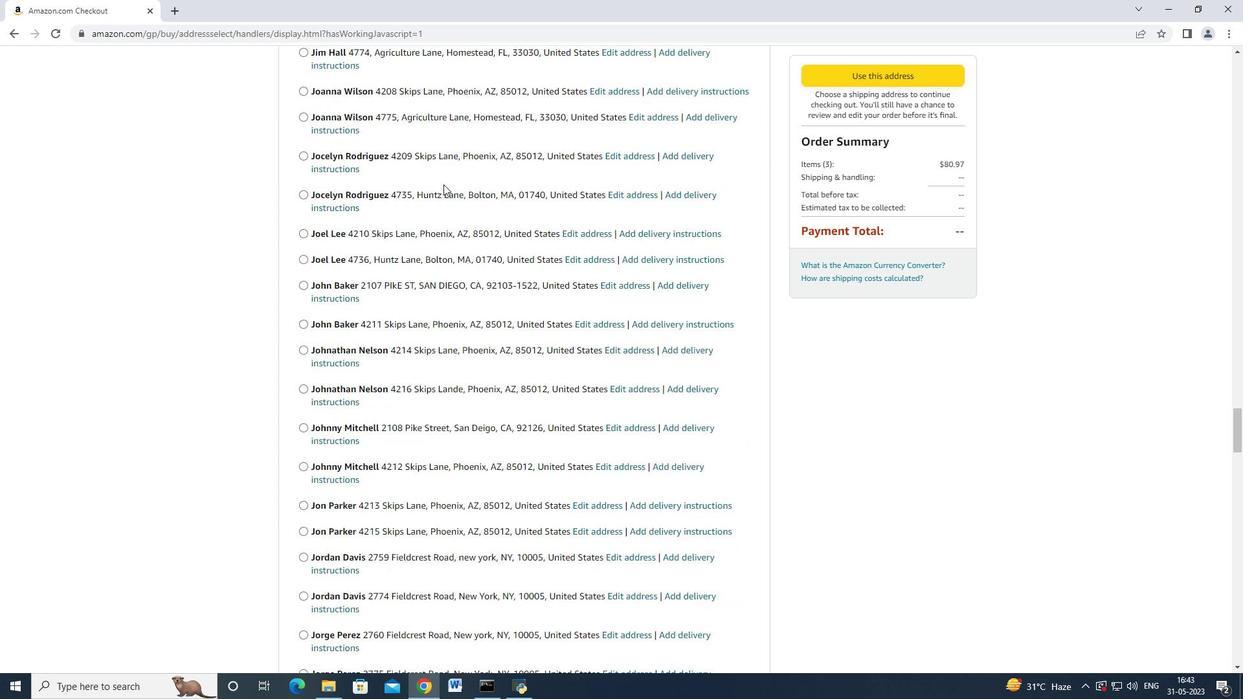 
Action: Mouse scrolled (443, 184) with delta (0, 0)
Screenshot: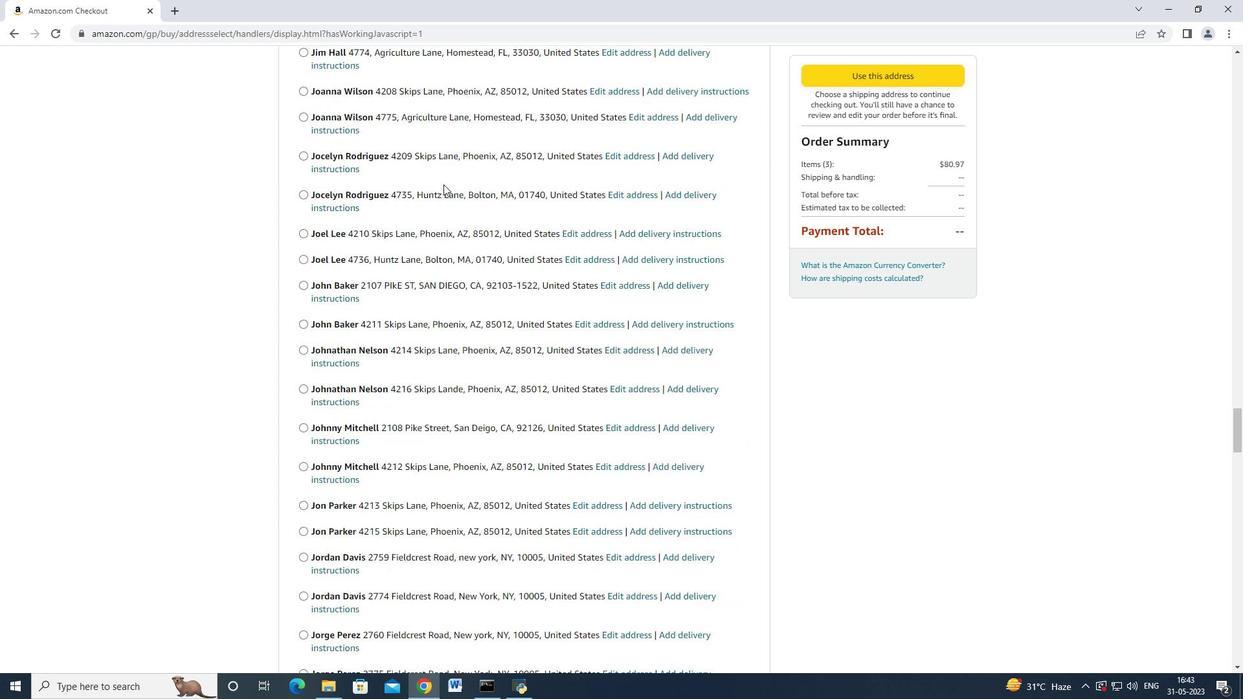 
Action: Mouse moved to (443, 185)
Screenshot: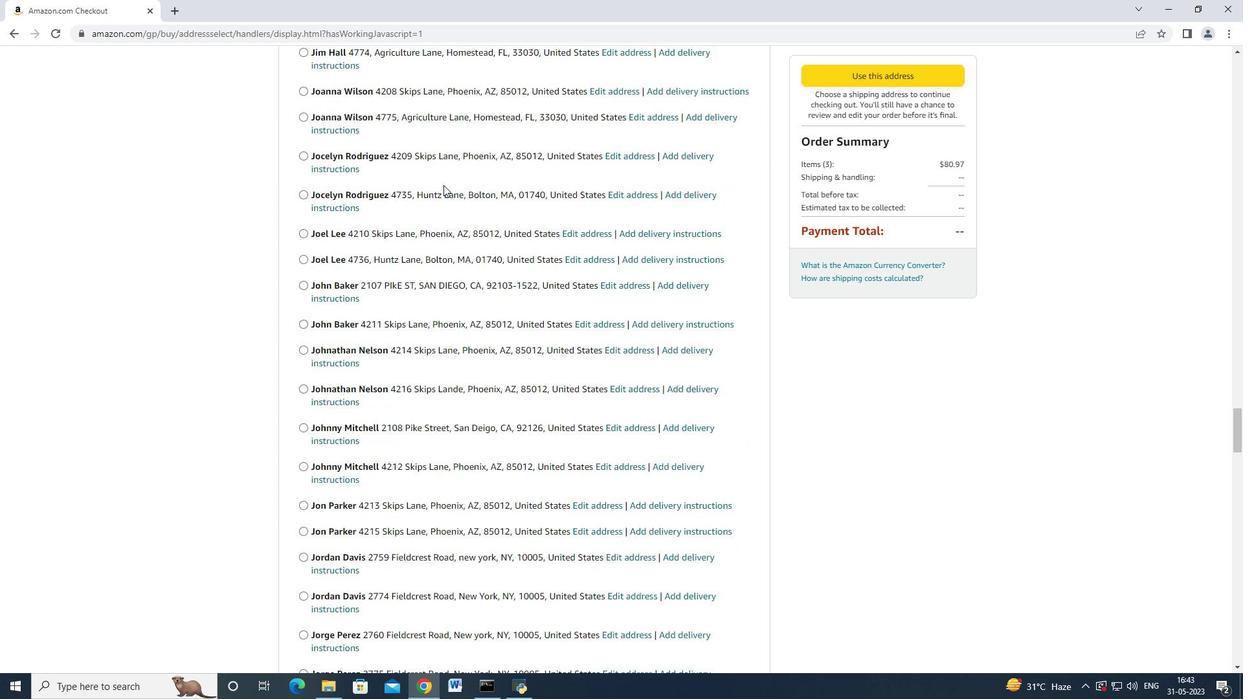 
Action: Mouse scrolled (443, 184) with delta (0, 0)
Screenshot: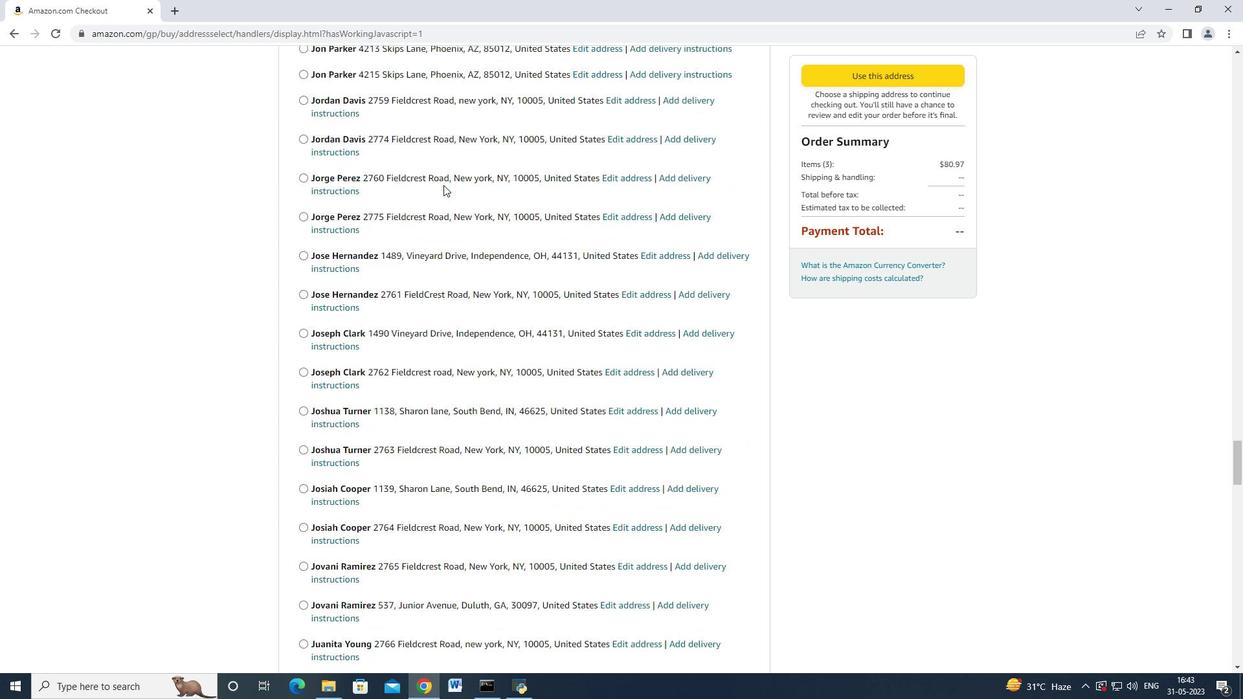 
Action: Mouse scrolled (443, 184) with delta (0, 0)
Screenshot: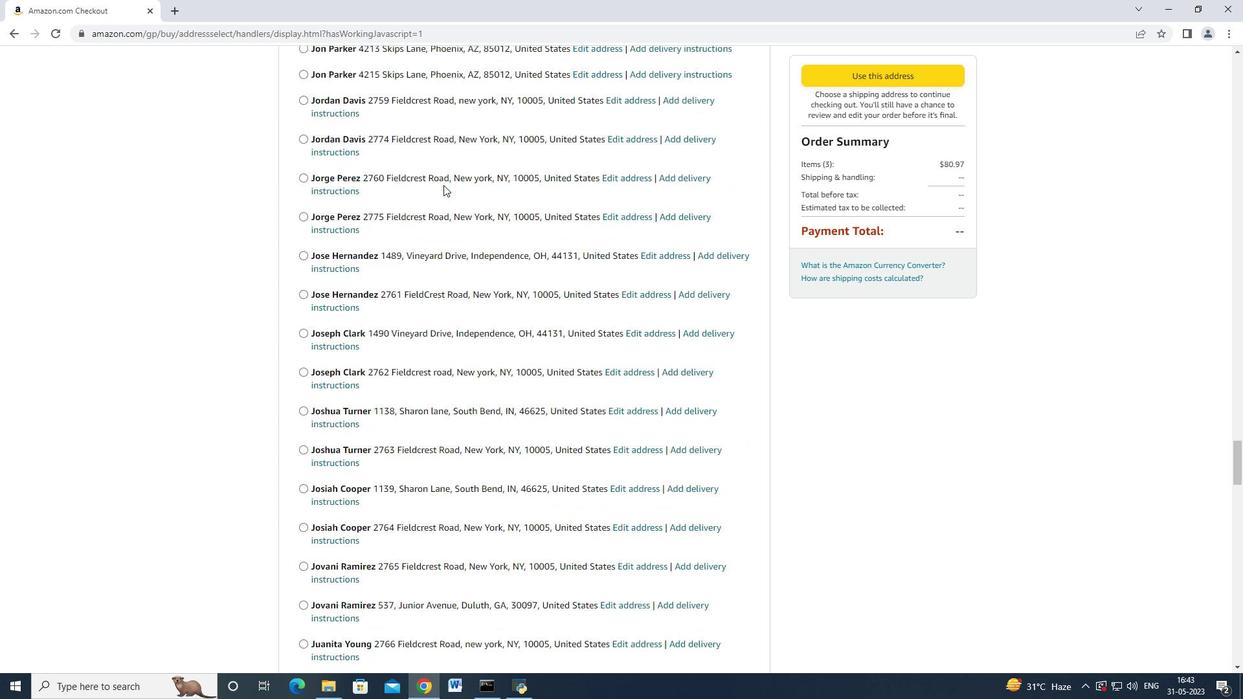 
Action: Mouse scrolled (443, 183) with delta (0, -1)
Screenshot: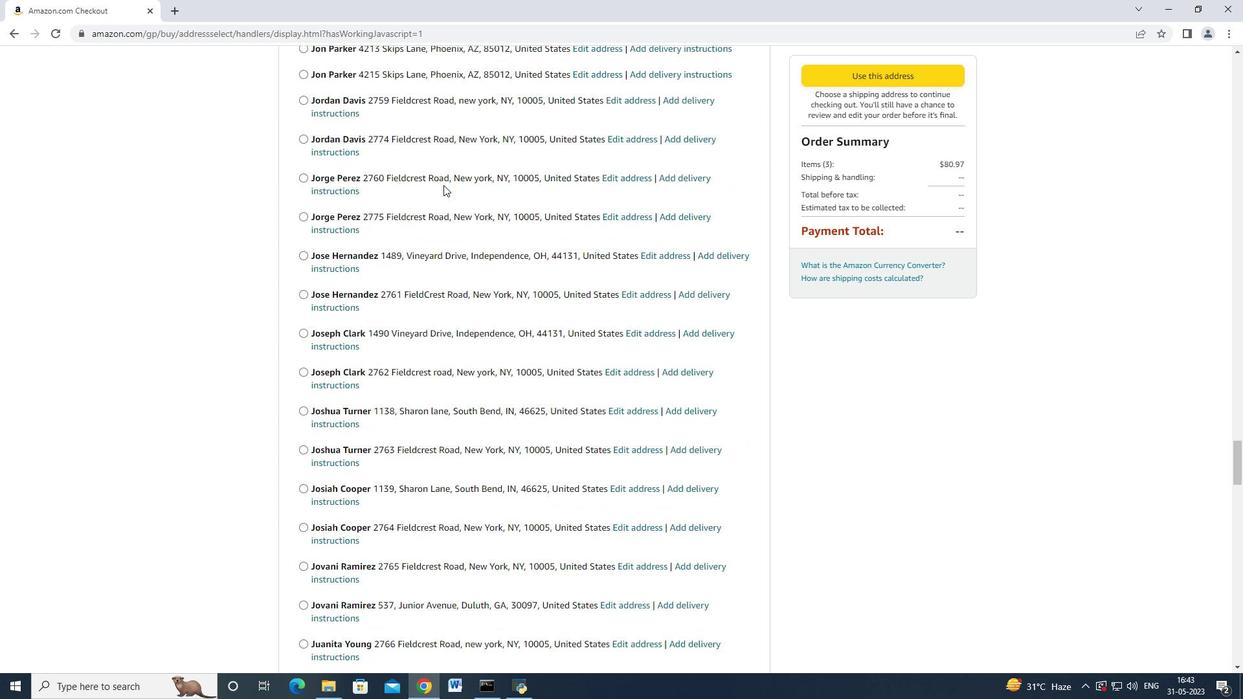 
Action: Mouse scrolled (443, 184) with delta (0, 0)
Screenshot: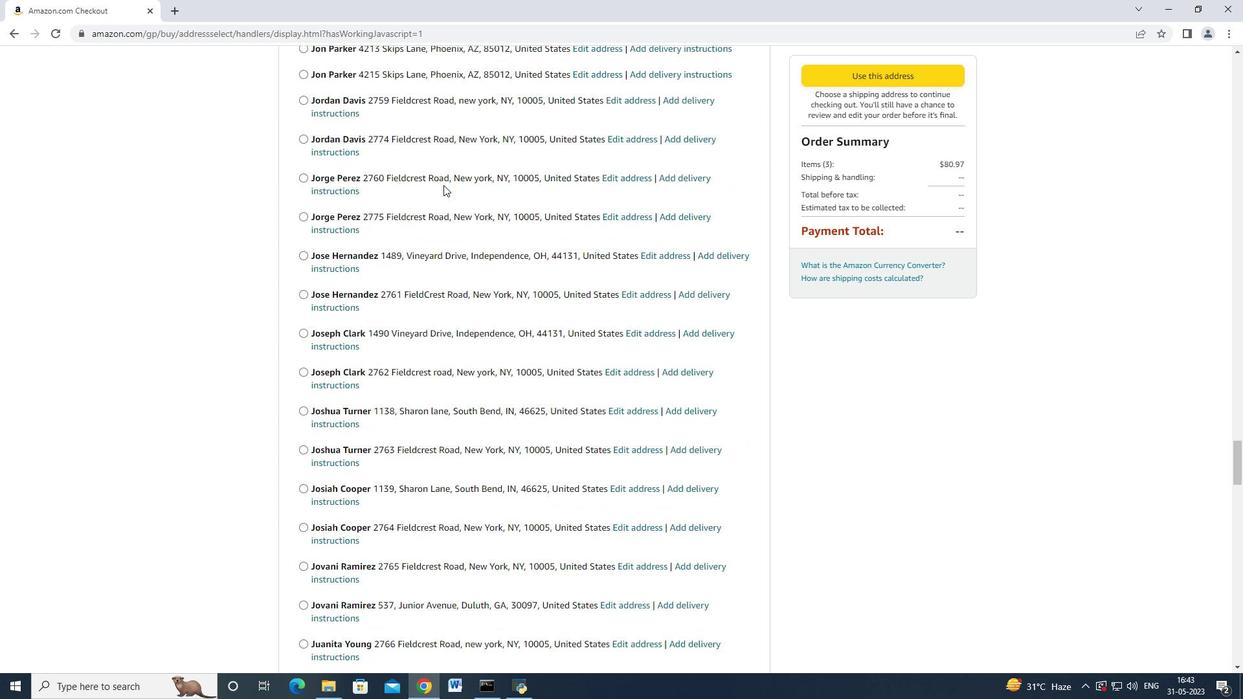 
Action: Mouse scrolled (443, 184) with delta (0, 0)
Screenshot: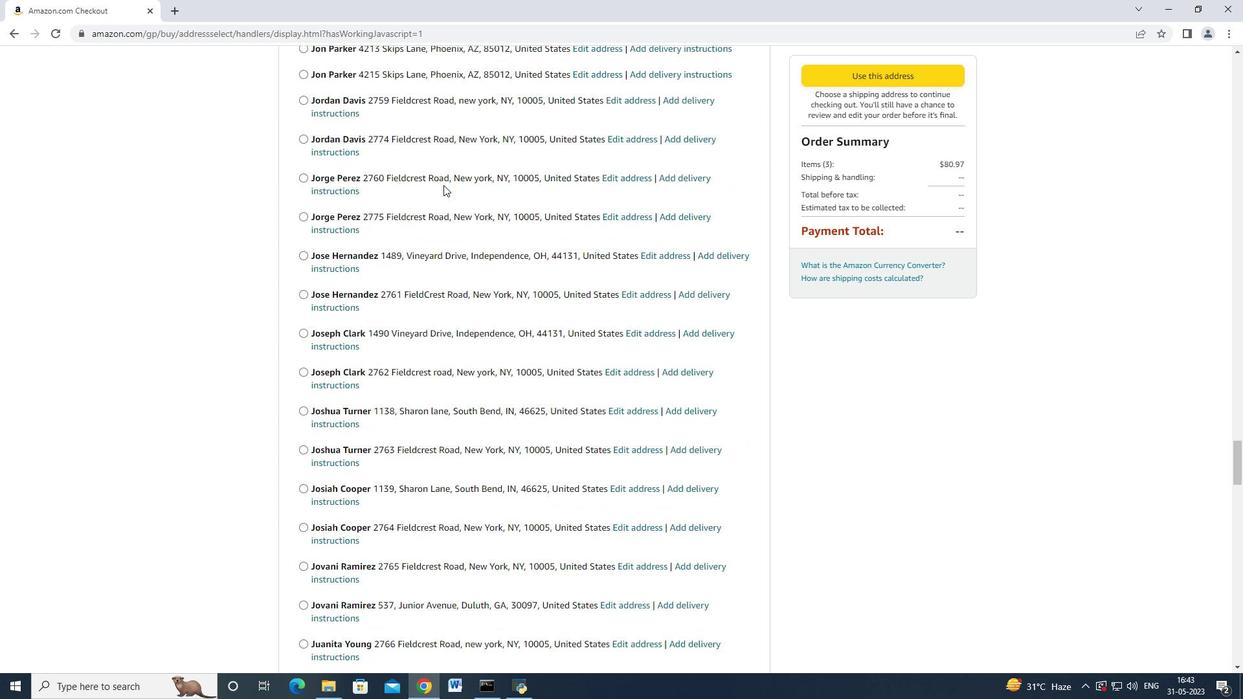 
Action: Mouse scrolled (443, 184) with delta (0, 0)
Screenshot: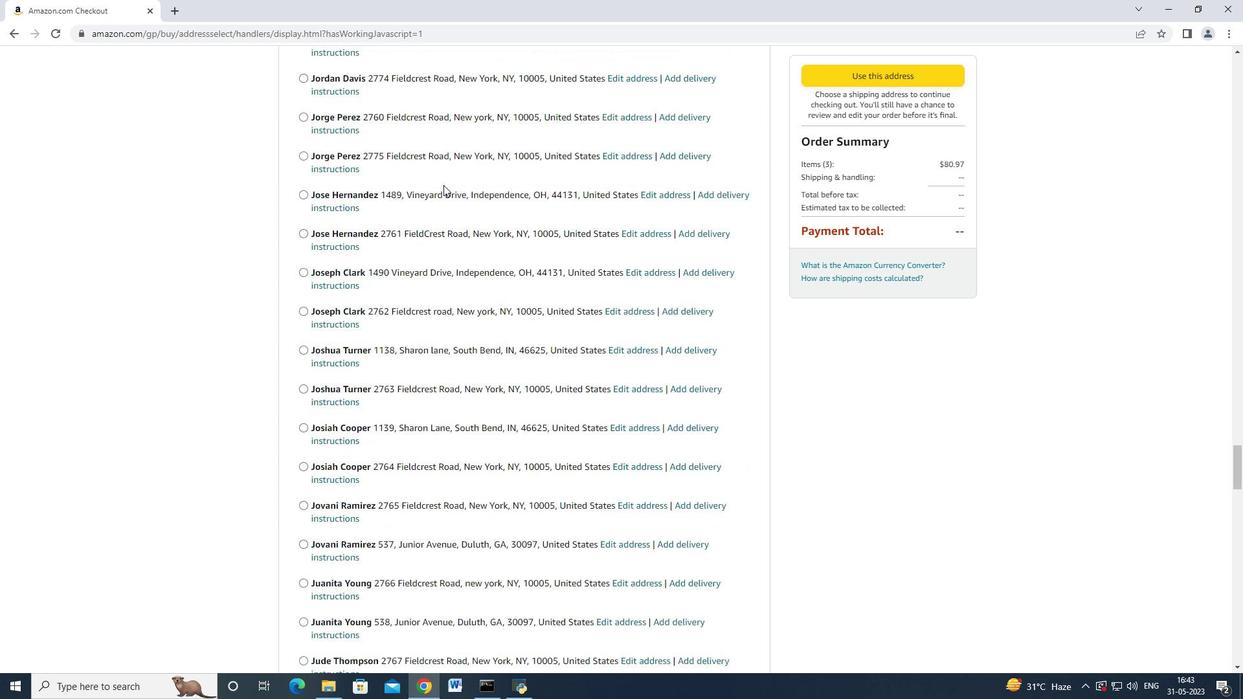 
Action: Mouse scrolled (443, 184) with delta (0, 0)
Screenshot: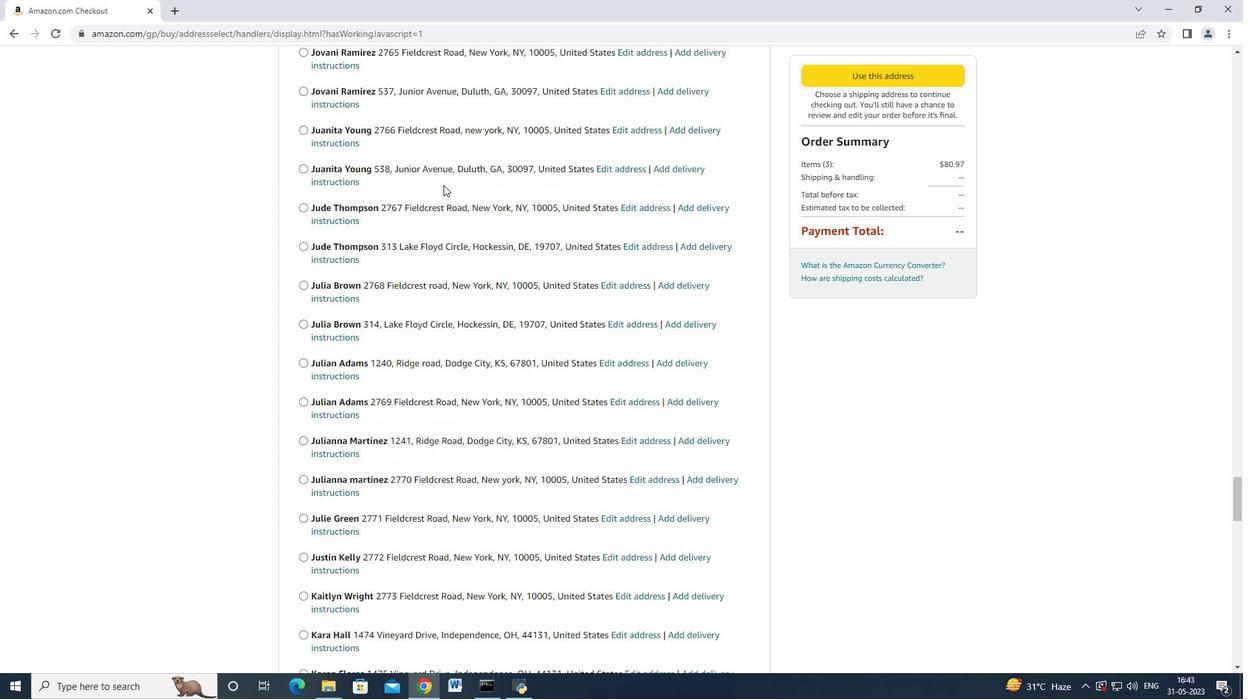 
Action: Mouse scrolled (443, 184) with delta (0, 0)
Screenshot: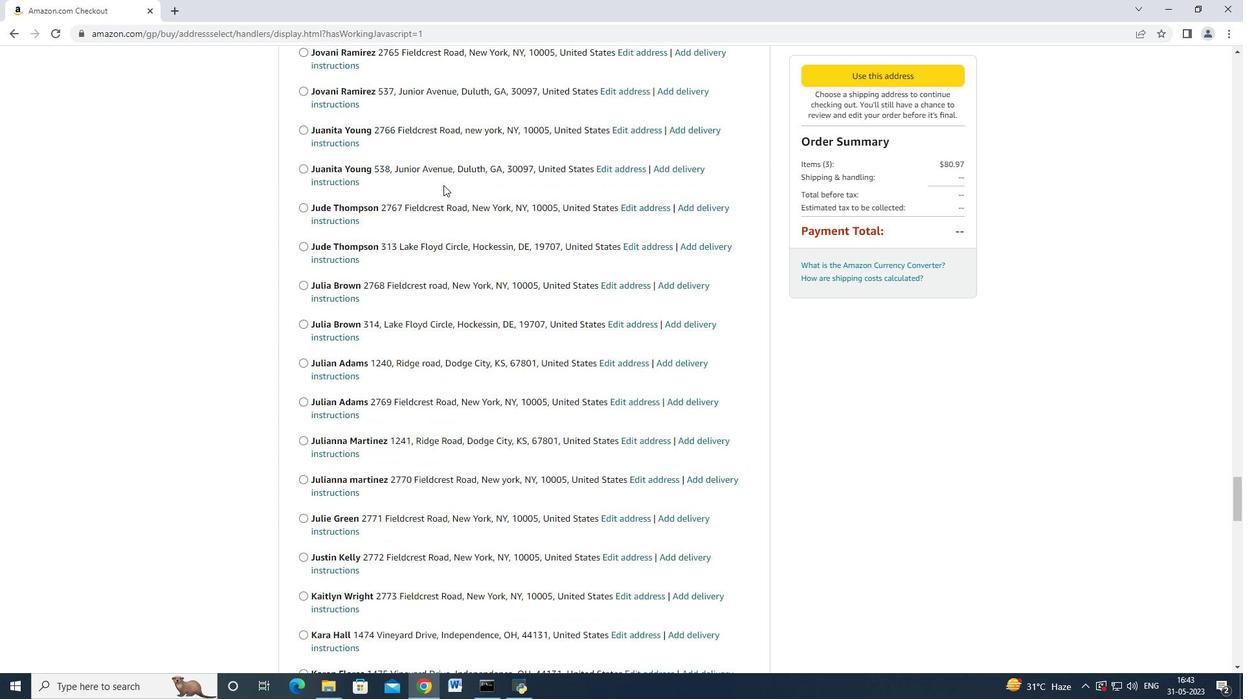 
Action: Mouse scrolled (443, 184) with delta (0, 0)
Screenshot: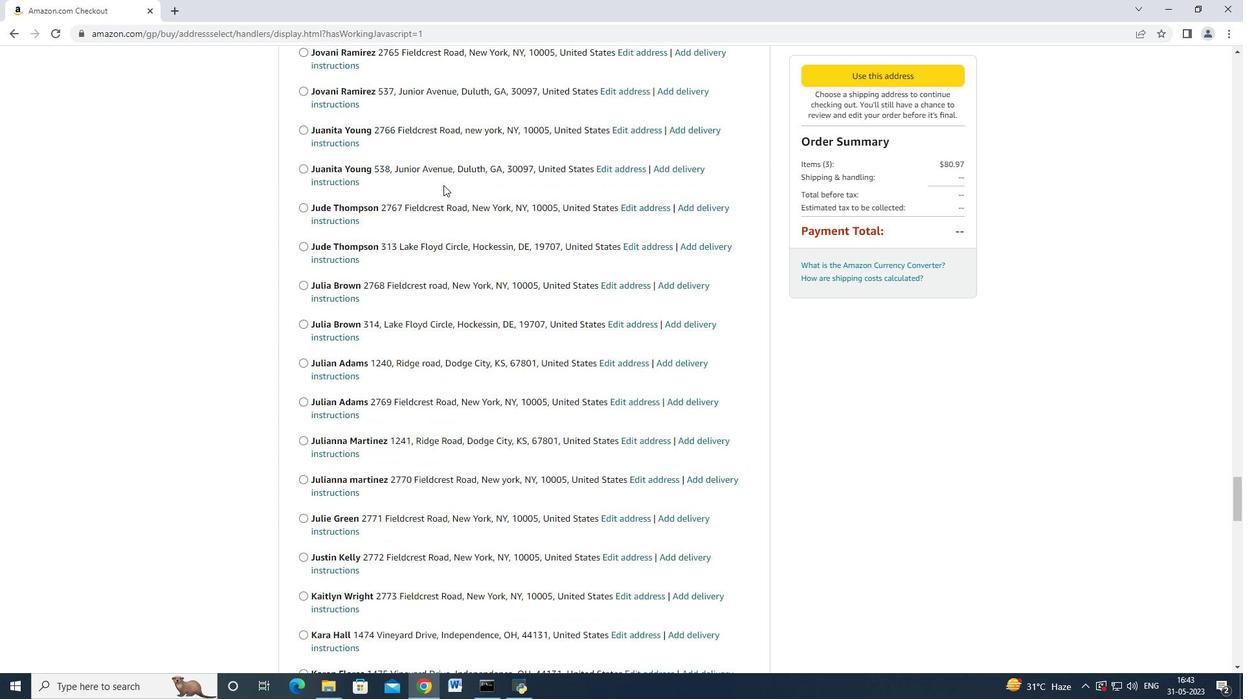 
Action: Mouse scrolled (443, 183) with delta (0, -1)
Screenshot: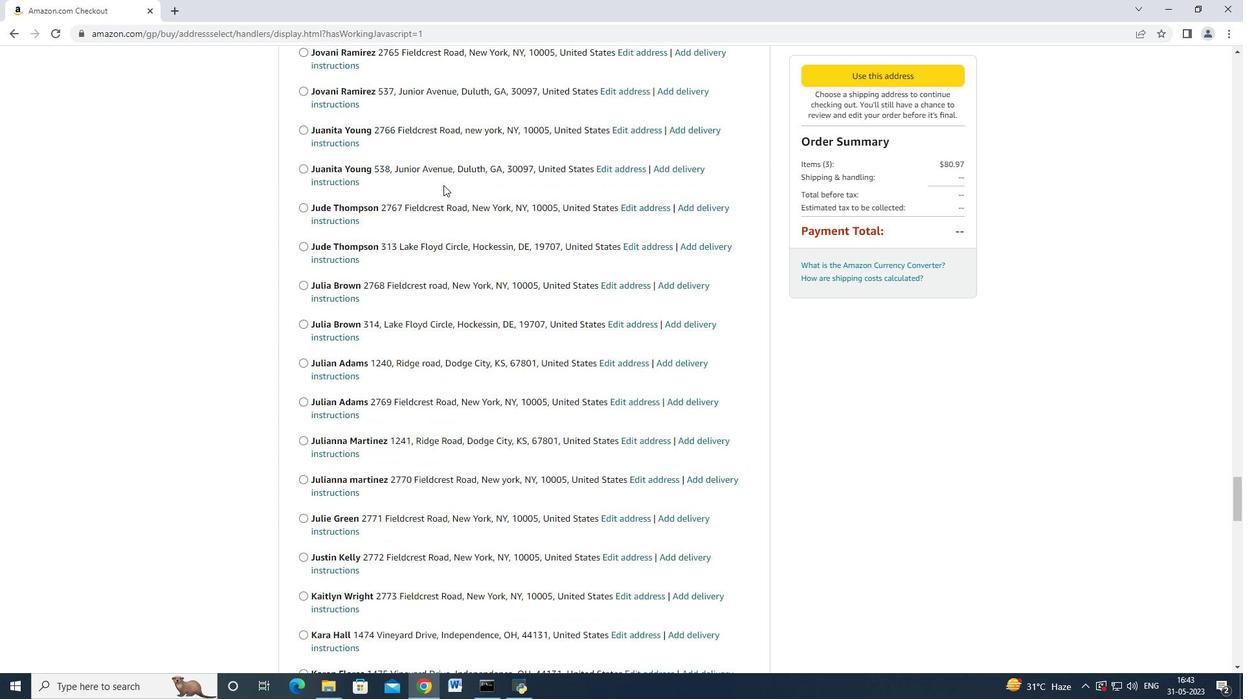 
Action: Mouse scrolled (443, 184) with delta (0, 0)
Screenshot: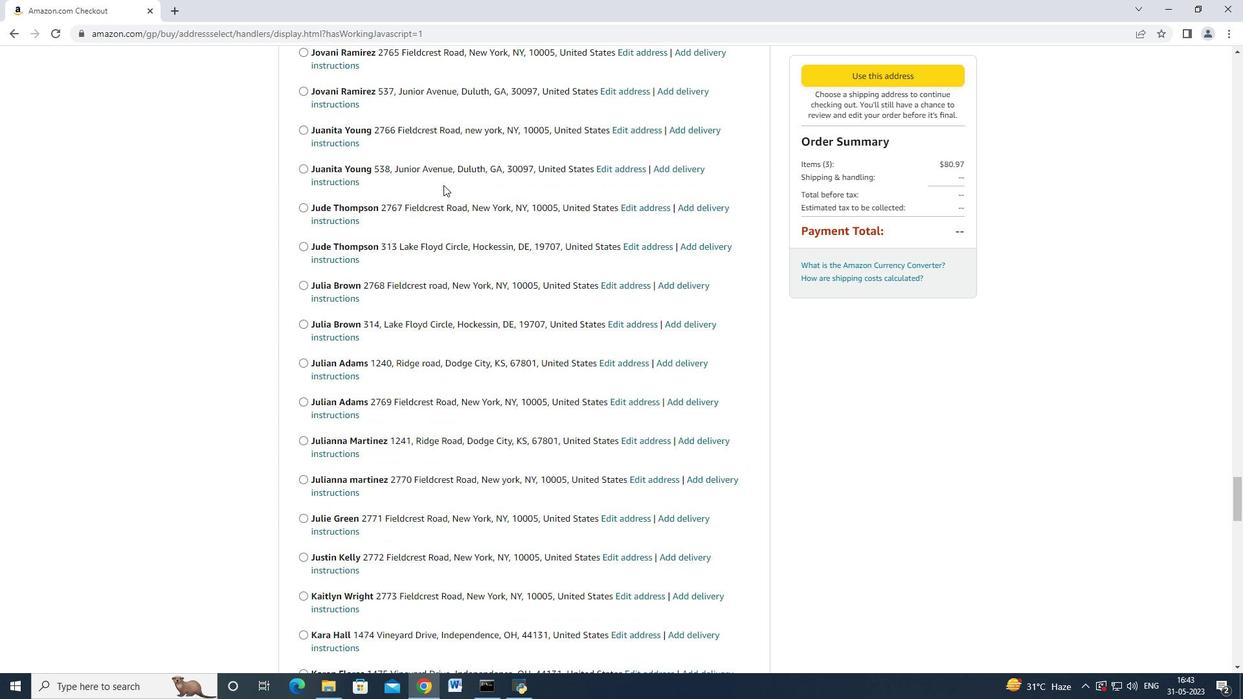 
Action: Mouse scrolled (443, 184) with delta (0, 0)
Screenshot: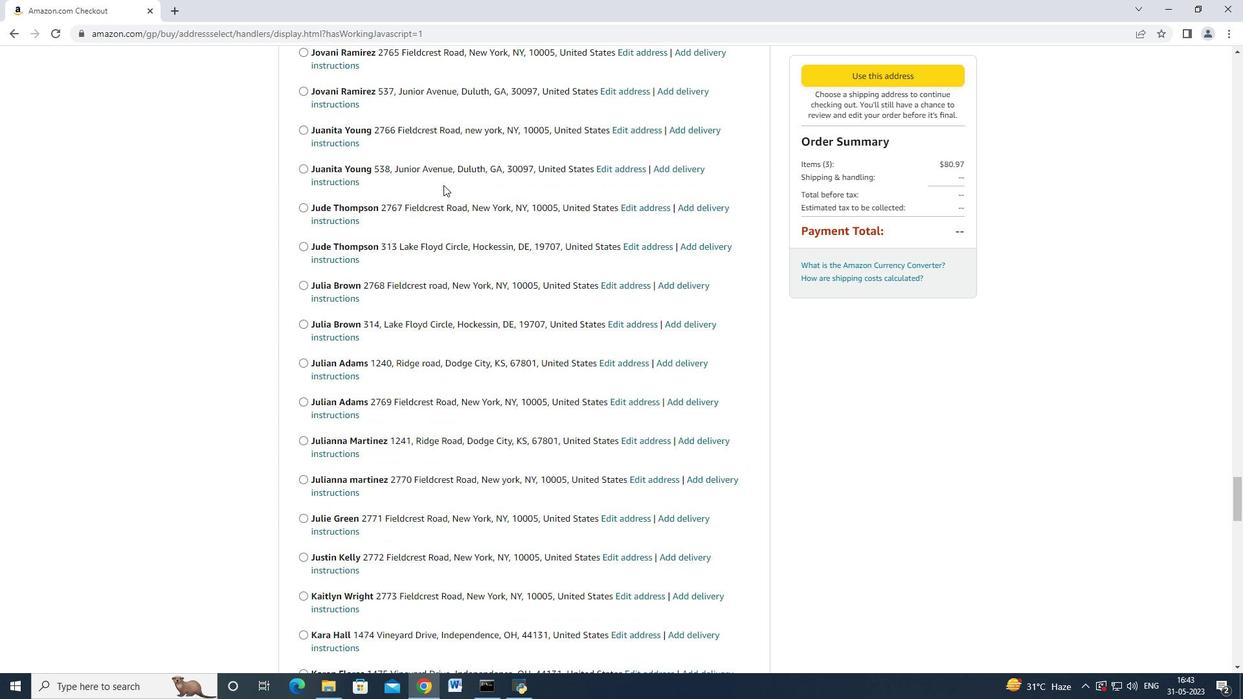 
Action: Mouse scrolled (443, 184) with delta (0, 0)
Screenshot: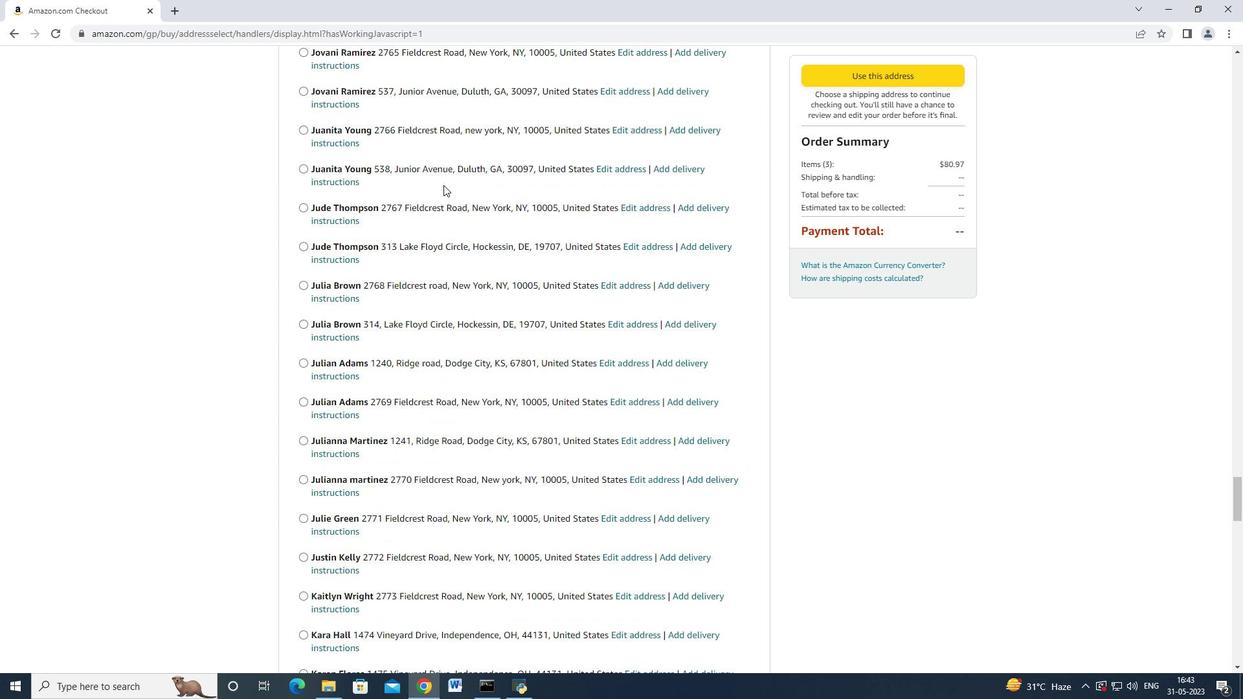 
Action: Mouse scrolled (443, 184) with delta (0, 0)
Screenshot: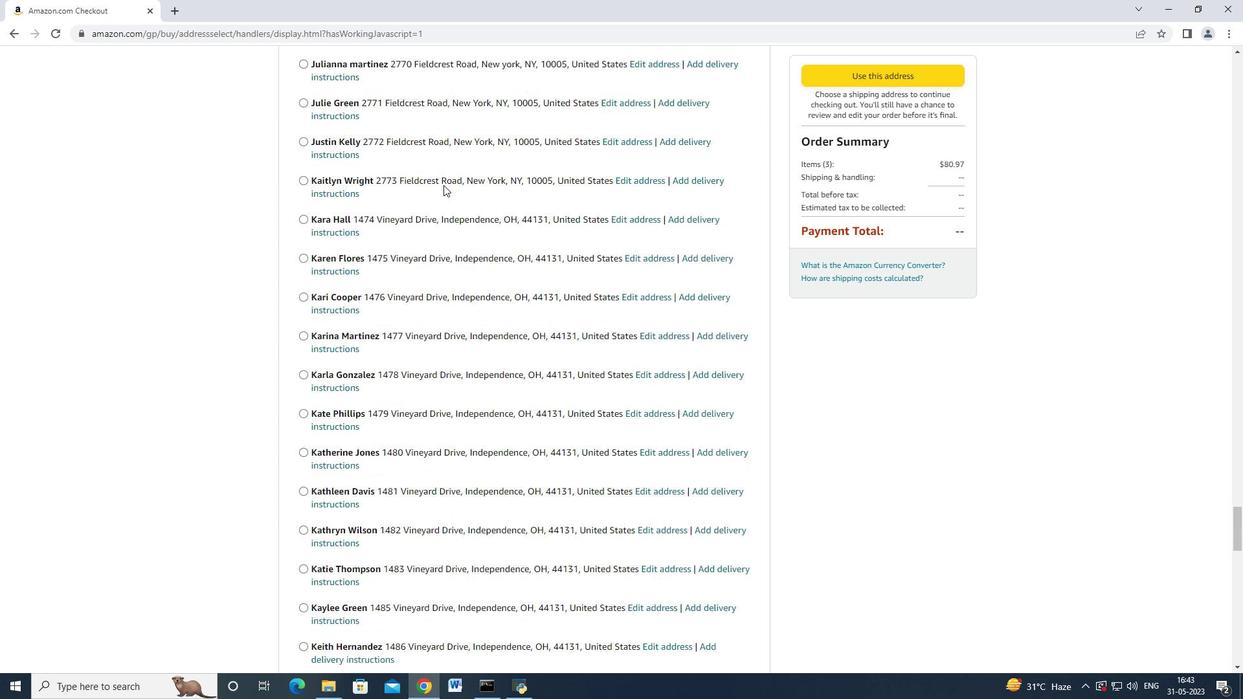 
Action: Mouse scrolled (443, 184) with delta (0, 0)
Screenshot: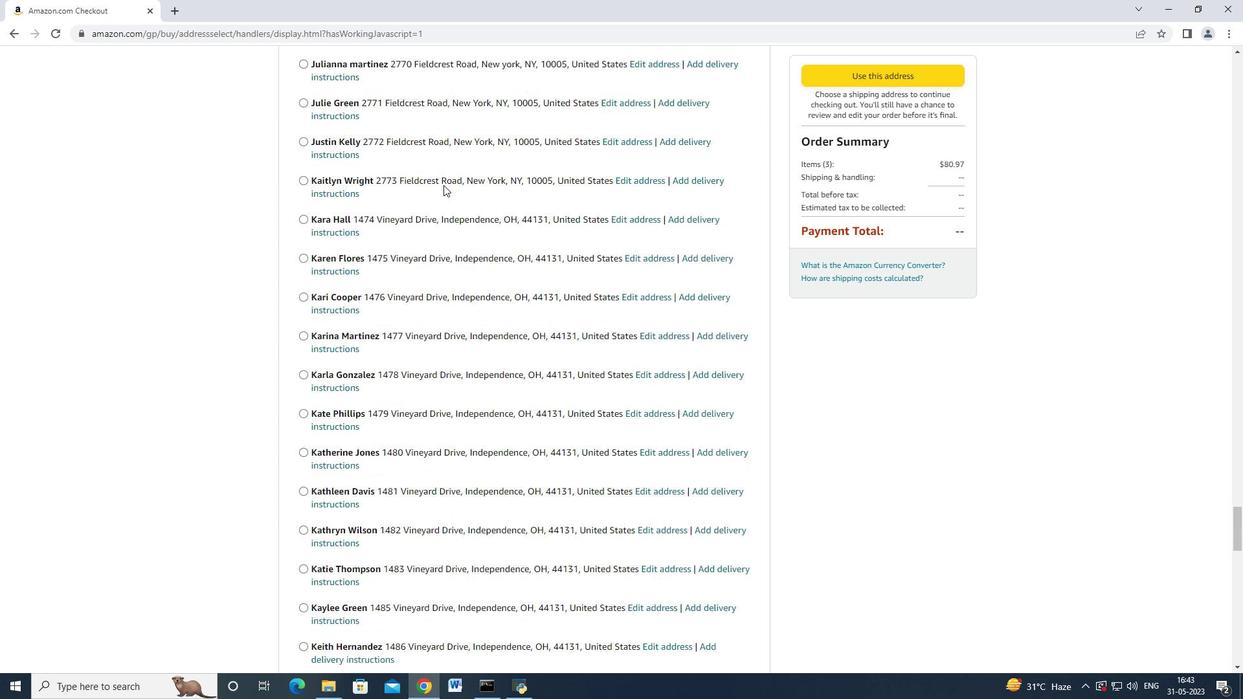 
Action: Mouse scrolled (443, 183) with delta (0, -1)
Screenshot: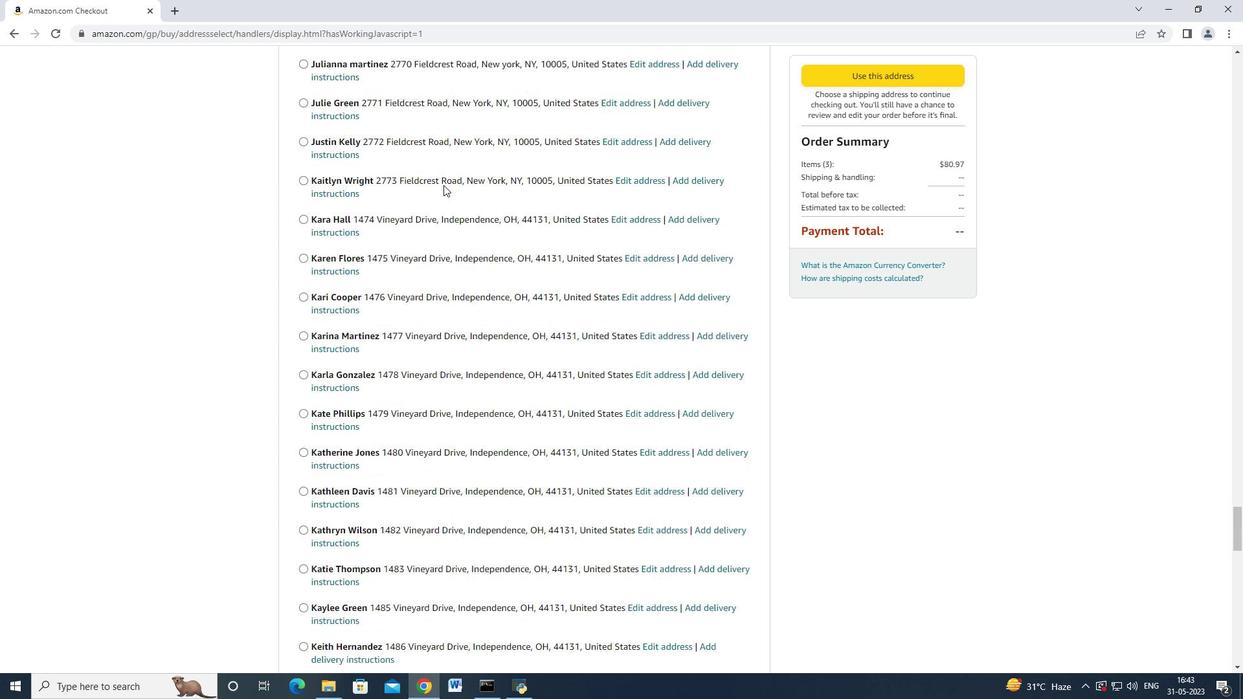 
Action: Mouse scrolled (443, 184) with delta (0, 0)
Screenshot: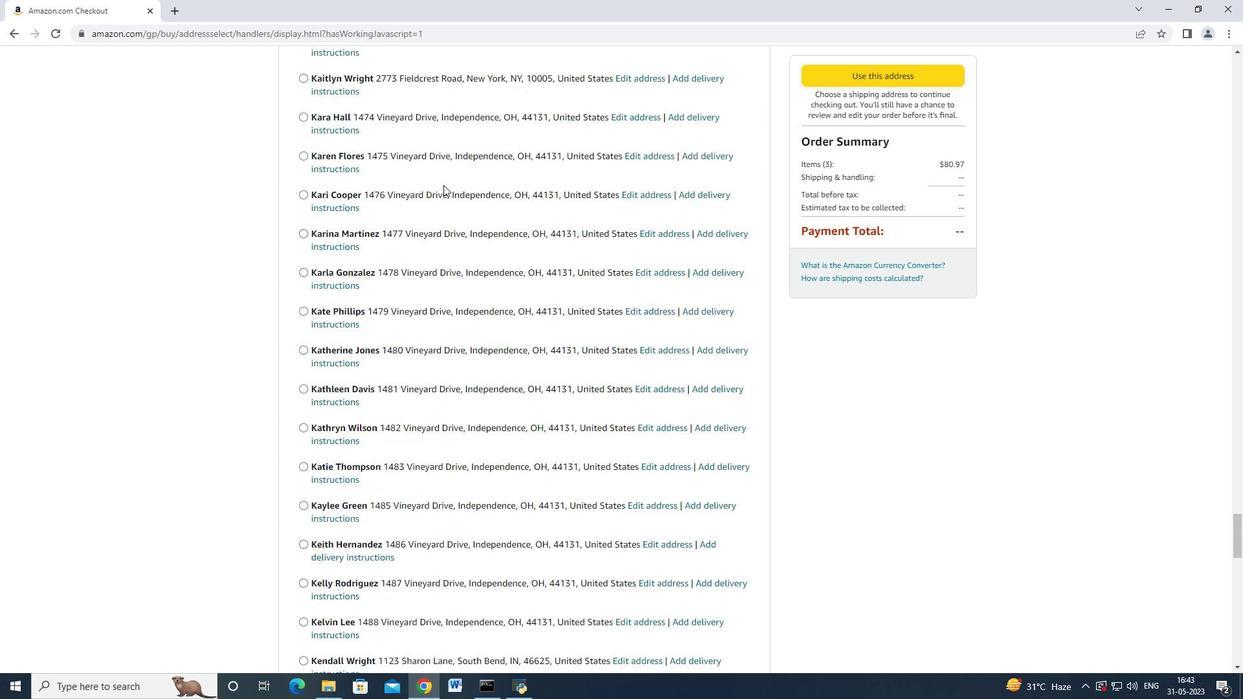 
Action: Mouse scrolled (443, 184) with delta (0, 0)
Screenshot: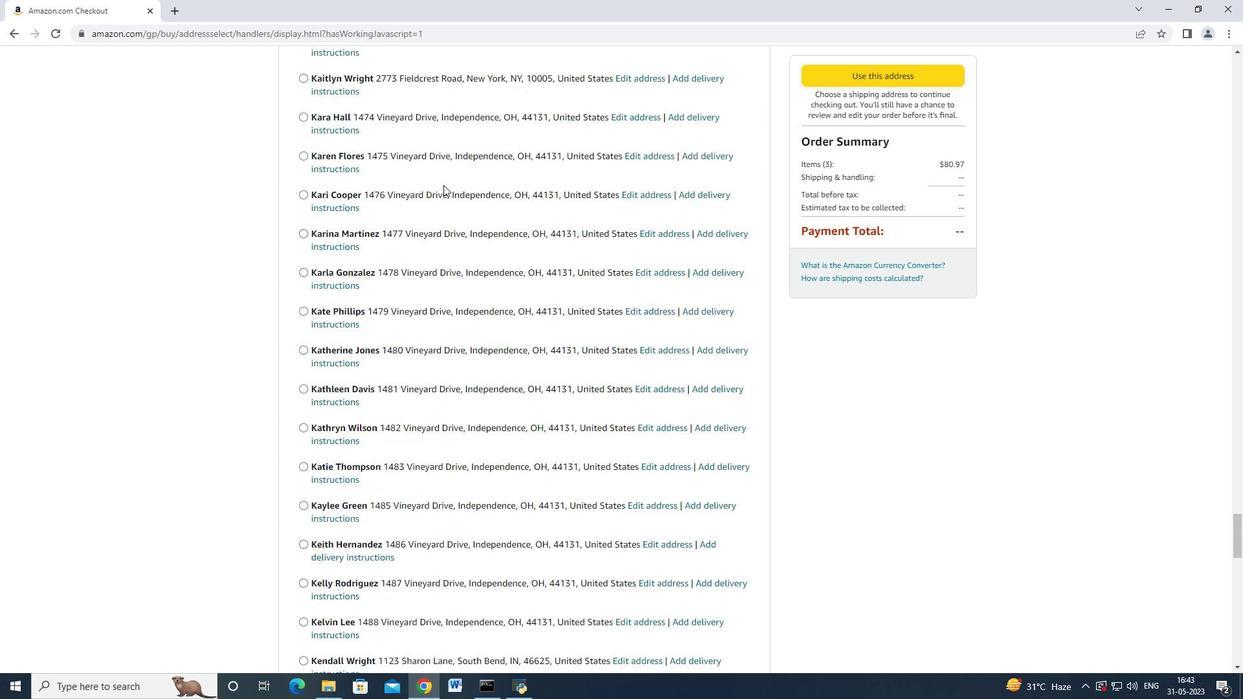 
Action: Mouse scrolled (443, 184) with delta (0, 0)
Screenshot: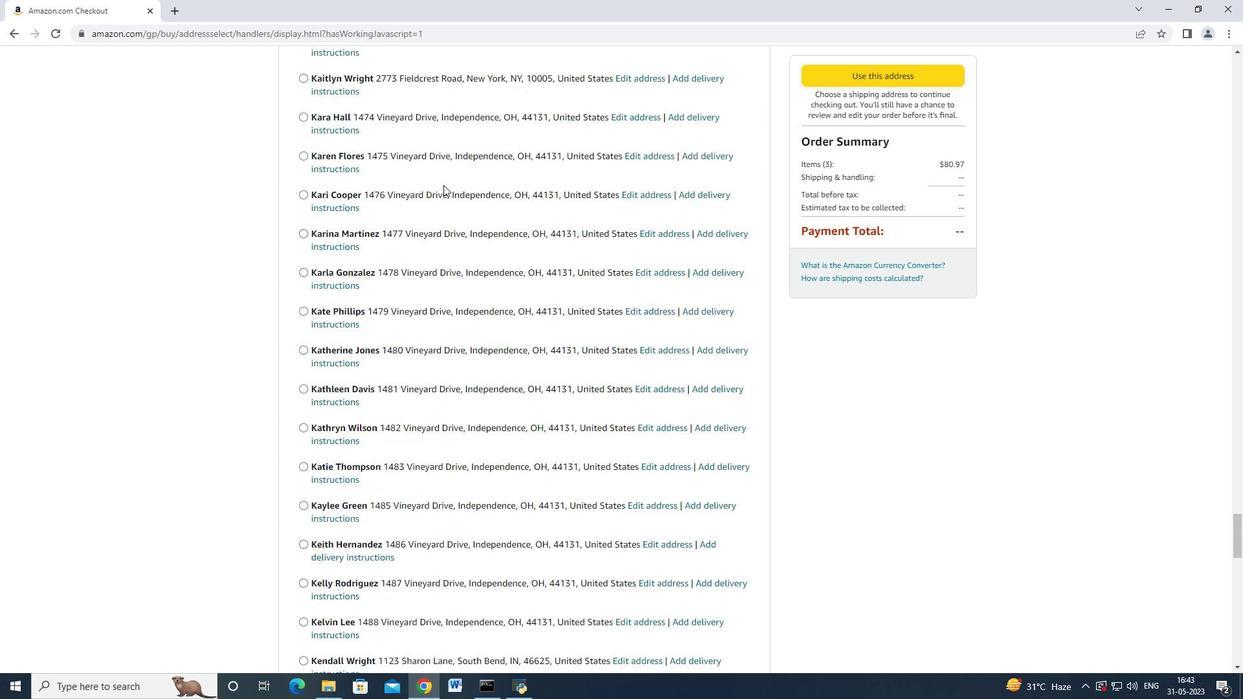 
Action: Mouse scrolled (443, 184) with delta (0, 0)
Screenshot: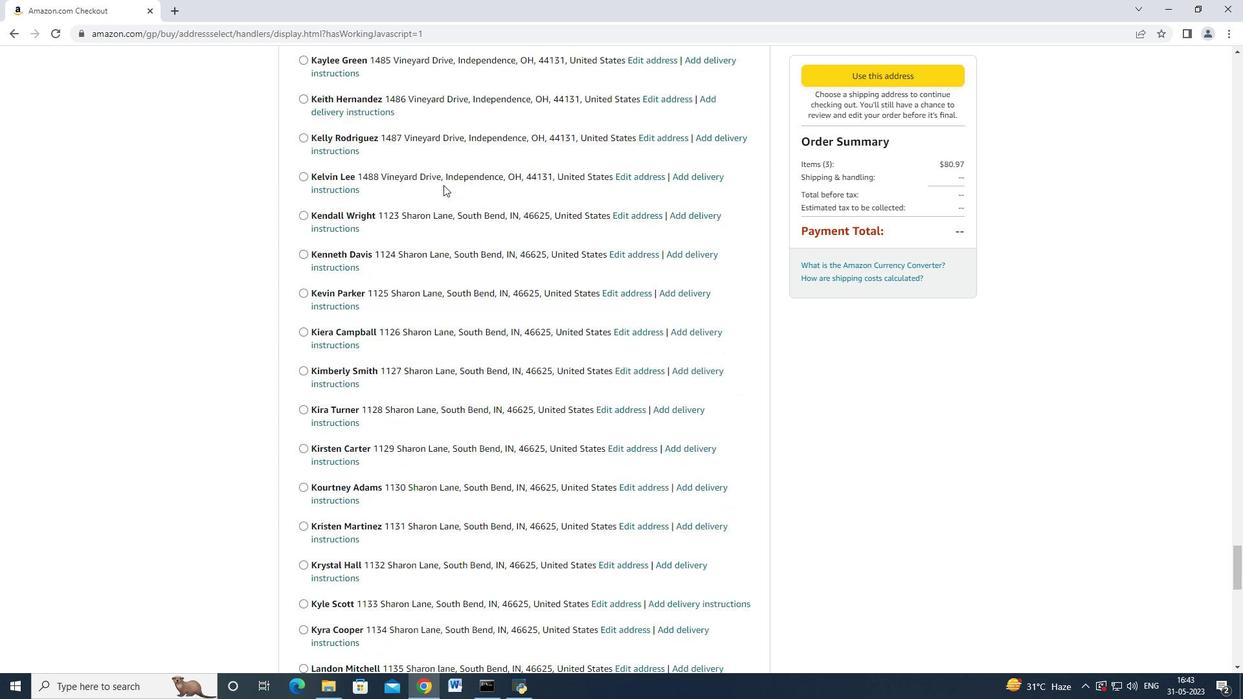 
Action: Mouse scrolled (443, 184) with delta (0, 0)
Screenshot: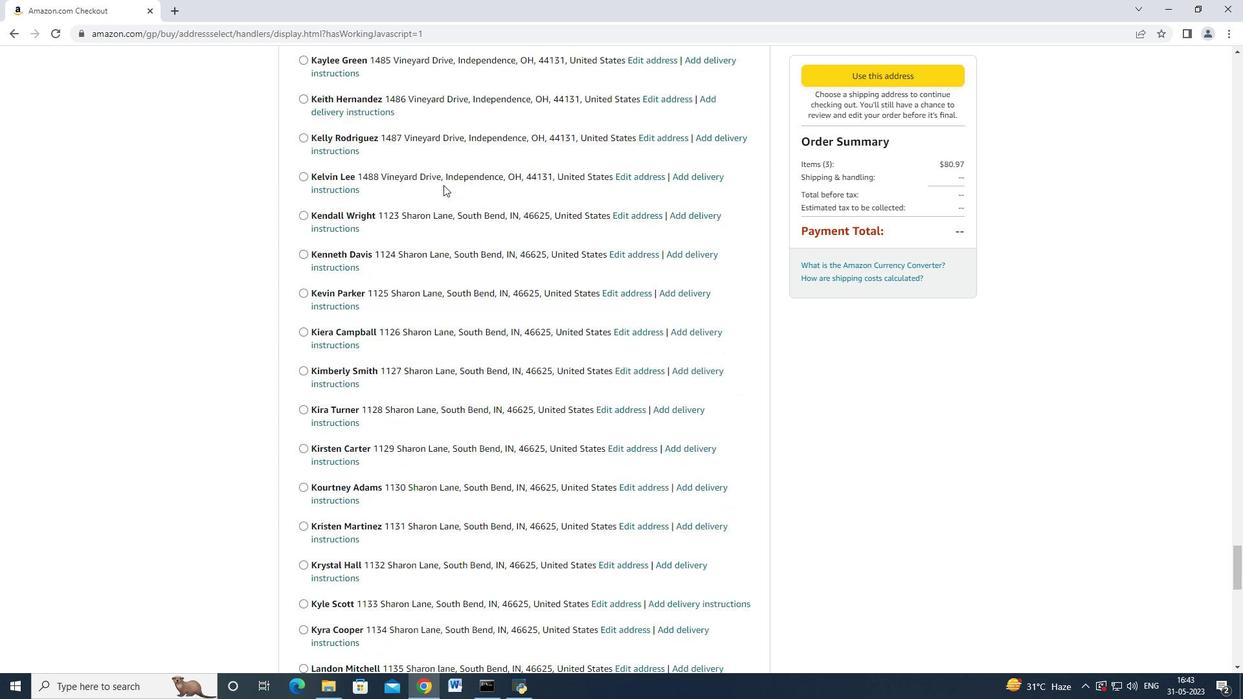 
Action: Mouse scrolled (443, 184) with delta (0, 0)
Screenshot: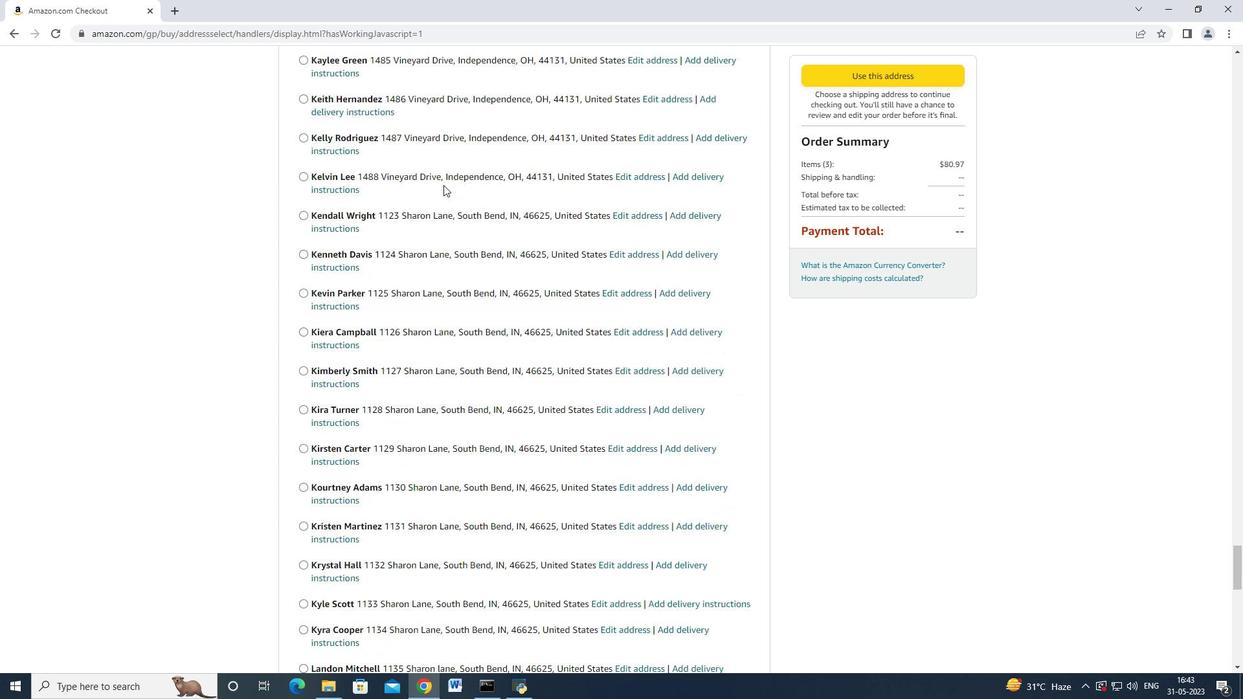 
Action: Mouse scrolled (443, 184) with delta (0, 0)
Screenshot: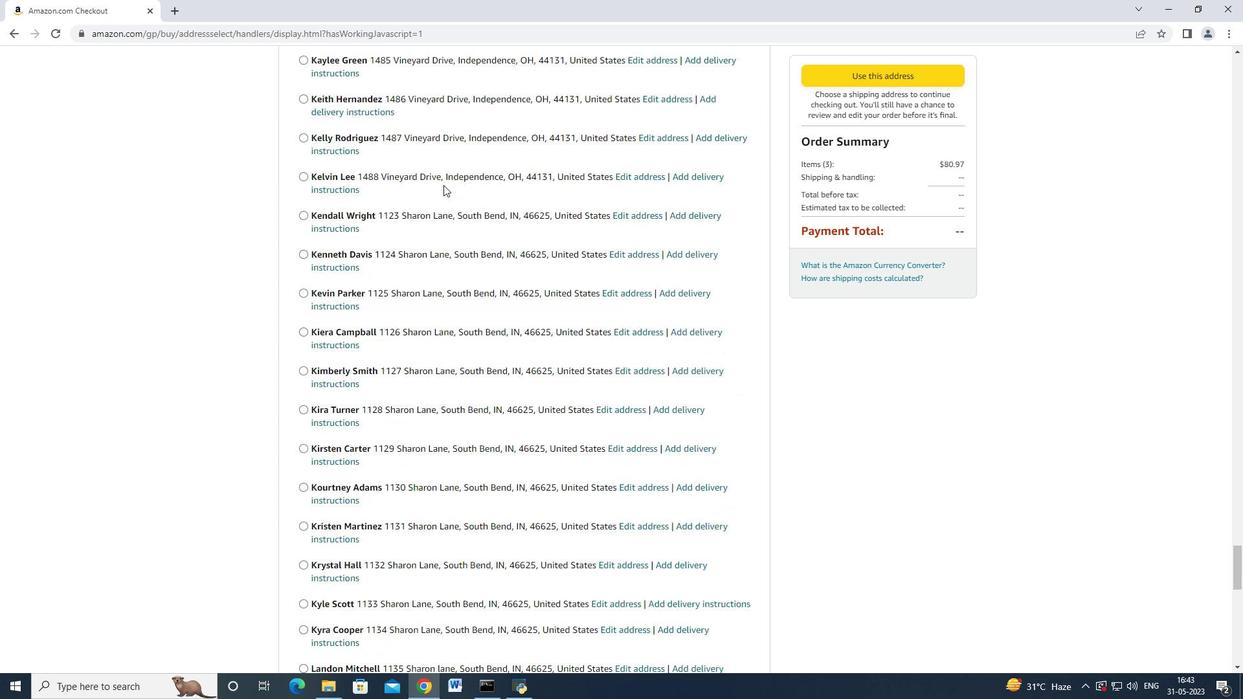 
Action: Mouse scrolled (443, 184) with delta (0, 0)
Screenshot: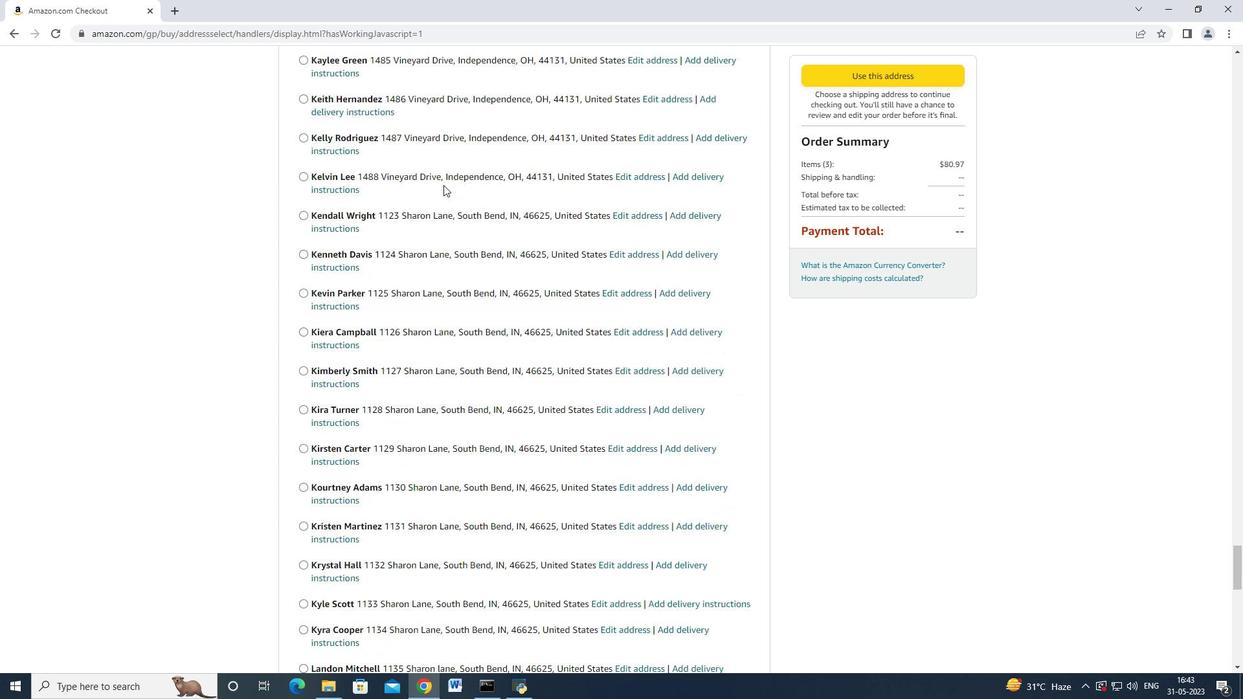 
Action: Mouse scrolled (443, 184) with delta (0, 0)
Screenshot: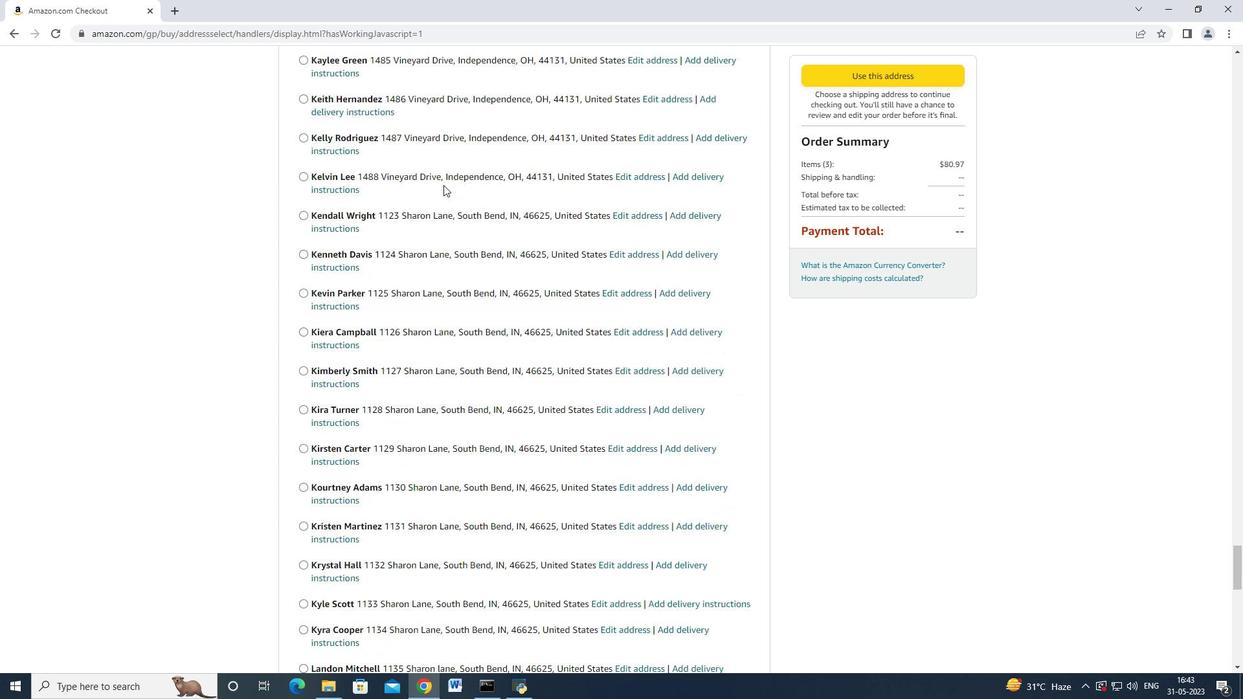 
Action: Mouse scrolled (443, 184) with delta (0, 0)
Screenshot: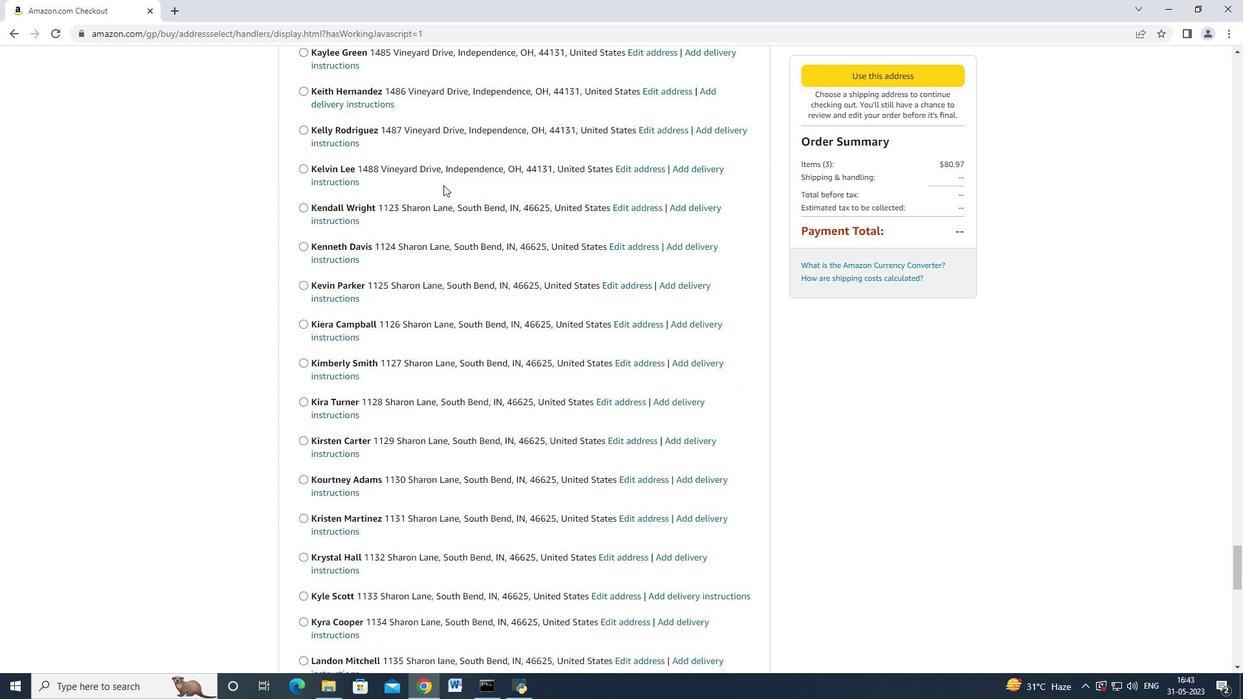 
Action: Mouse scrolled (443, 184) with delta (0, 0)
Screenshot: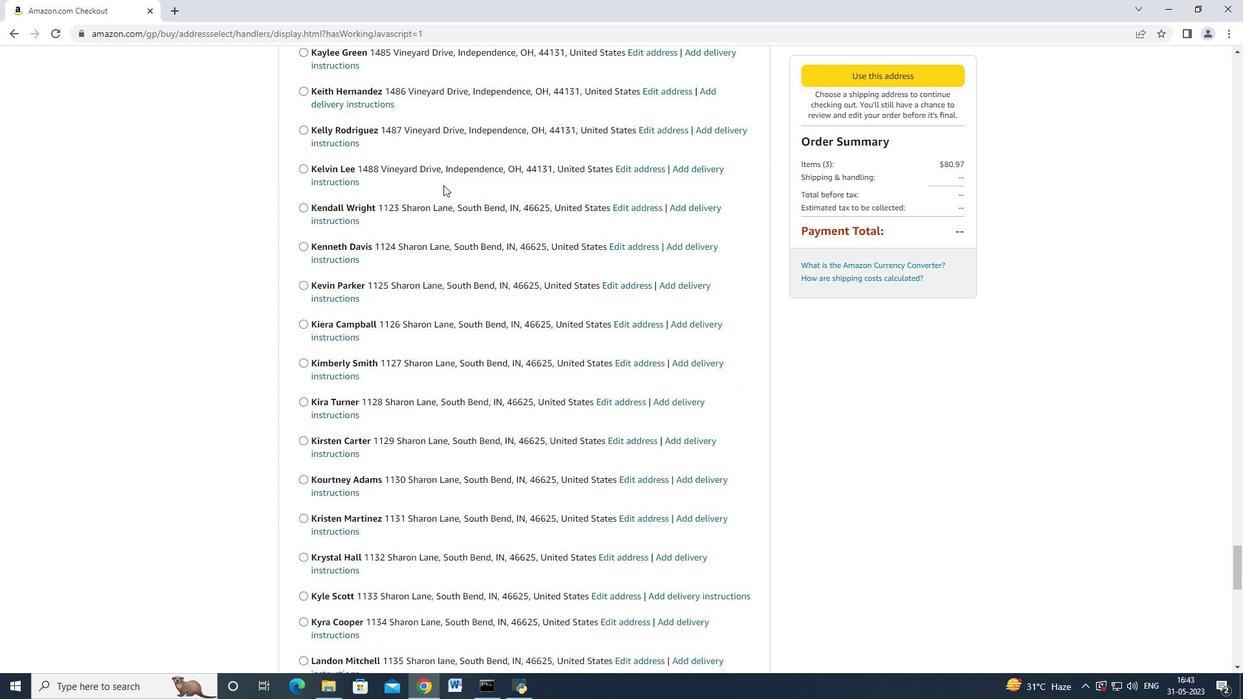 
Action: Mouse scrolled (443, 184) with delta (0, 0)
Screenshot: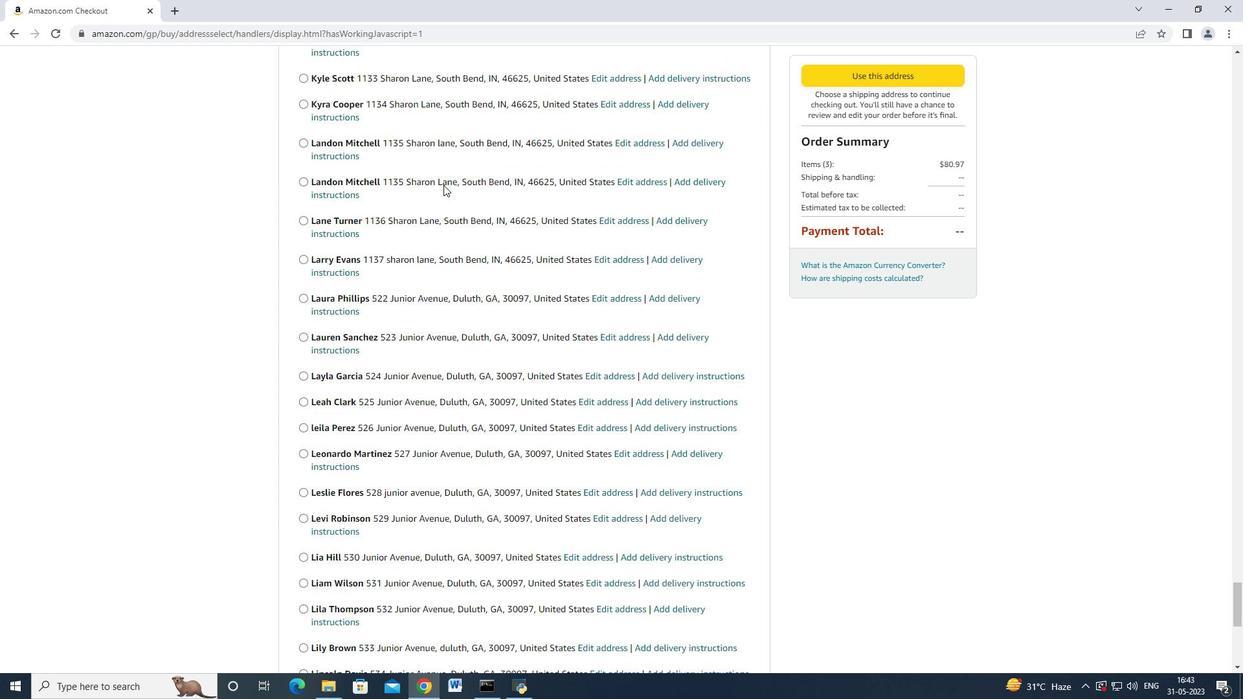 
Action: Mouse scrolled (443, 184) with delta (0, 0)
Screenshot: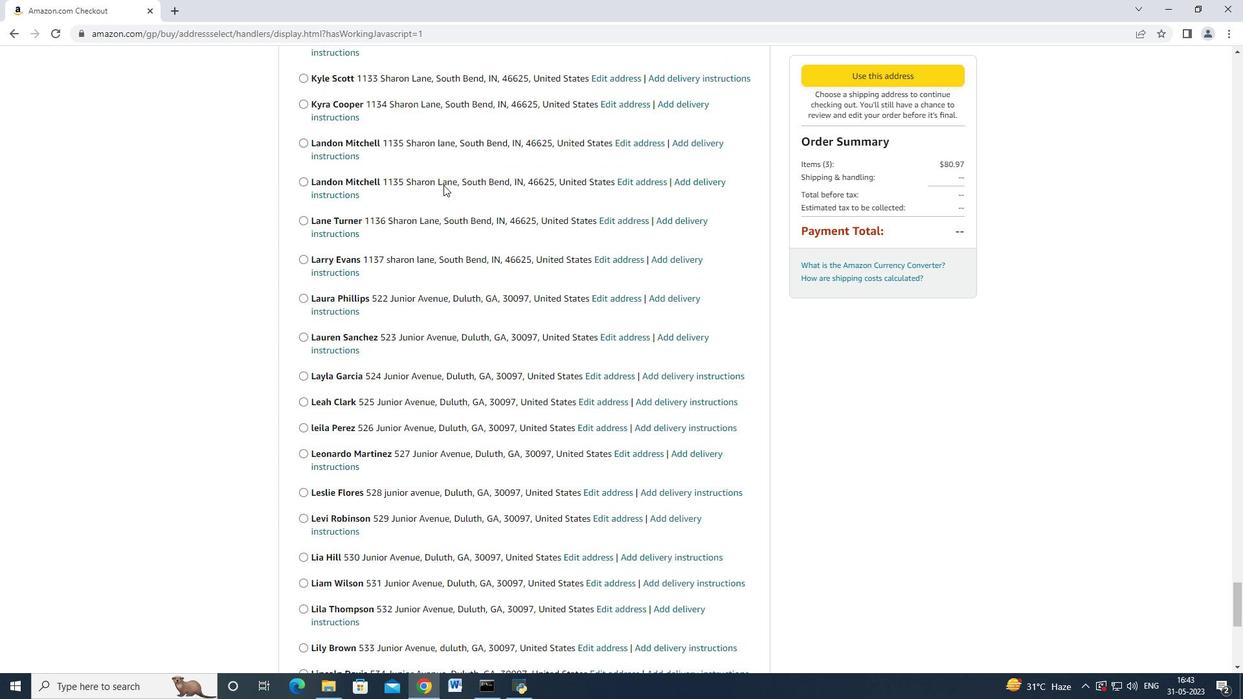 
Action: Mouse scrolled (443, 184) with delta (0, 0)
Screenshot: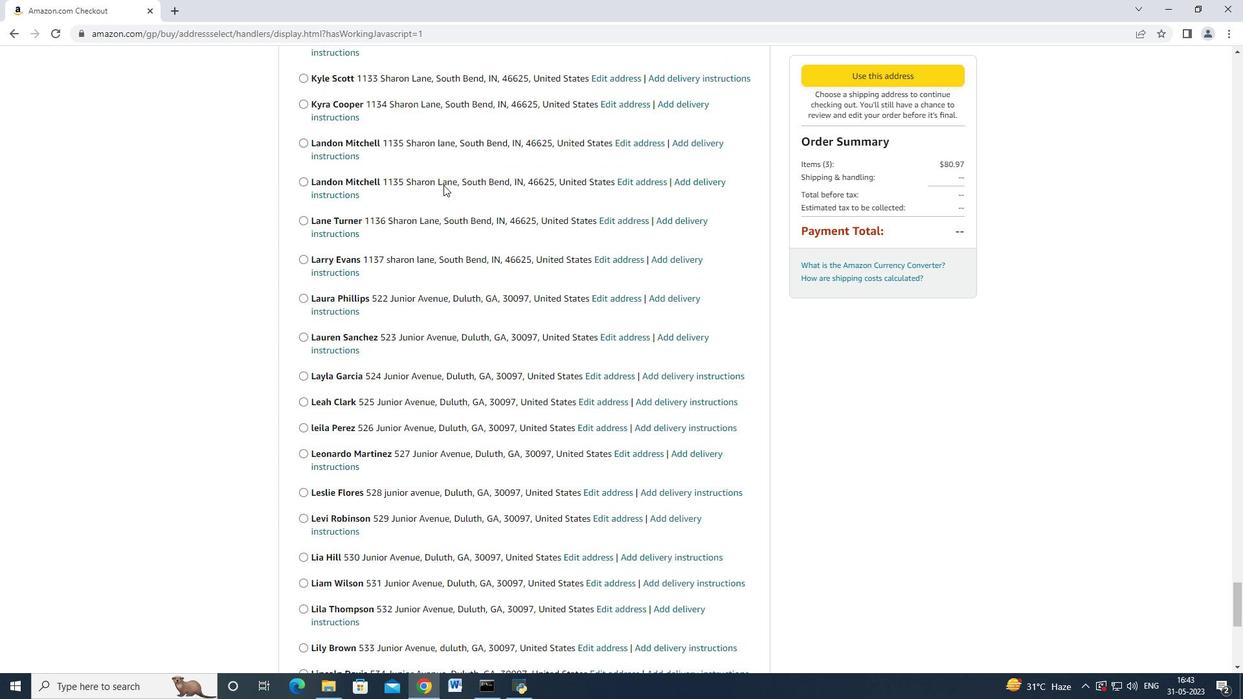 
Action: Mouse scrolled (443, 184) with delta (0, 0)
Screenshot: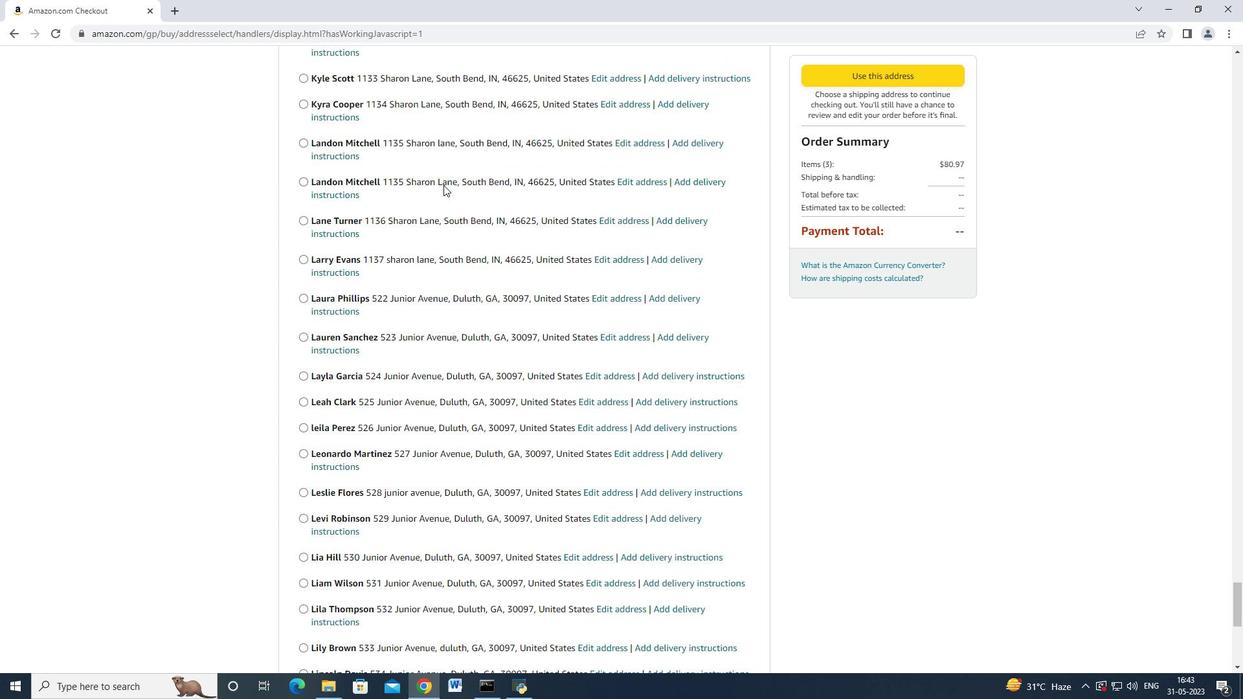 
Action: Mouse scrolled (443, 184) with delta (0, 0)
Screenshot: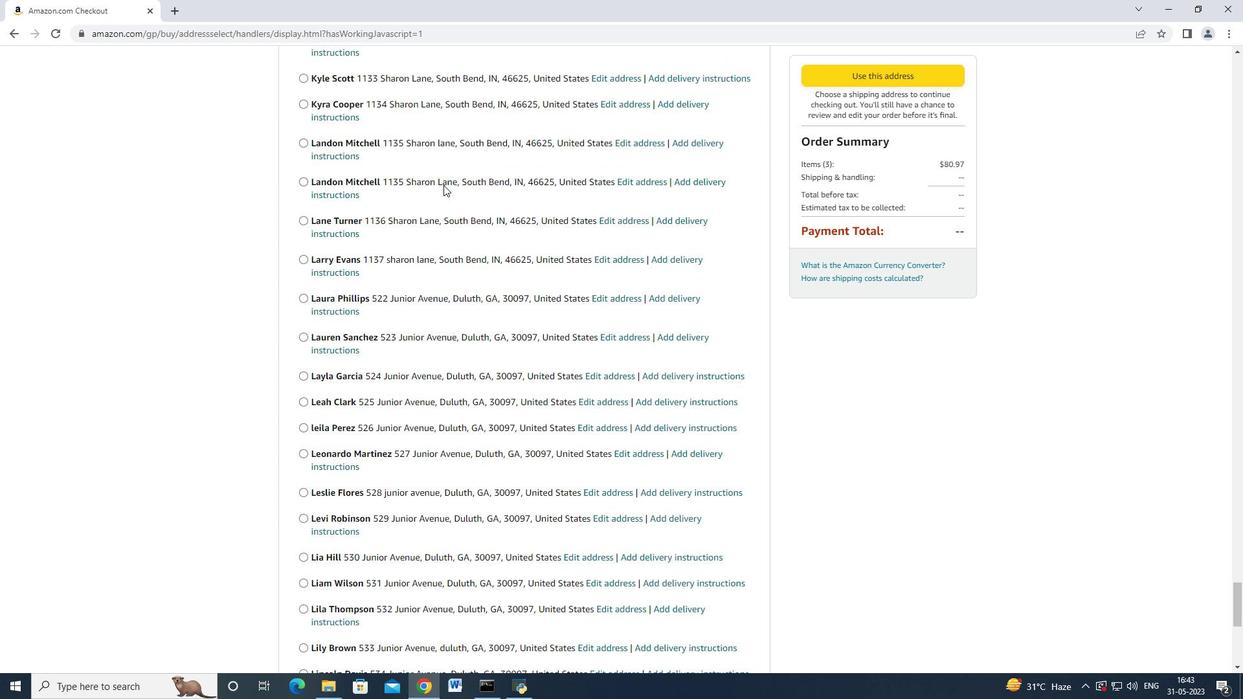 
Action: Mouse scrolled (443, 184) with delta (0, 0)
Screenshot: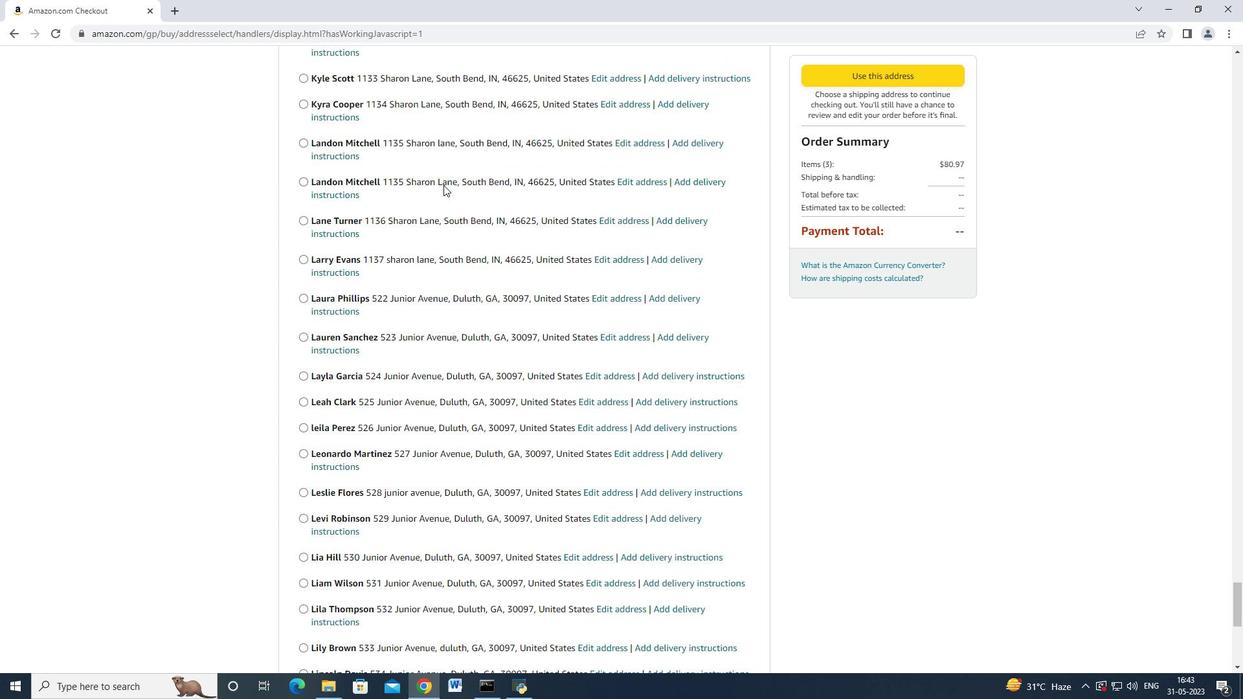 
Action: Mouse scrolled (443, 184) with delta (0, 0)
Screenshot: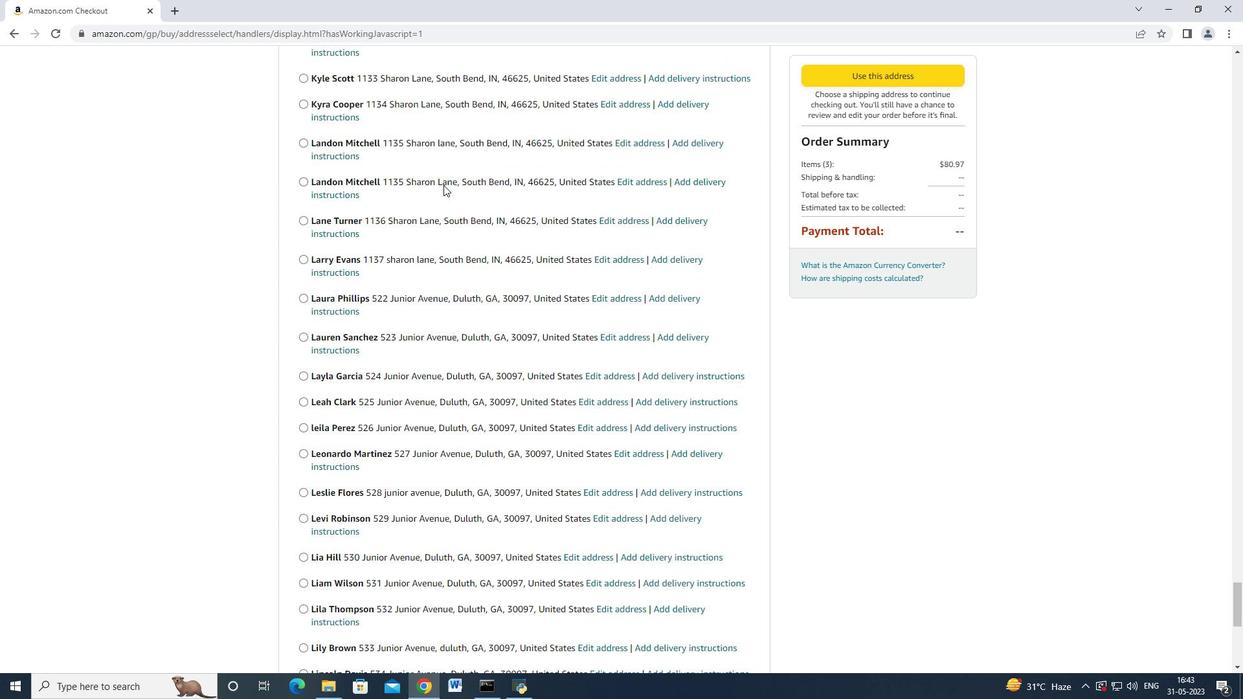 
Action: Mouse scrolled (443, 184) with delta (0, 0)
Screenshot: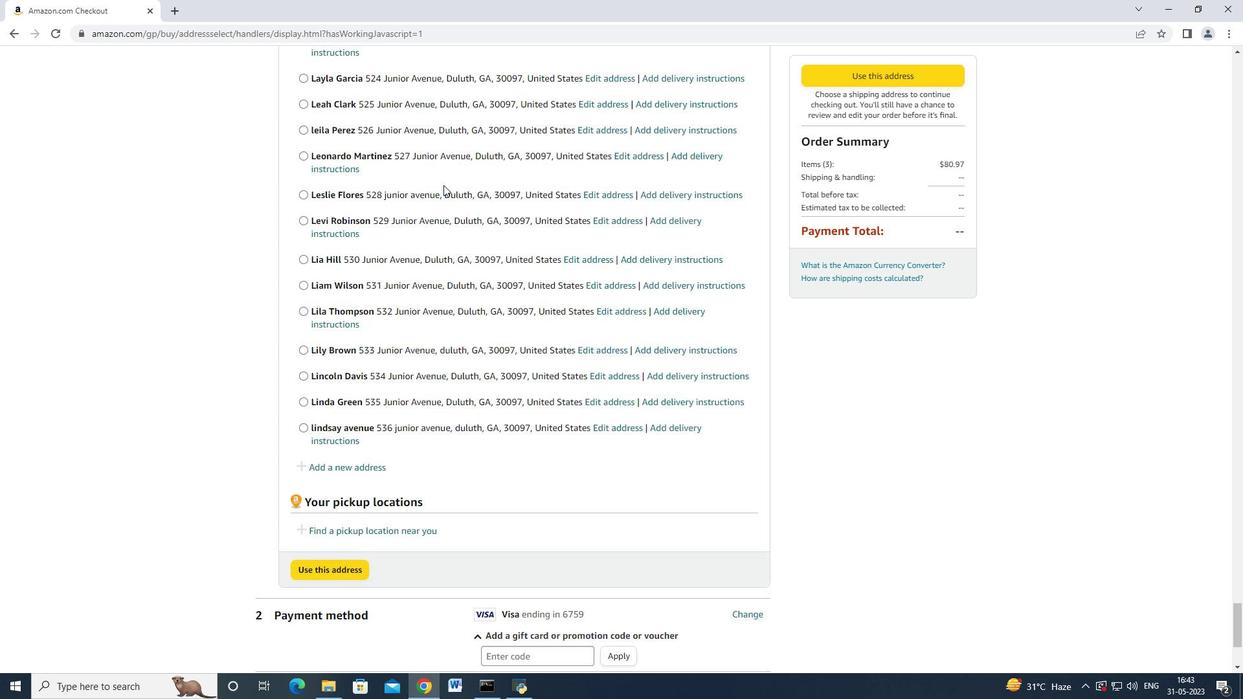 
Action: Mouse scrolled (443, 184) with delta (0, 0)
Screenshot: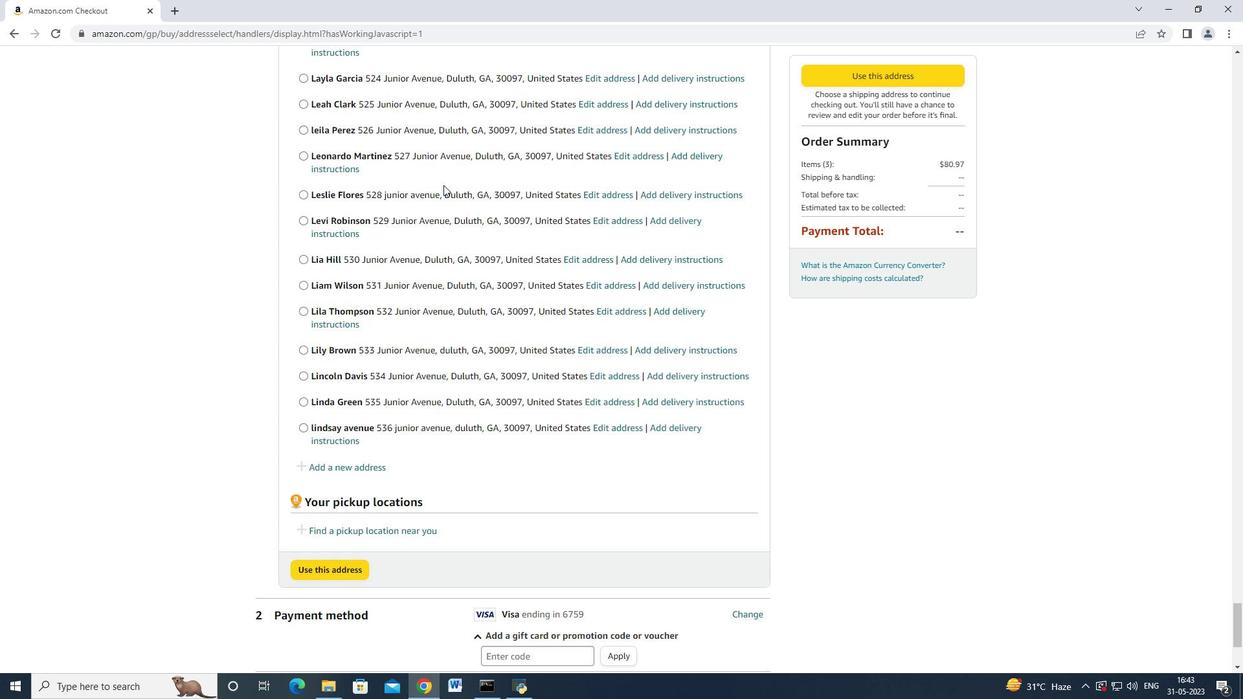 
Action: Mouse scrolled (443, 183) with delta (0, -1)
Screenshot: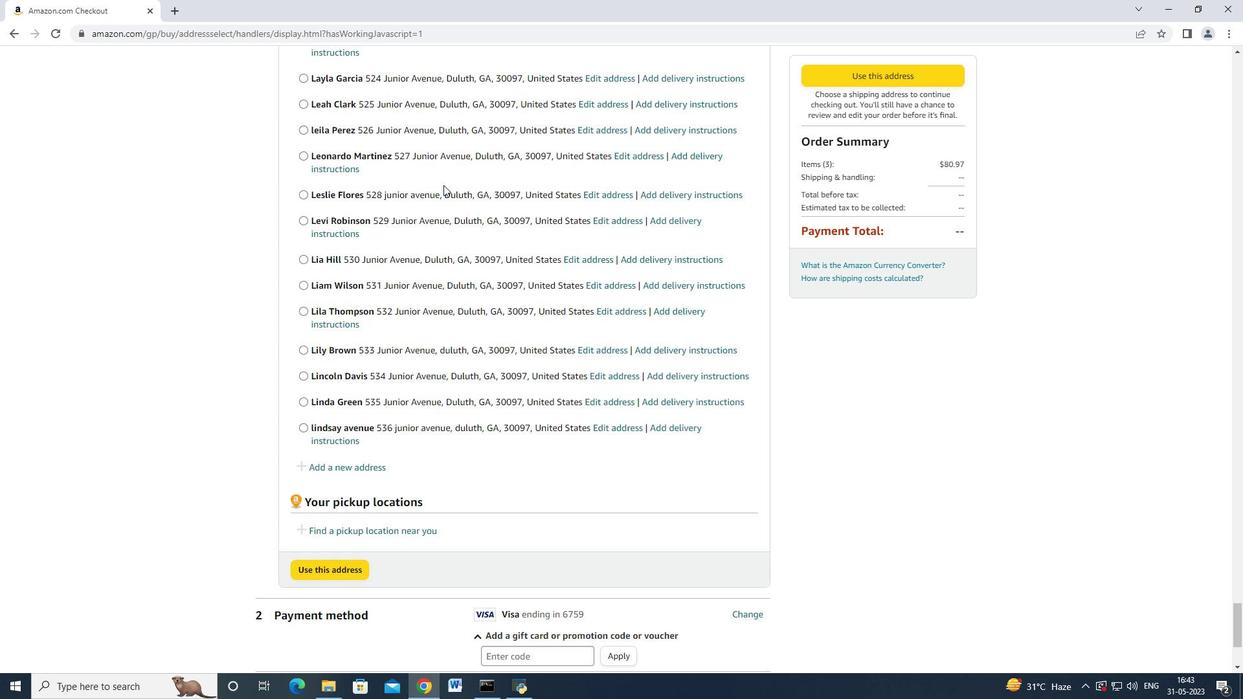 
Action: Mouse scrolled (443, 184) with delta (0, 0)
Screenshot: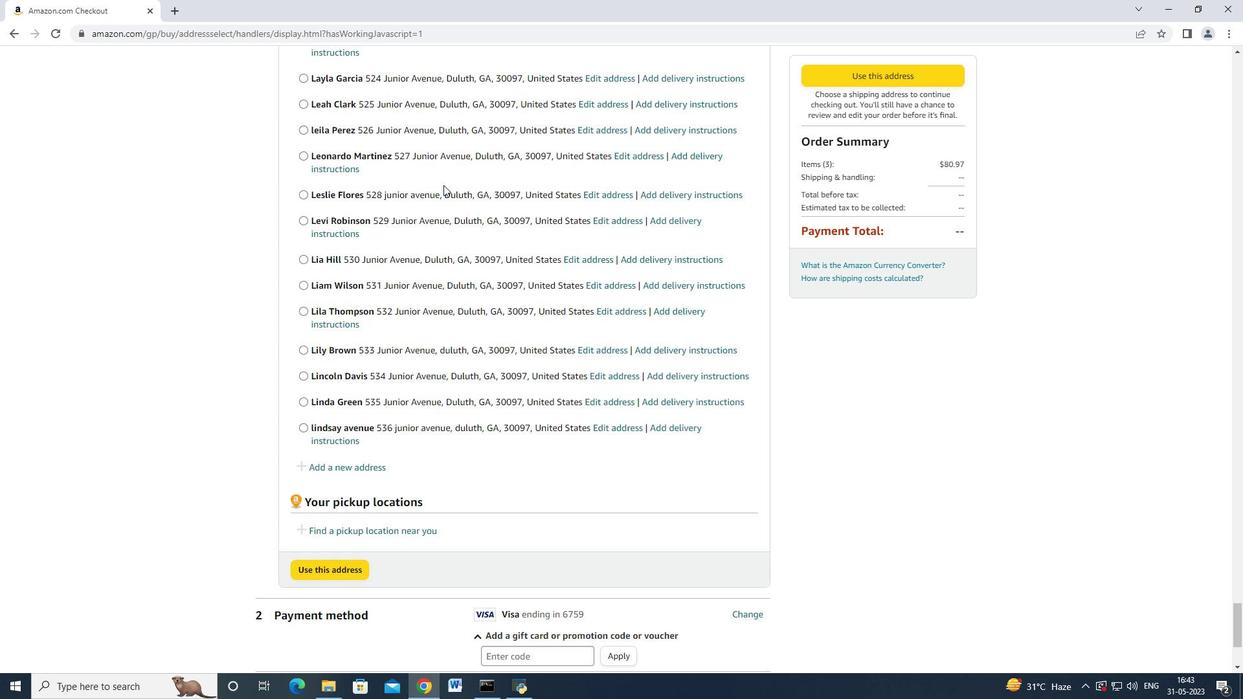 
Action: Mouse scrolled (443, 184) with delta (0, 0)
Screenshot: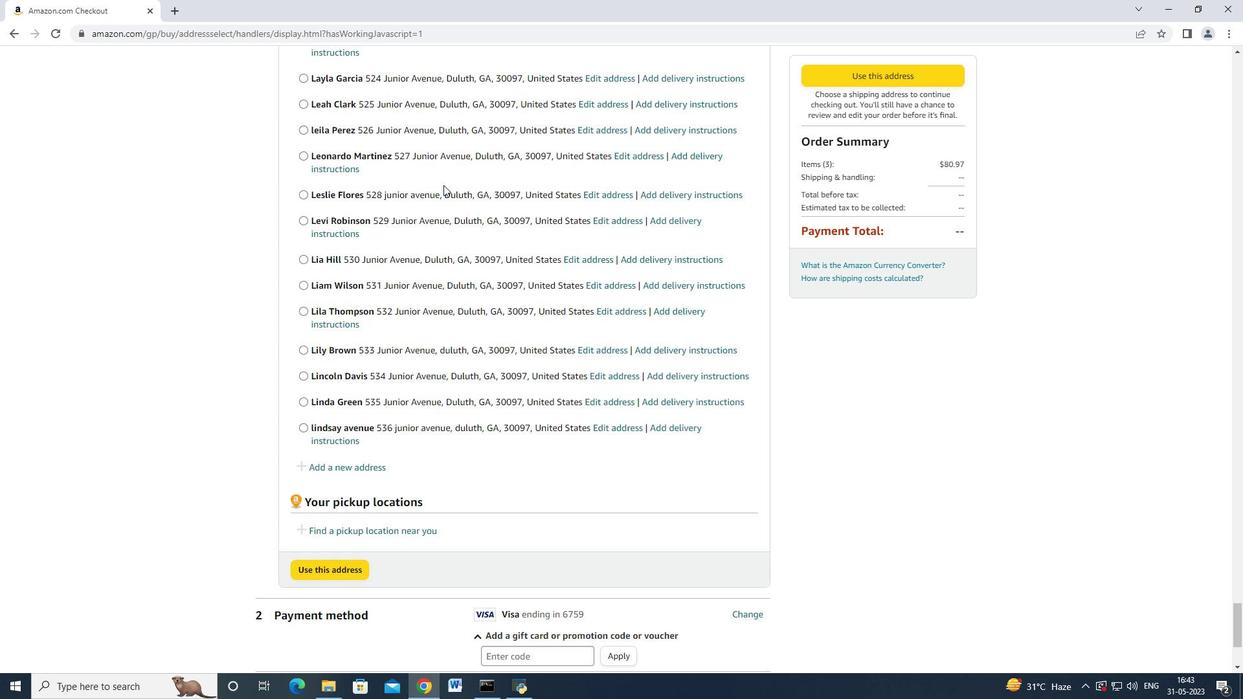 
Action: Mouse scrolled (443, 184) with delta (0, 0)
Screenshot: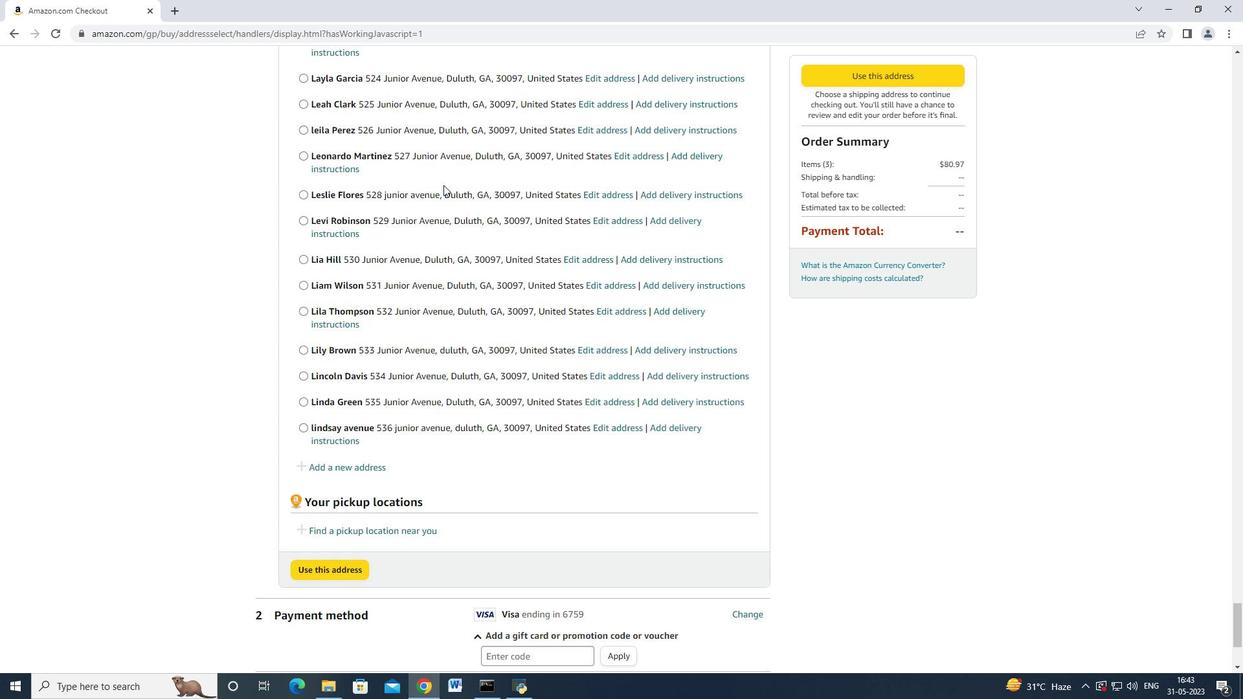 
Action: Mouse scrolled (443, 184) with delta (0, 0)
Screenshot: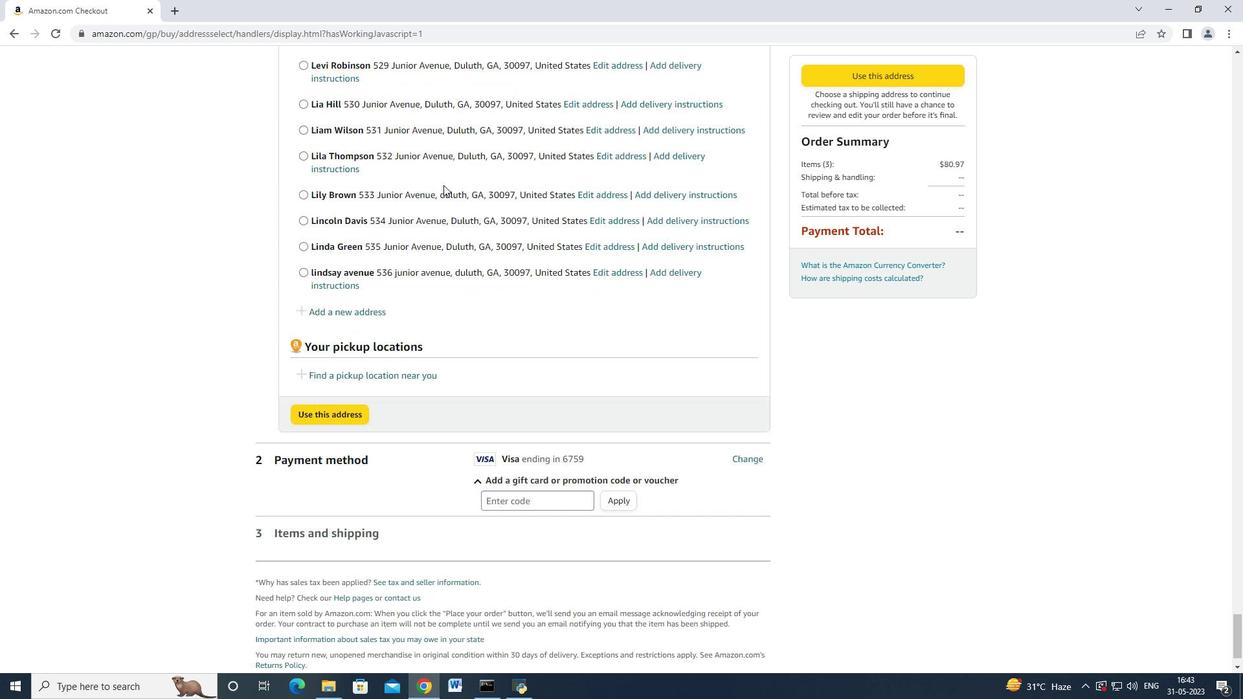 
Action: Mouse moved to (362, 262)
Screenshot: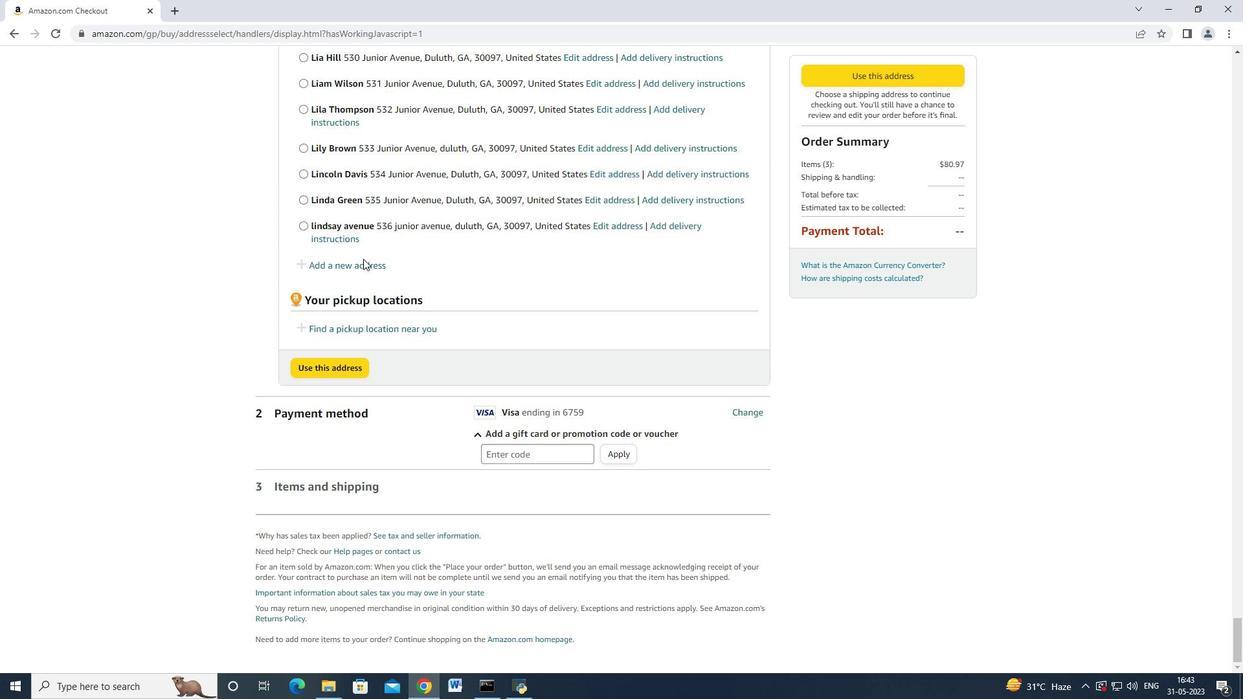 
Action: Mouse pressed left at (362, 262)
Screenshot: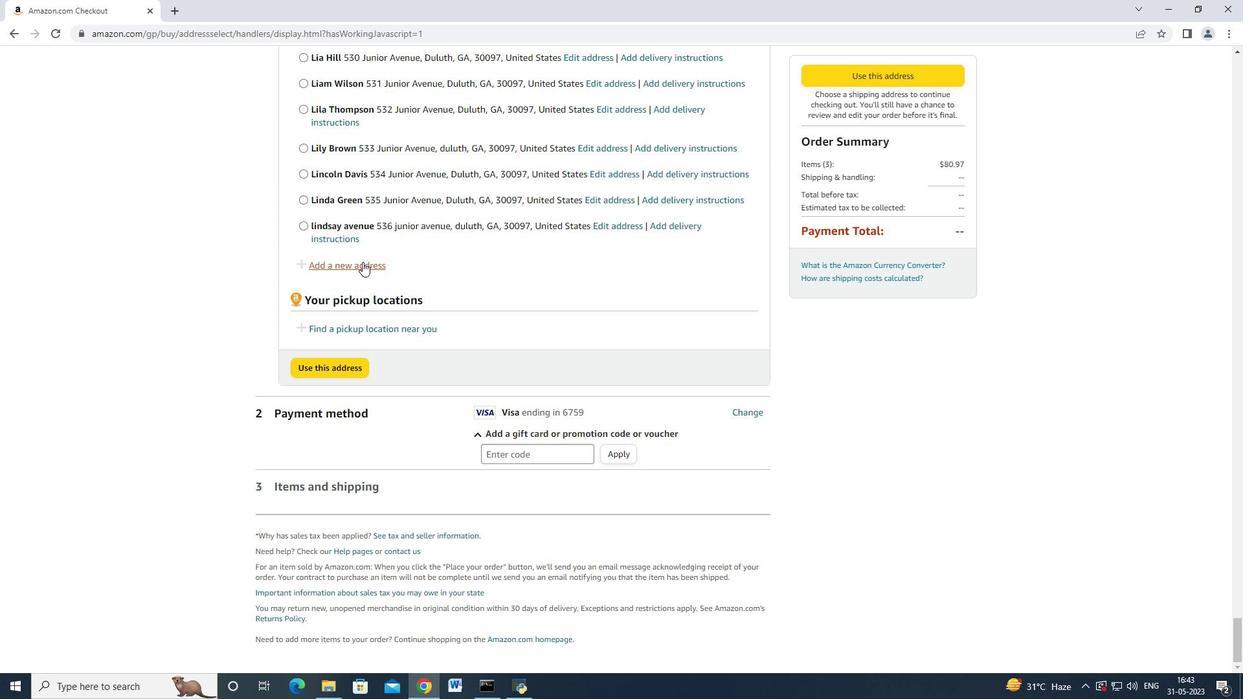 
Action: Mouse moved to (428, 311)
Screenshot: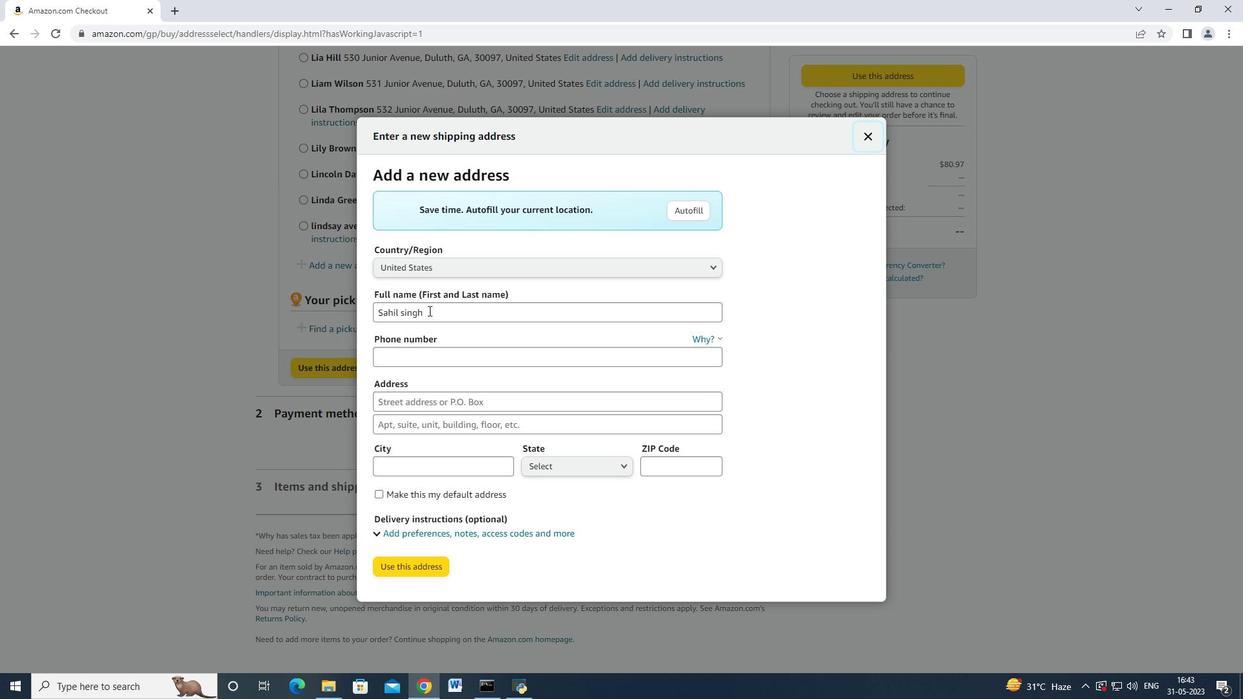 
Action: Mouse pressed left at (428, 311)
Screenshot: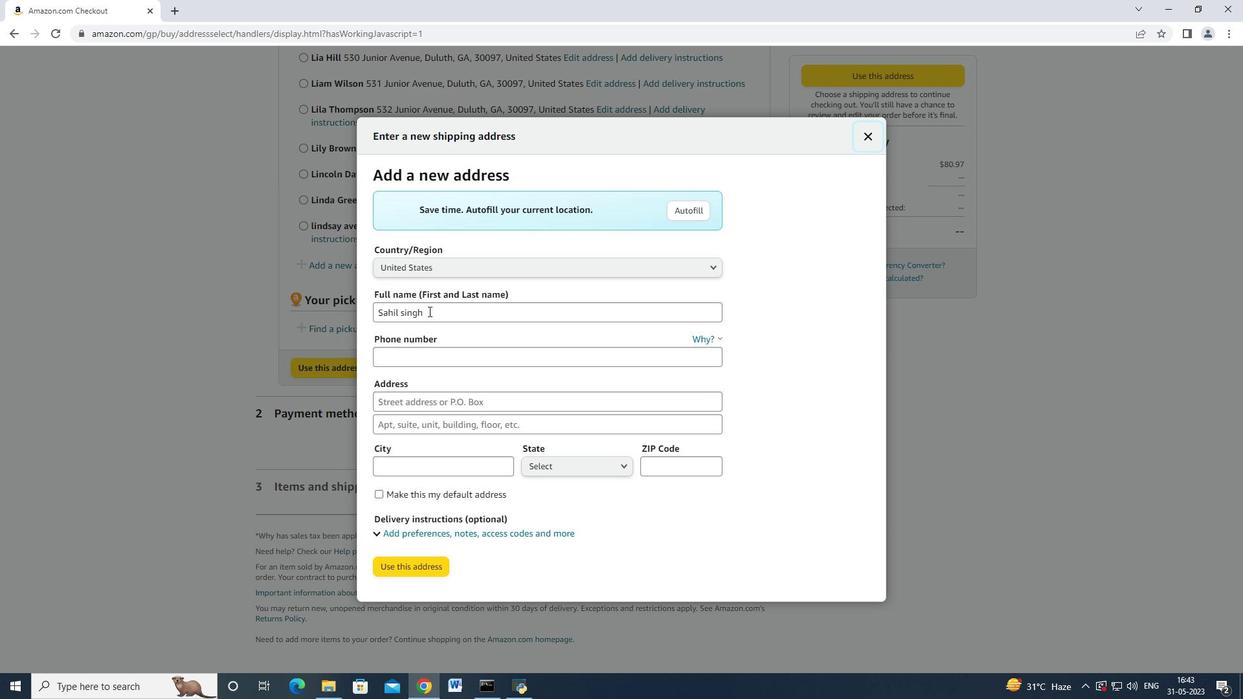 
Action: Mouse moved to (456, 297)
Screenshot: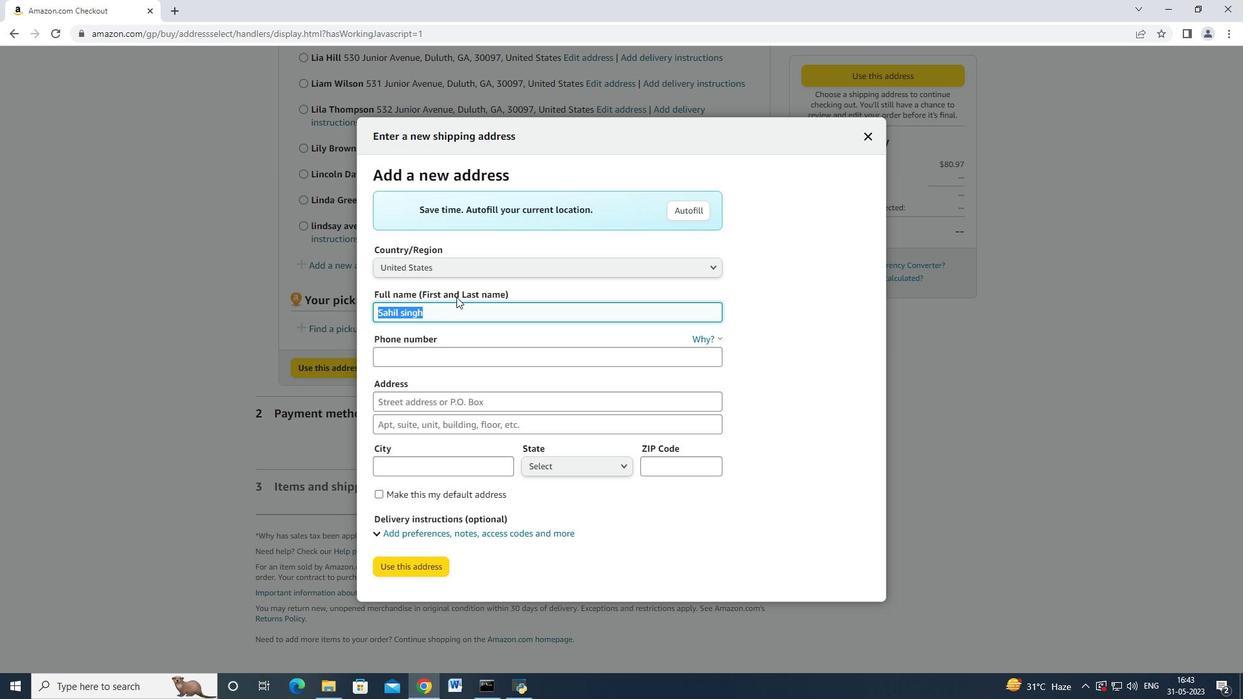 
Action: Key pressed <Key.backspace><Key.shift>Lindsey<Key.space><Key.shift>Parker<Key.tab><Key.tab>3022398079<Key.tab>298<Key.space><Key.shift>Lake<Key.space><Key.shift>Fly<Key.backspace>oyd<Key.space><Key.shift>Circle<Key.space><Key.tab><Key.tab>9<Key.backspace><Key.shift_r><Key.shift>Hockessin<Key.tab>
Screenshot: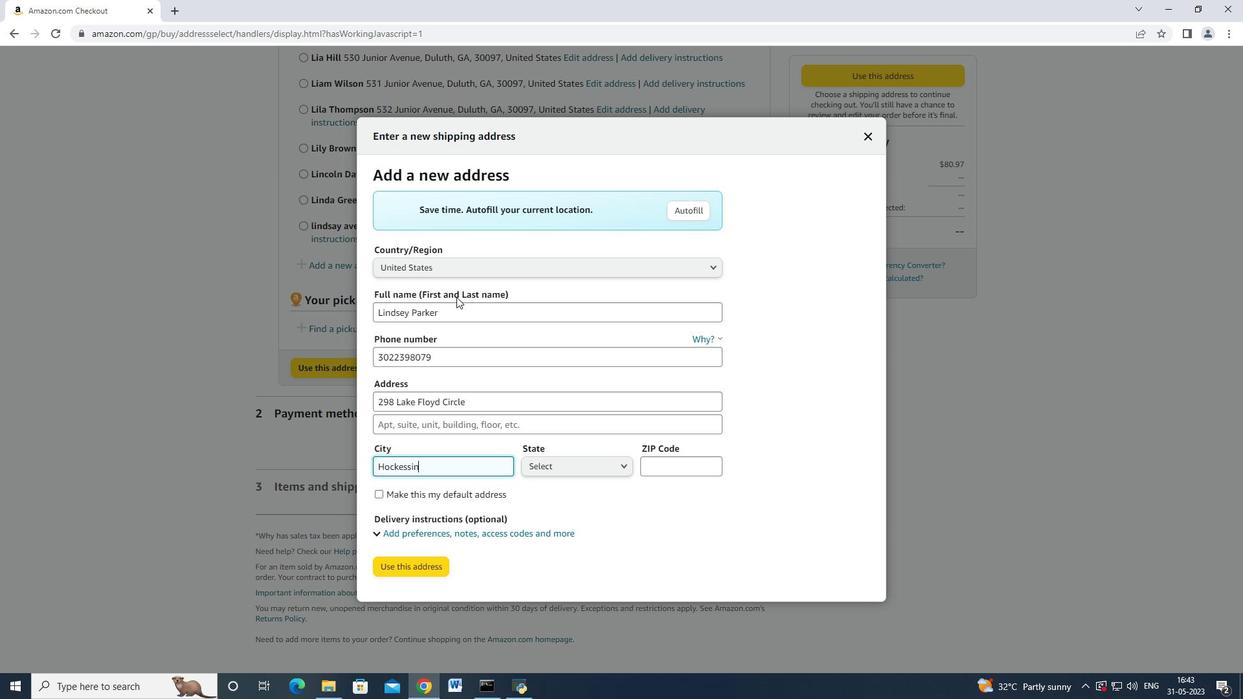 
Action: Mouse moved to (619, 465)
Screenshot: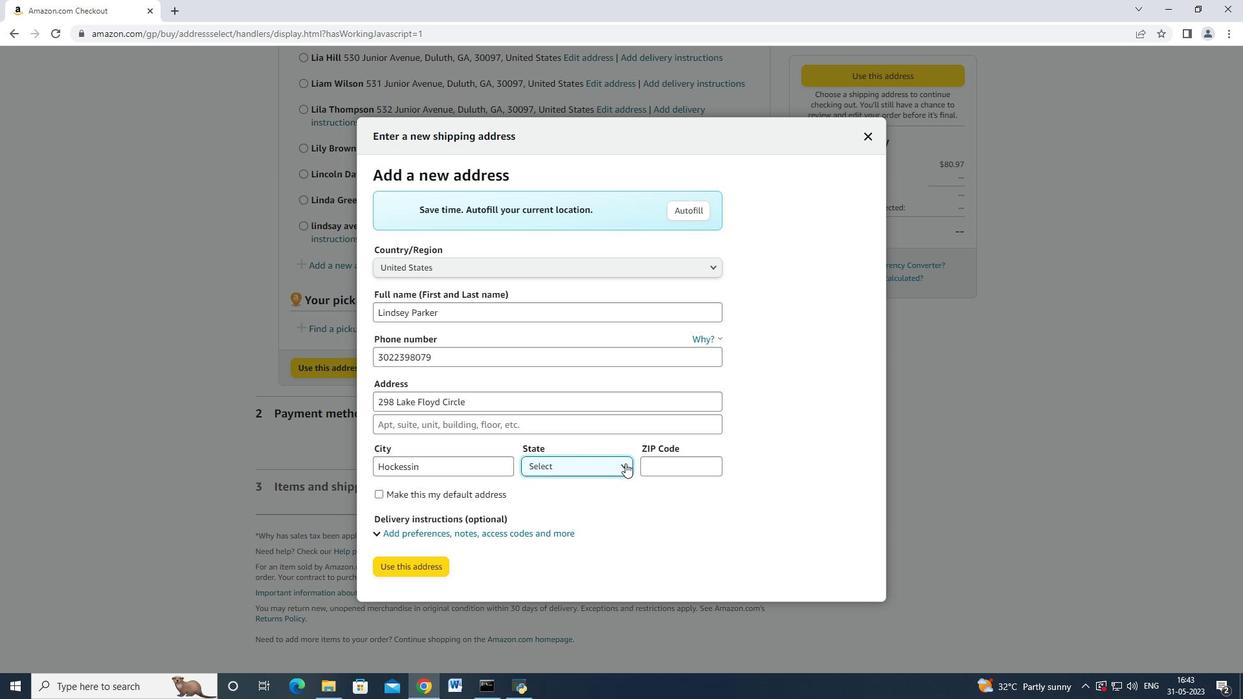 
Action: Mouse pressed left at (619, 465)
Screenshot: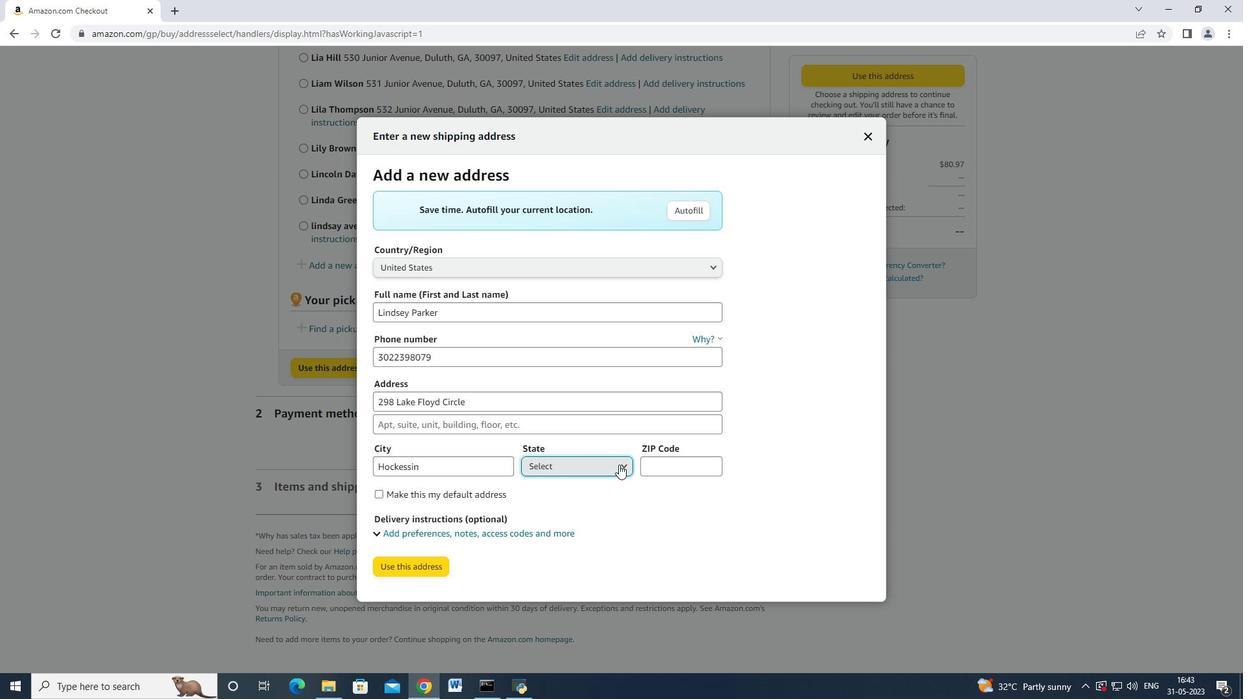 
Action: Mouse moved to (567, 209)
Screenshot: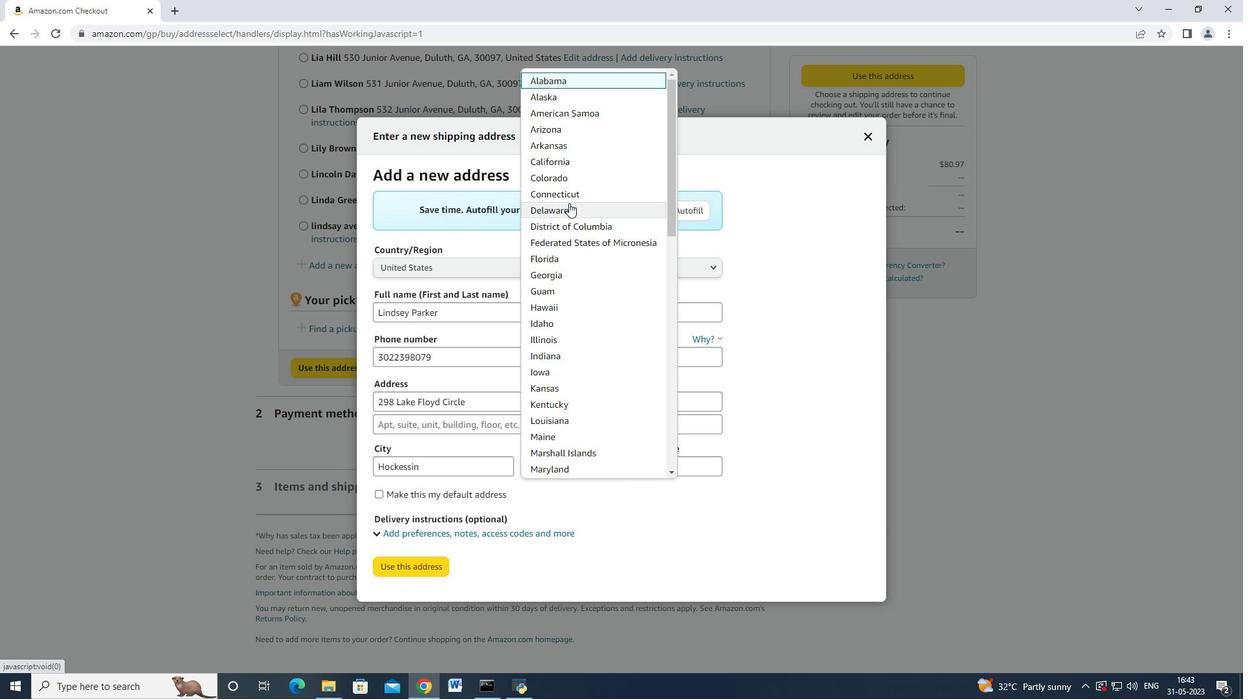 
Action: Mouse pressed left at (567, 209)
Screenshot: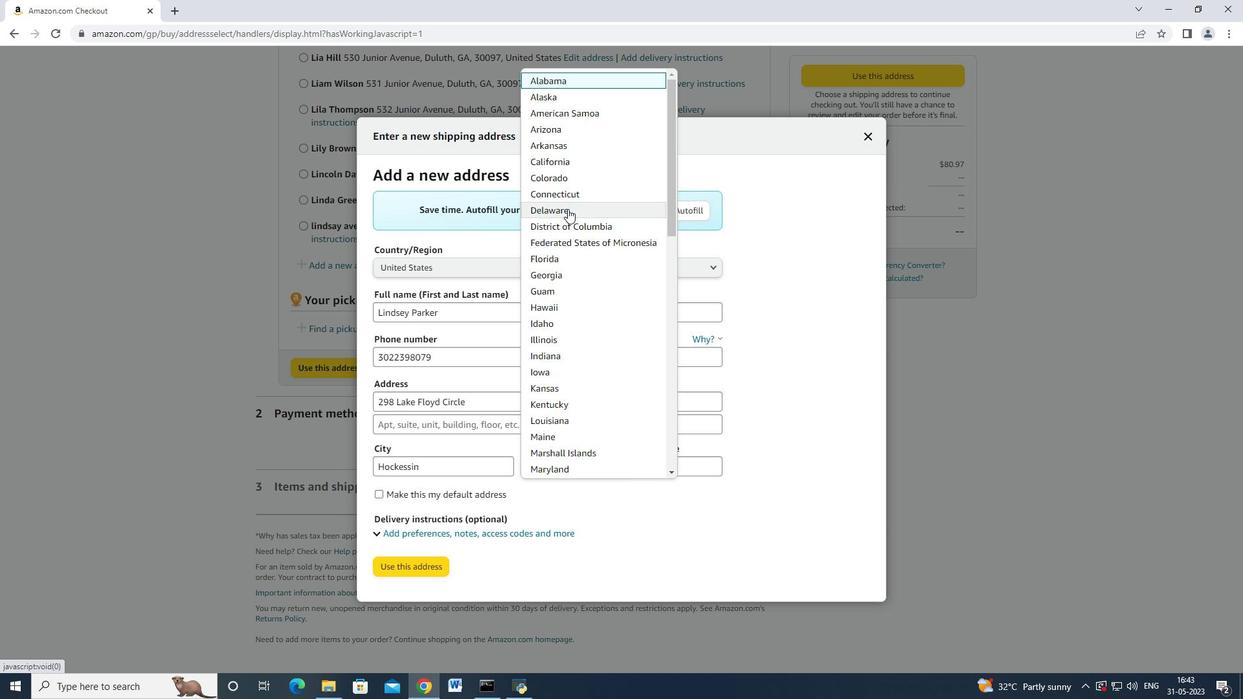 
Action: Mouse moved to (681, 469)
Screenshot: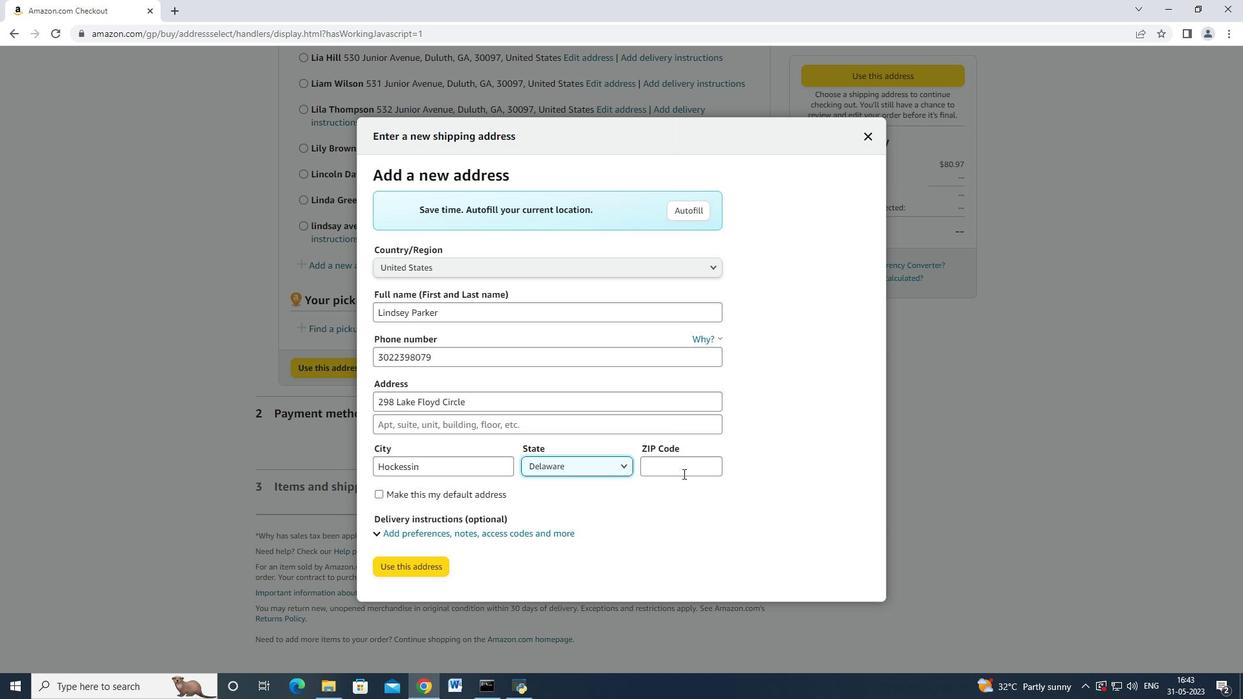 
Action: Mouse pressed left at (681, 469)
Screenshot: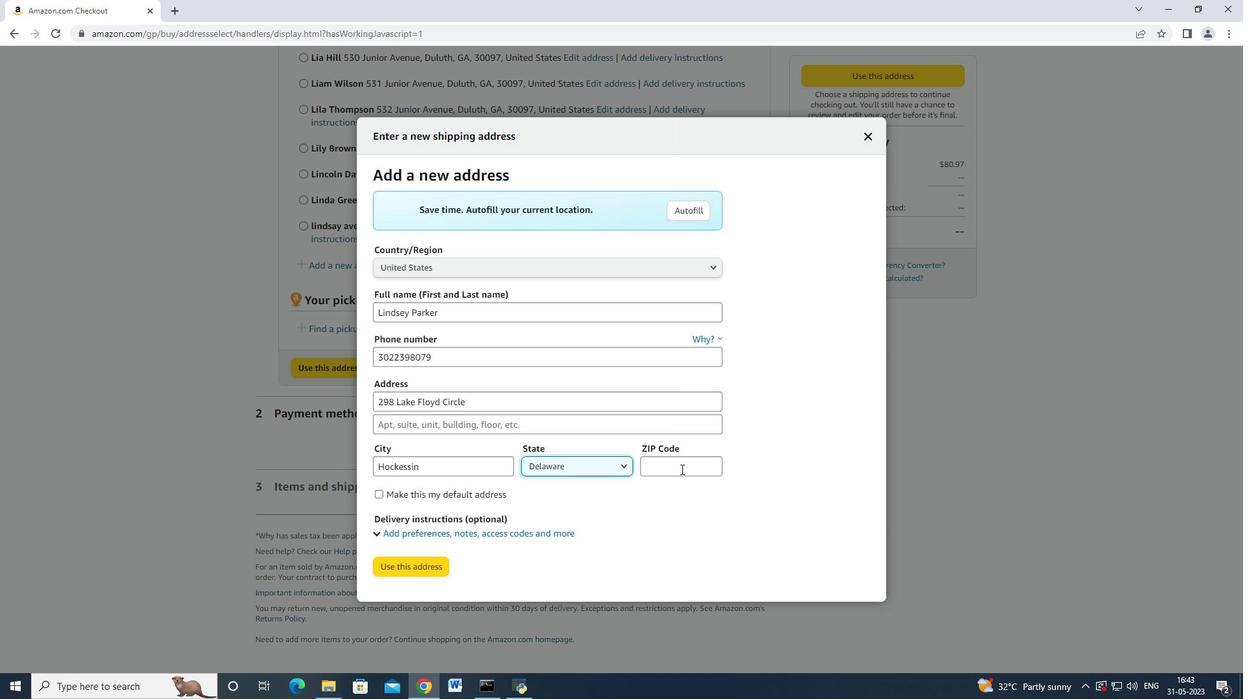 
Action: Key pressed 19707
Screenshot: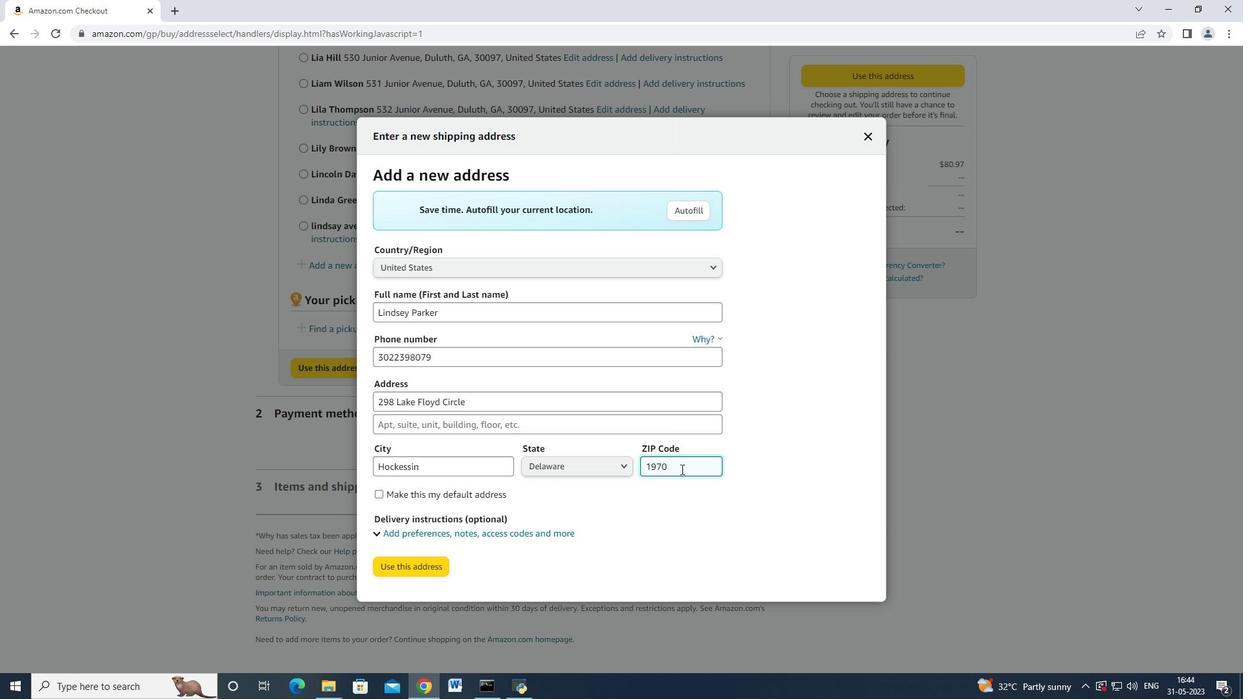
Action: Mouse moved to (421, 560)
Screenshot: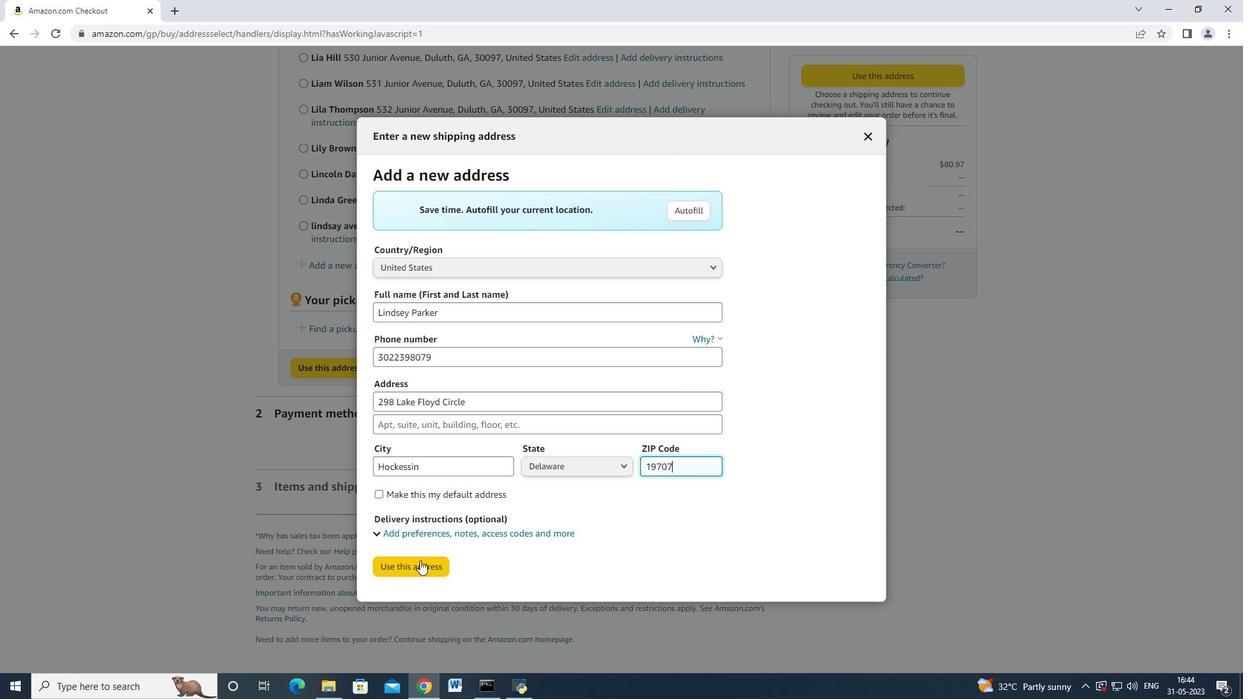 
Action: Mouse pressed left at (421, 560)
Screenshot: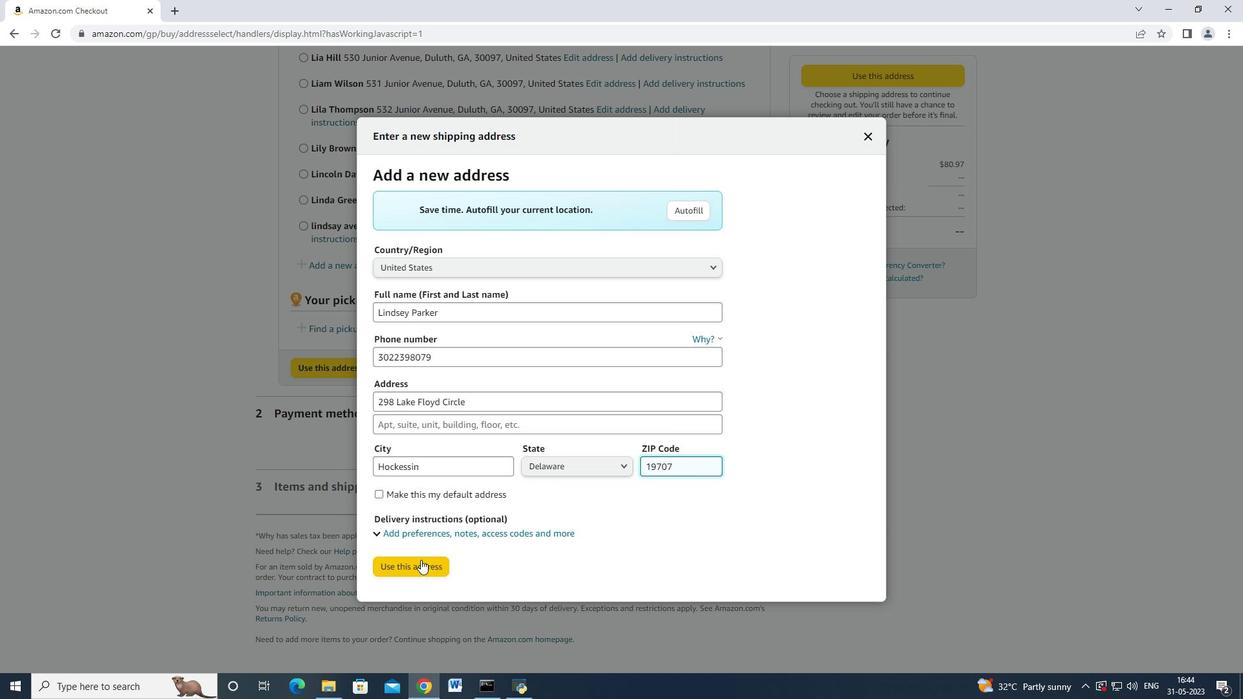 
Action: Mouse moved to (443, 544)
Screenshot: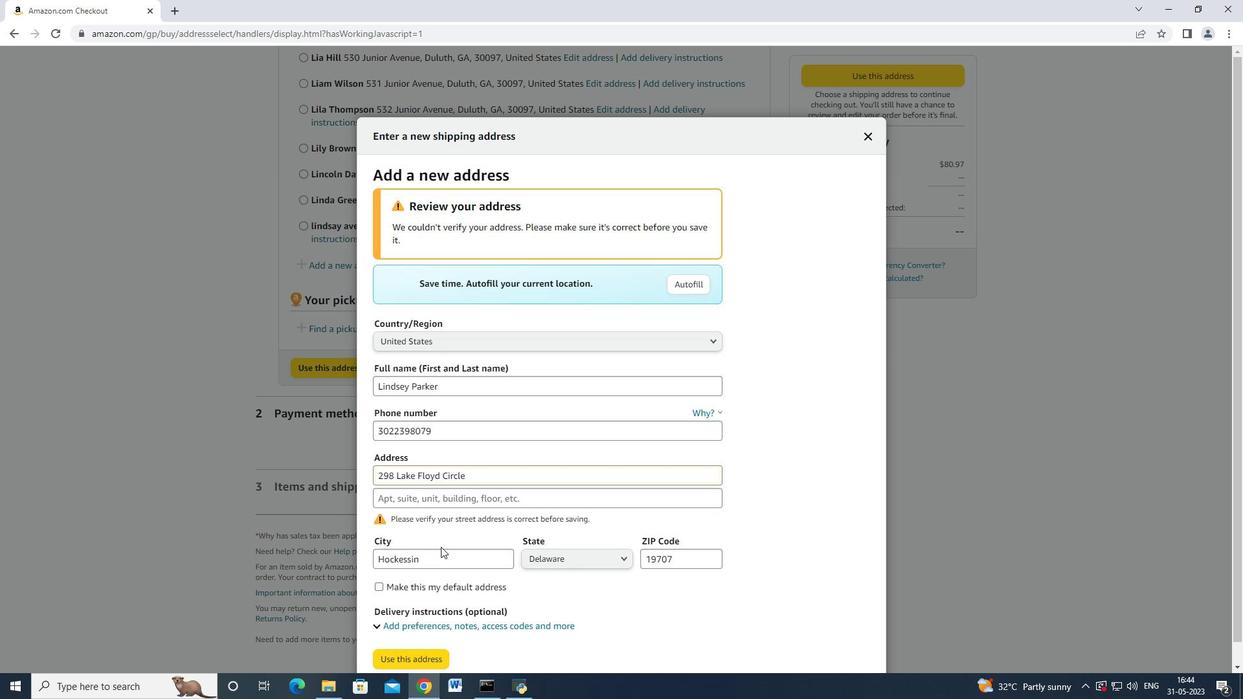 
Action: Mouse scrolled (443, 543) with delta (0, 0)
Screenshot: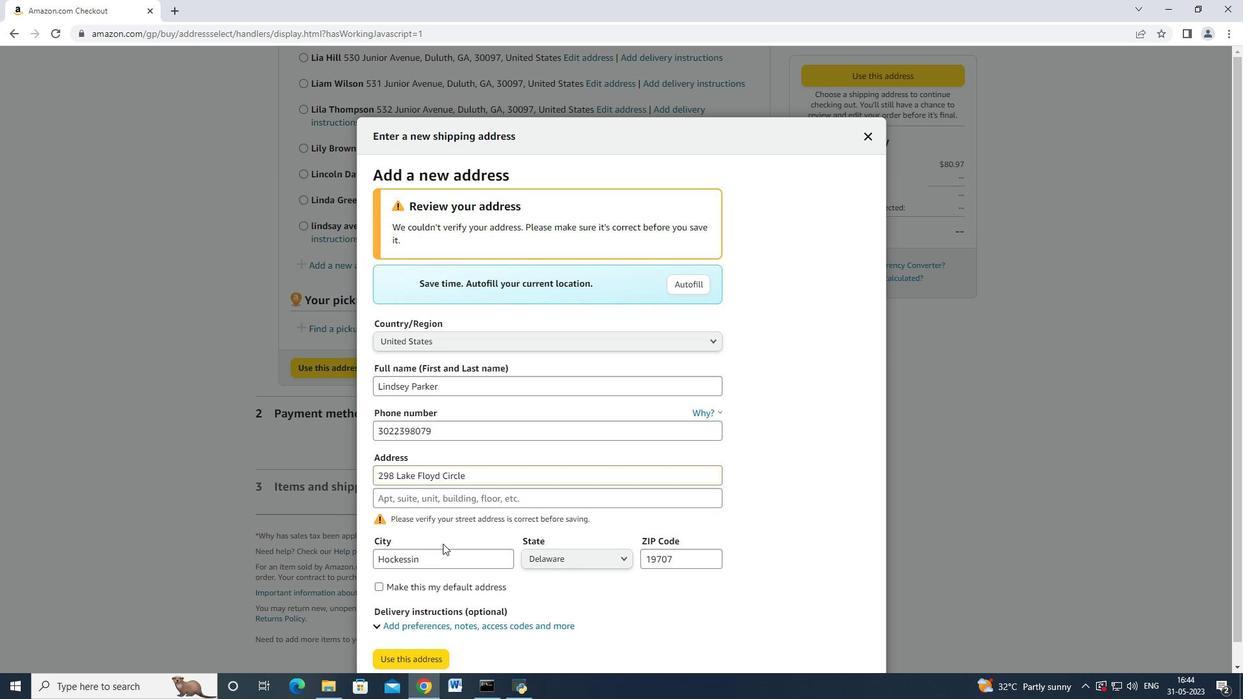 
Action: Mouse moved to (408, 640)
Screenshot: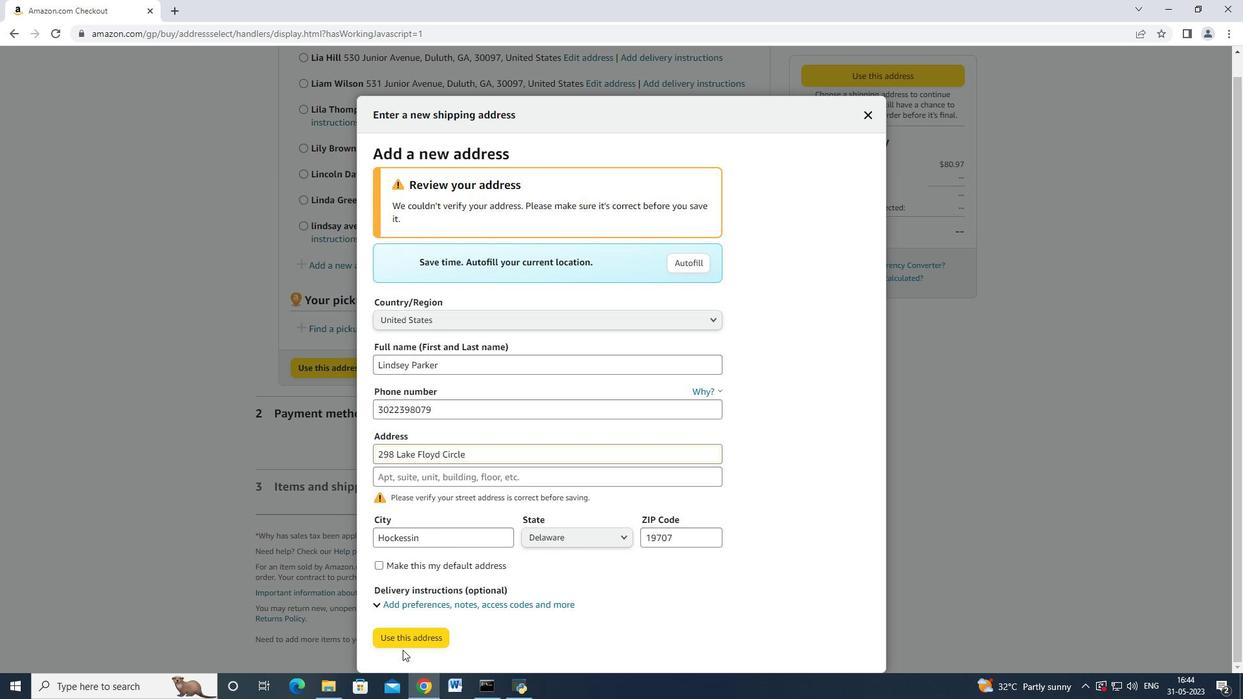 
Action: Mouse pressed left at (408, 640)
Screenshot: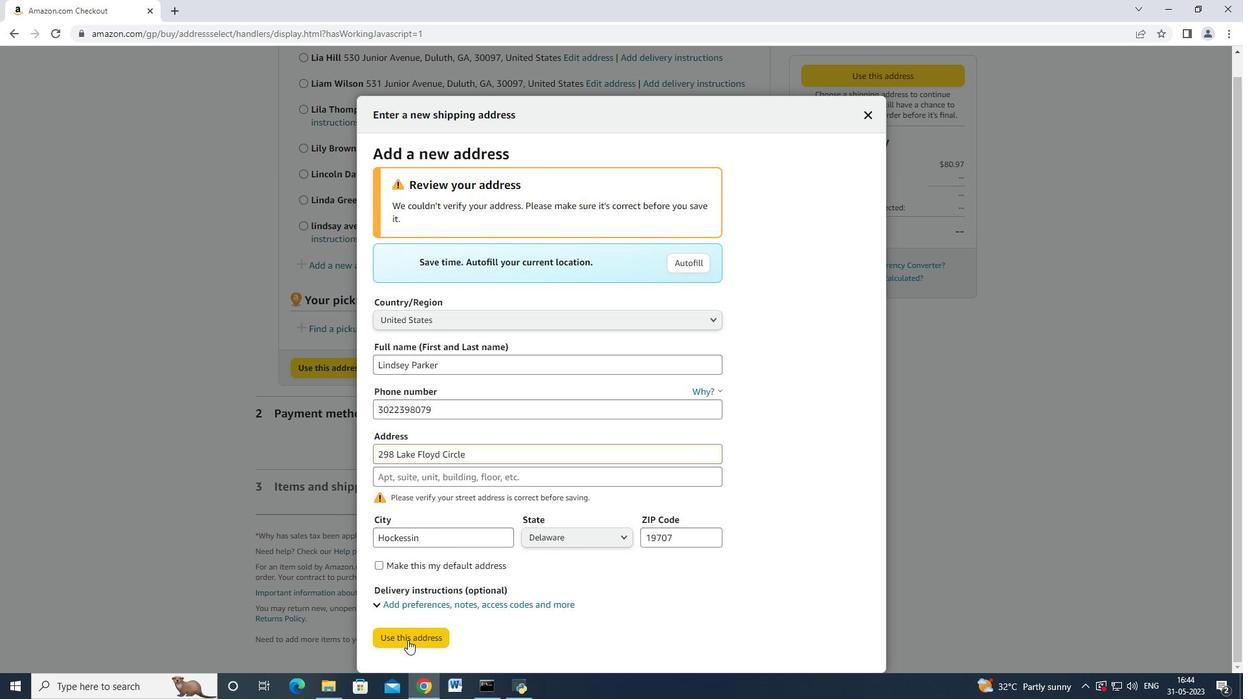 
Action: Mouse moved to (493, 303)
Screenshot: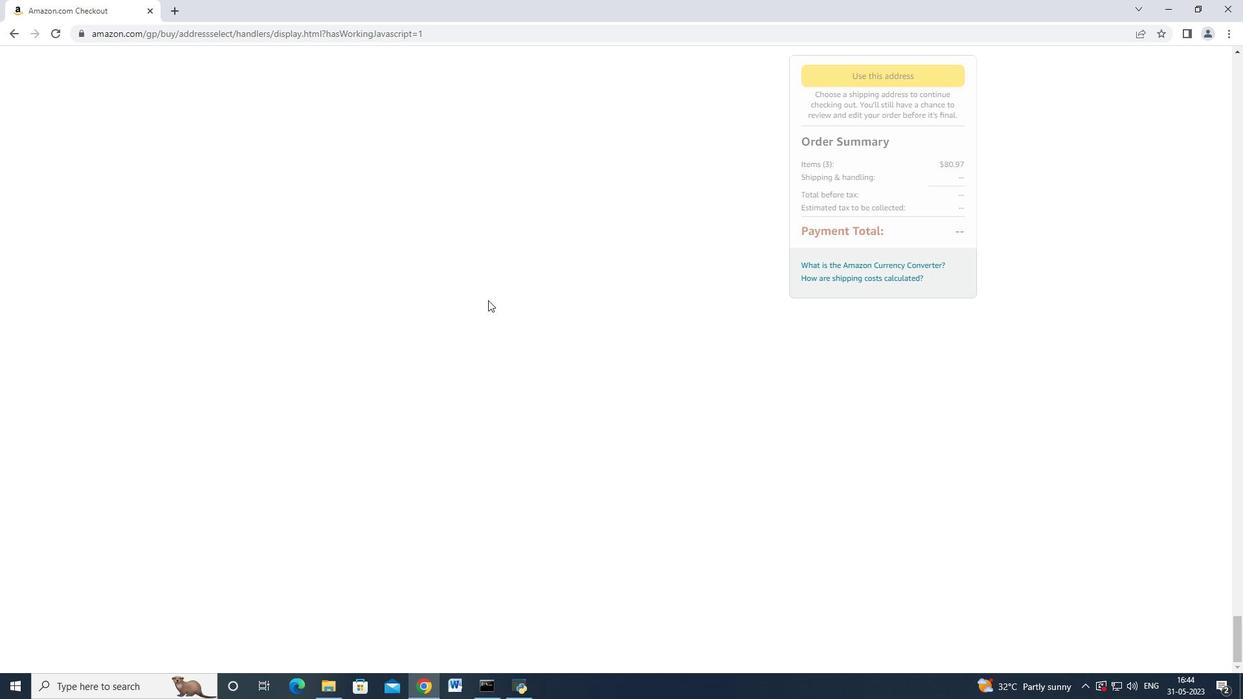 
Action: Mouse scrolled (493, 302) with delta (0, 0)
Screenshot: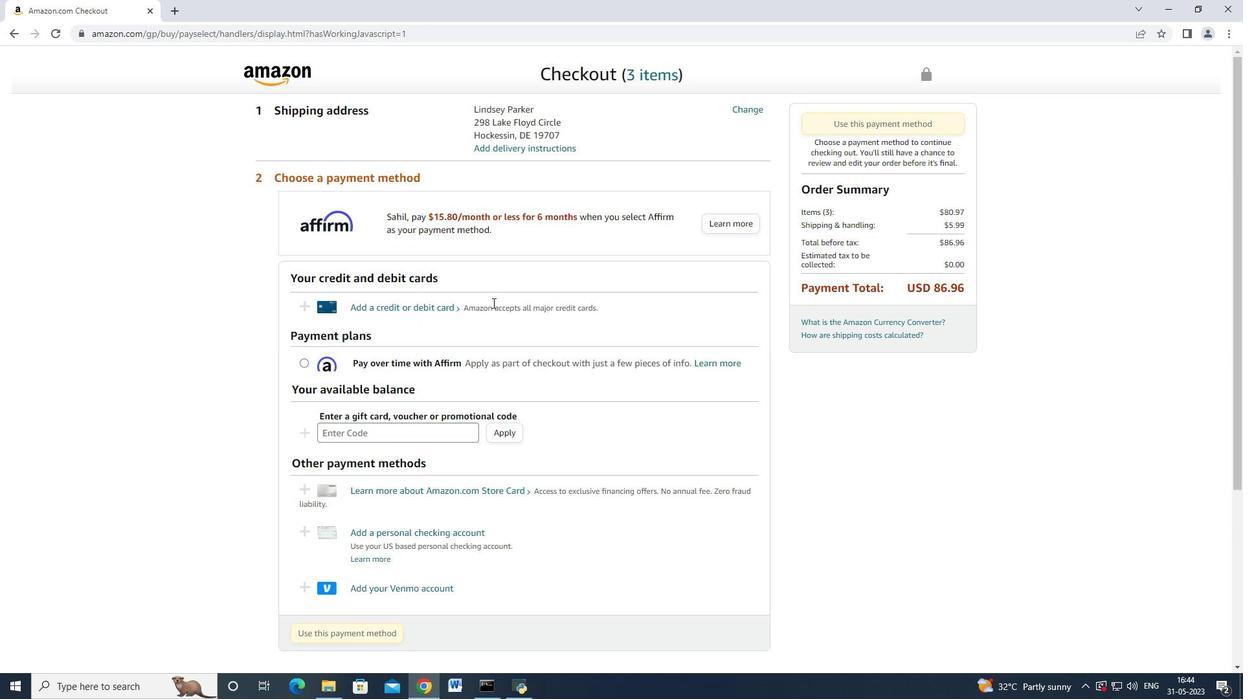 
Action: Mouse scrolled (493, 303) with delta (0, 0)
Screenshot: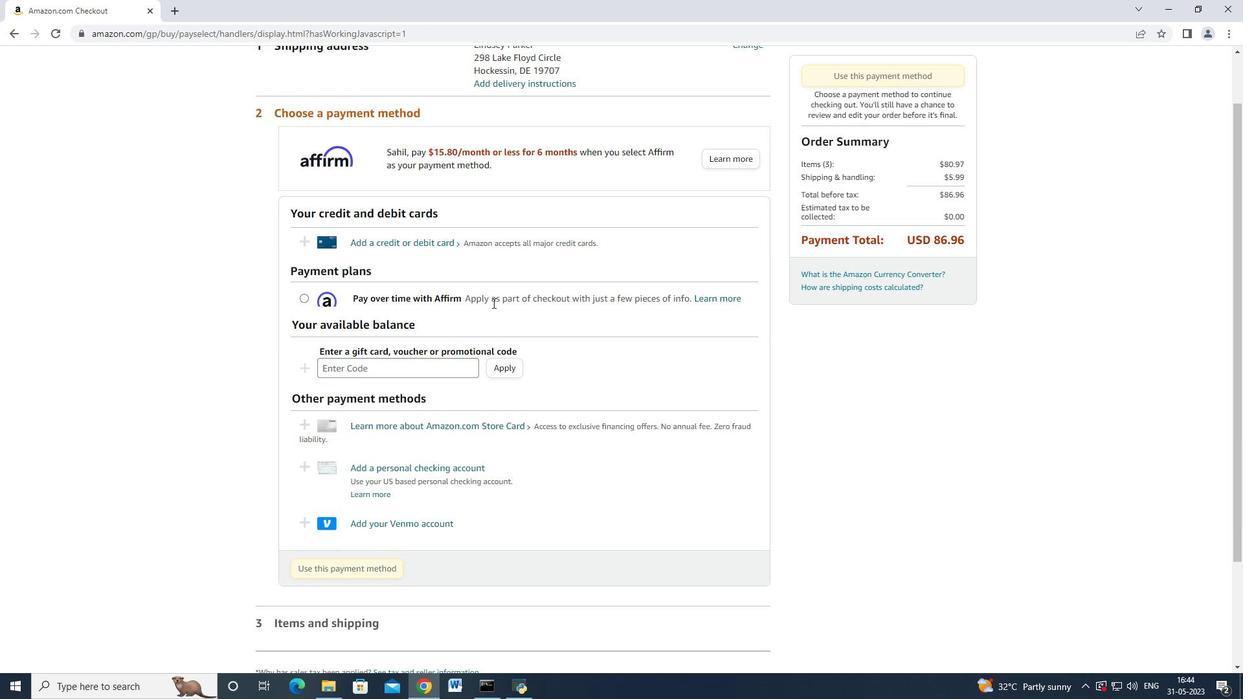 
Action: Mouse scrolled (493, 303) with delta (0, 0)
Screenshot: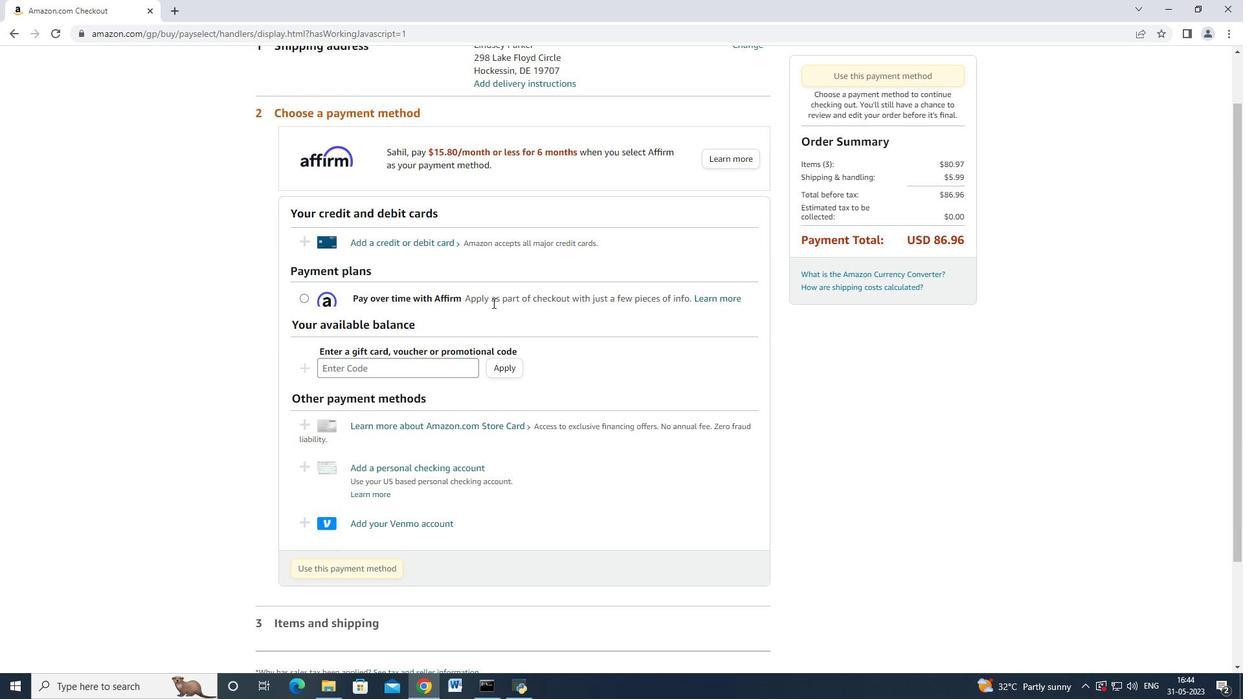 
Action: Mouse scrolled (493, 302) with delta (0, 0)
Screenshot: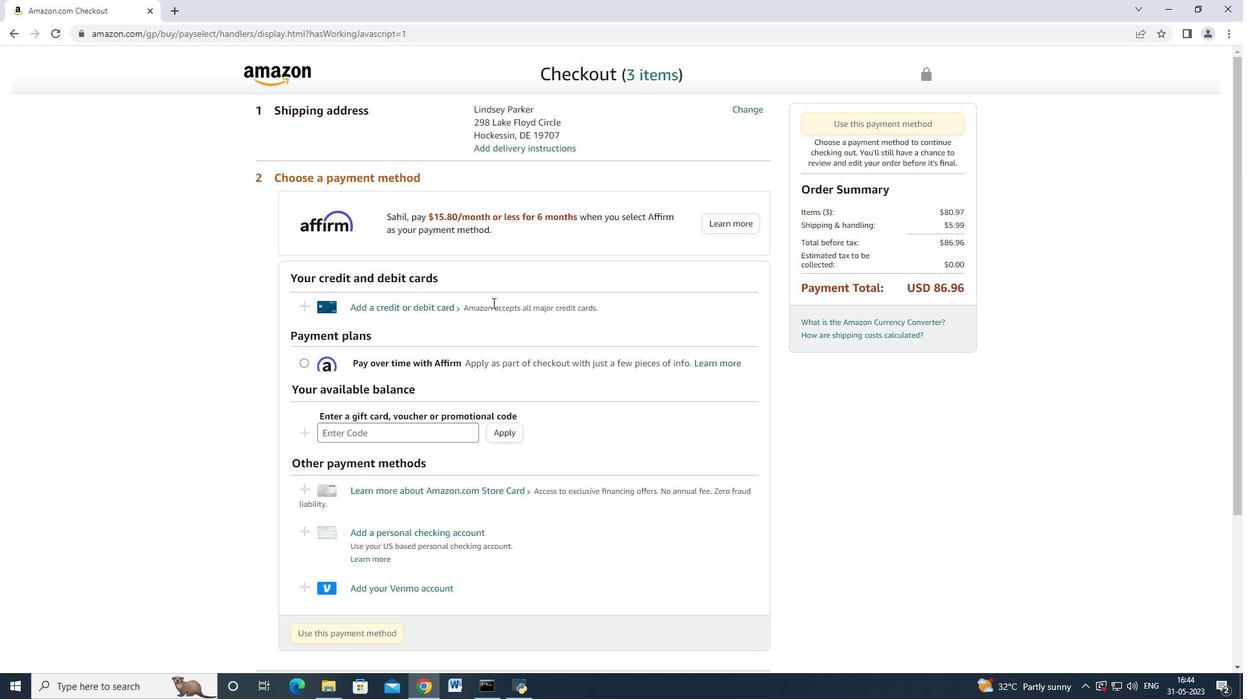 
Action: Mouse moved to (534, 247)
Screenshot: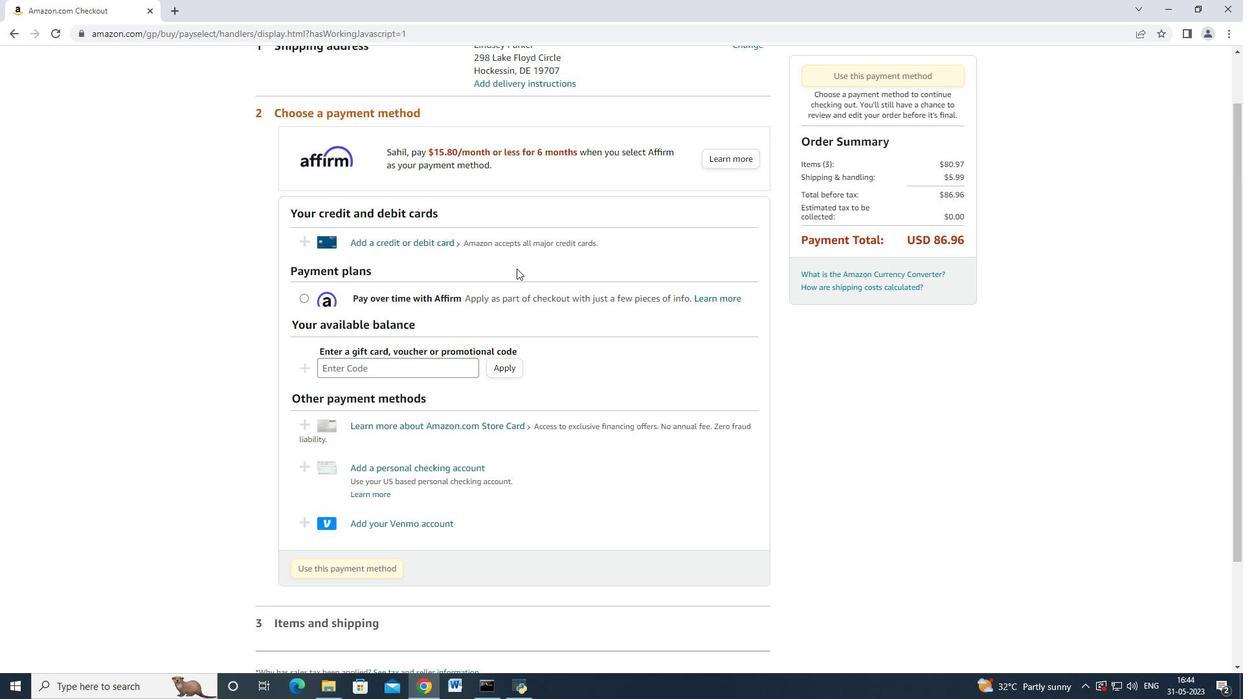 
Action: Mouse scrolled (534, 248) with delta (0, 0)
Screenshot: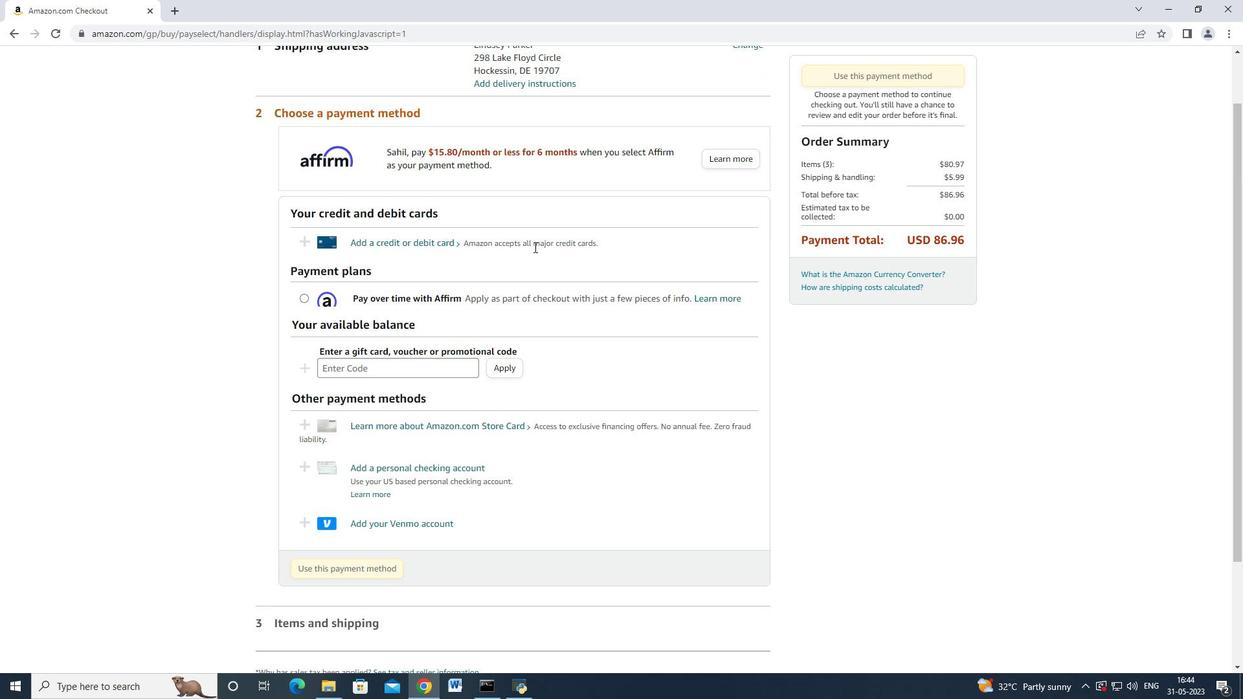 
Action: Mouse scrolled (534, 248) with delta (0, 0)
Screenshot: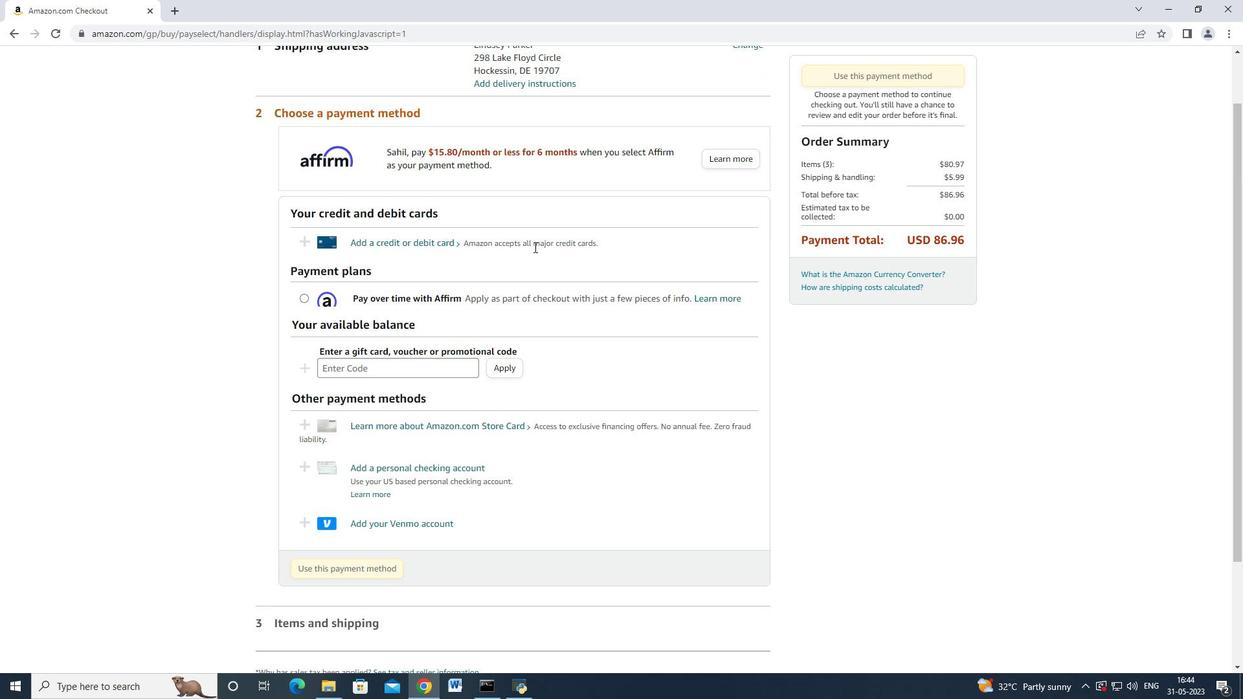 
Action: Mouse moved to (420, 303)
Screenshot: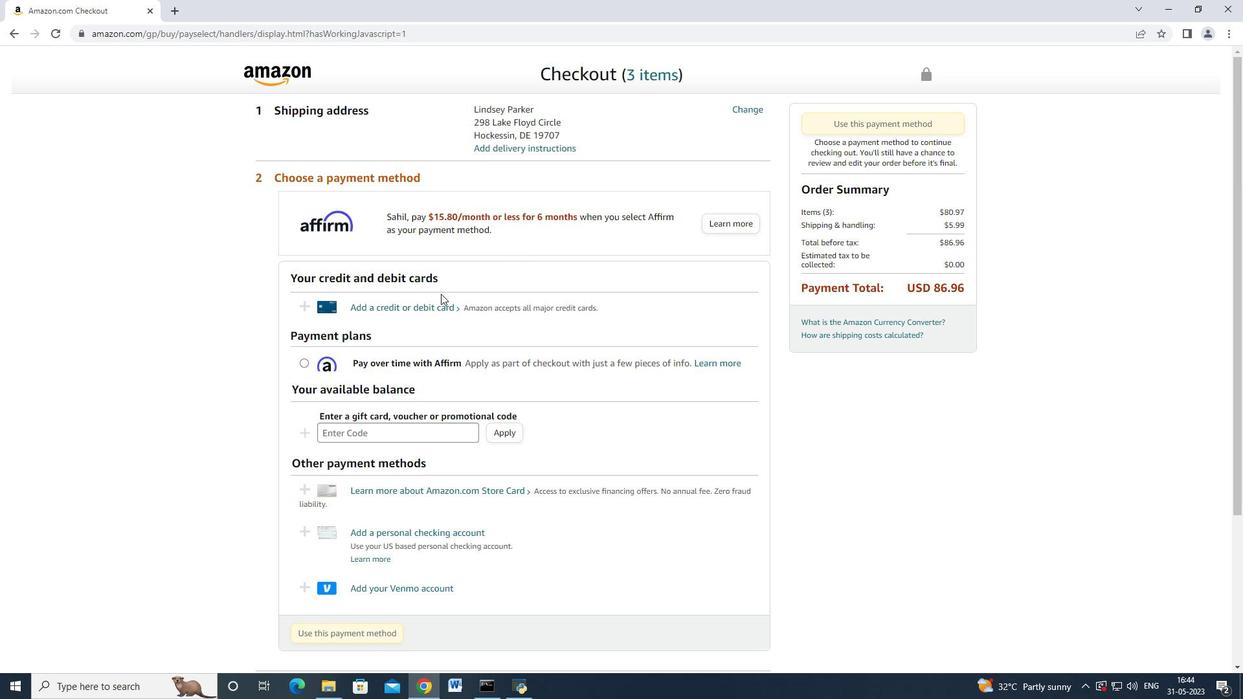 
Action: Mouse pressed left at (420, 303)
Screenshot: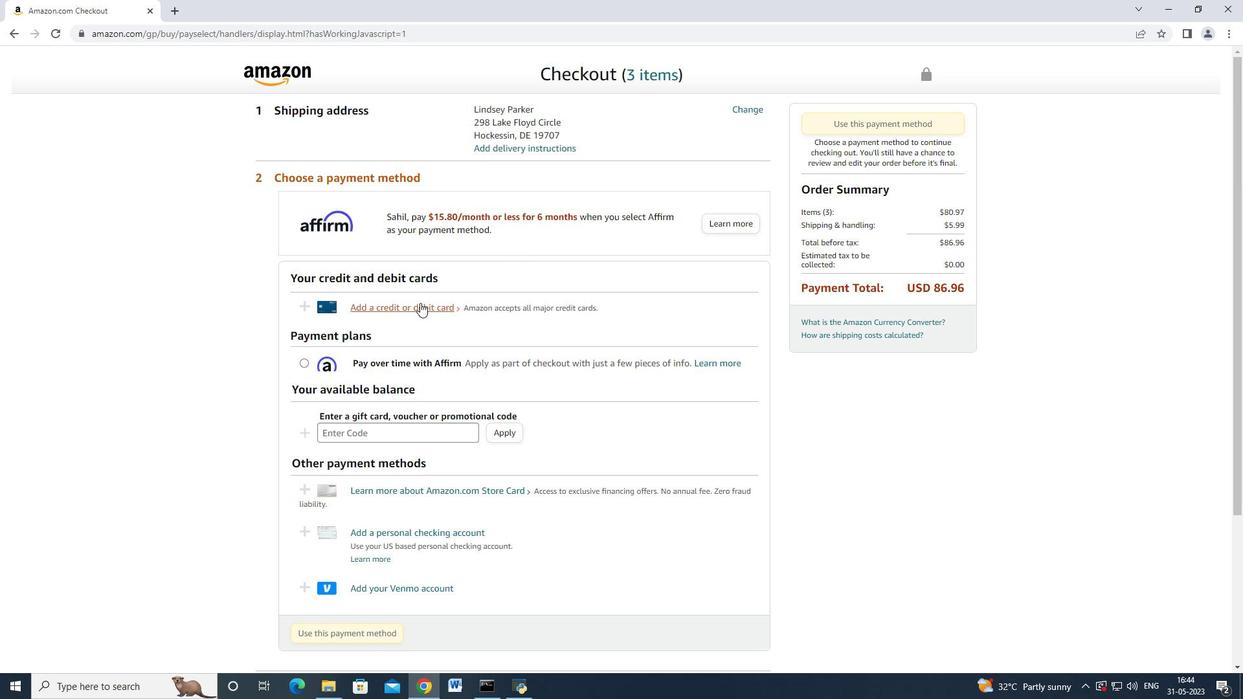 
Action: Mouse moved to (514, 299)
Screenshot: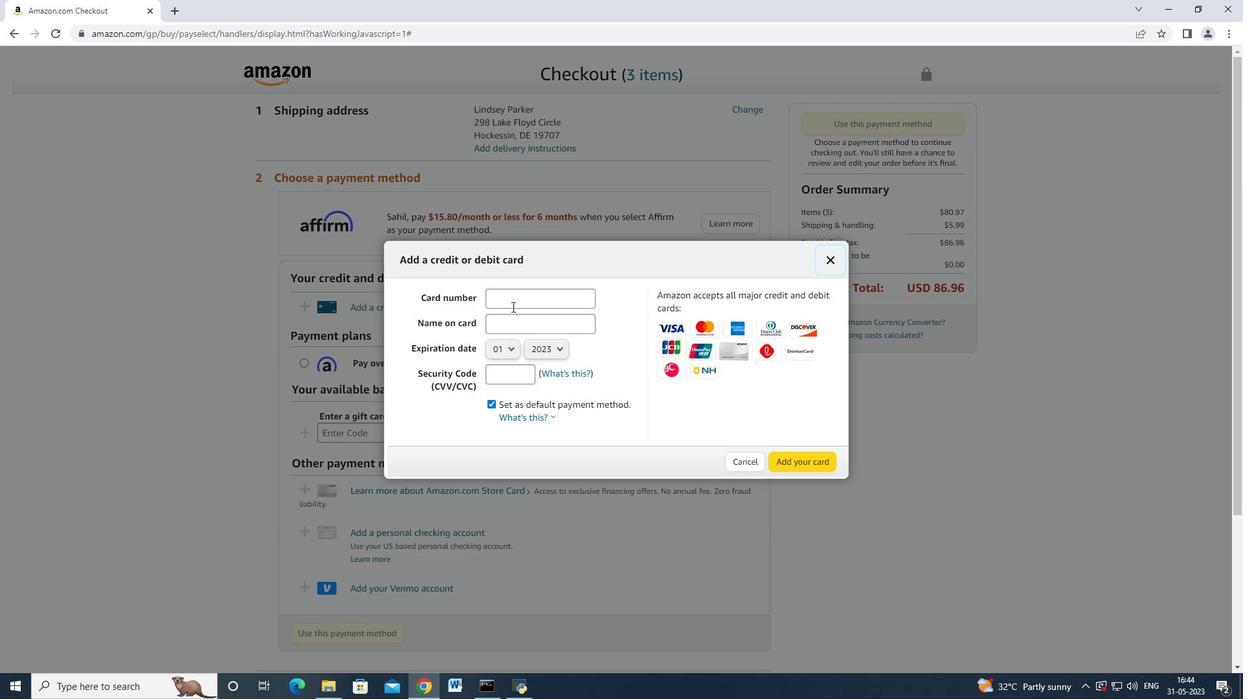 
Action: Mouse pressed left at (514, 299)
Screenshot: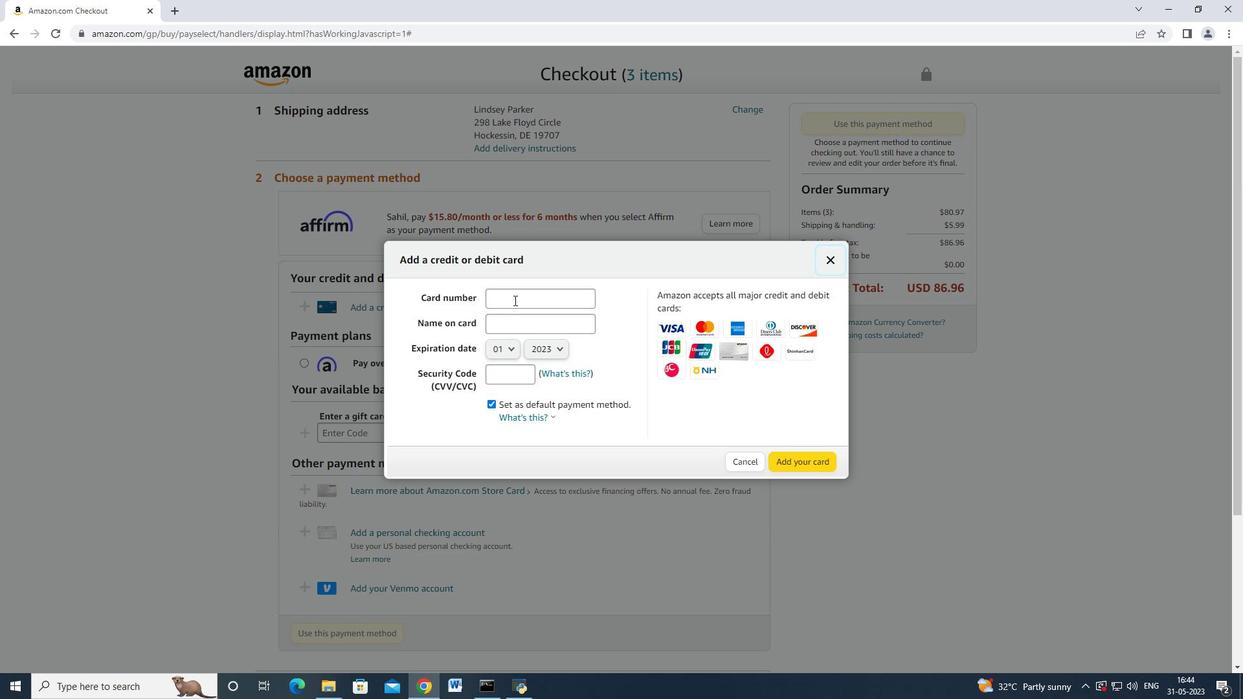 
Action: Key pressed 4983754559857965<Key.tab><Key.shift><Key.shift><Key.shift><Key.shift><Key.shift><Key.shift><Key.shift><Key.shift><Key.shift><Key.shift><Key.shift><Key.shift><Key.shift><Key.shift><Key.shift><Key.shift><Key.shift><Key.shift><Key.shift><Key.shift><Key.shift><Key.shift><Key.shift><Key.shift><Key.shift><Key.shift><Key.shift><Key.shift><Key.shift>Joh<Key.space><Key.backspace>n<Key.space><Key.shift>Baker
Screenshot: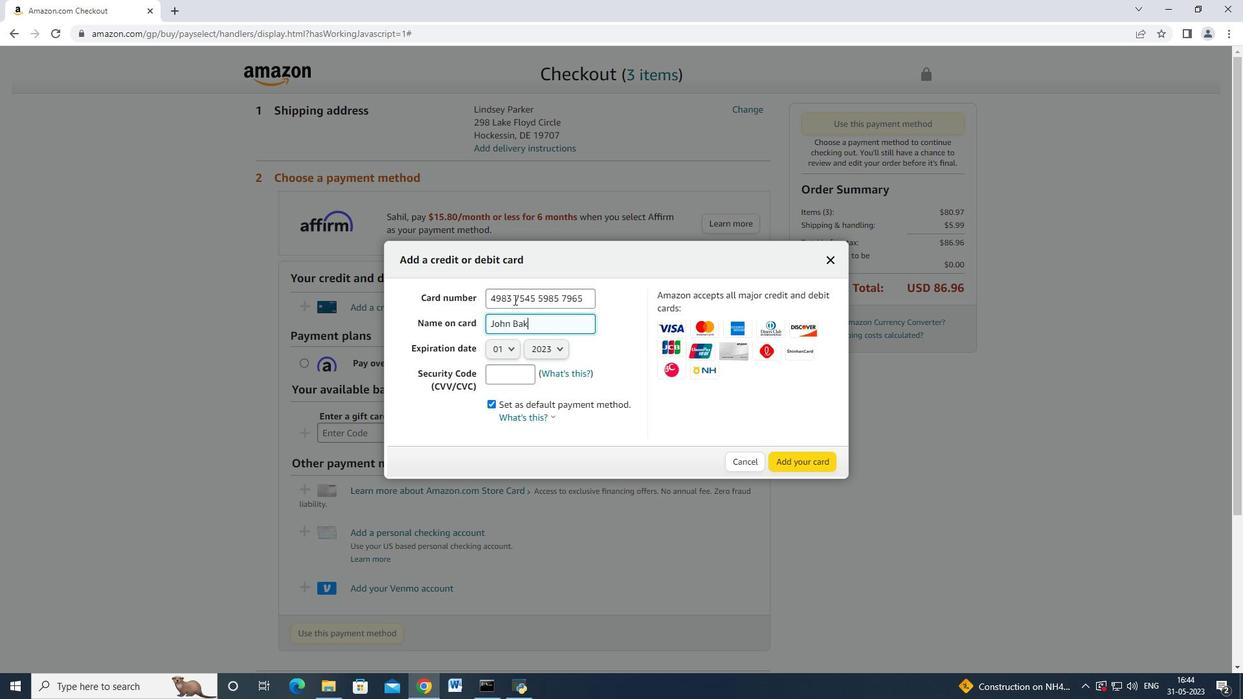 
Action: Mouse moved to (509, 342)
Screenshot: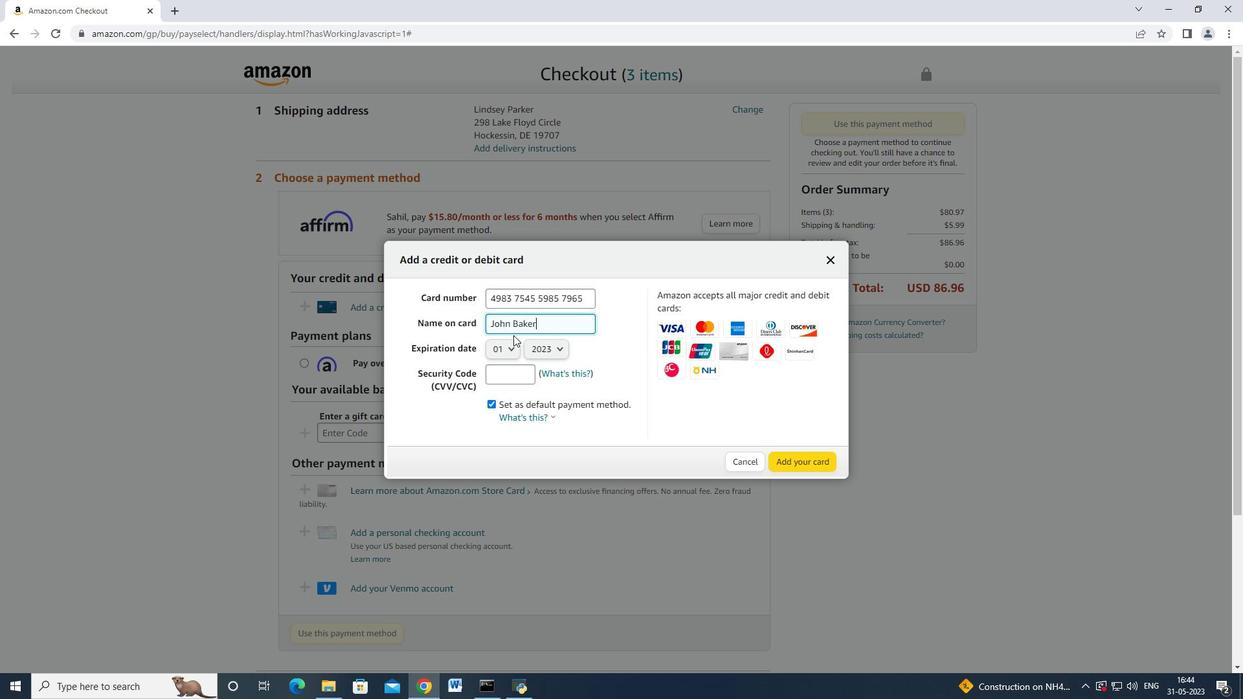 
Action: Mouse pressed left at (509, 342)
Screenshot: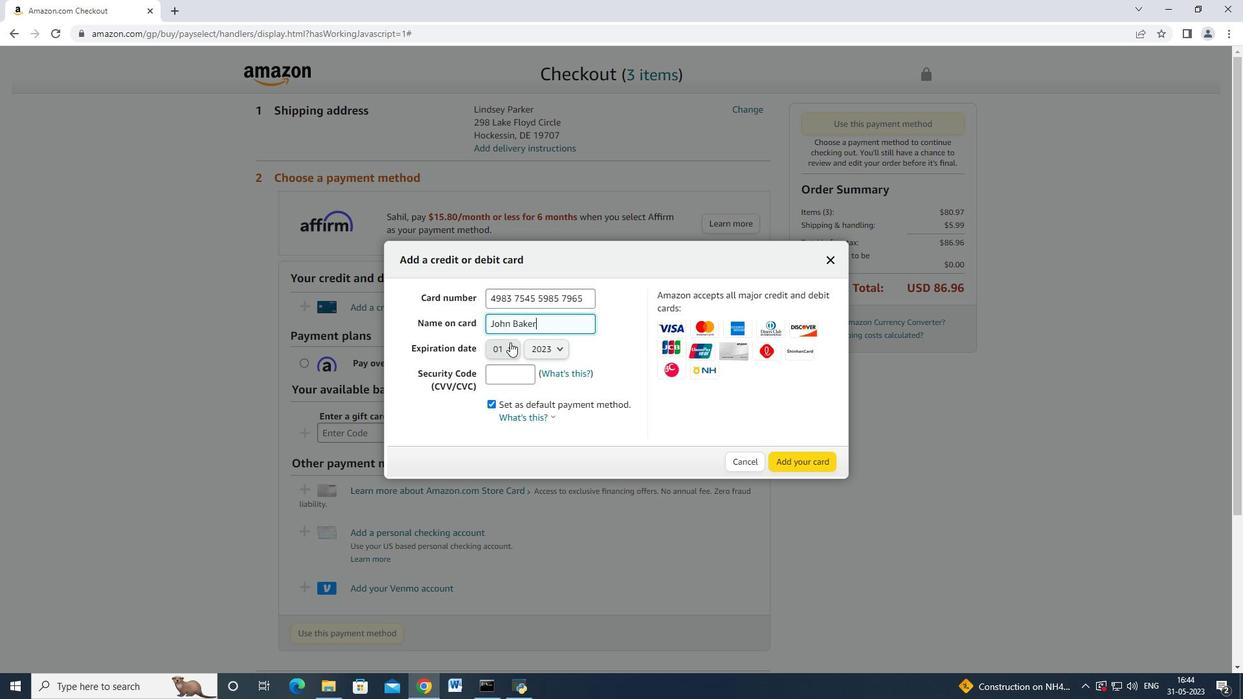 
Action: Mouse moved to (500, 430)
Screenshot: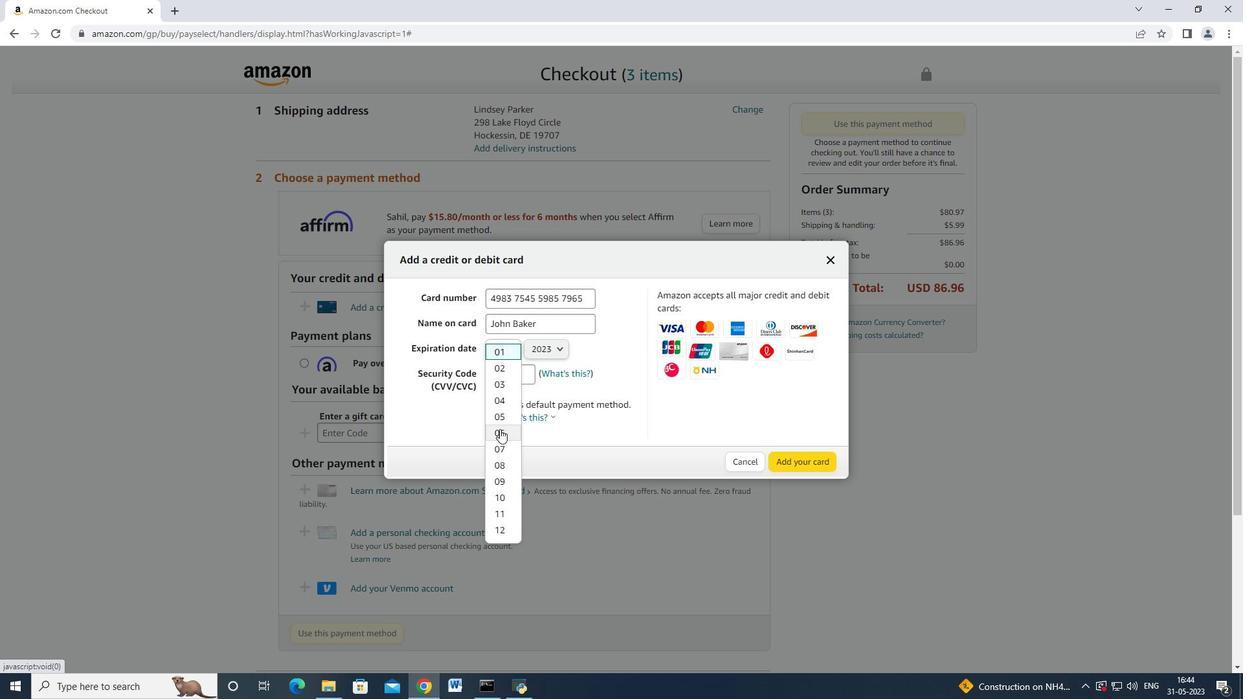 
Action: Mouse pressed left at (500, 430)
Screenshot: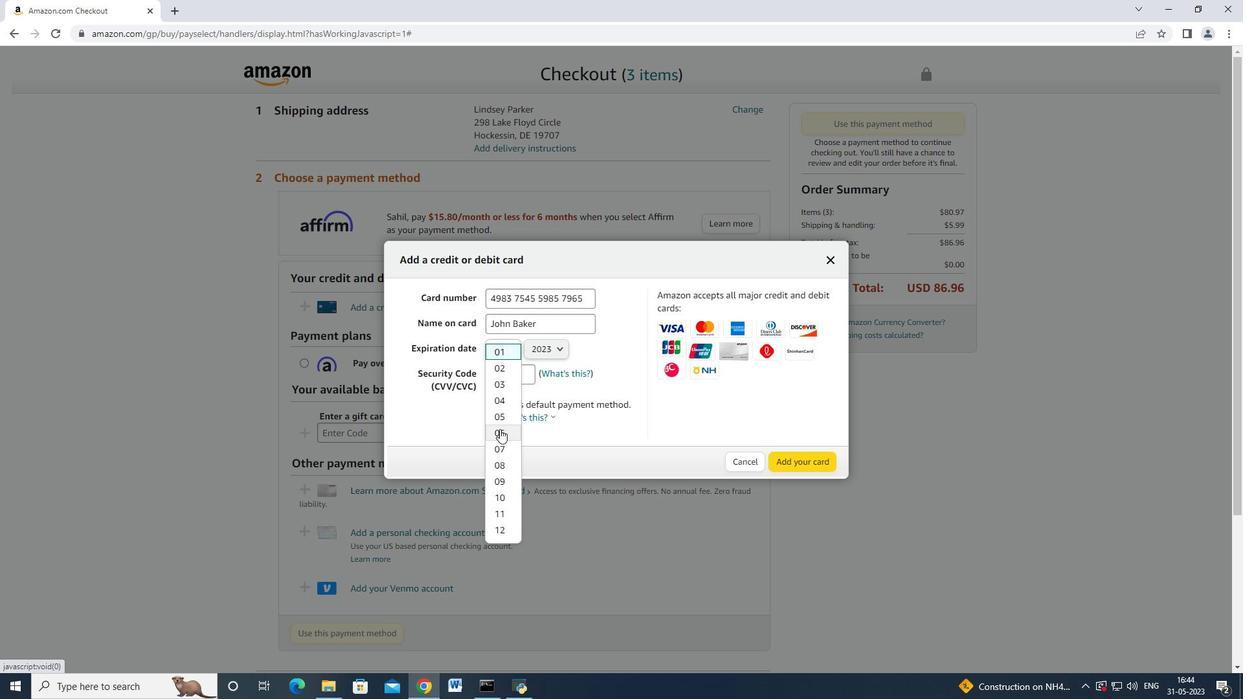 
Action: Mouse moved to (548, 351)
Screenshot: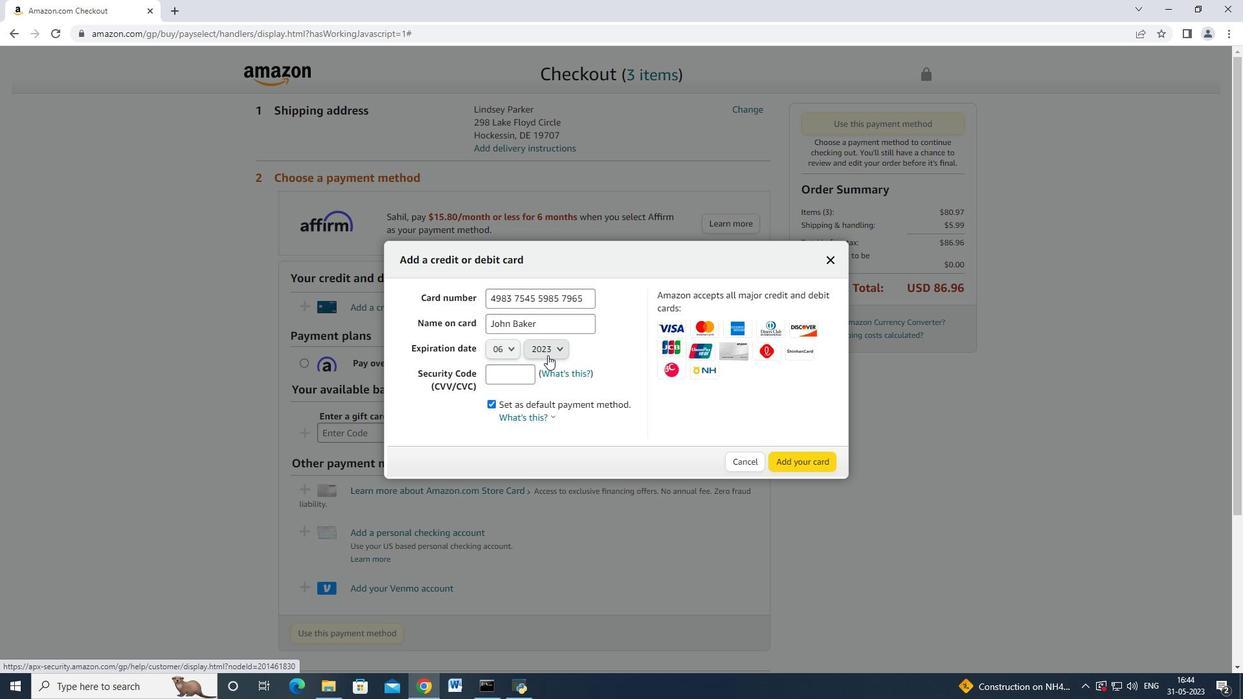 
Action: Mouse pressed left at (548, 351)
Screenshot: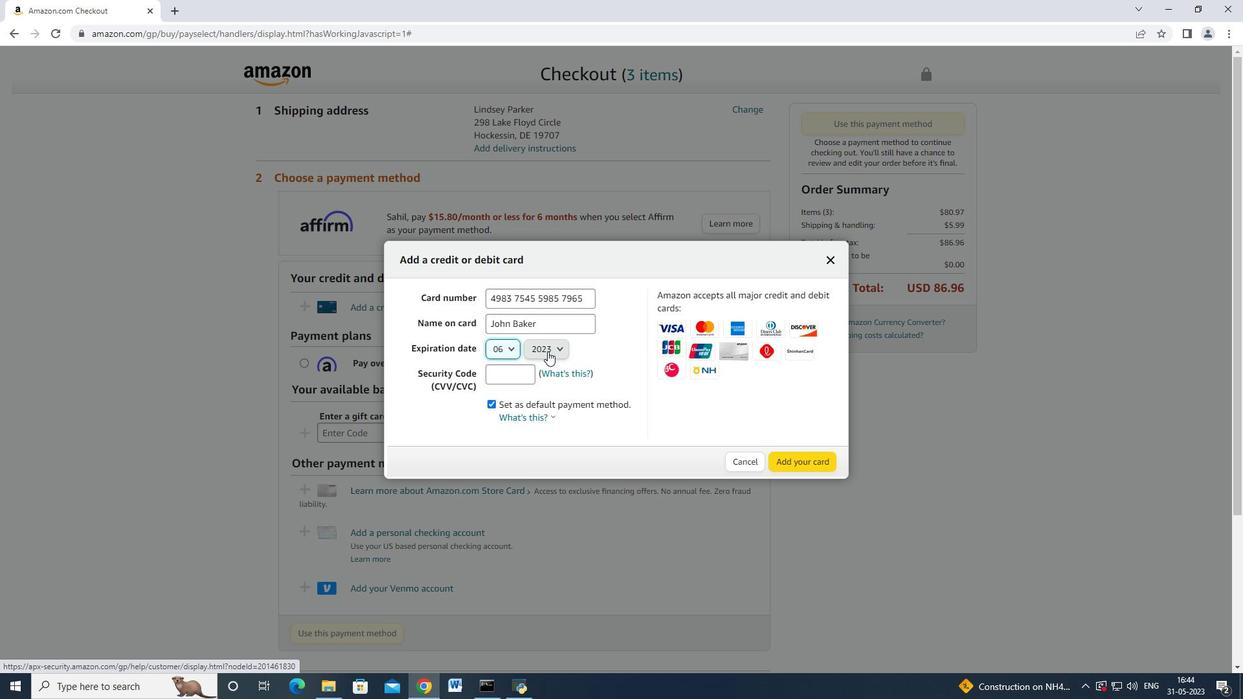 
Action: Mouse moved to (544, 382)
